 Task: Create a professional creative letterhead template .
Action: Mouse moved to (428, 35)
Screenshot: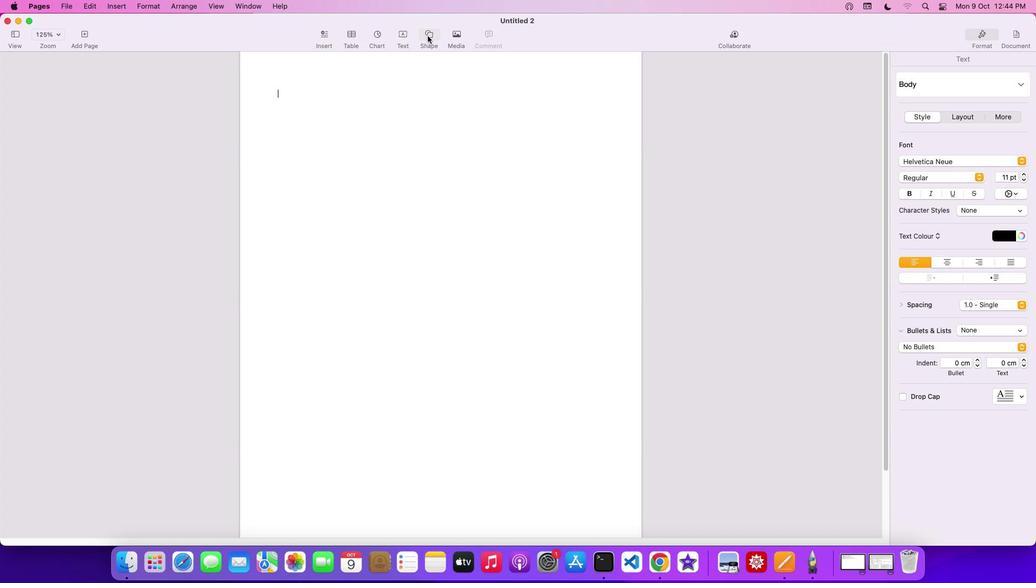 
Action: Mouse pressed left at (428, 35)
Screenshot: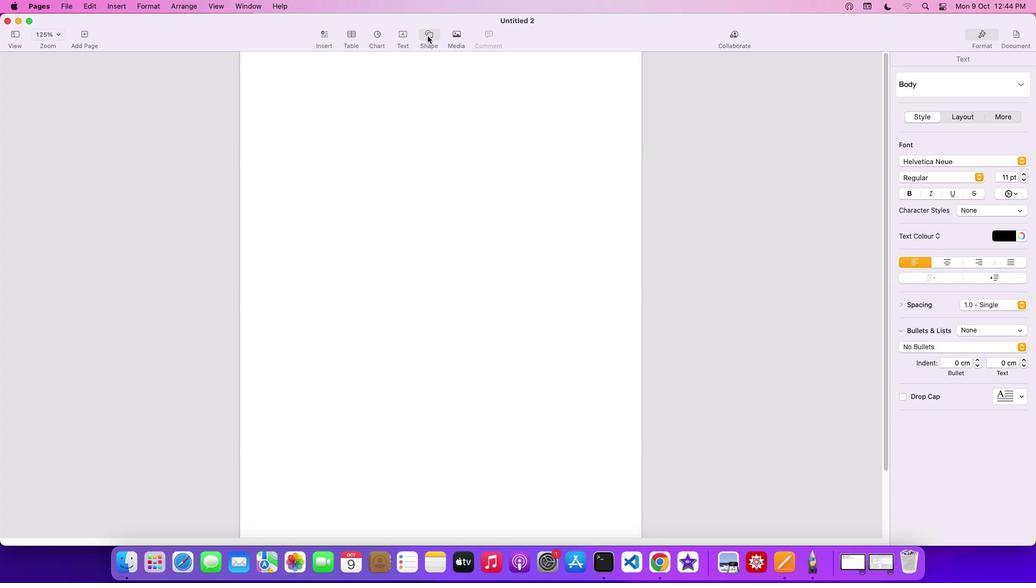 
Action: Mouse moved to (518, 125)
Screenshot: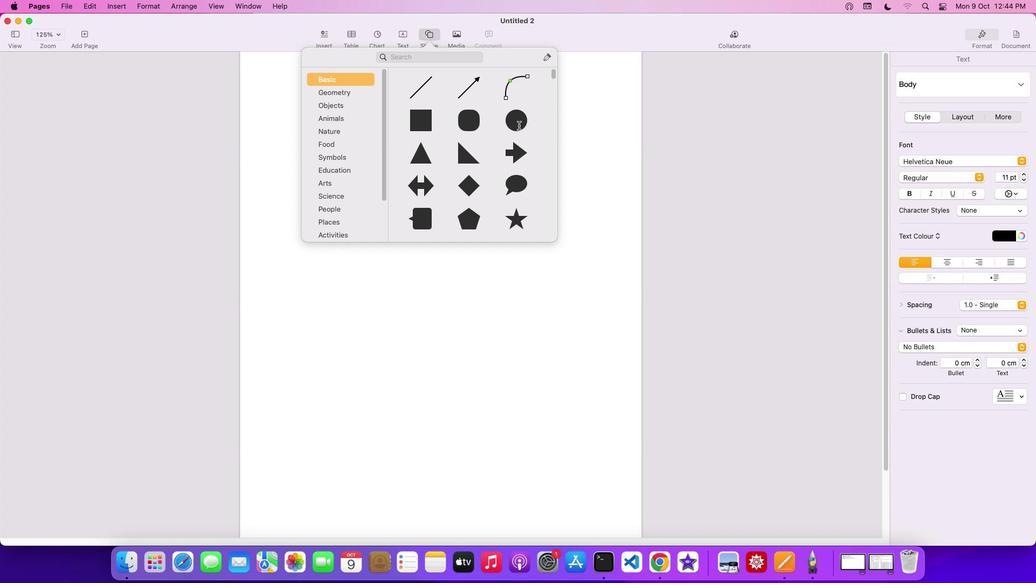 
Action: Mouse pressed left at (518, 125)
Screenshot: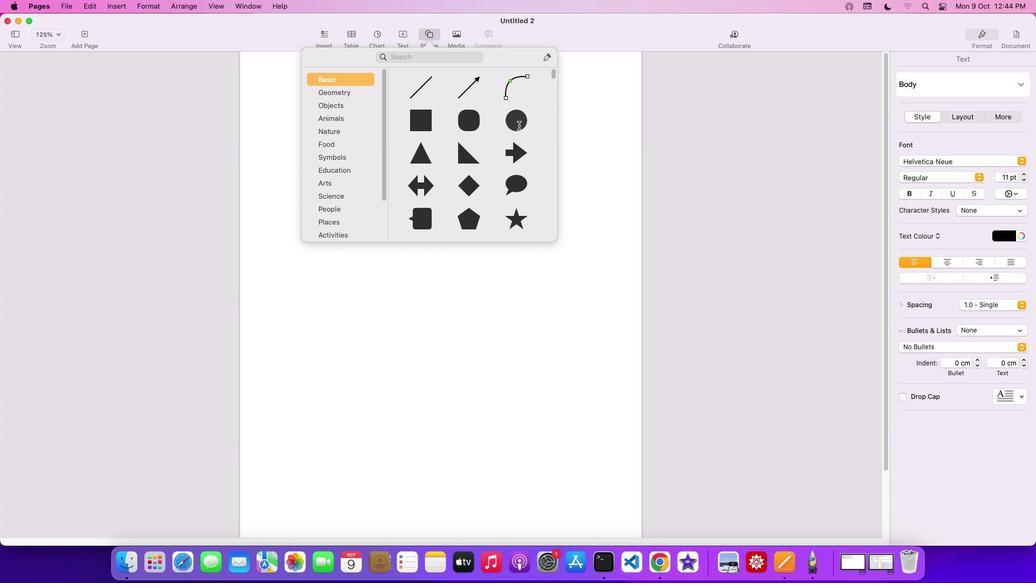
Action: Mouse moved to (448, 152)
Screenshot: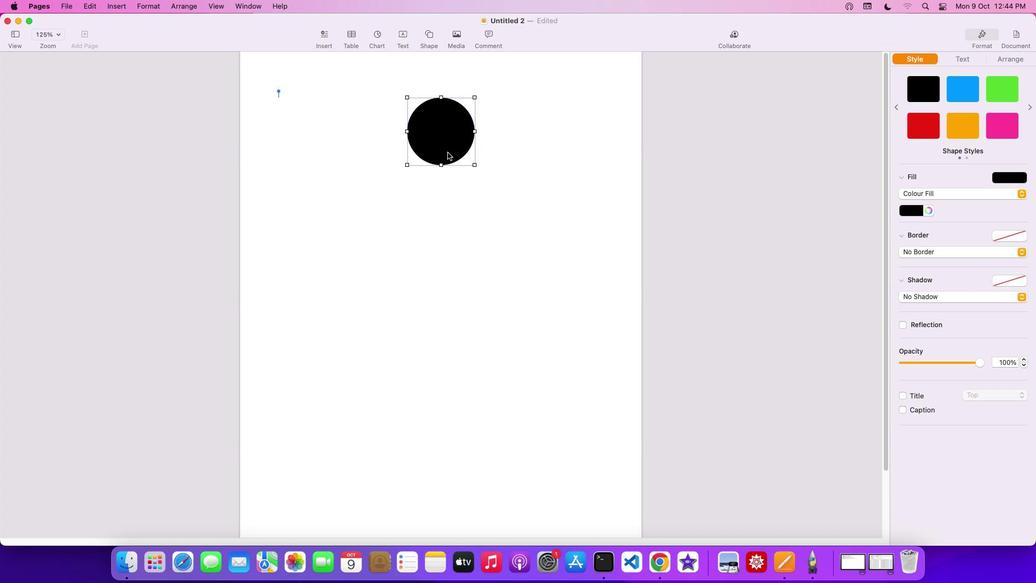 
Action: Mouse pressed left at (448, 152)
Screenshot: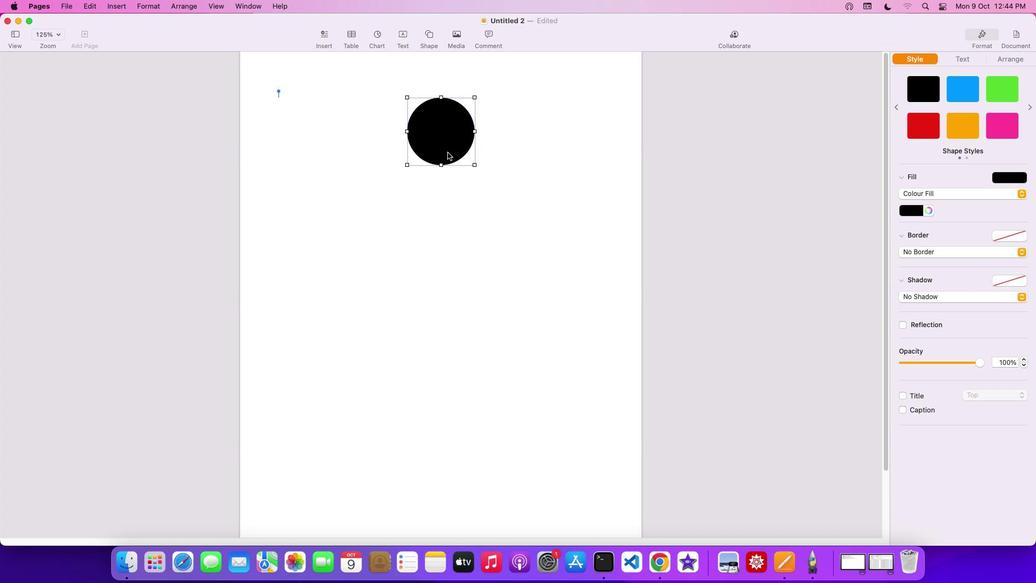 
Action: Mouse moved to (586, 118)
Screenshot: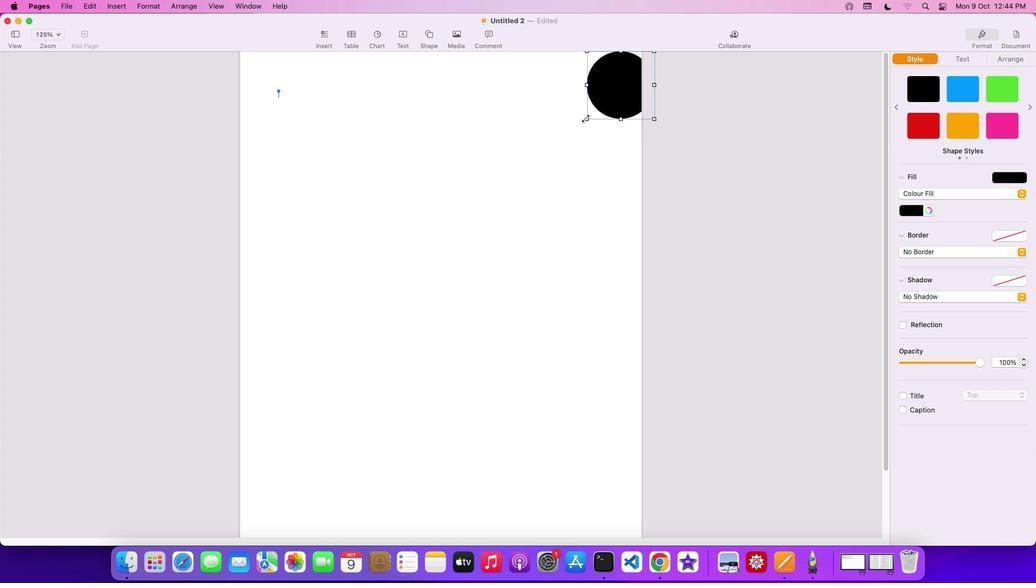 
Action: Mouse pressed left at (586, 118)
Screenshot: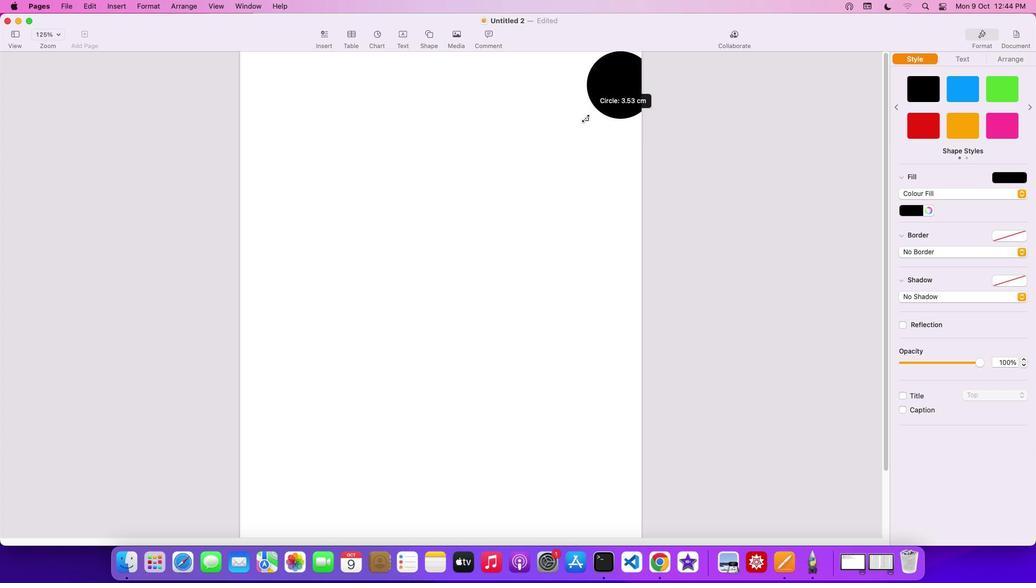 
Action: Mouse moved to (1019, 59)
Screenshot: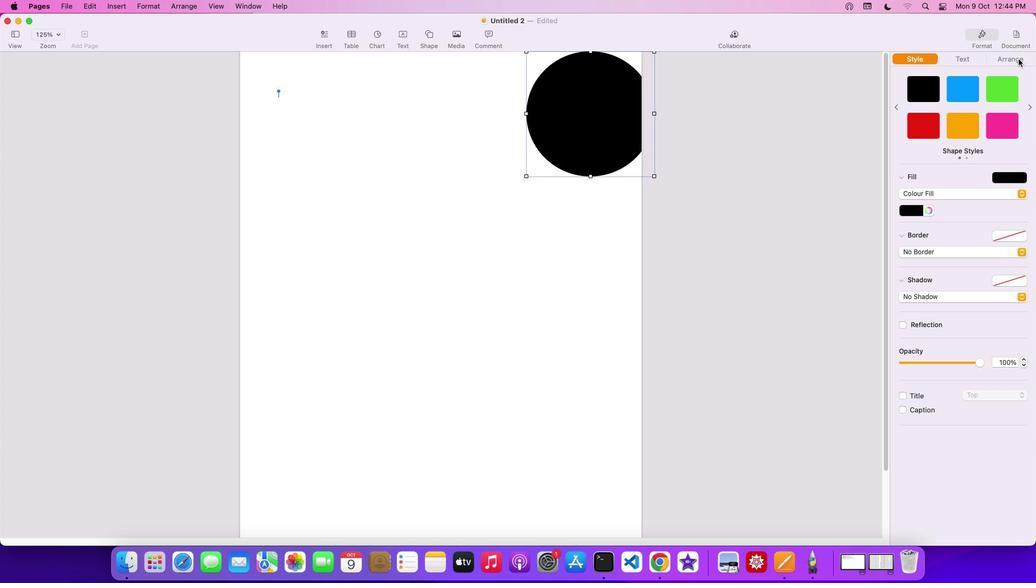 
Action: Mouse pressed left at (1019, 59)
Screenshot: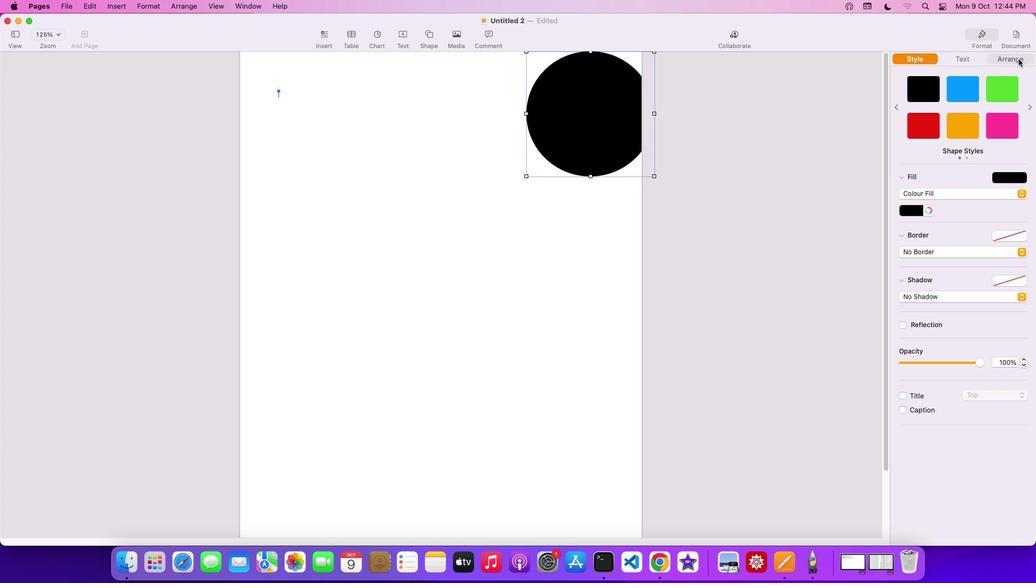 
Action: Mouse moved to (908, 87)
Screenshot: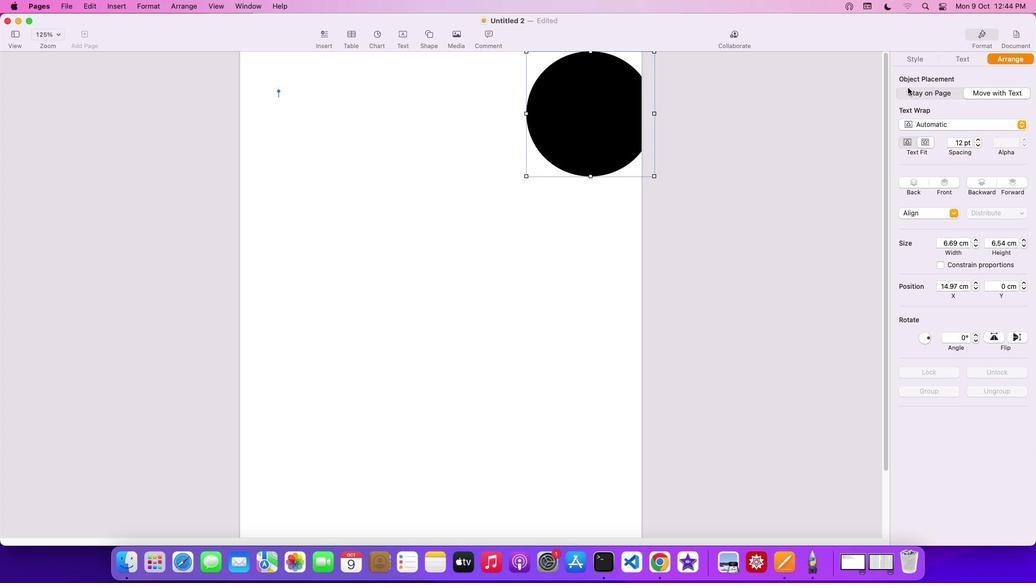 
Action: Mouse pressed left at (908, 87)
Screenshot: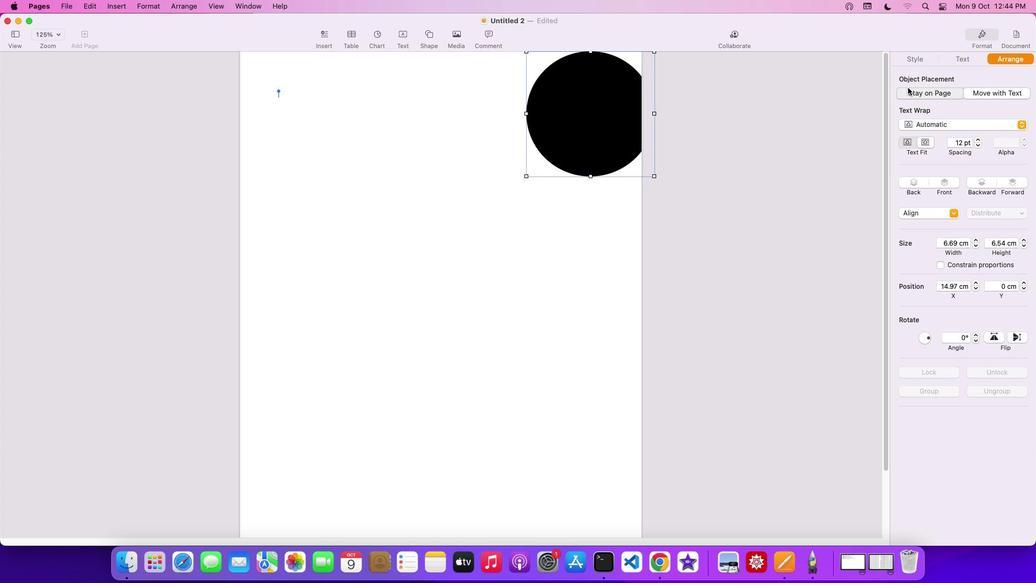 
Action: Mouse moved to (597, 138)
Screenshot: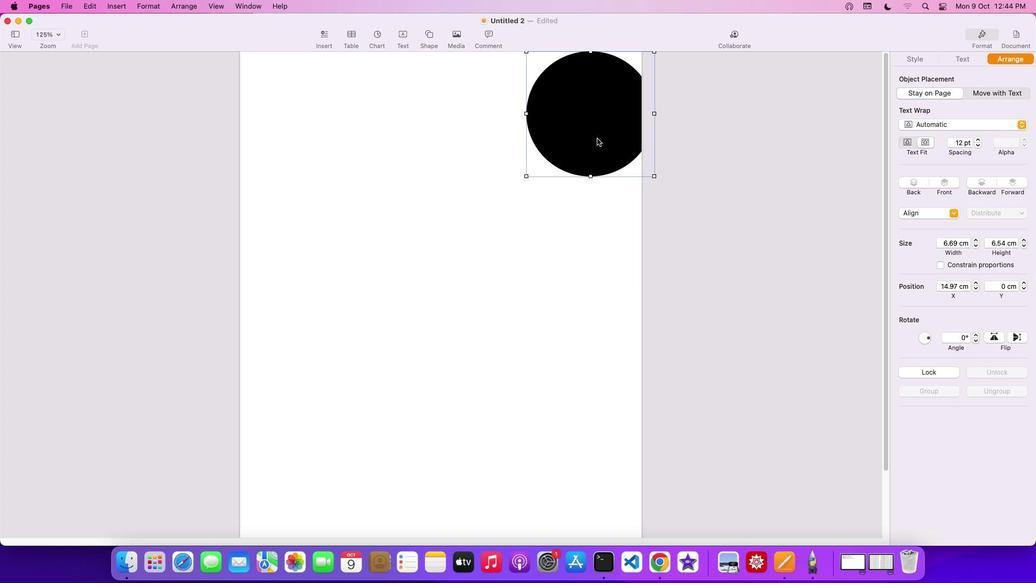 
Action: Mouse pressed left at (597, 138)
Screenshot: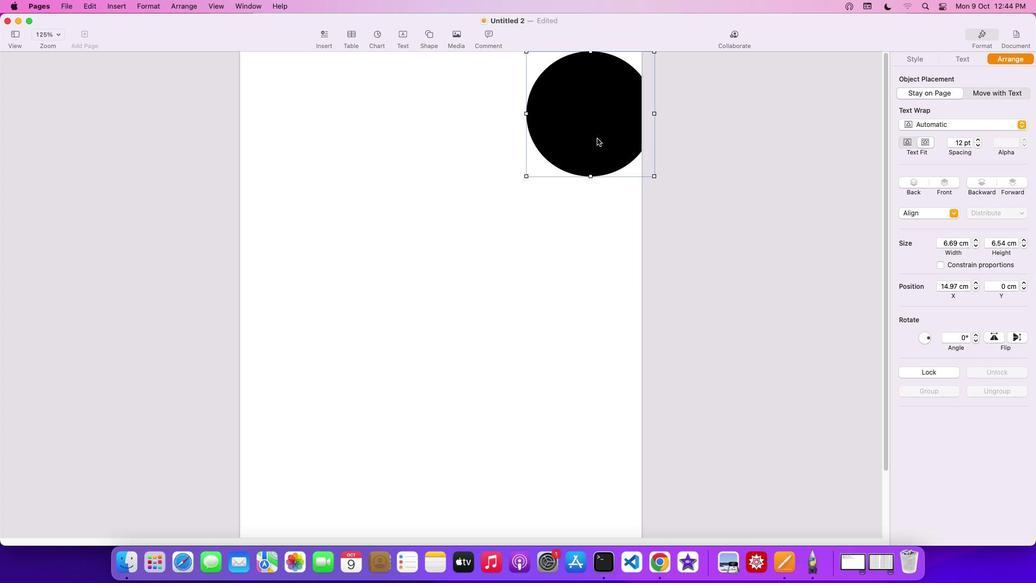 
Action: Mouse moved to (396, 203)
Screenshot: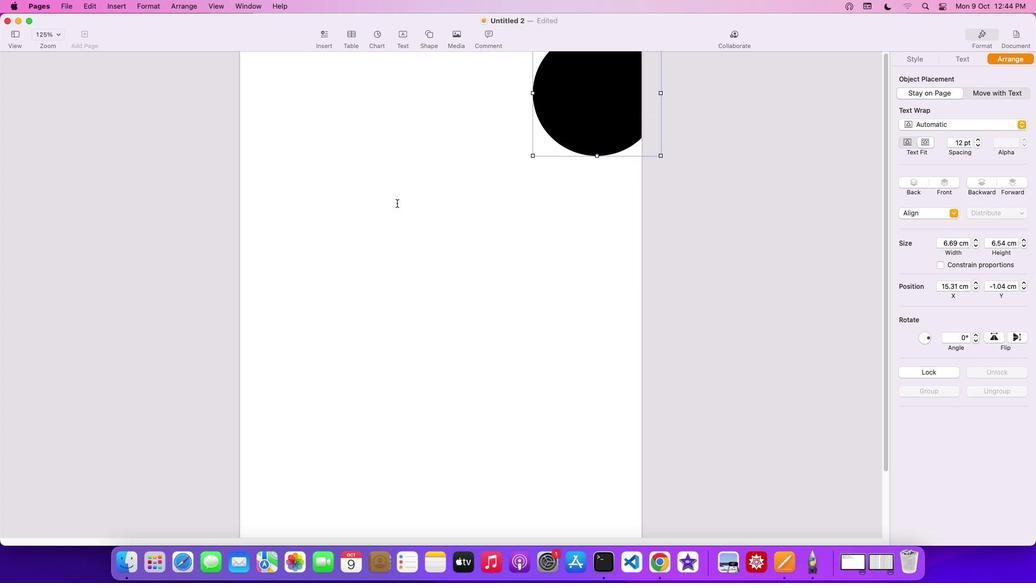 
Action: Mouse scrolled (396, 203) with delta (0, 0)
Screenshot: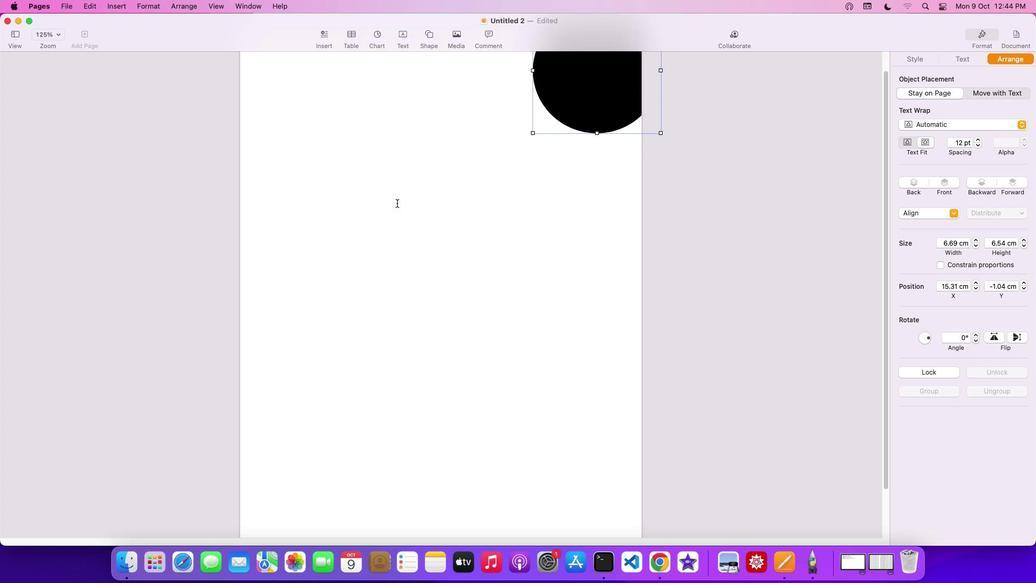 
Action: Mouse scrolled (396, 203) with delta (0, 0)
Screenshot: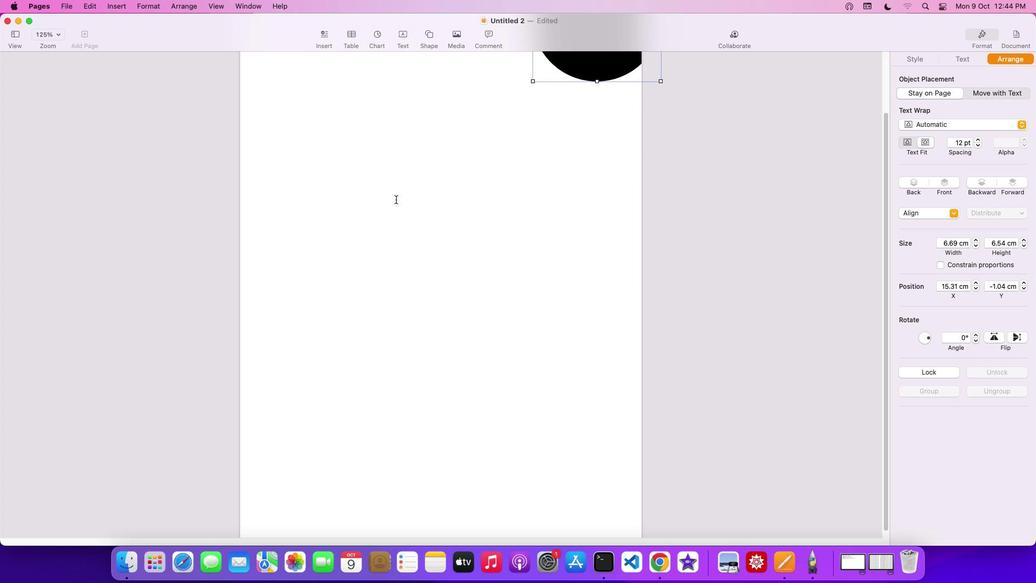 
Action: Mouse scrolled (396, 203) with delta (0, -1)
Screenshot: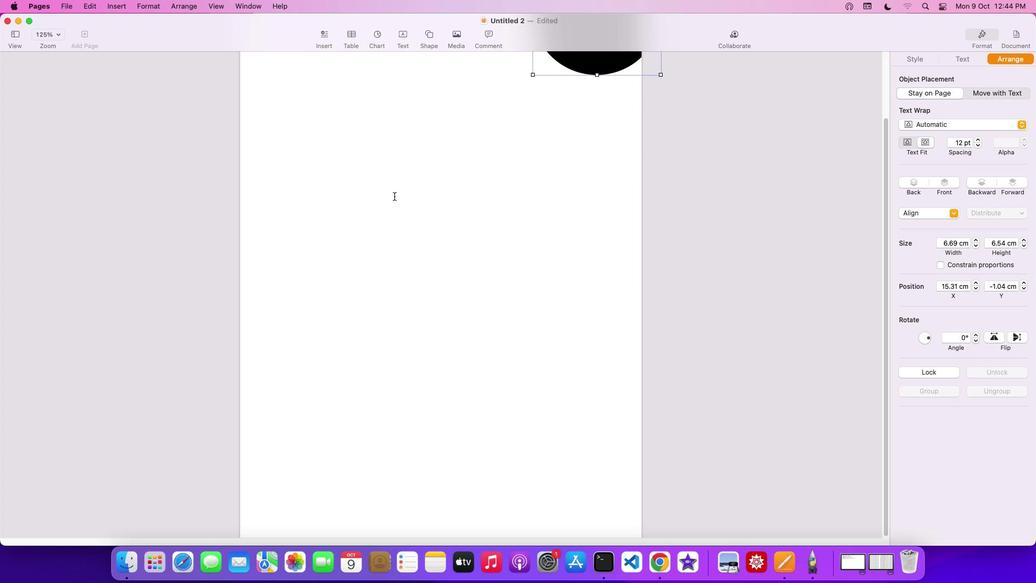 
Action: Mouse scrolled (396, 203) with delta (0, -2)
Screenshot: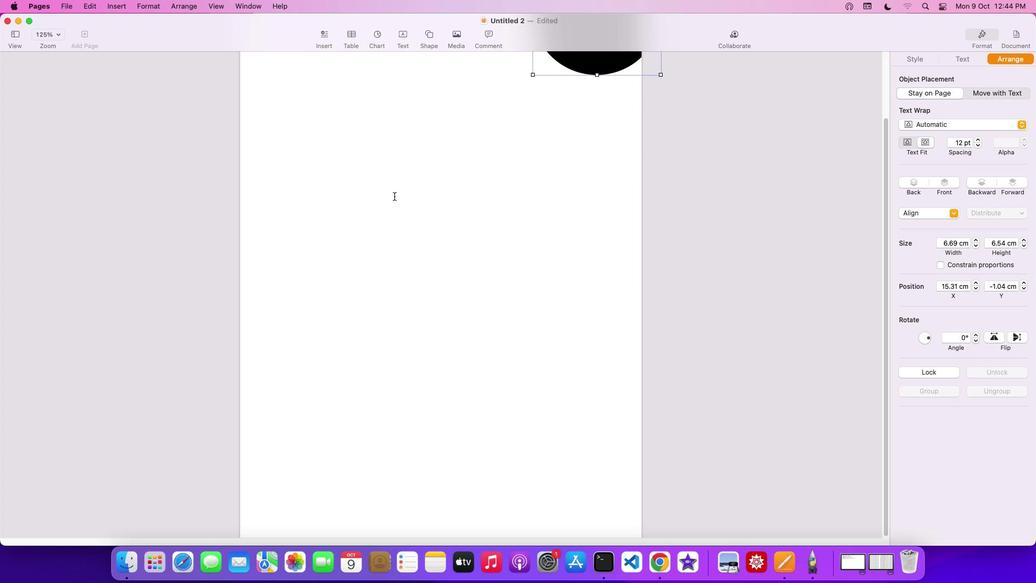 
Action: Mouse scrolled (396, 203) with delta (0, -3)
Screenshot: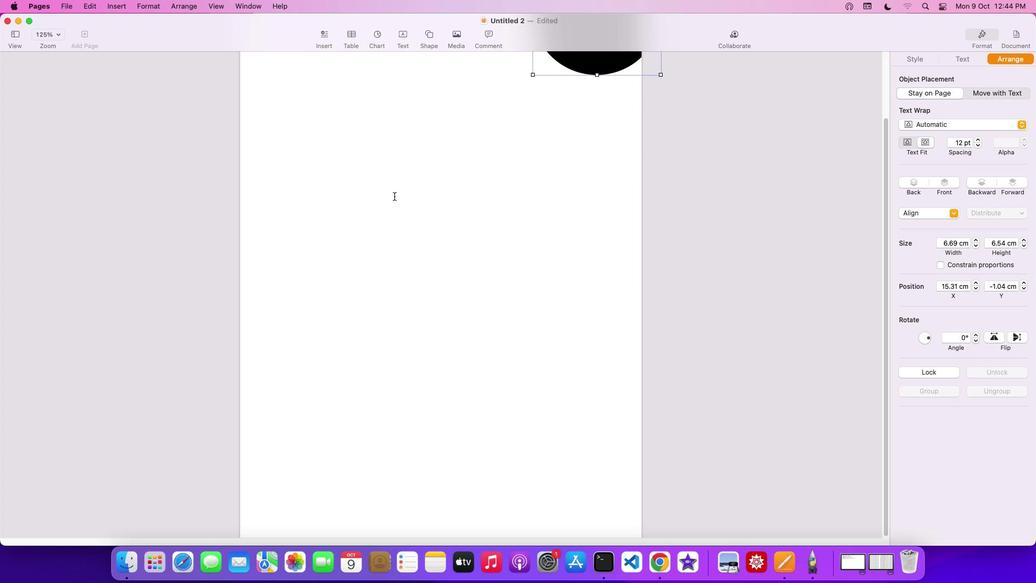 
Action: Mouse moved to (394, 195)
Screenshot: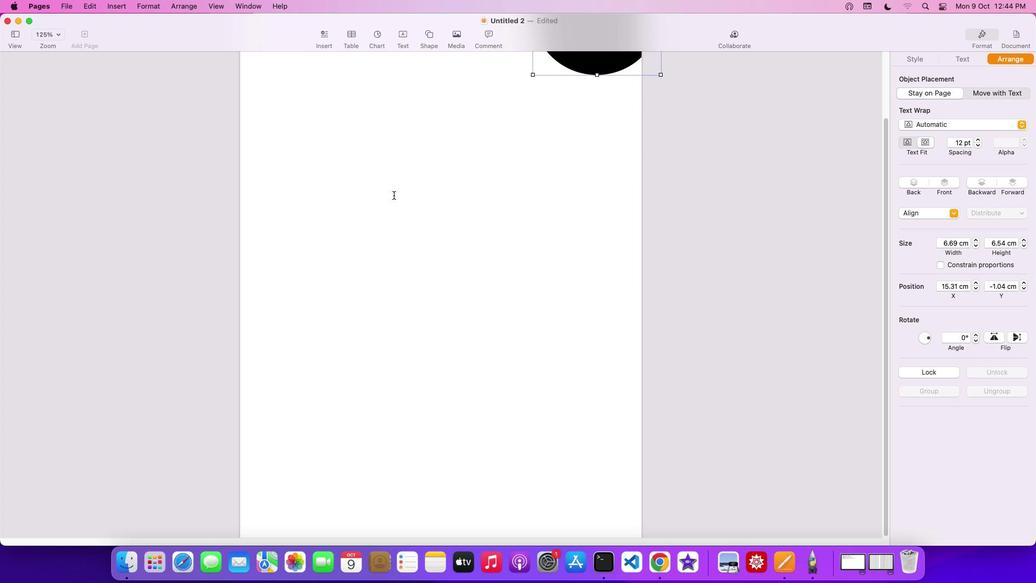 
Action: Mouse scrolled (394, 195) with delta (0, 0)
Screenshot: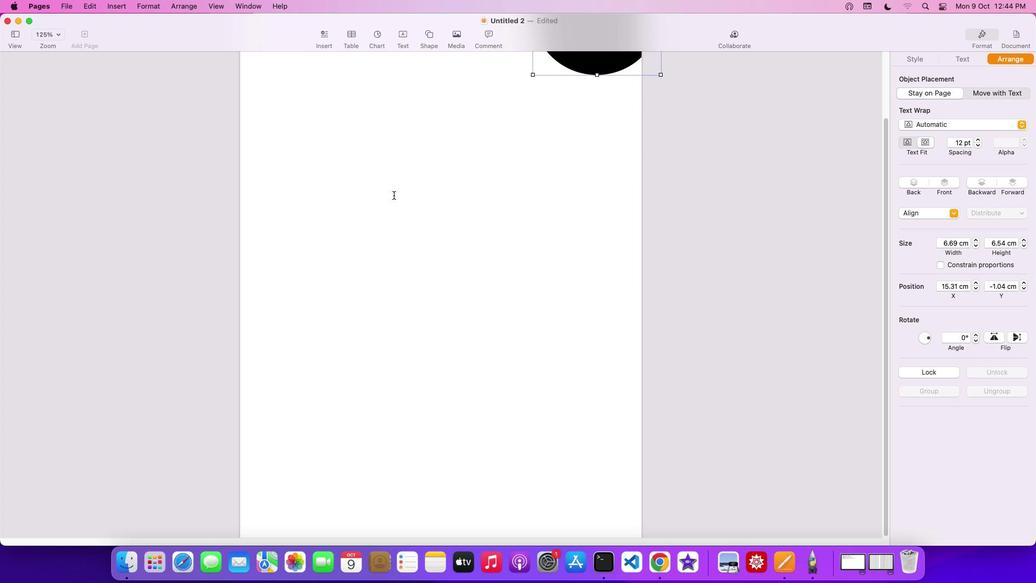 
Action: Mouse scrolled (394, 195) with delta (0, 0)
Screenshot: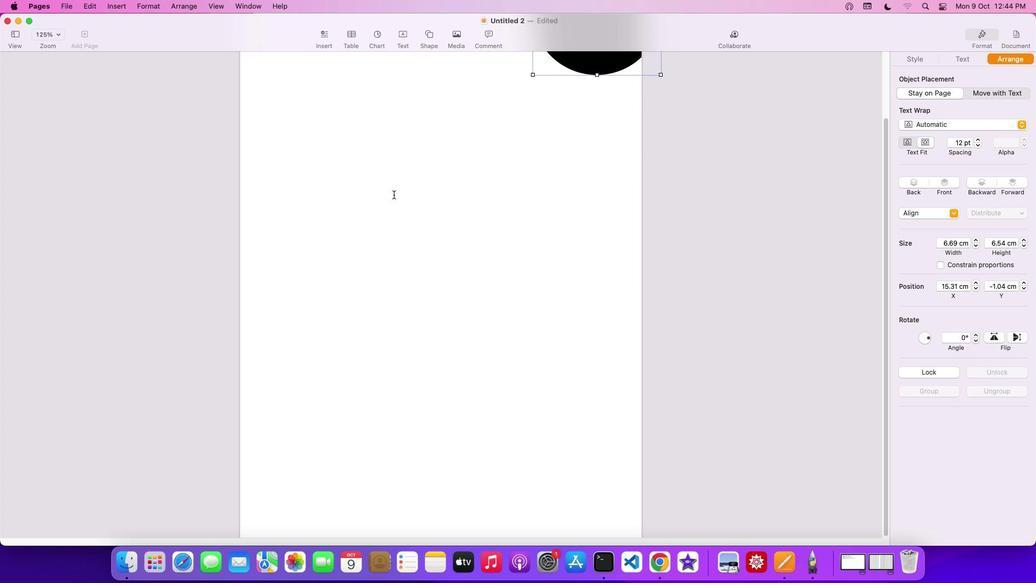 
Action: Mouse scrolled (394, 195) with delta (0, -1)
Screenshot: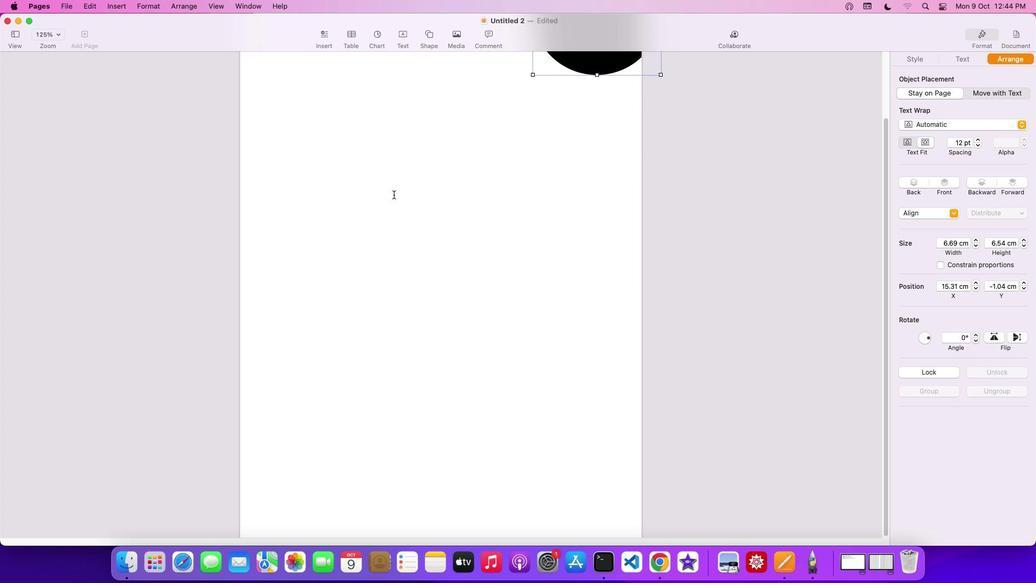 
Action: Mouse scrolled (394, 195) with delta (0, -2)
Screenshot: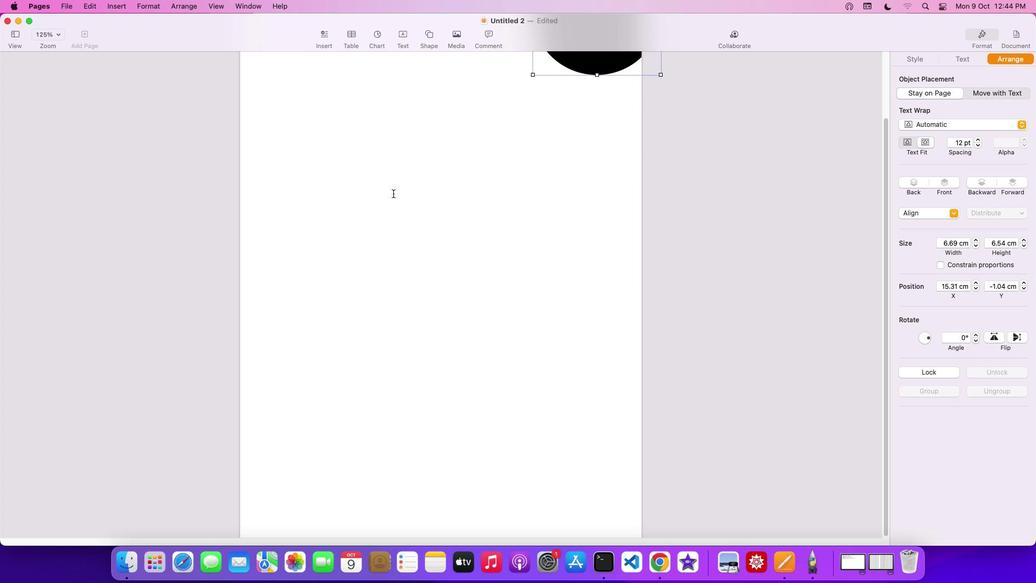 
Action: Mouse moved to (394, 195)
Screenshot: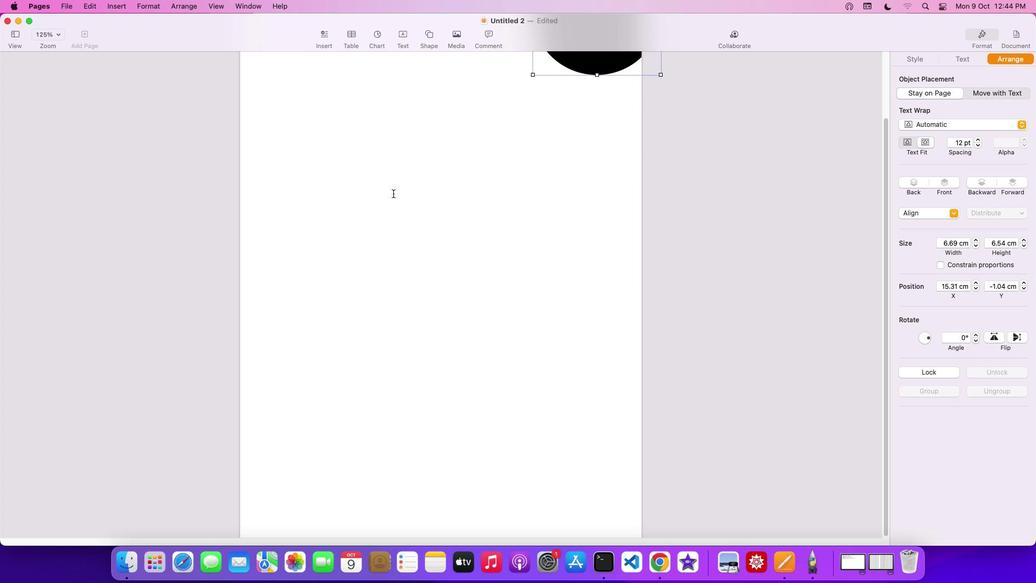 
Action: Mouse scrolled (394, 195) with delta (0, -3)
Screenshot: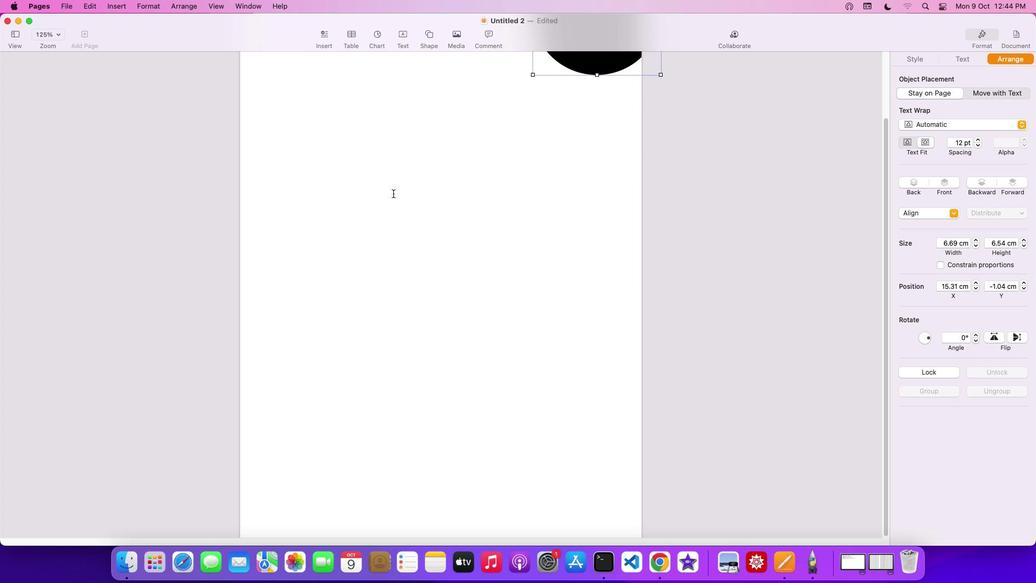
Action: Mouse moved to (393, 193)
Screenshot: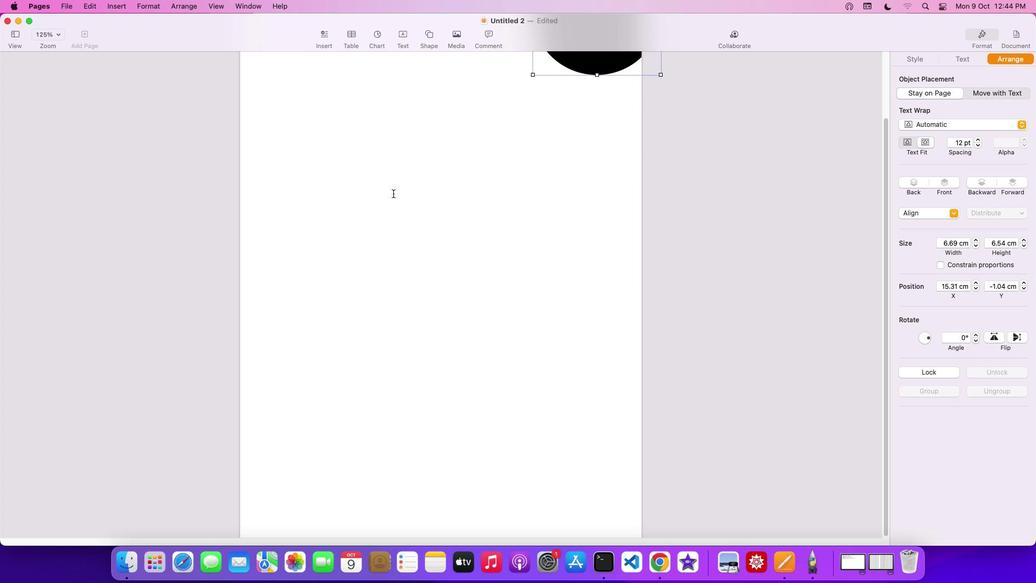 
Action: Mouse scrolled (393, 193) with delta (0, 0)
Screenshot: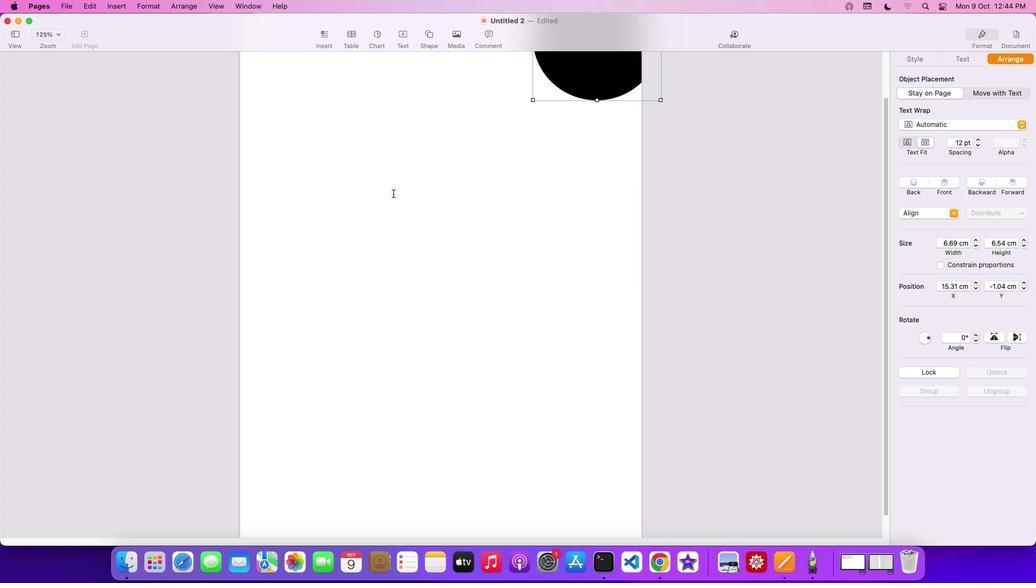 
Action: Mouse scrolled (393, 193) with delta (0, 0)
Screenshot: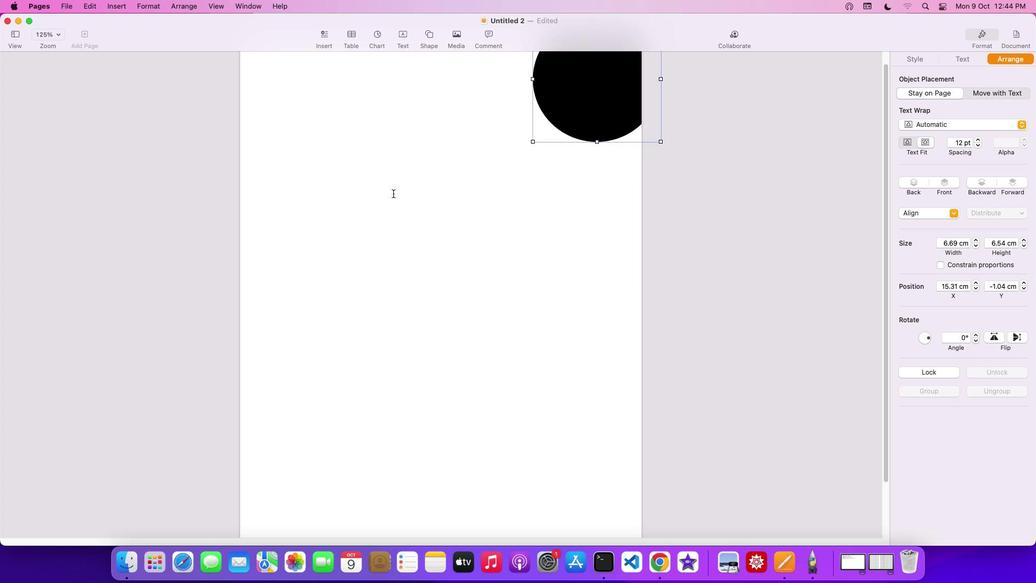 
Action: Mouse scrolled (393, 193) with delta (0, 2)
Screenshot: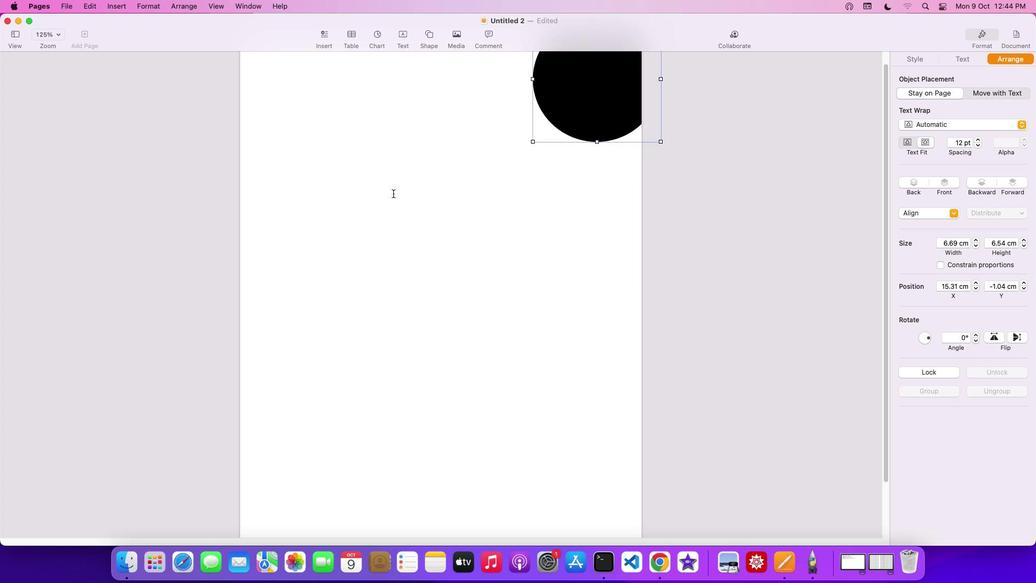 
Action: Mouse scrolled (393, 193) with delta (0, 2)
Screenshot: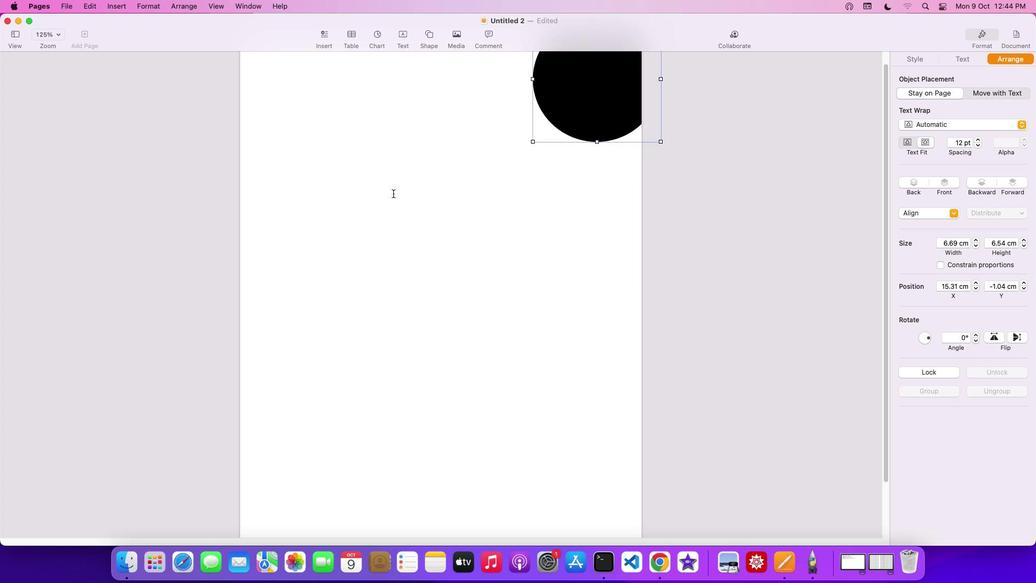 
Action: Mouse scrolled (393, 193) with delta (0, 3)
Screenshot: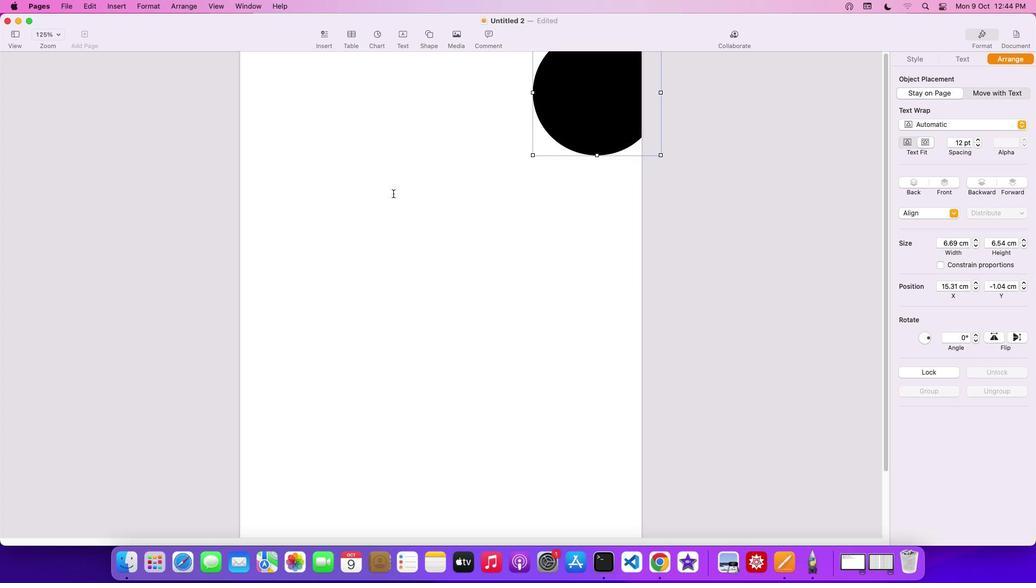 
Action: Mouse moved to (560, 139)
Screenshot: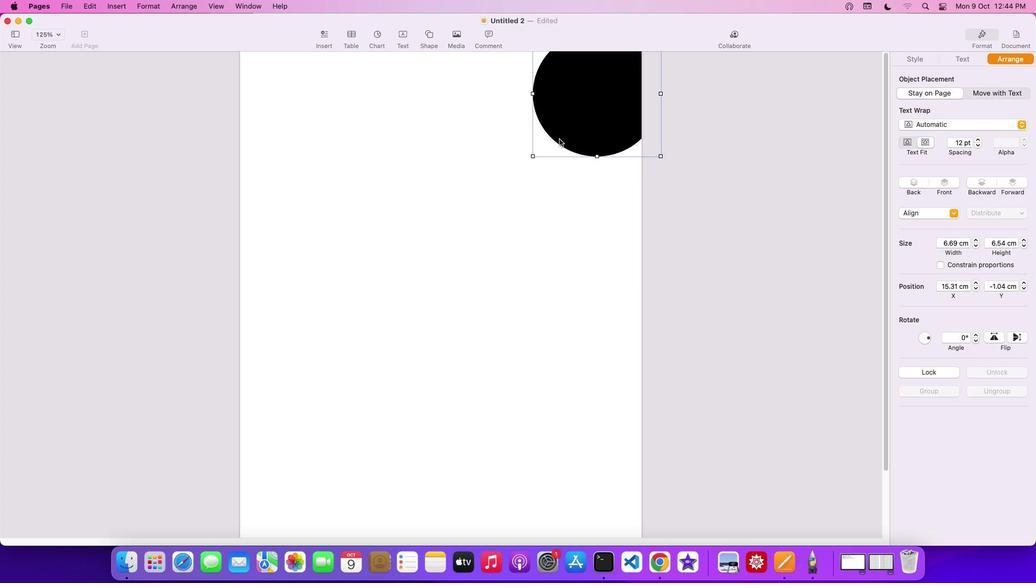 
Action: Mouse pressed left at (560, 139)
Screenshot: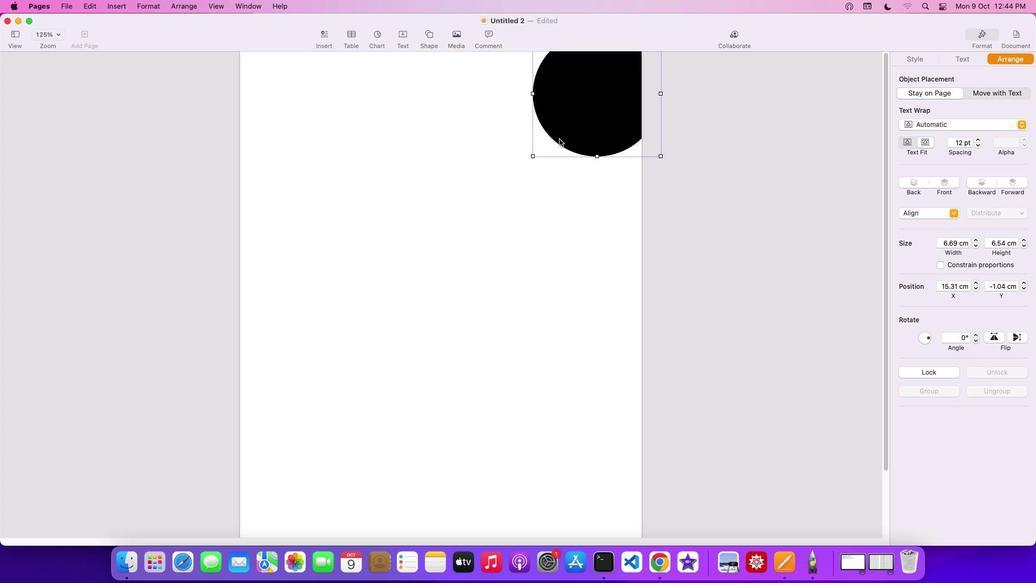 
Action: Key pressed Key.cmd'c'Key.cmd'v'
Screenshot: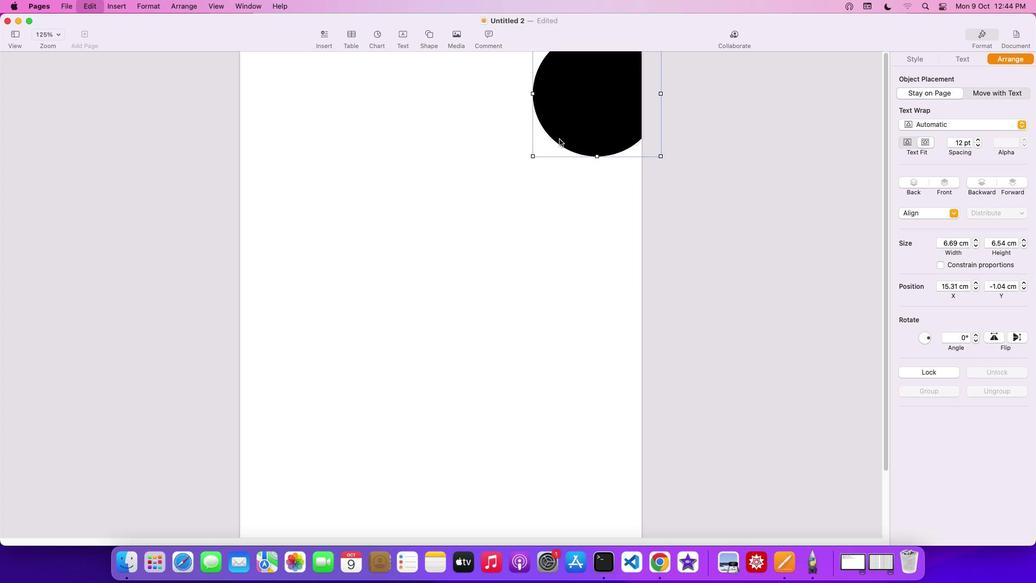 
Action: Mouse moved to (565, 137)
Screenshot: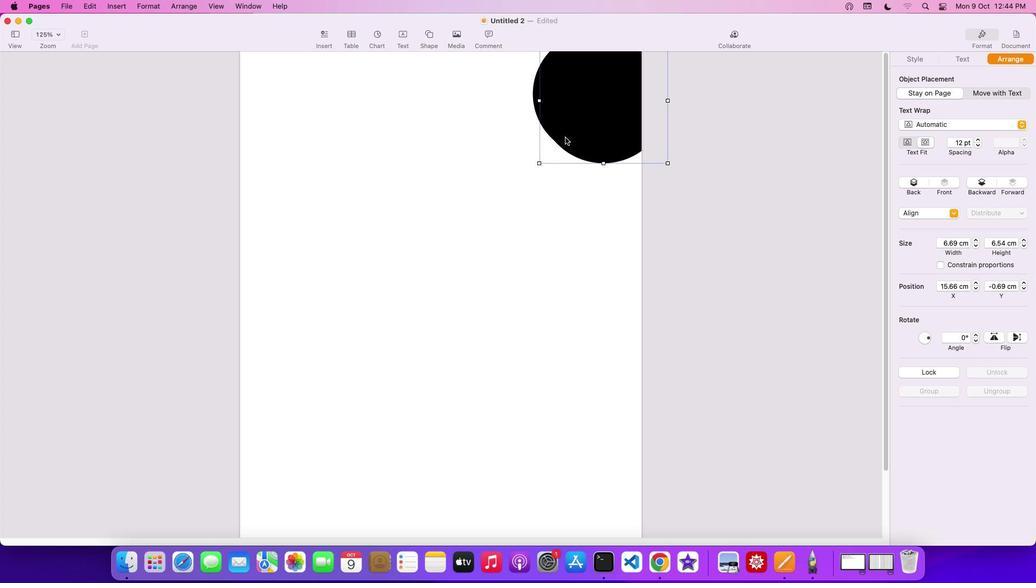 
Action: Mouse pressed left at (565, 137)
Screenshot: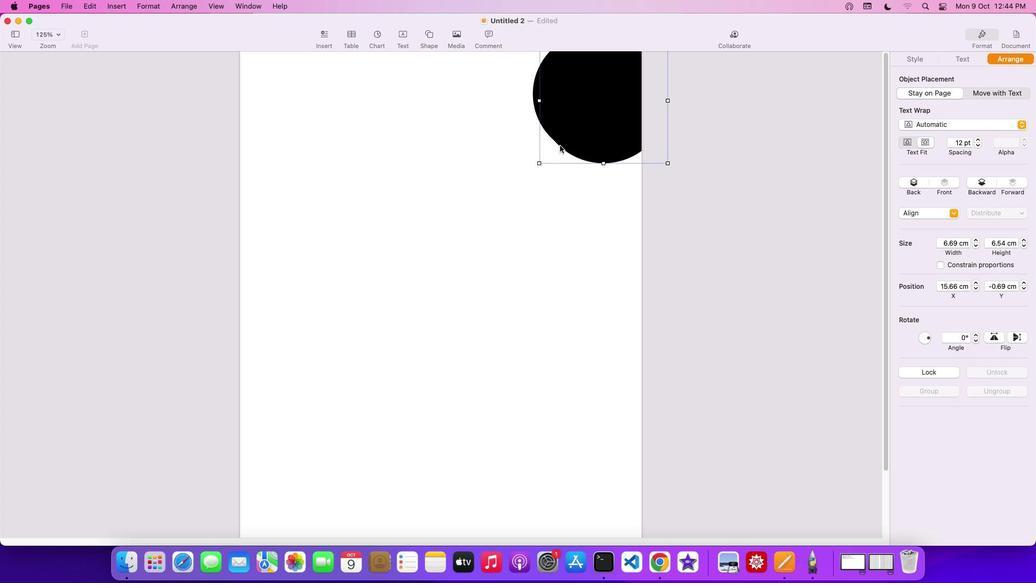 
Action: Mouse moved to (366, 361)
Screenshot: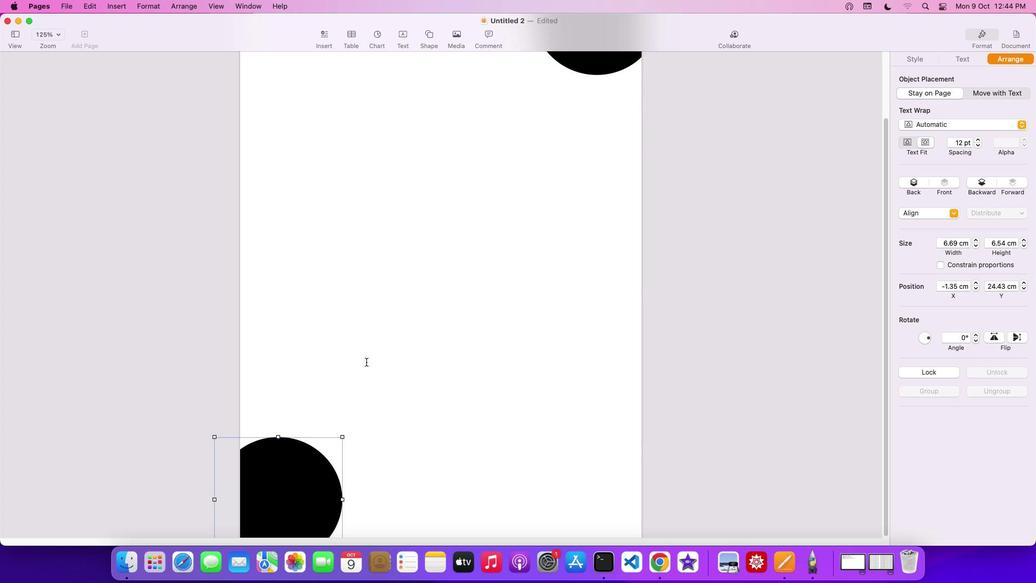 
Action: Mouse scrolled (366, 361) with delta (0, 0)
Screenshot: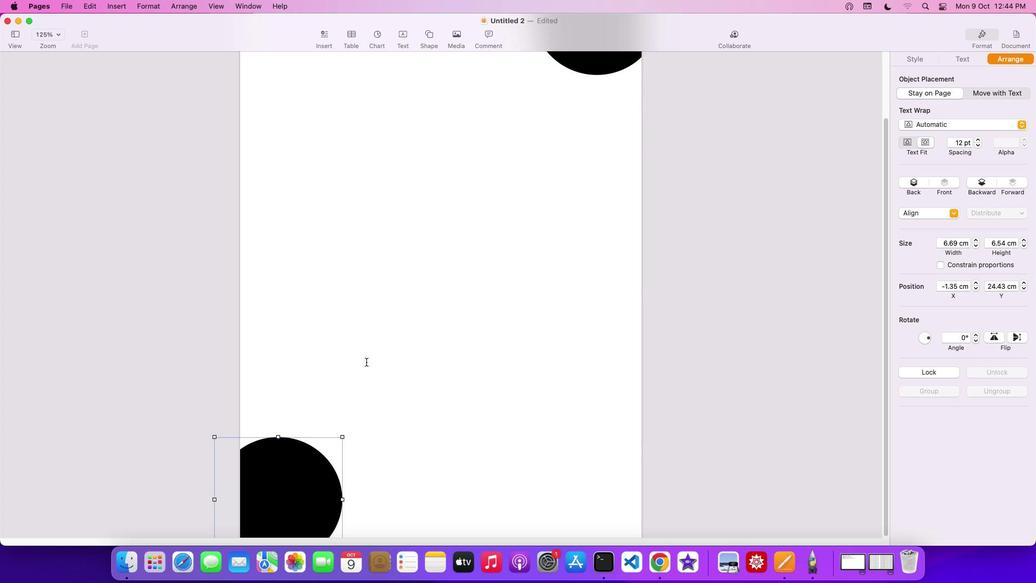 
Action: Mouse scrolled (366, 361) with delta (0, 0)
Screenshot: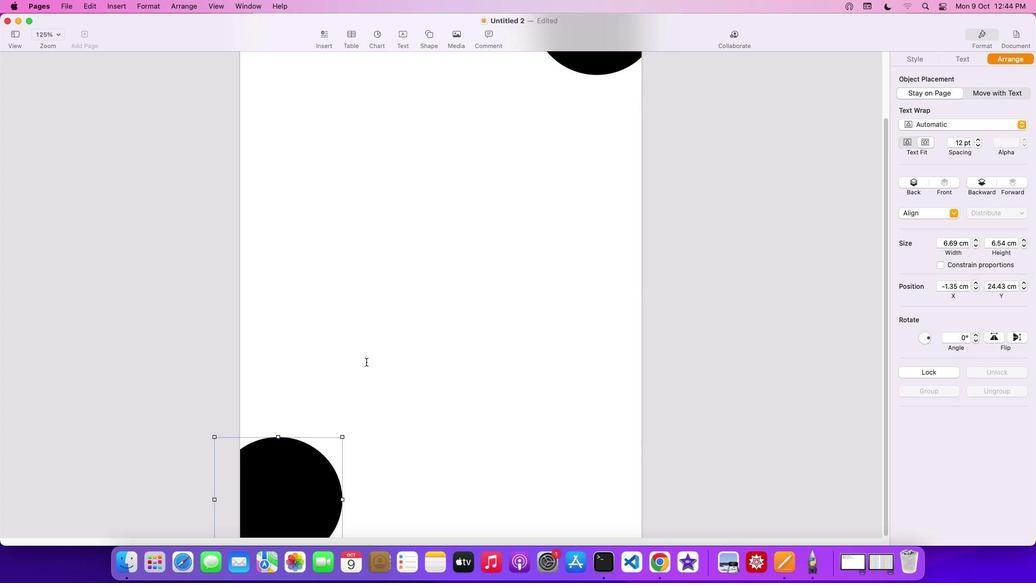 
Action: Mouse scrolled (366, 361) with delta (0, -1)
Screenshot: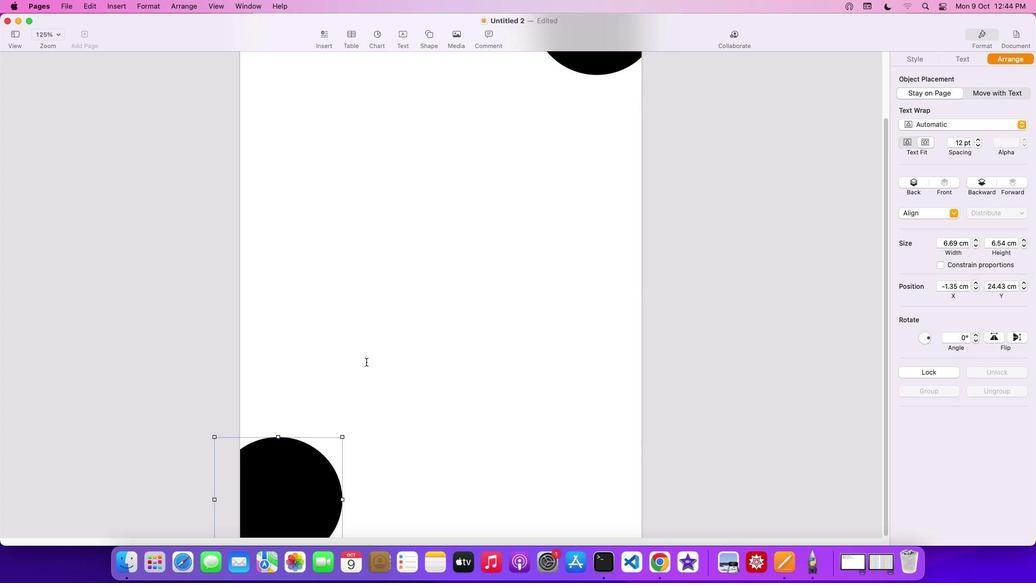 
Action: Mouse scrolled (366, 361) with delta (0, -2)
Screenshot: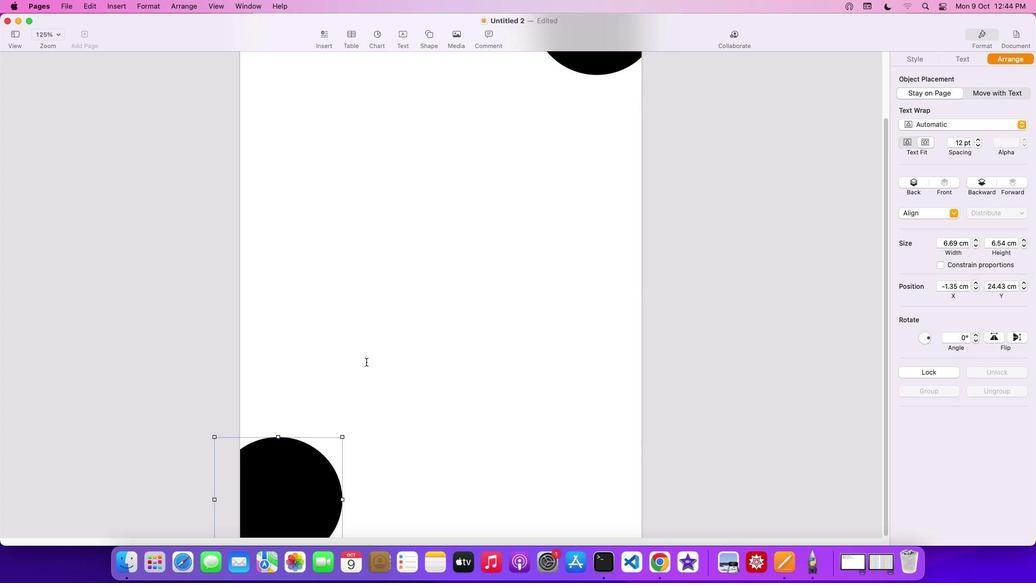 
Action: Mouse scrolled (366, 361) with delta (0, -3)
Screenshot: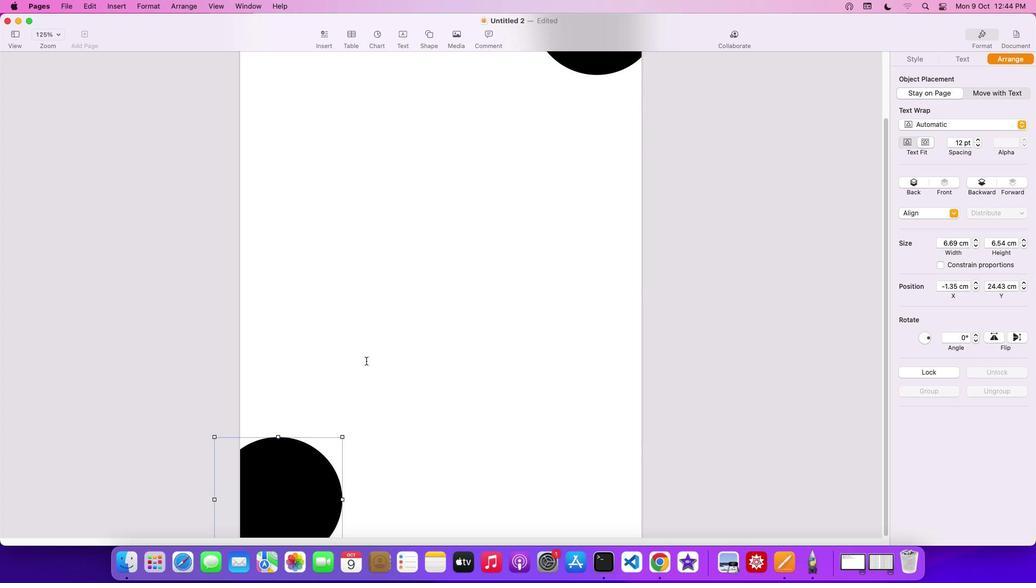 
Action: Mouse moved to (366, 361)
Screenshot: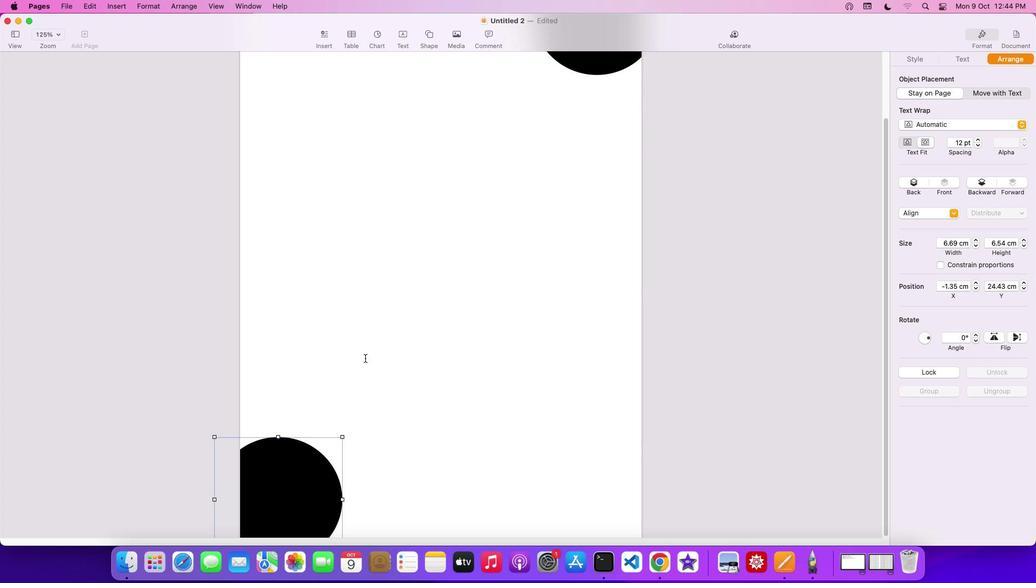 
Action: Mouse scrolled (366, 361) with delta (0, -3)
Screenshot: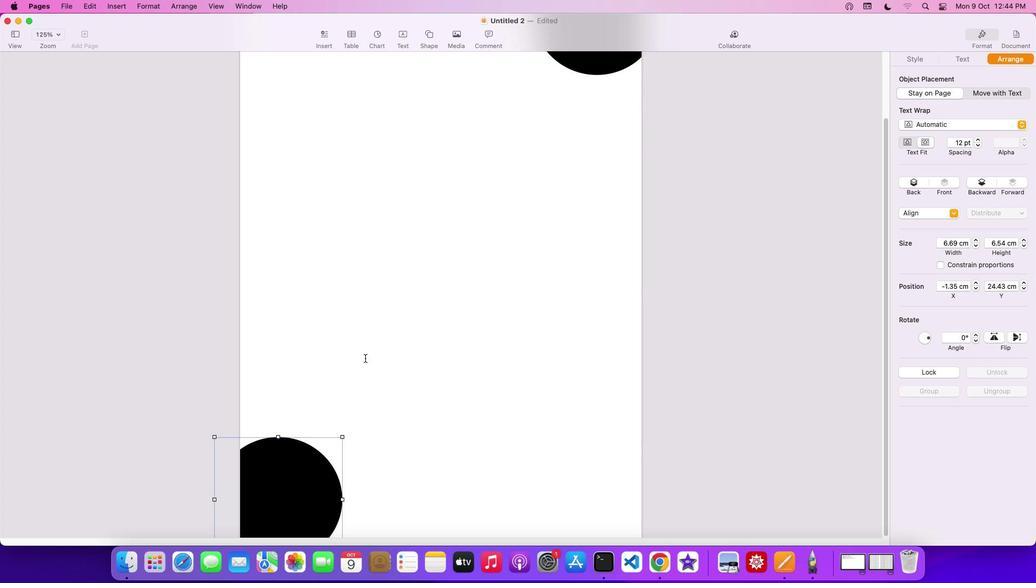 
Action: Mouse moved to (365, 358)
Screenshot: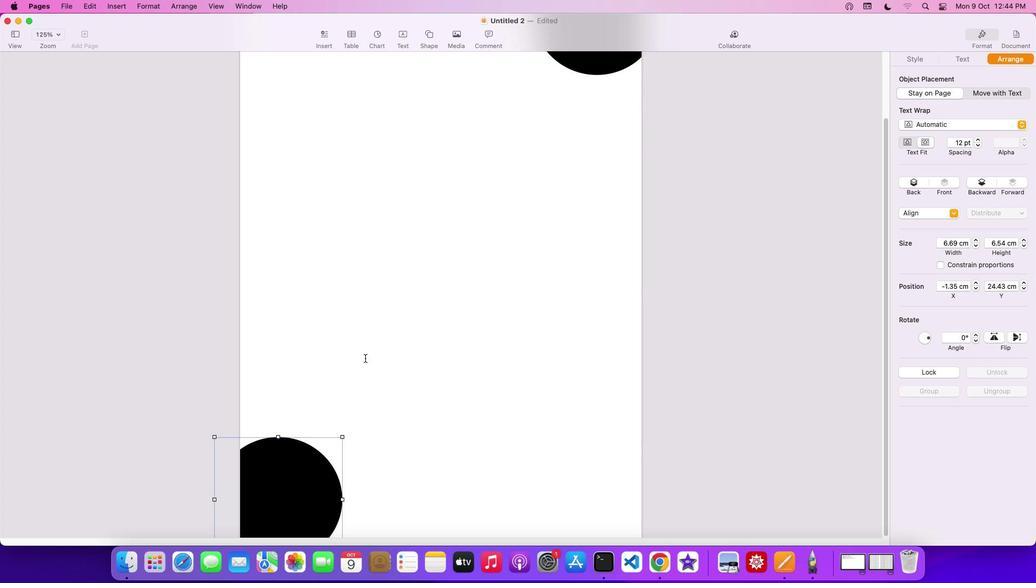 
Action: Mouse scrolled (365, 358) with delta (0, 0)
Screenshot: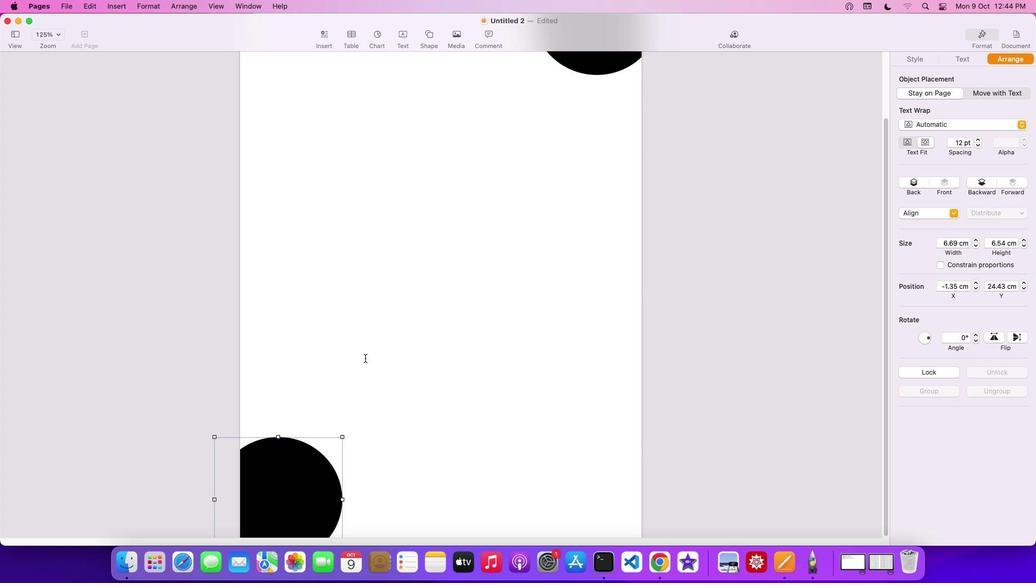 
Action: Mouse scrolled (365, 358) with delta (0, 0)
Screenshot: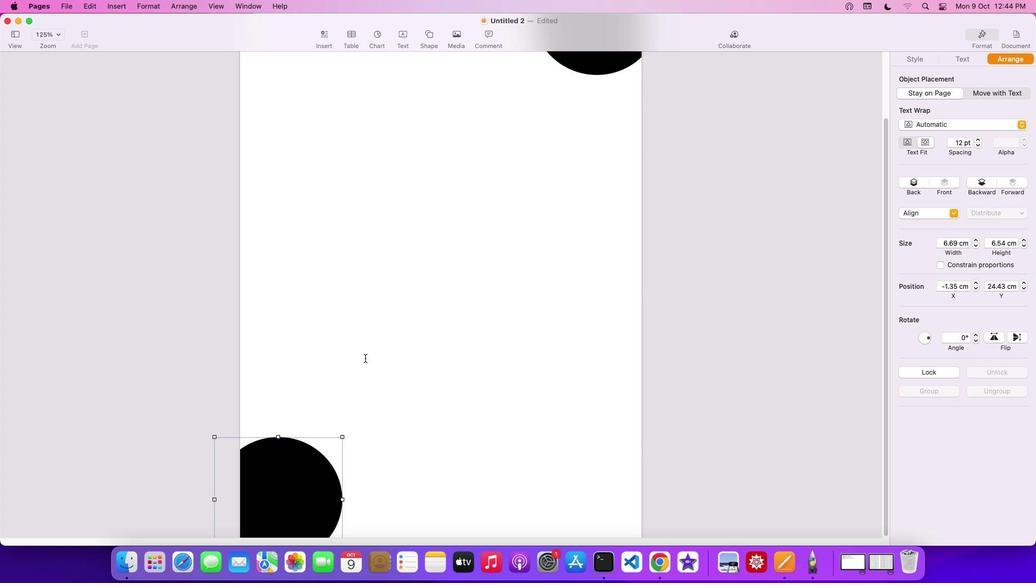 
Action: Mouse scrolled (365, 358) with delta (0, -2)
Screenshot: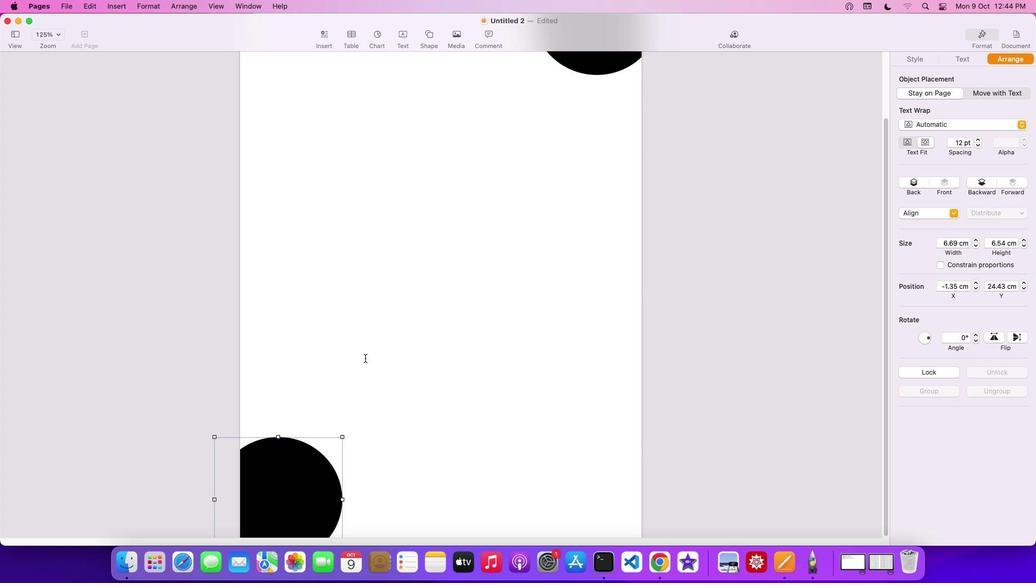 
Action: Mouse scrolled (365, 358) with delta (0, -2)
Screenshot: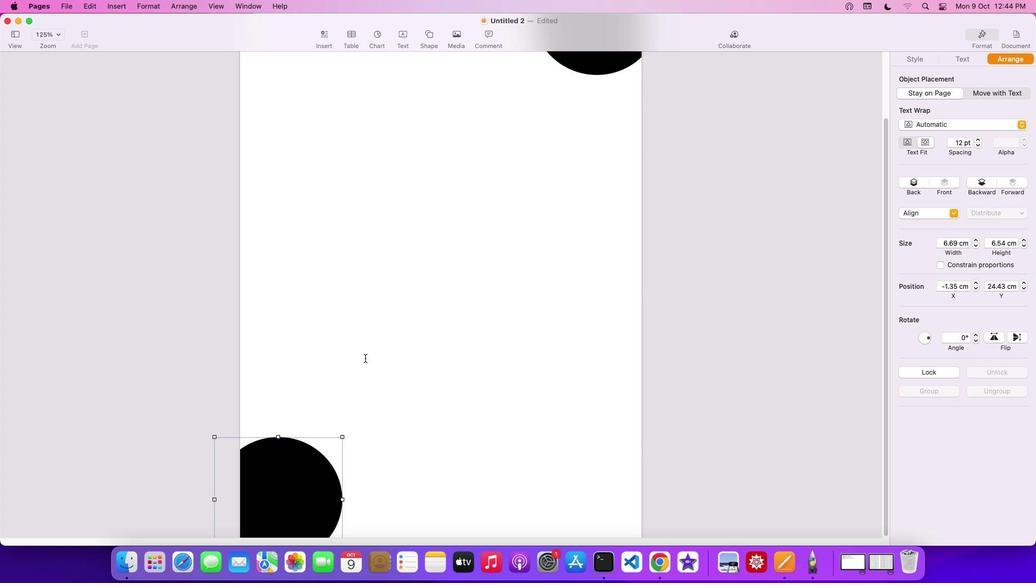 
Action: Mouse scrolled (365, 358) with delta (0, -3)
Screenshot: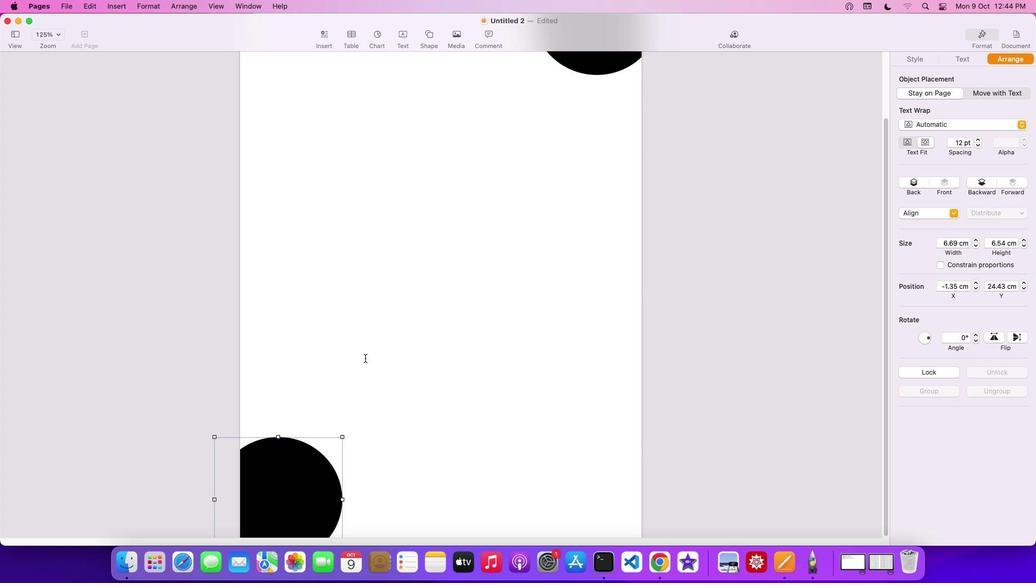 
Action: Mouse scrolled (365, 358) with delta (0, -3)
Screenshot: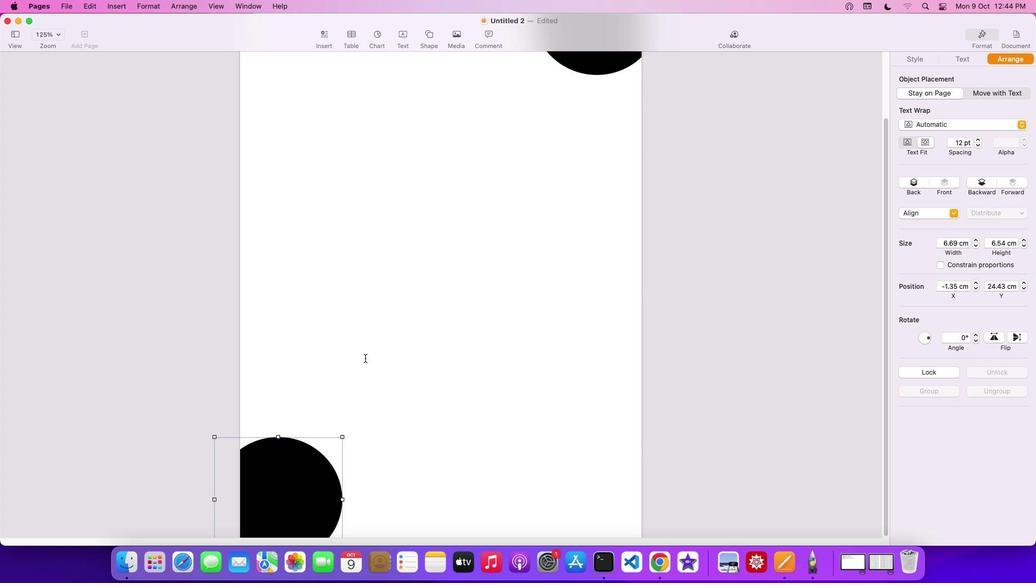 
Action: Mouse moved to (309, 460)
Screenshot: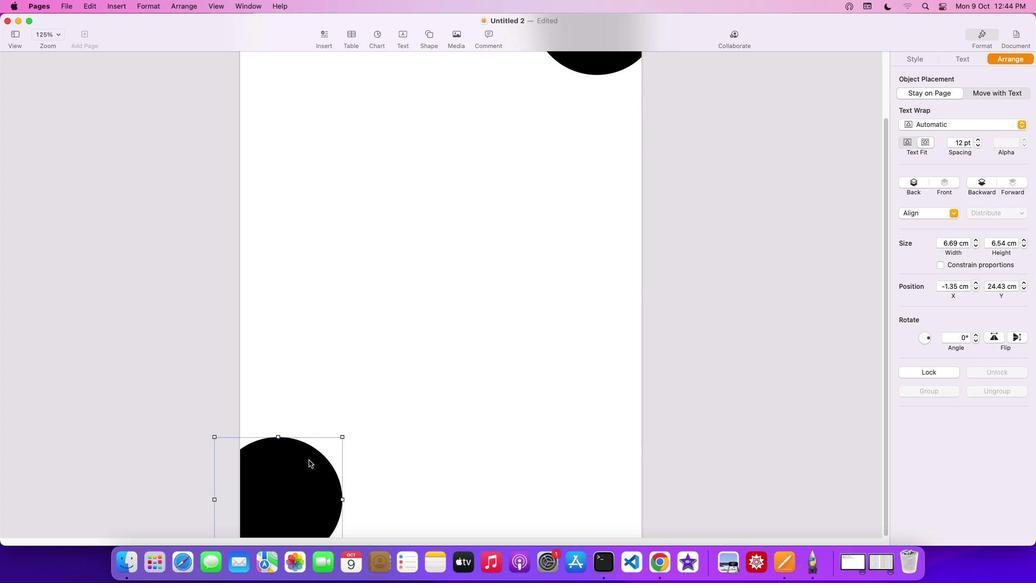 
Action: Mouse pressed left at (309, 460)
Screenshot: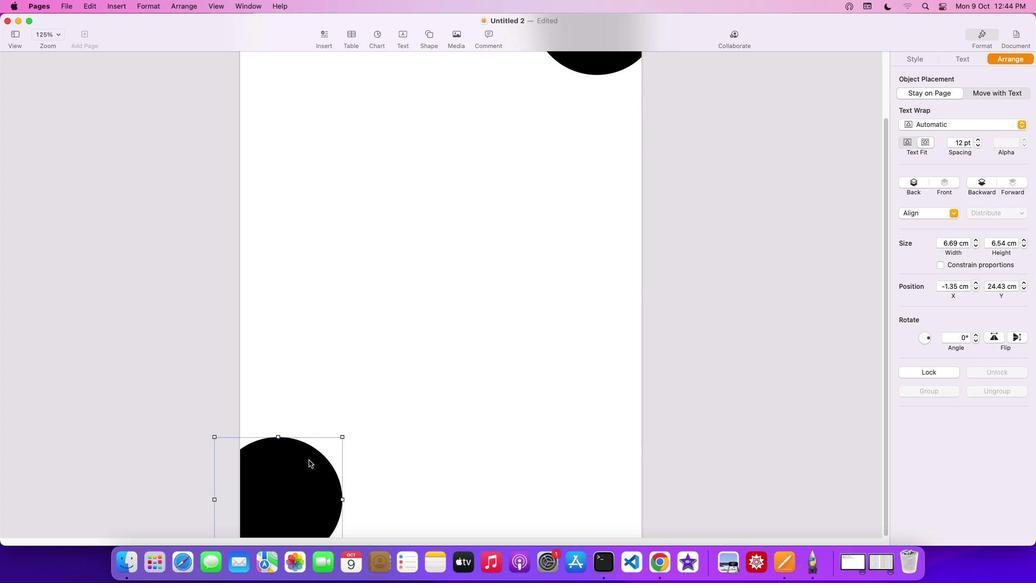 
Action: Mouse moved to (467, 461)
Screenshot: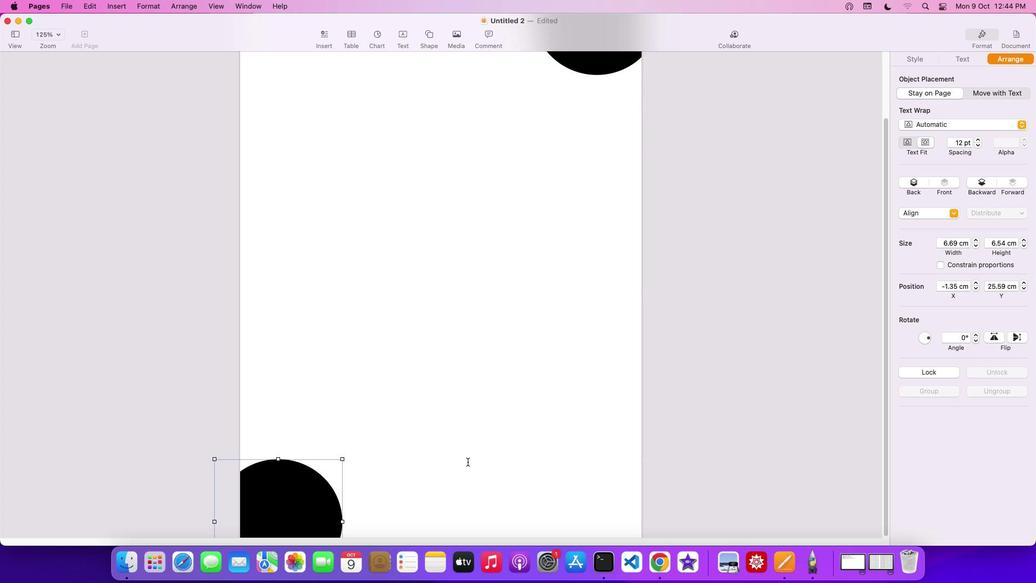
Action: Mouse scrolled (467, 461) with delta (0, 0)
Screenshot: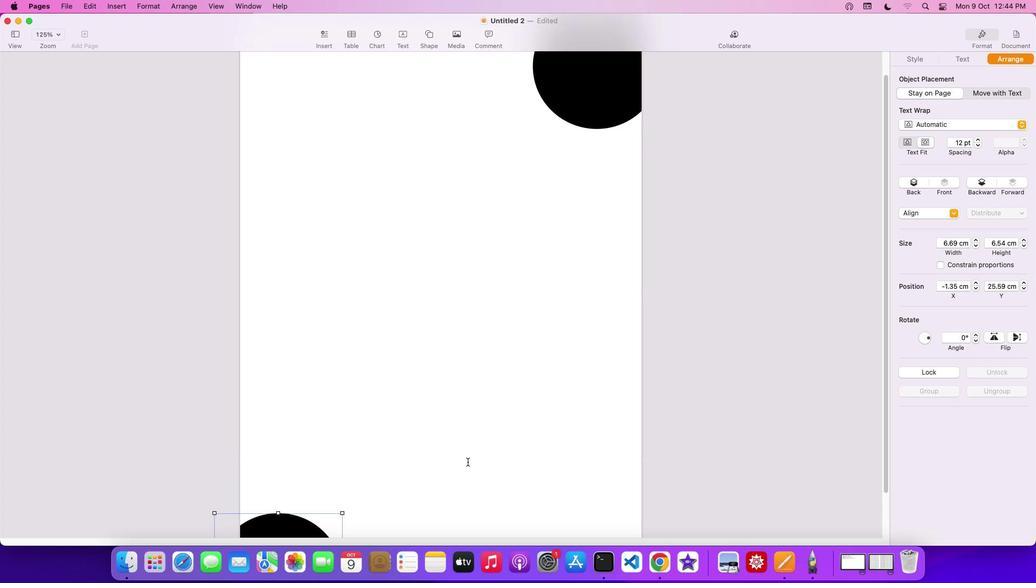 
Action: Mouse scrolled (467, 461) with delta (0, 0)
Screenshot: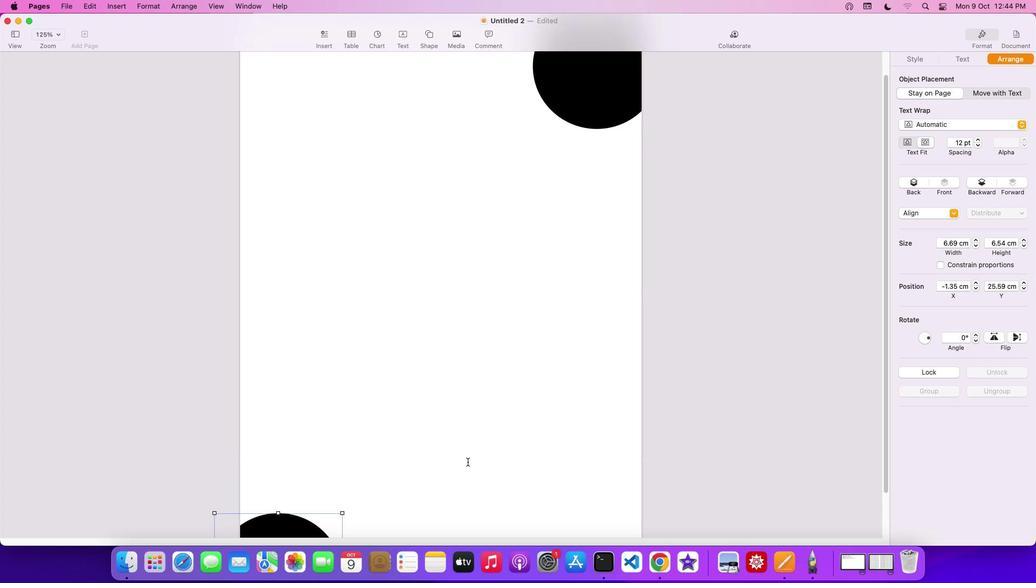 
Action: Mouse scrolled (467, 461) with delta (0, 2)
Screenshot: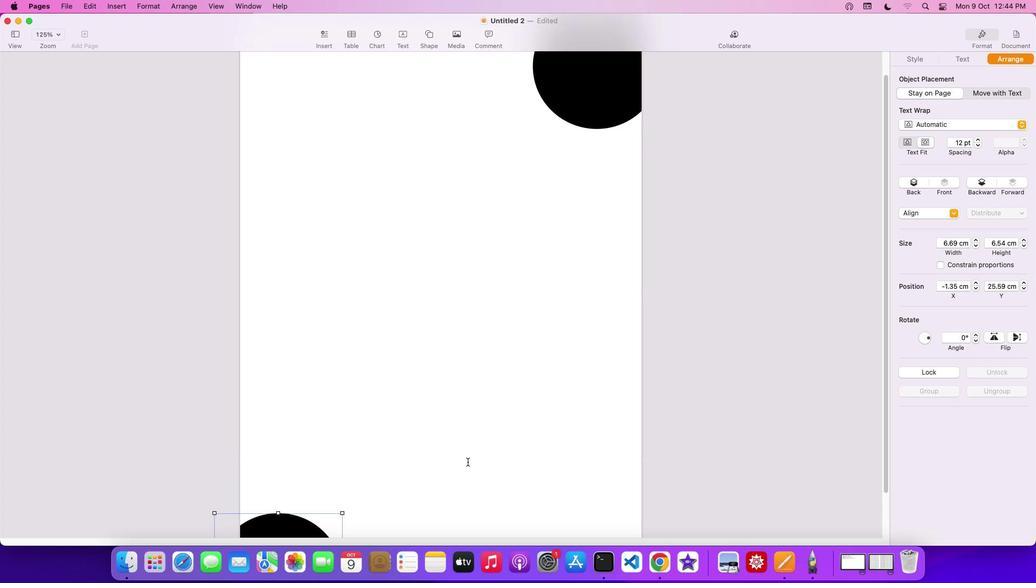 
Action: Mouse scrolled (467, 461) with delta (0, 2)
Screenshot: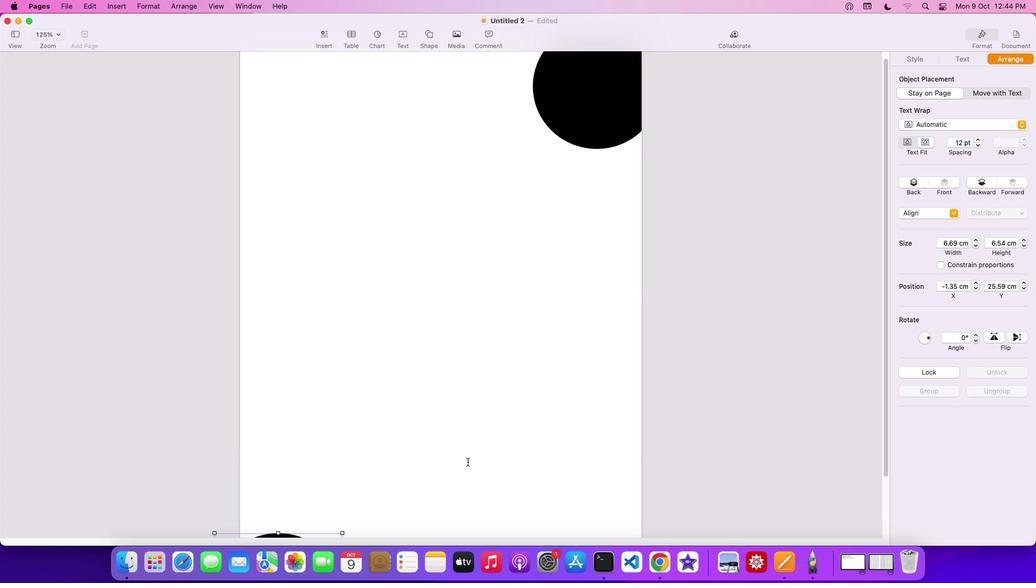
Action: Mouse scrolled (467, 461) with delta (0, 3)
Screenshot: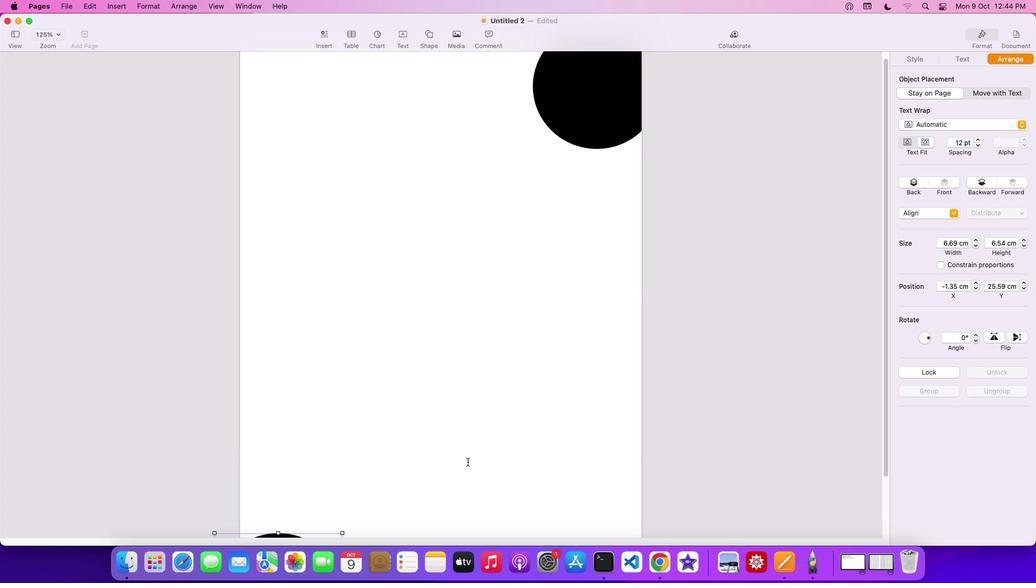 
Action: Mouse scrolled (467, 461) with delta (0, 3)
Screenshot: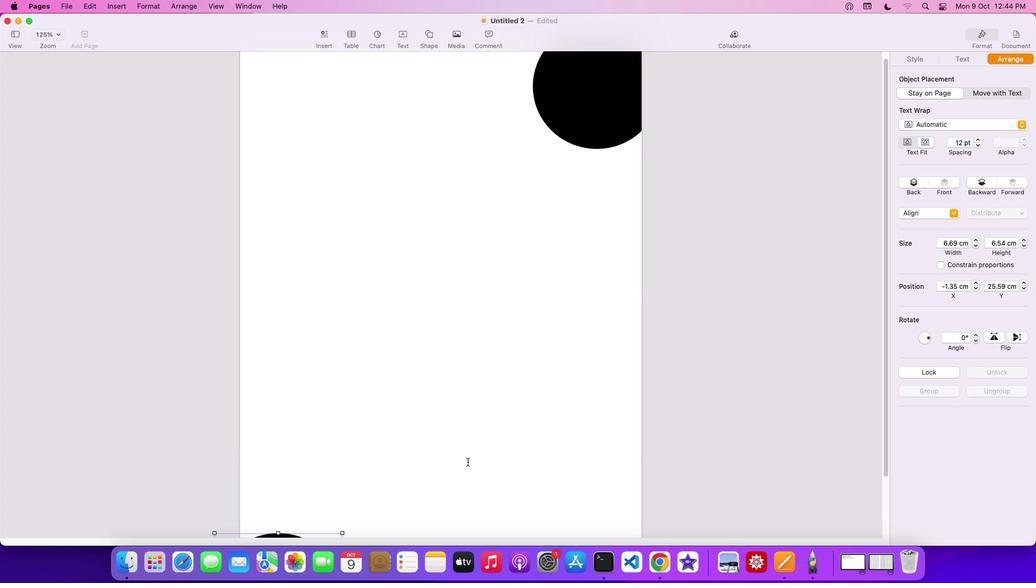 
Action: Mouse scrolled (467, 461) with delta (0, 0)
Screenshot: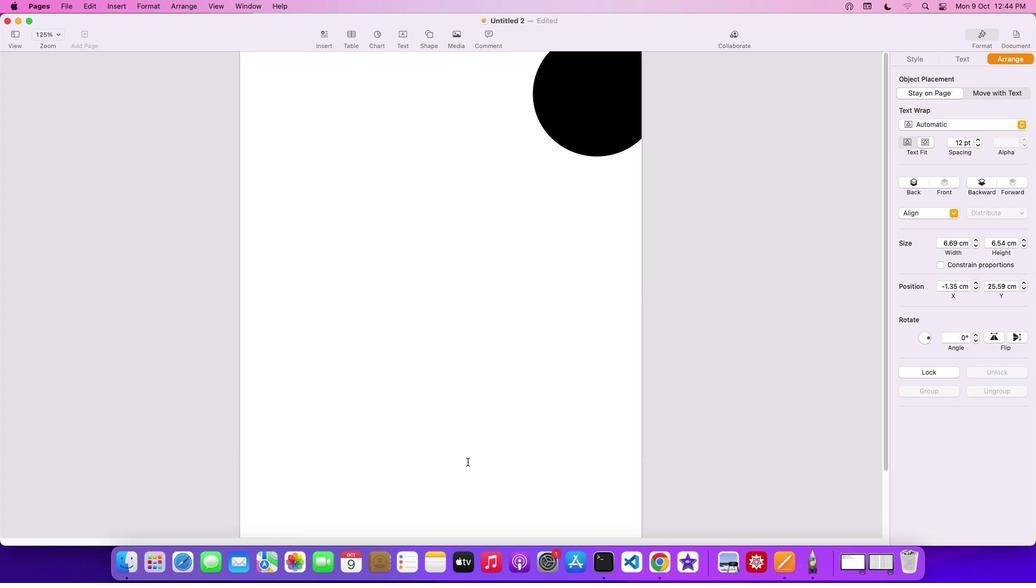 
Action: Mouse scrolled (467, 461) with delta (0, 0)
Screenshot: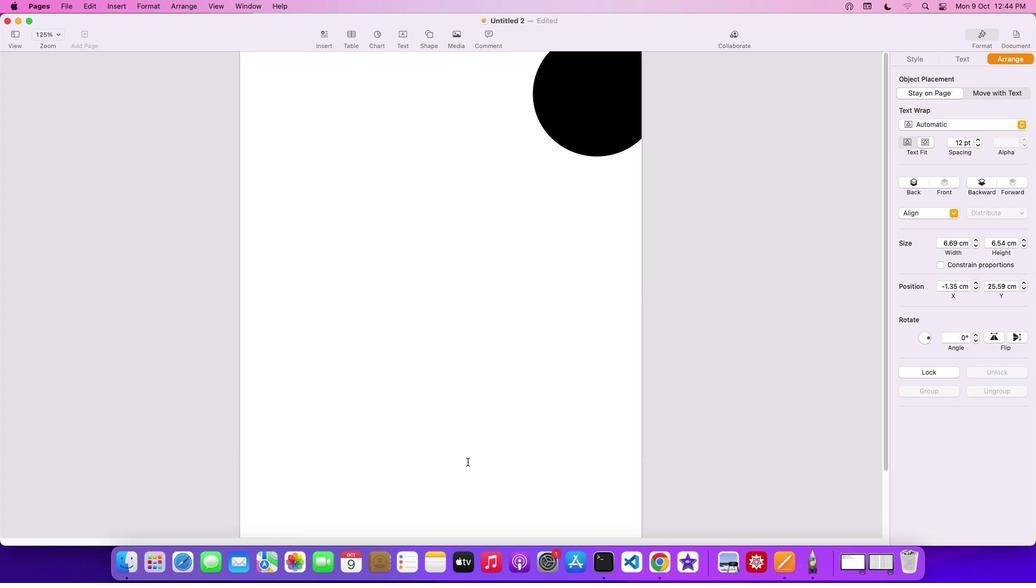 
Action: Mouse scrolled (467, 461) with delta (0, 1)
Screenshot: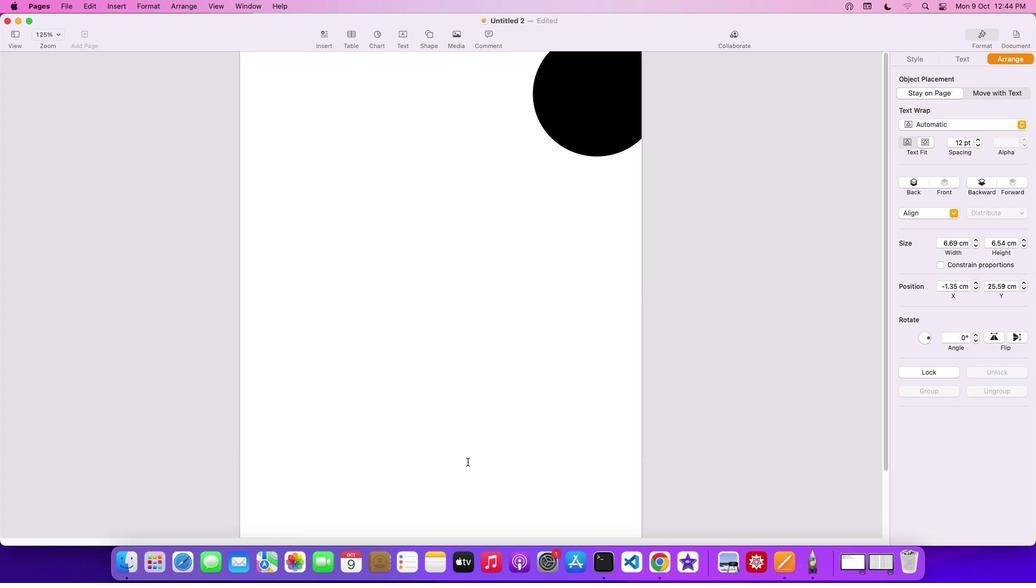 
Action: Mouse scrolled (467, 461) with delta (0, 2)
Screenshot: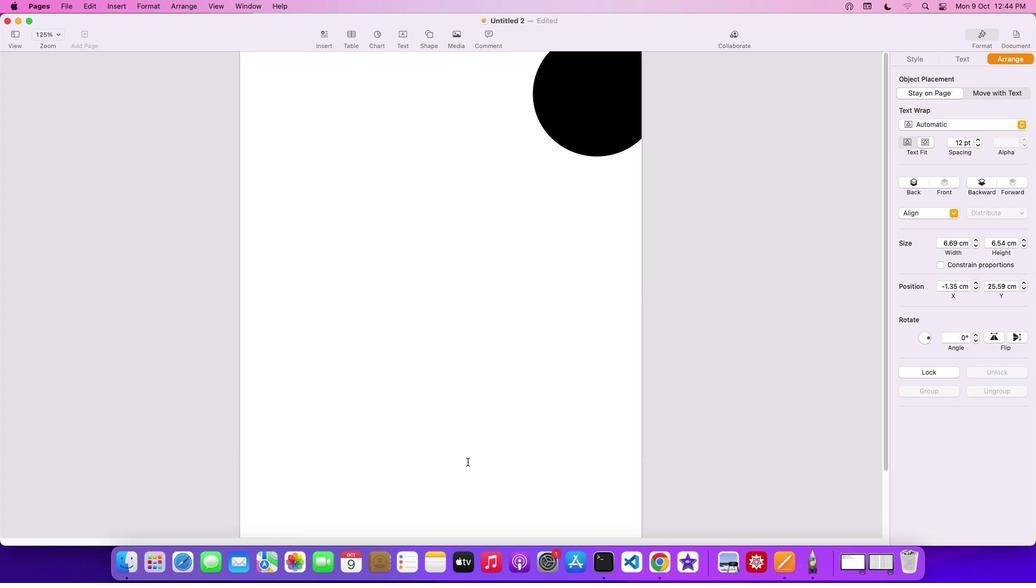 
Action: Mouse scrolled (467, 461) with delta (0, 3)
Screenshot: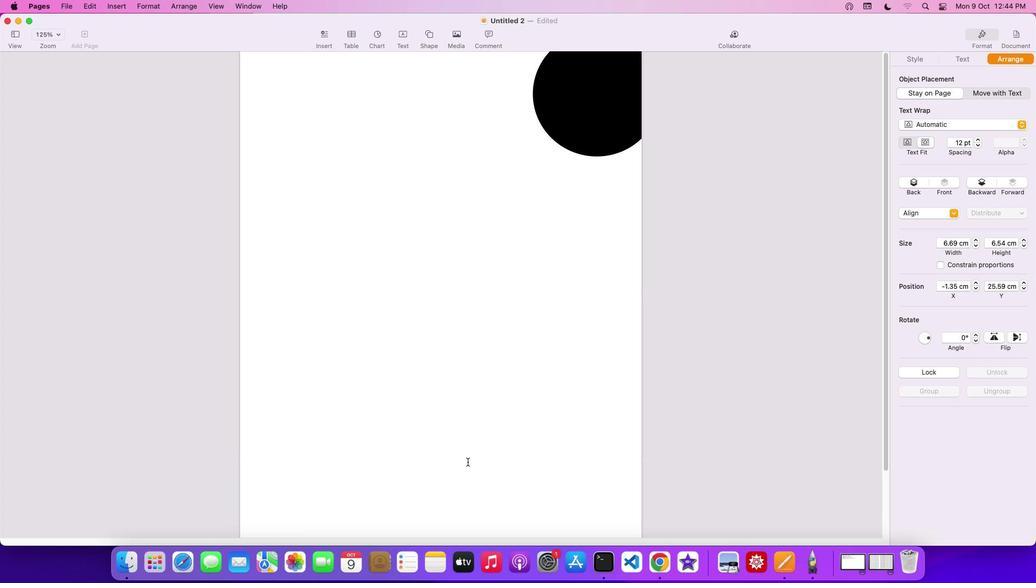 
Action: Mouse scrolled (467, 461) with delta (0, 3)
Screenshot: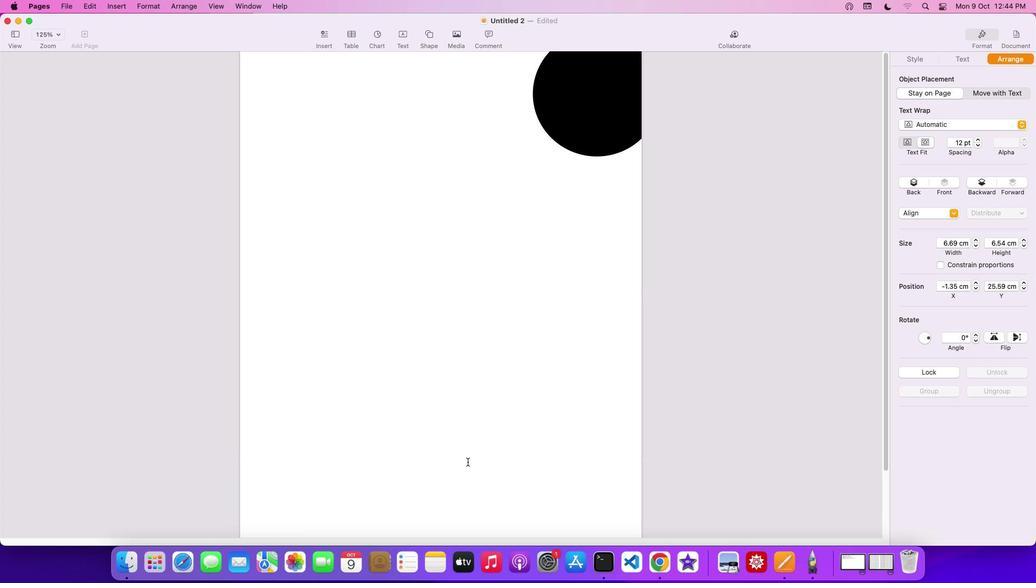 
Action: Mouse moved to (272, 408)
Screenshot: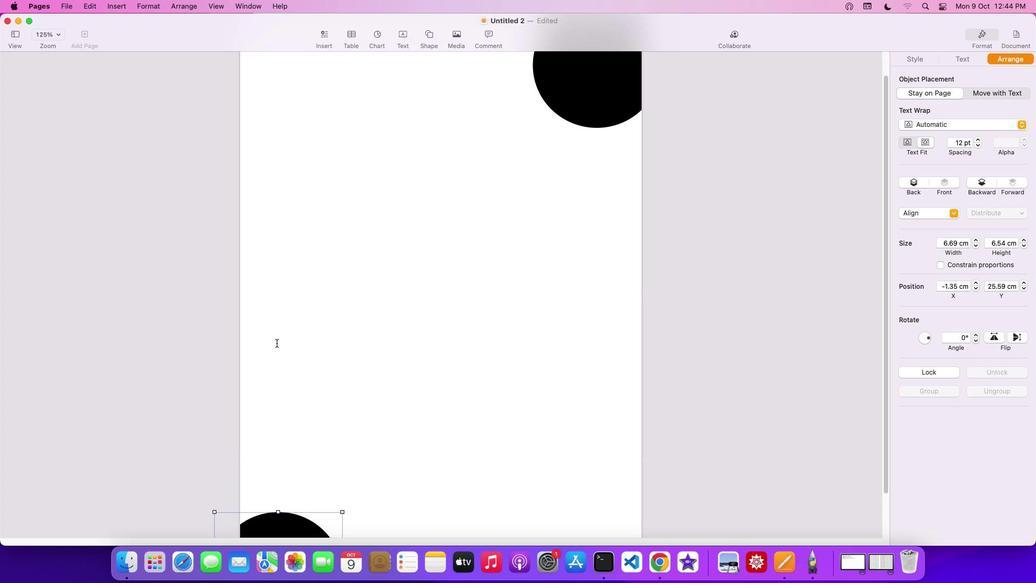 
Action: Mouse scrolled (272, 408) with delta (0, 0)
Screenshot: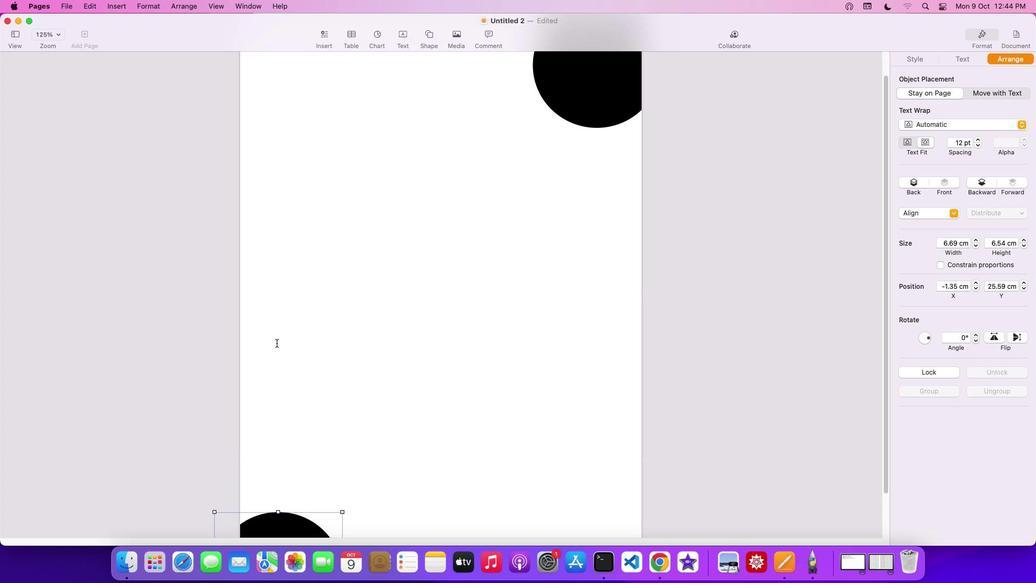
Action: Mouse moved to (273, 398)
Screenshot: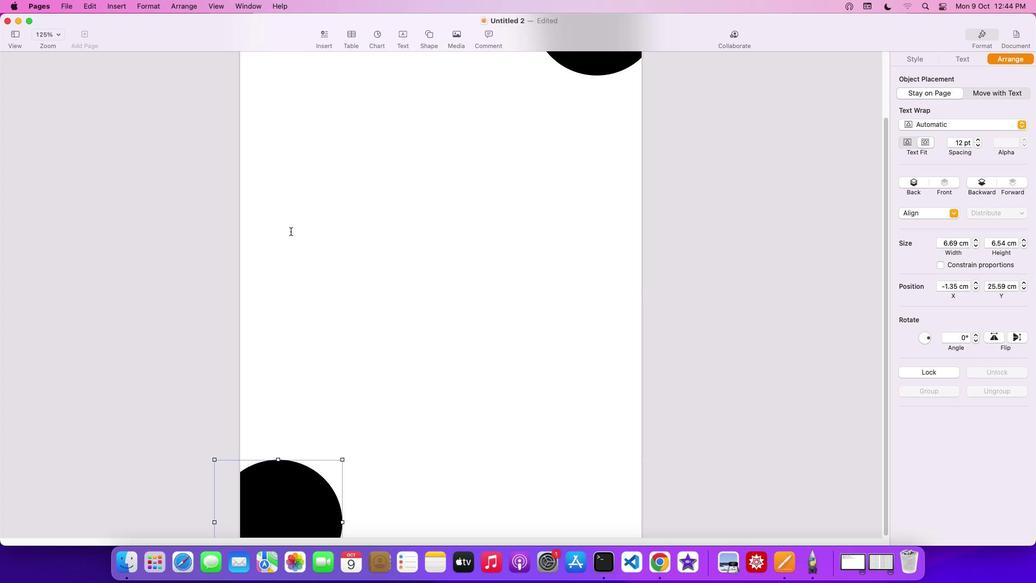 
Action: Mouse scrolled (273, 398) with delta (0, 0)
Screenshot: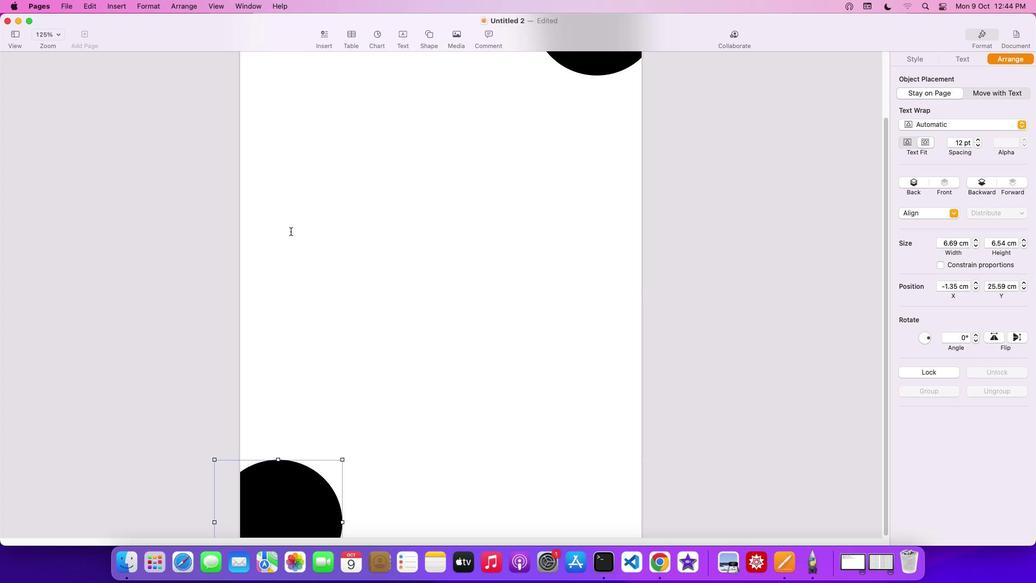 
Action: Mouse moved to (274, 392)
Screenshot: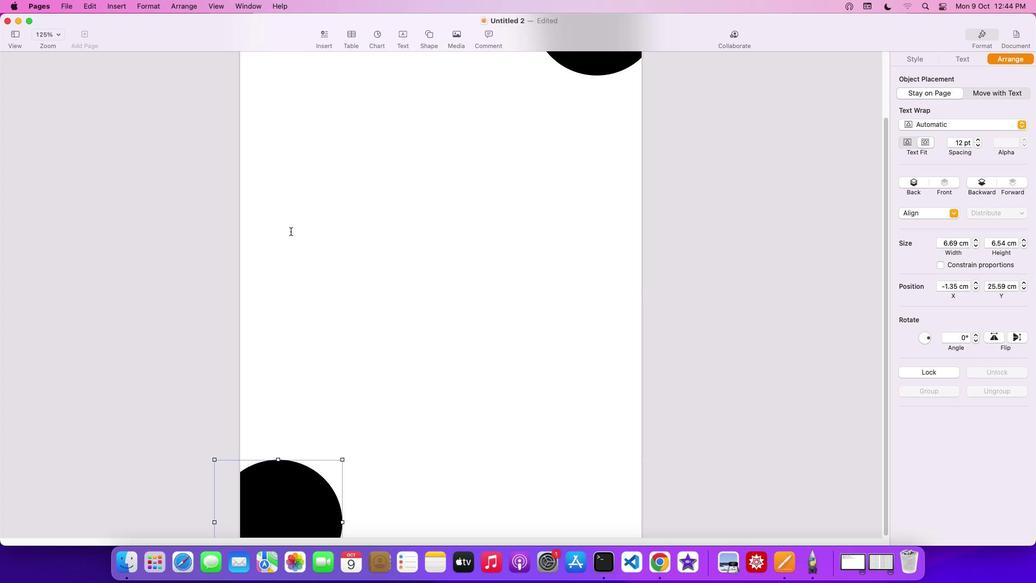 
Action: Mouse scrolled (274, 392) with delta (0, -2)
Screenshot: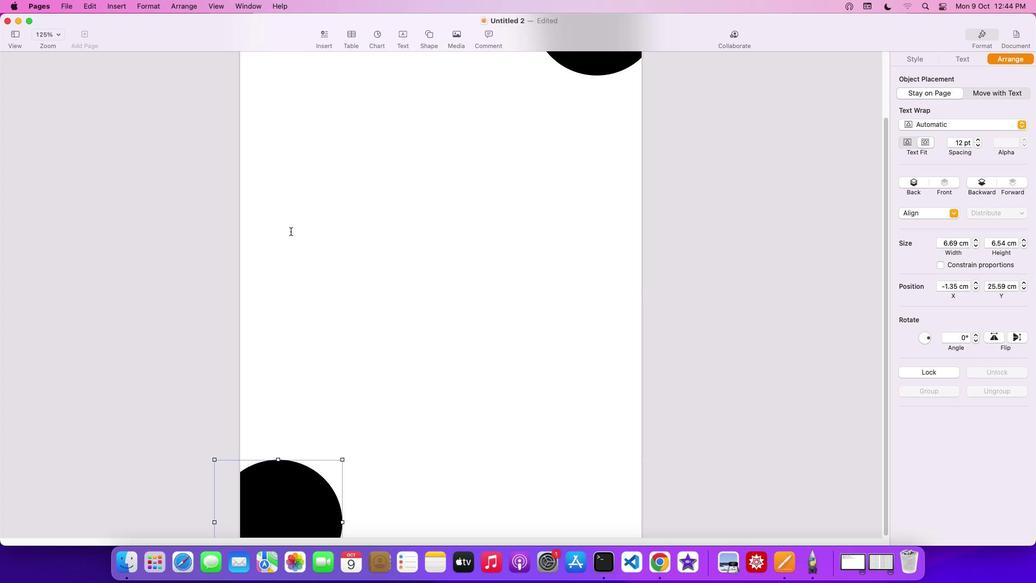 
Action: Mouse moved to (276, 374)
Screenshot: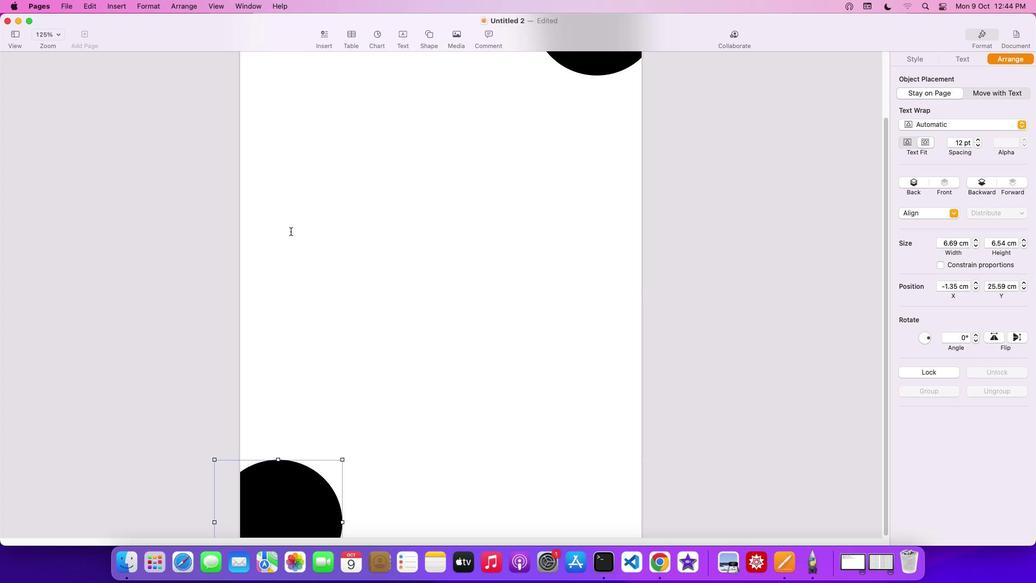 
Action: Mouse scrolled (276, 374) with delta (0, -2)
Screenshot: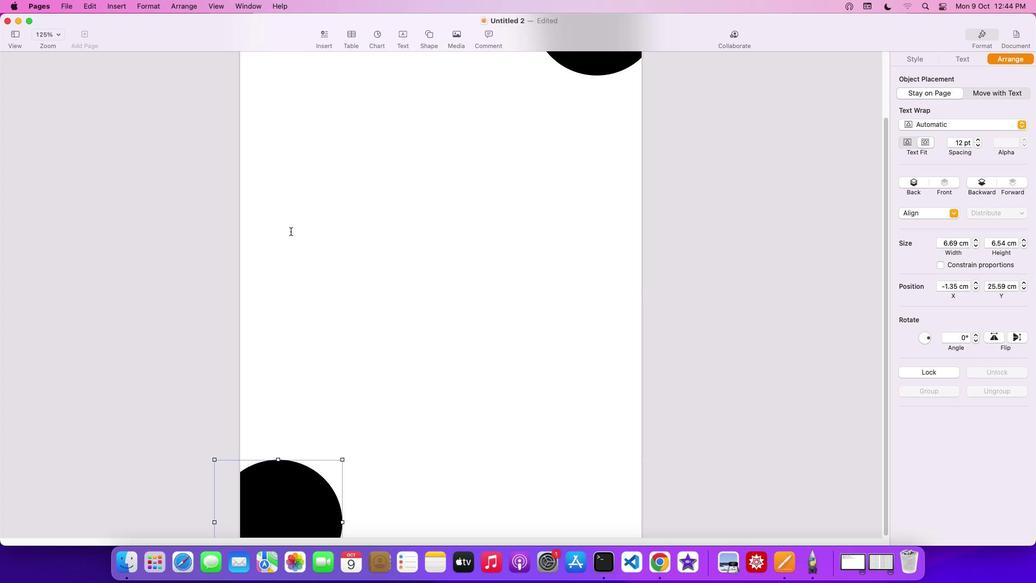 
Action: Mouse moved to (276, 343)
Screenshot: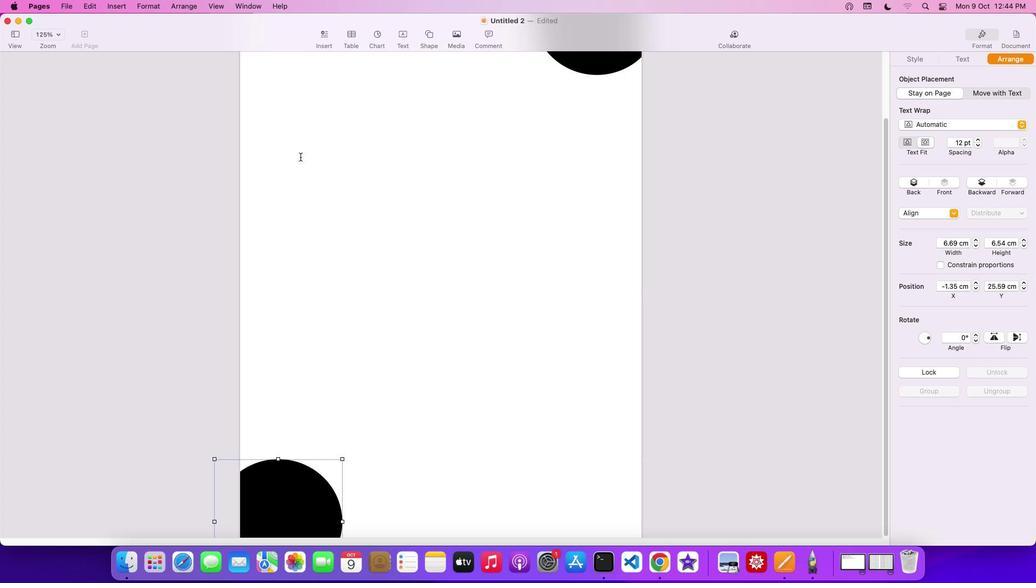 
Action: Mouse scrolled (276, 343) with delta (0, -3)
Screenshot: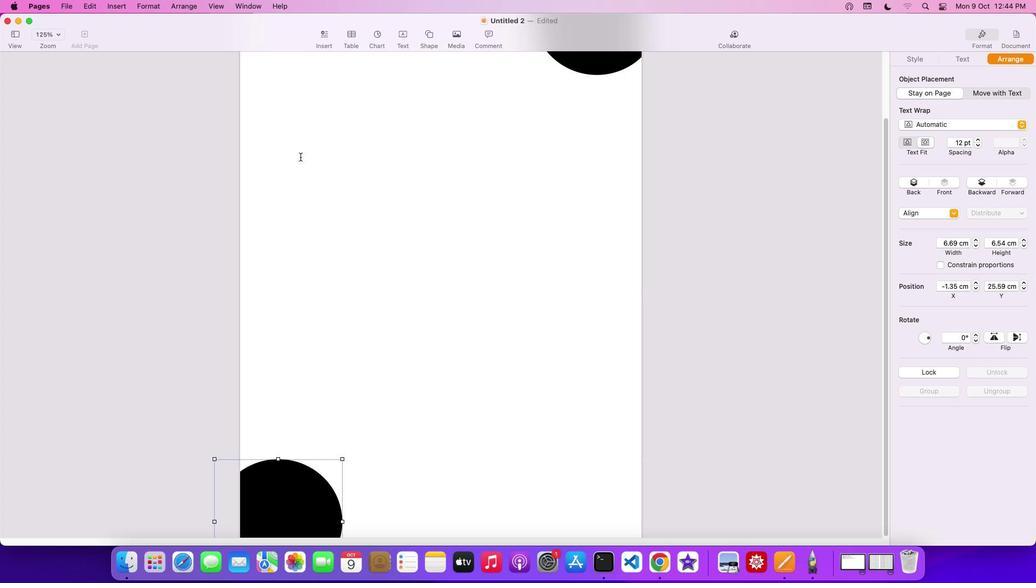 
Action: Mouse moved to (342, 457)
Screenshot: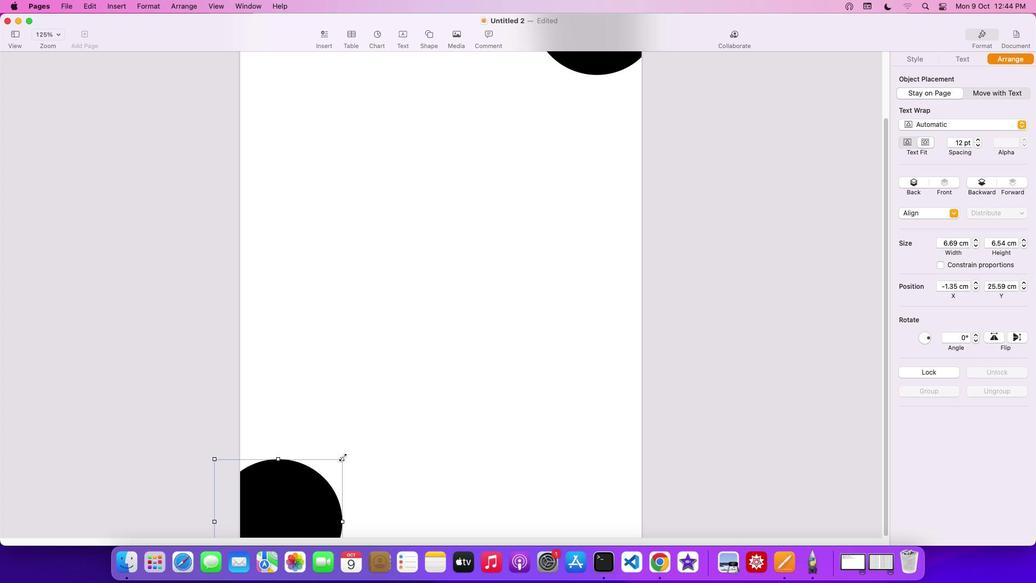 
Action: Mouse pressed left at (342, 457)
Screenshot: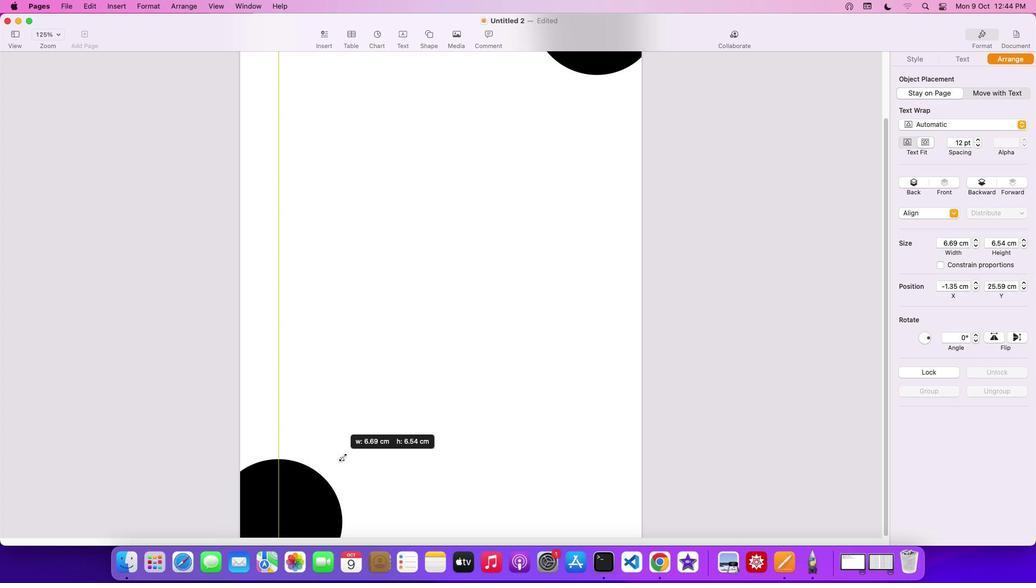 
Action: Mouse moved to (286, 495)
Screenshot: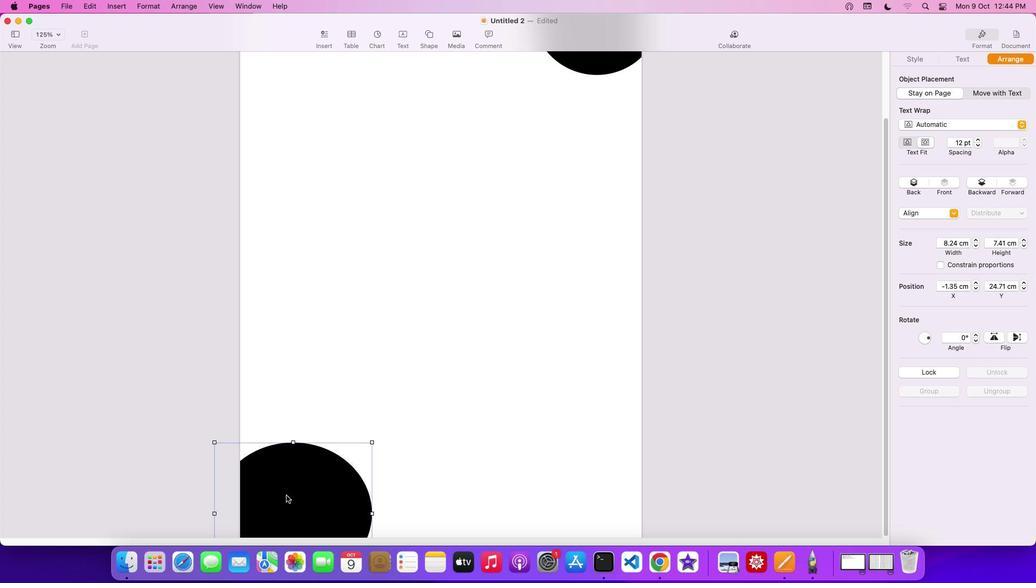 
Action: Mouse pressed left at (286, 495)
Screenshot: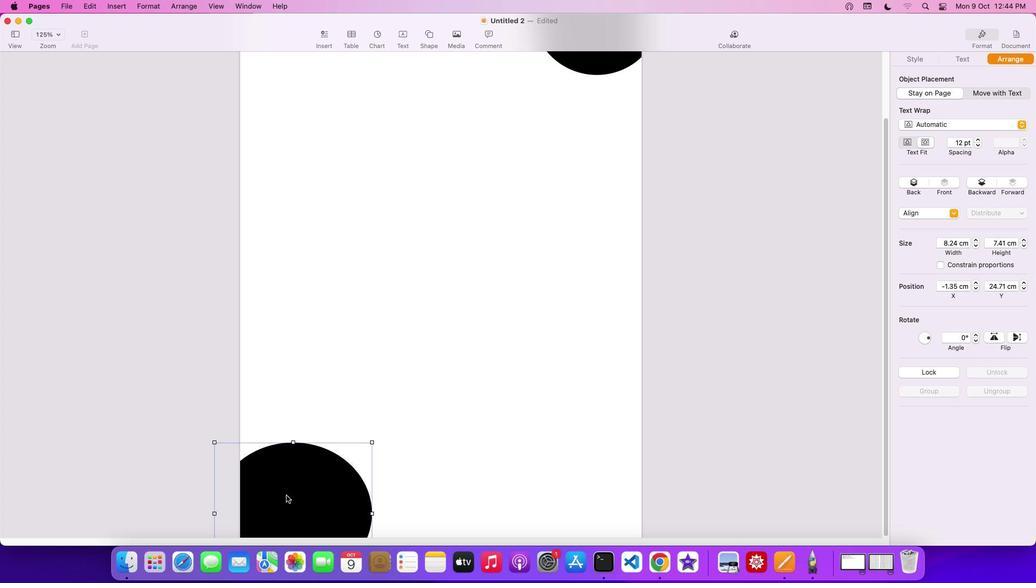 
Action: Mouse moved to (433, 439)
Screenshot: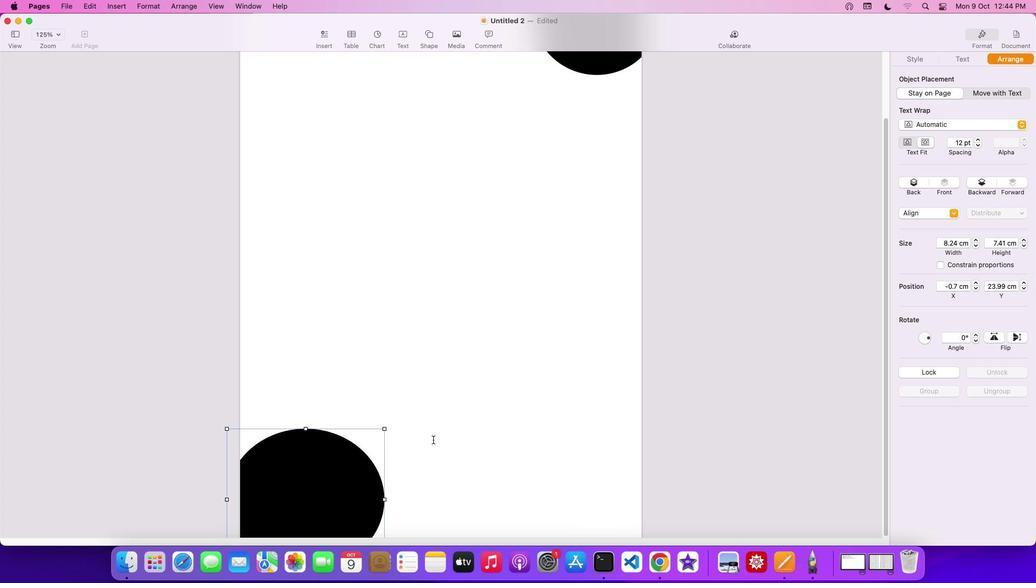 
Action: Mouse scrolled (433, 439) with delta (0, 0)
Screenshot: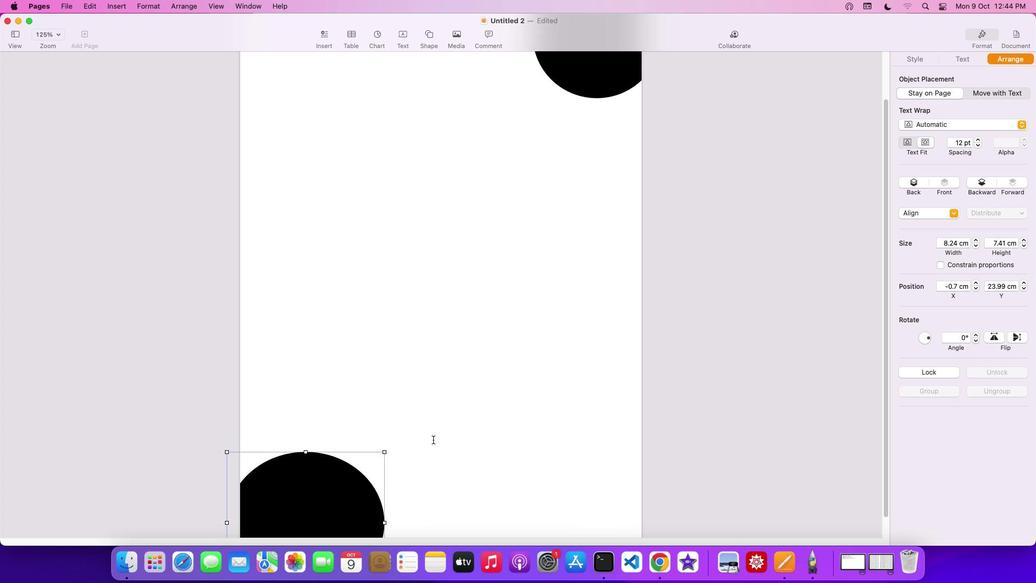 
Action: Mouse scrolled (433, 439) with delta (0, 0)
Screenshot: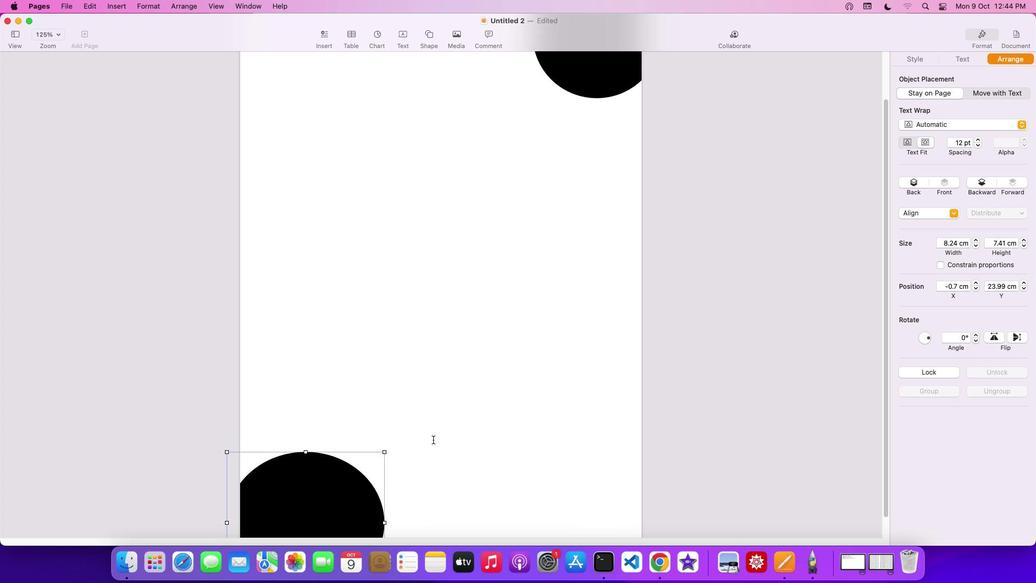 
Action: Mouse scrolled (433, 439) with delta (0, 1)
Screenshot: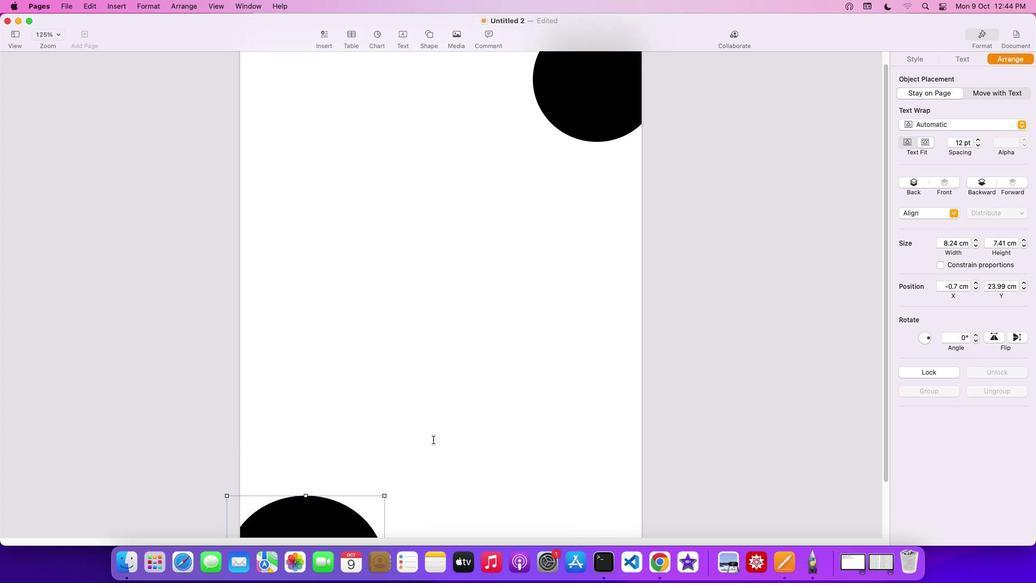 
Action: Mouse scrolled (433, 439) with delta (0, 2)
Screenshot: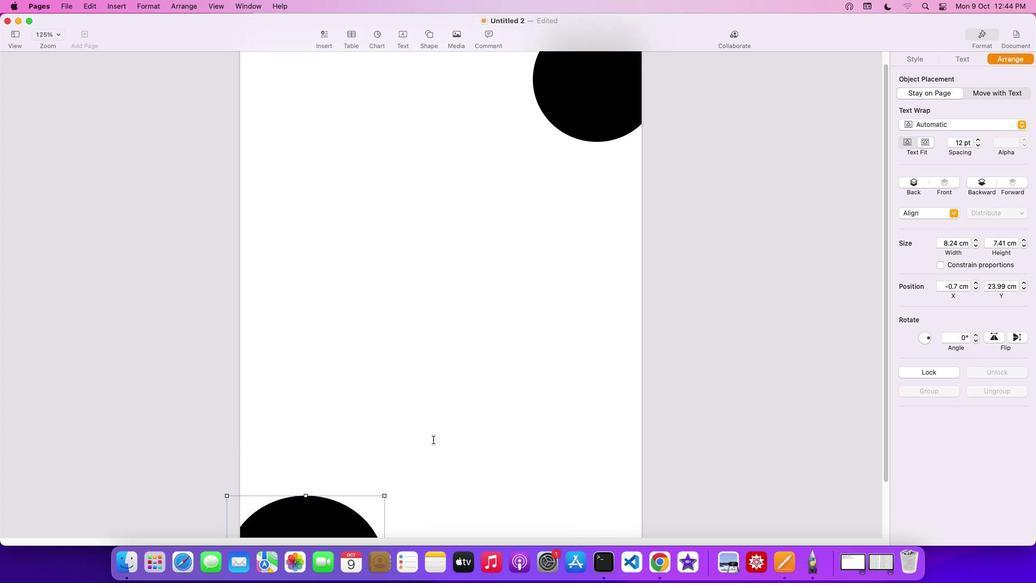 
Action: Mouse scrolled (433, 439) with delta (0, 3)
Screenshot: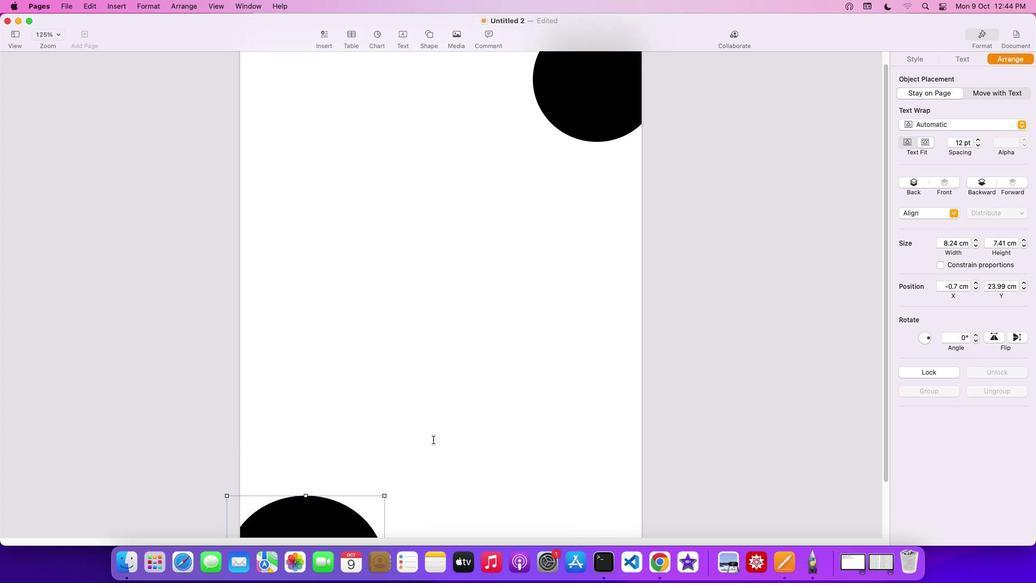 
Action: Mouse scrolled (433, 439) with delta (0, 0)
Screenshot: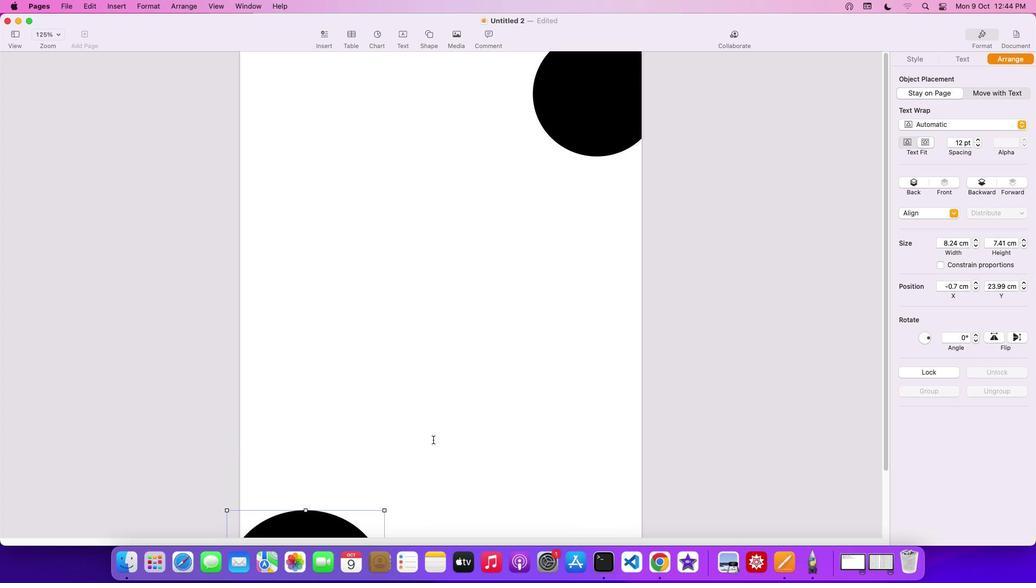 
Action: Mouse scrolled (433, 439) with delta (0, 0)
Screenshot: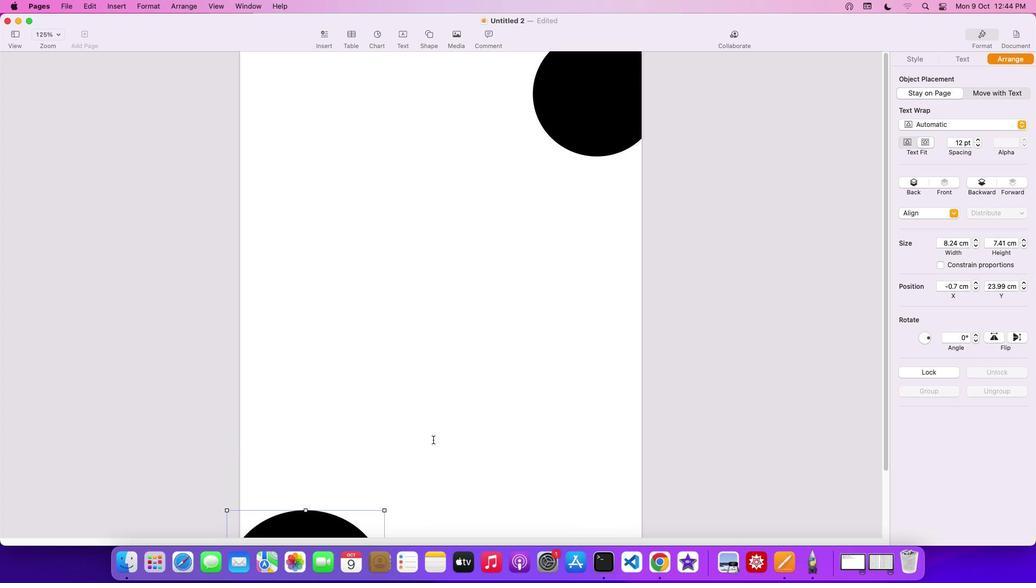 
Action: Mouse scrolled (433, 439) with delta (0, 1)
Screenshot: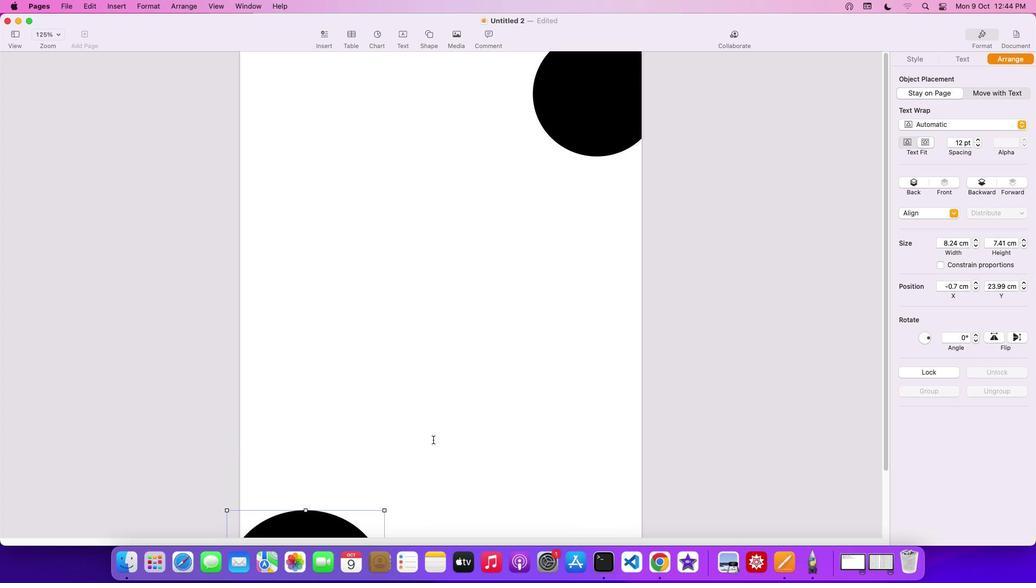 
Action: Mouse scrolled (433, 439) with delta (0, 2)
Screenshot: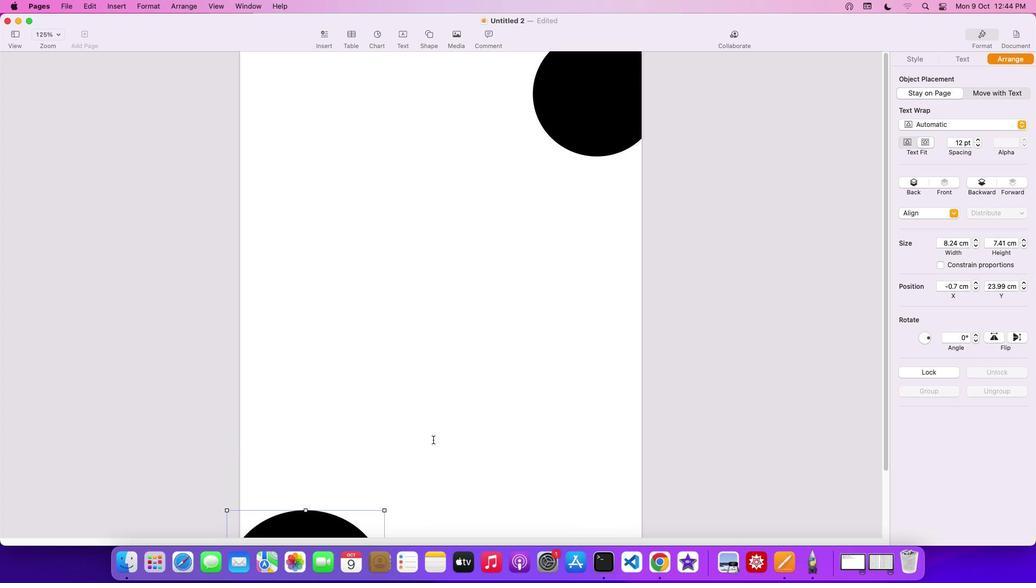 
Action: Mouse scrolled (433, 439) with delta (0, 3)
Screenshot: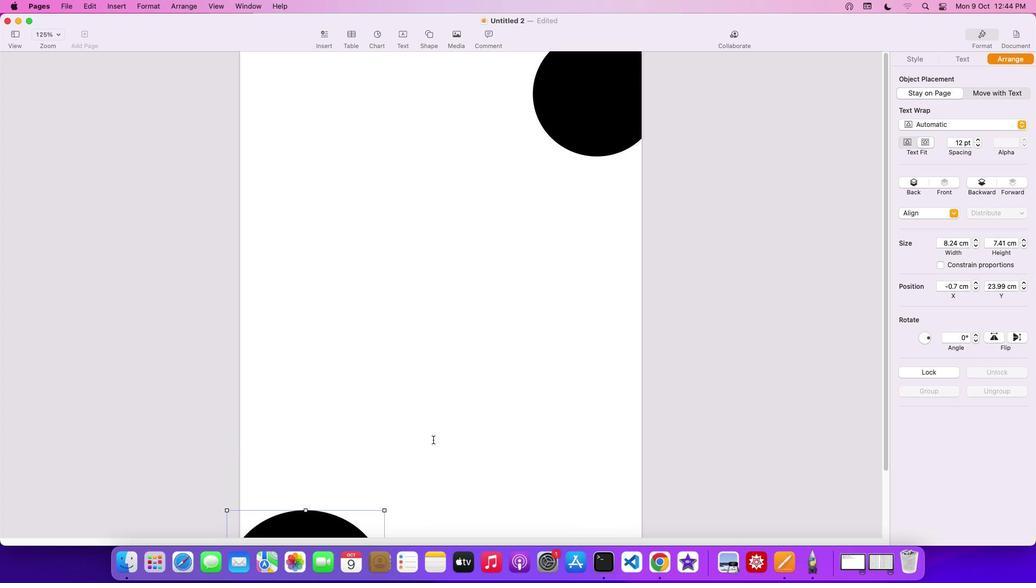
Action: Mouse scrolled (433, 439) with delta (0, 3)
Screenshot: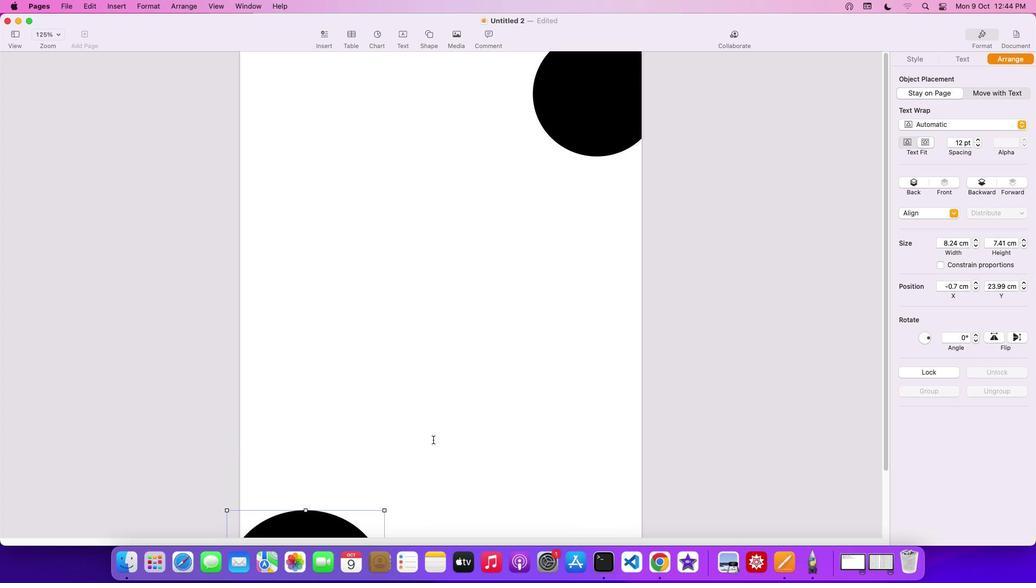 
Action: Mouse moved to (432, 36)
Screenshot: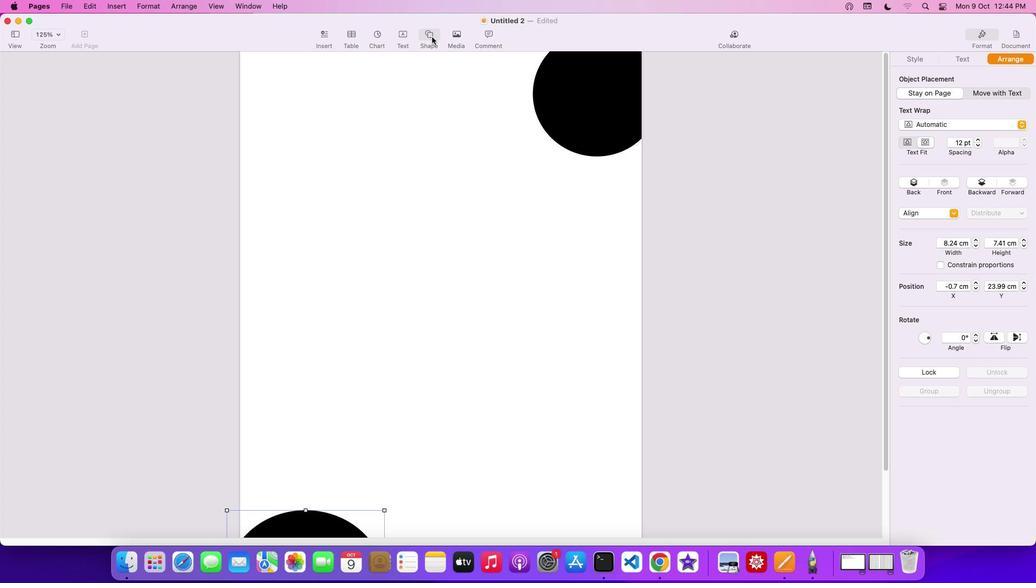 
Action: Mouse pressed left at (432, 36)
Screenshot: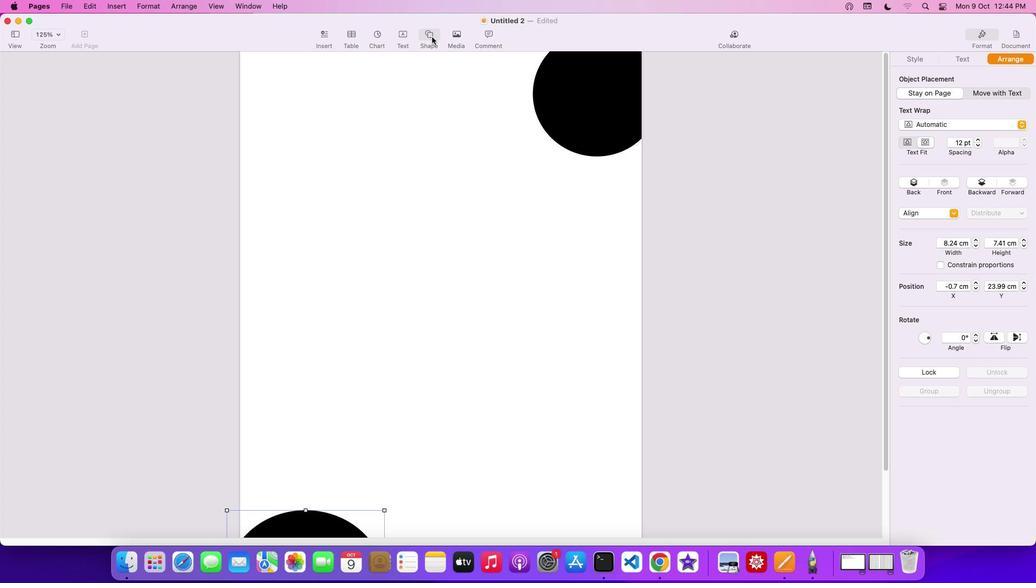 
Action: Mouse moved to (542, 55)
Screenshot: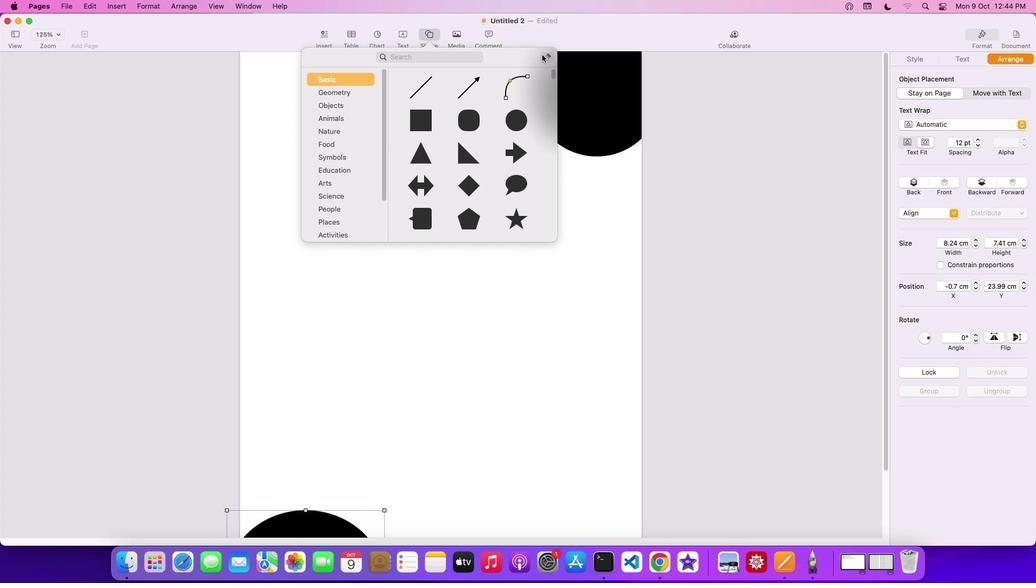 
Action: Mouse pressed left at (542, 55)
Screenshot: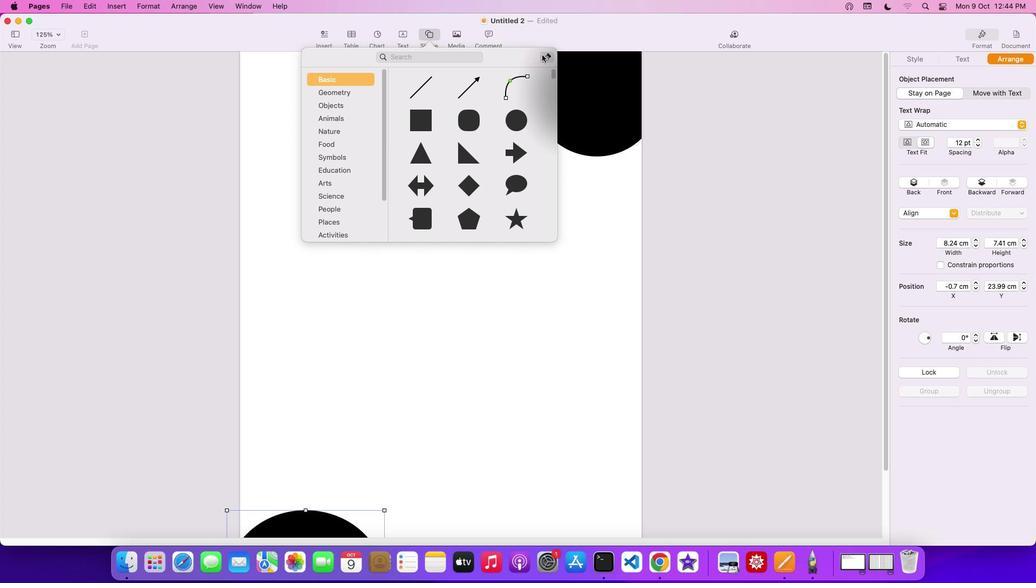 
Action: Mouse moved to (241, 54)
Screenshot: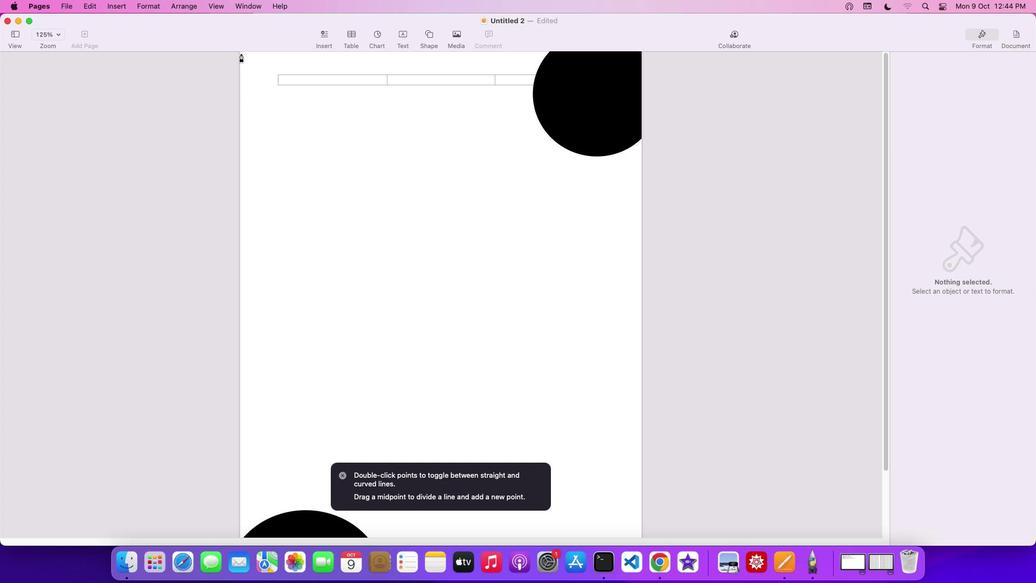 
Action: Mouse pressed left at (241, 54)
Screenshot: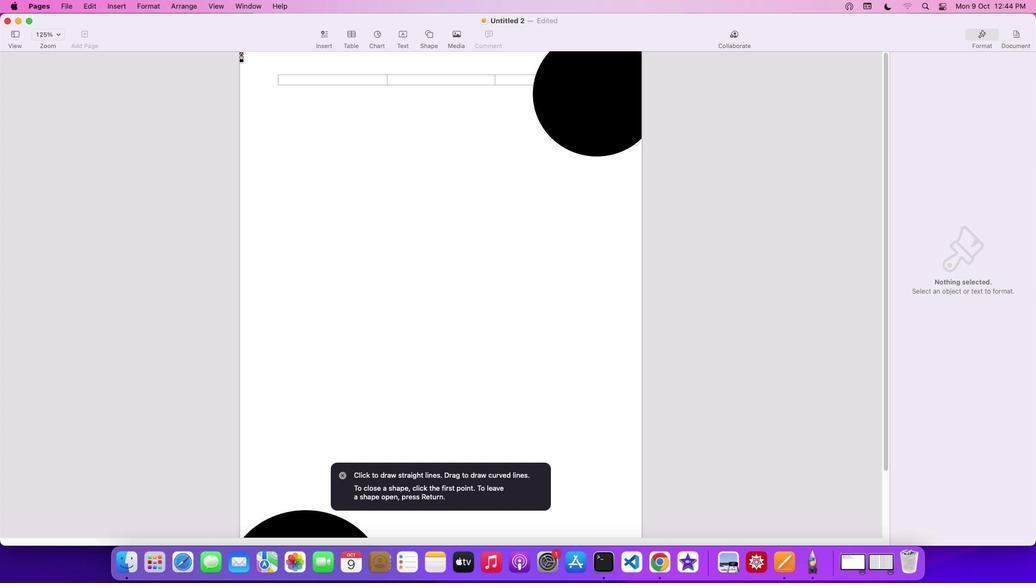 
Action: Mouse moved to (302, 104)
Screenshot: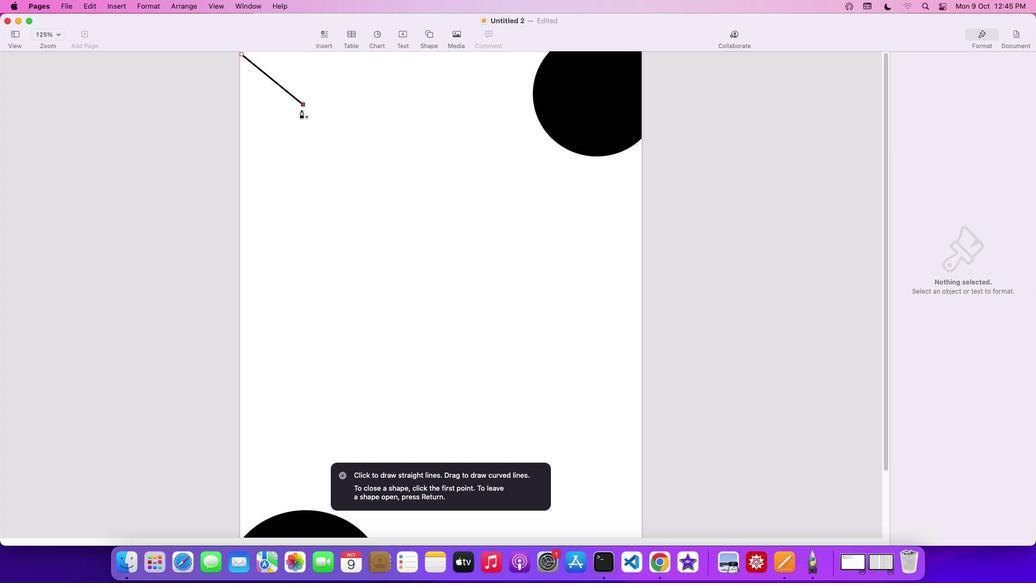 
Action: Mouse pressed left at (302, 104)
Screenshot: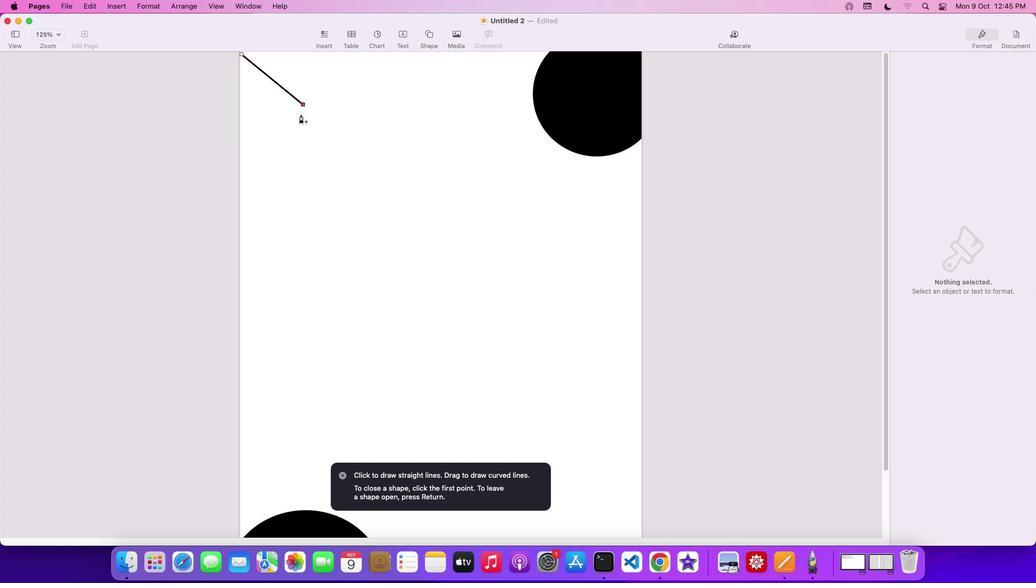 
Action: Mouse moved to (301, 117)
Screenshot: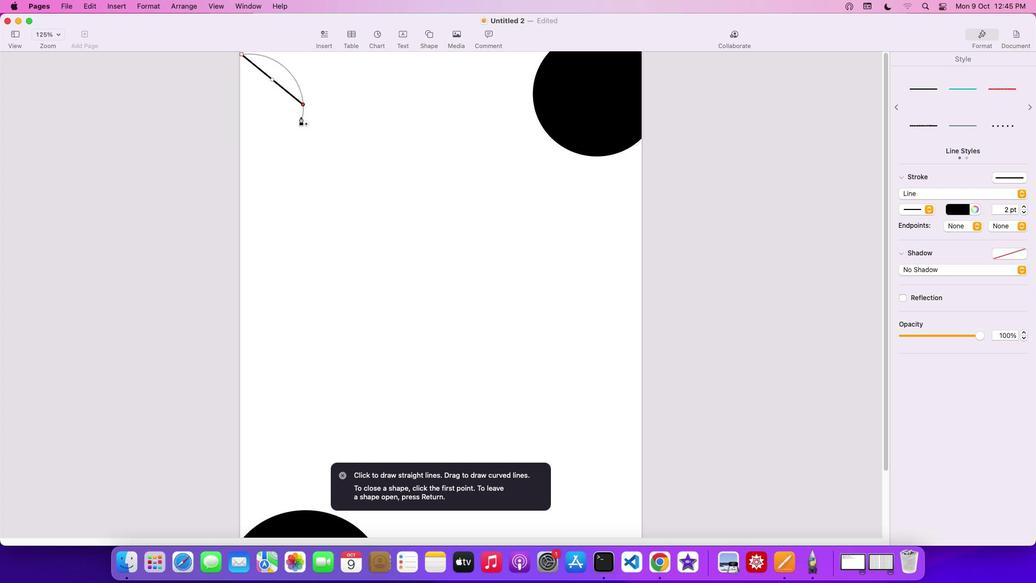 
Action: Mouse pressed left at (301, 117)
Screenshot: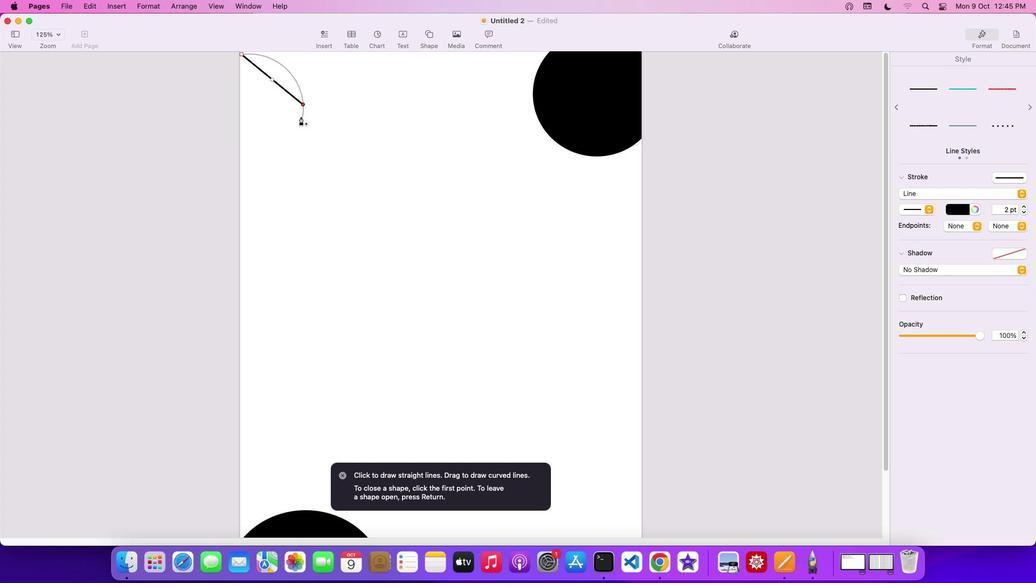 
Action: Mouse moved to (367, 145)
Screenshot: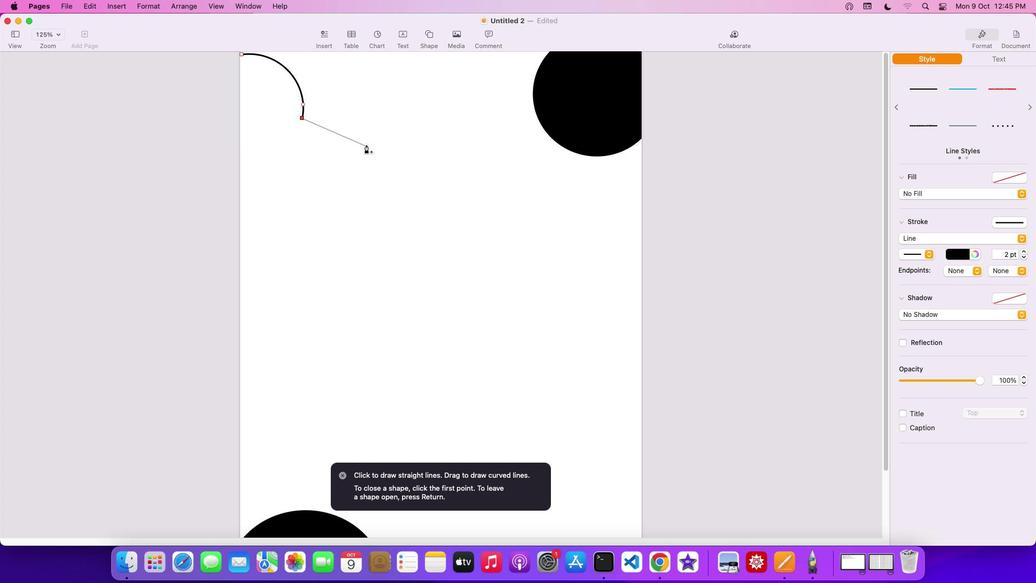 
Action: Mouse pressed left at (367, 145)
Screenshot: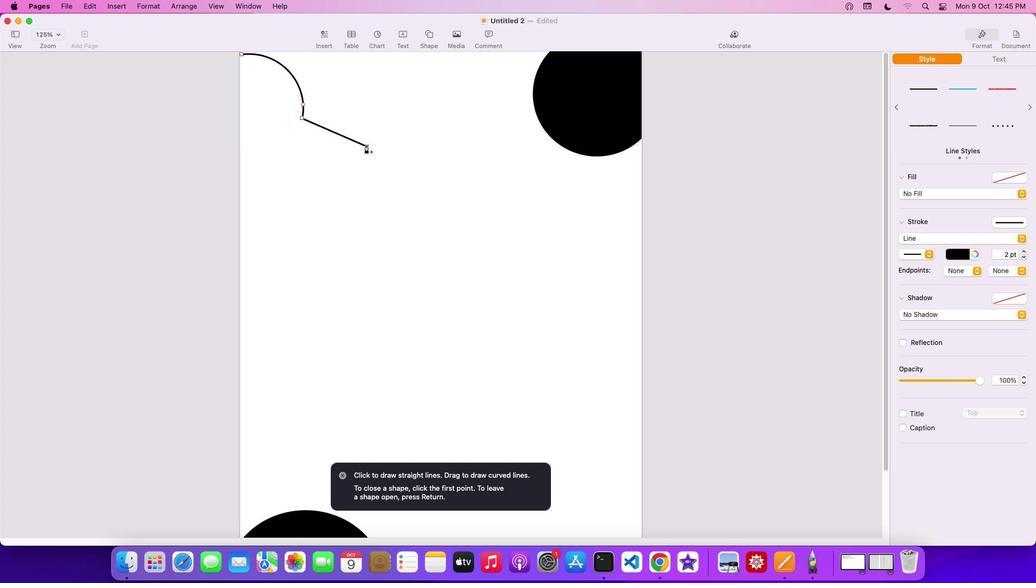 
Action: Mouse moved to (366, 148)
Screenshot: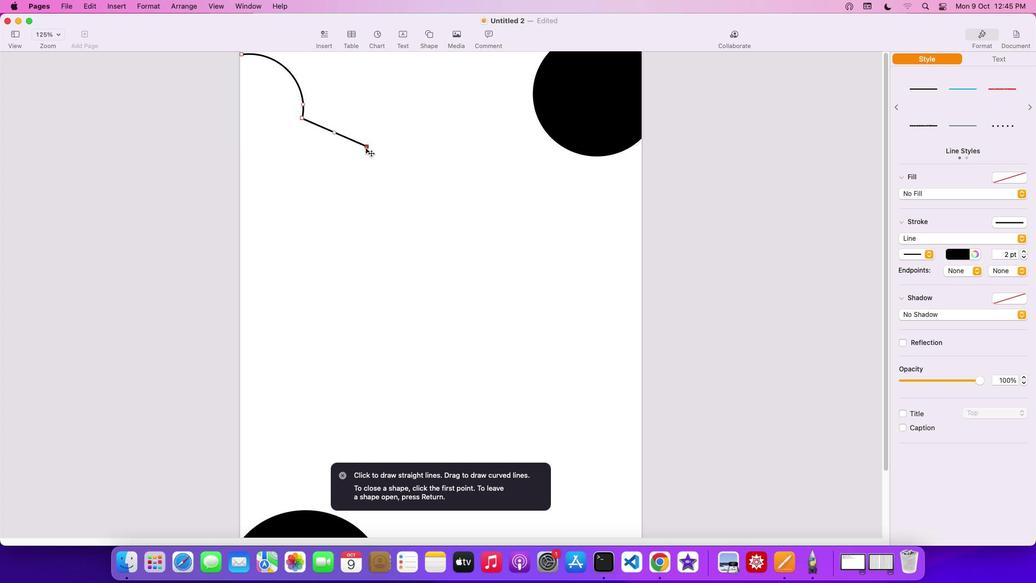 
Action: Mouse pressed left at (366, 148)
Screenshot: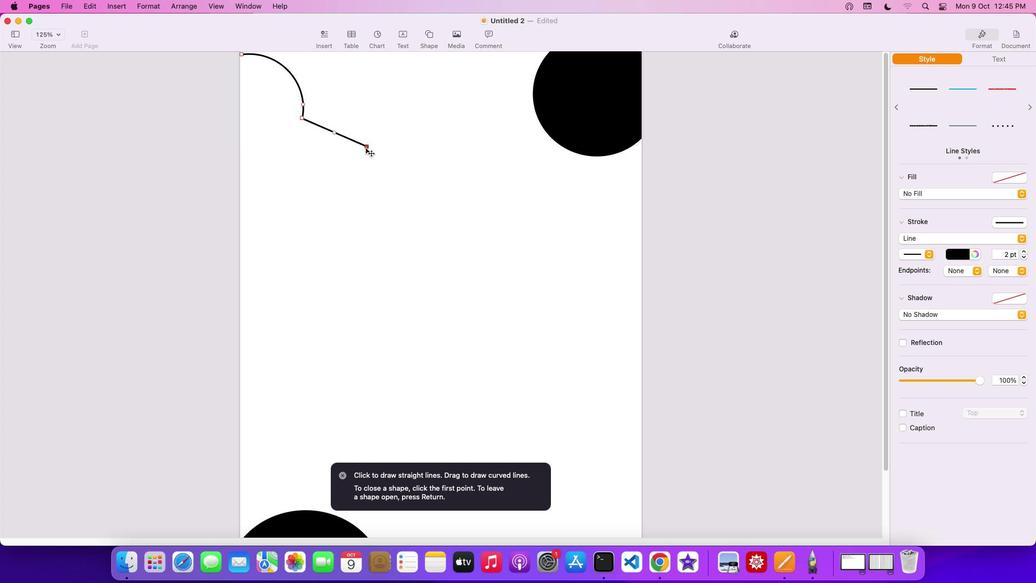 
Action: Mouse moved to (427, 170)
Screenshot: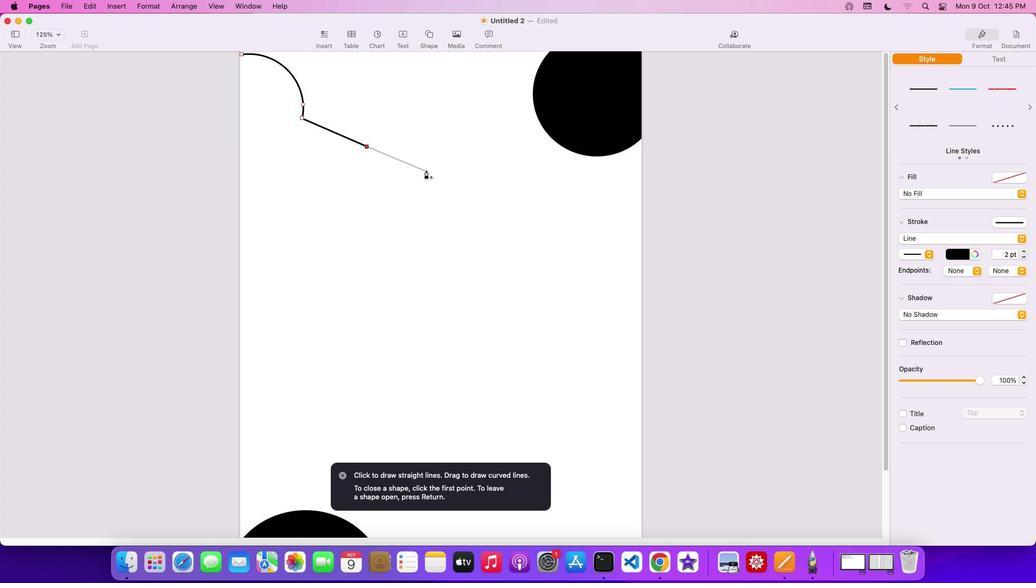 
Action: Mouse pressed left at (427, 170)
Screenshot: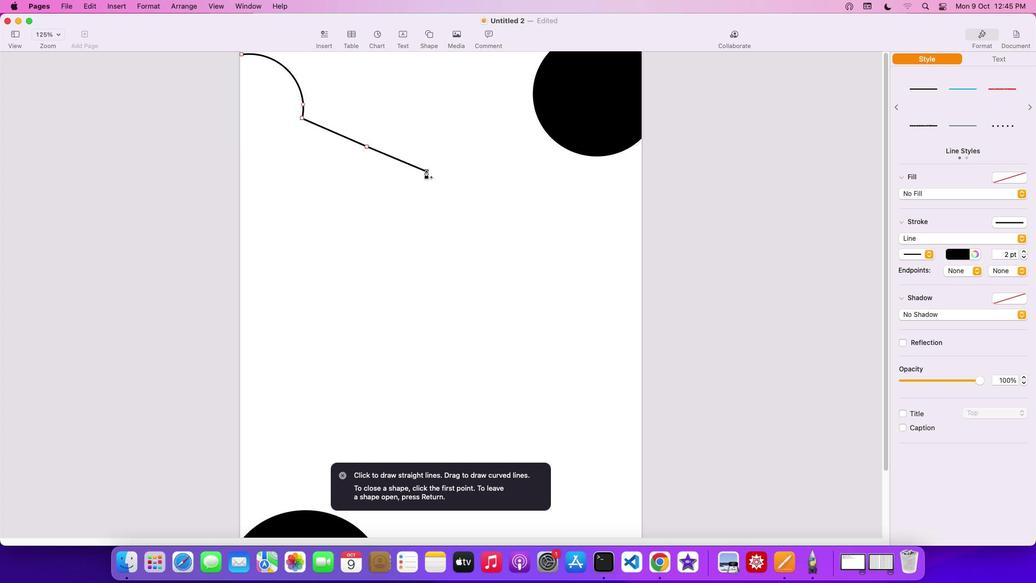 
Action: Mouse moved to (478, 188)
Screenshot: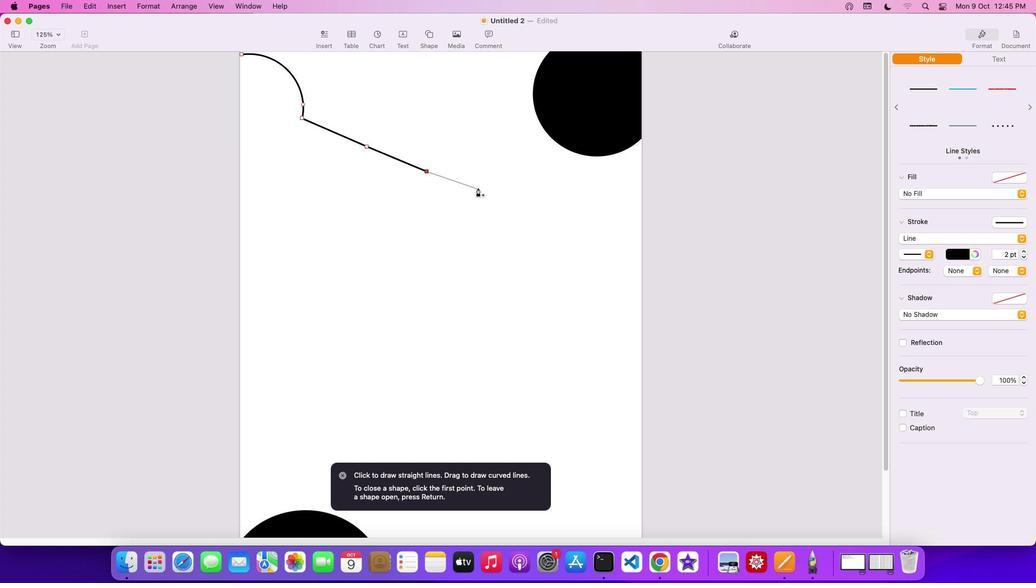 
Action: Mouse pressed left at (478, 188)
Screenshot: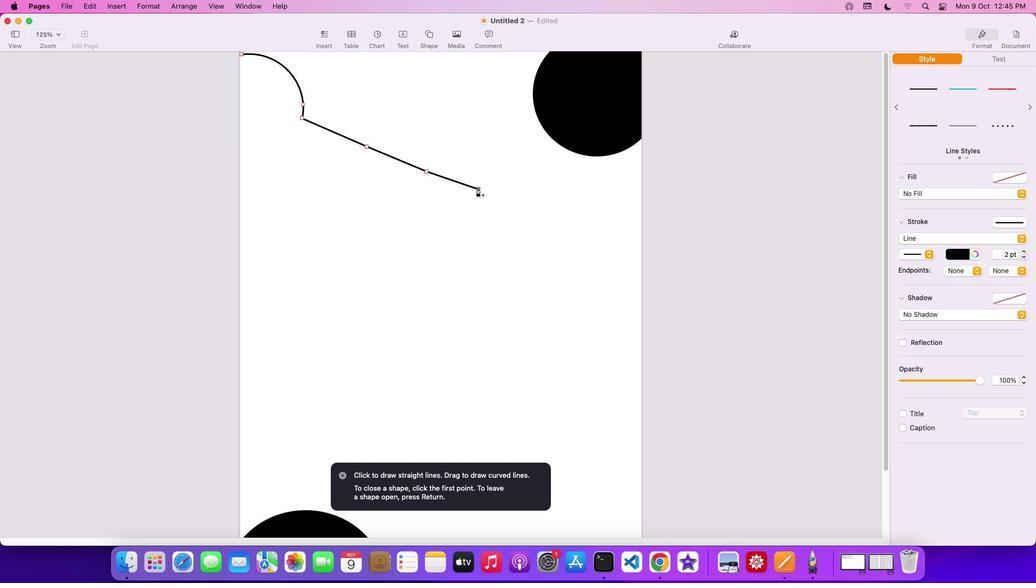 
Action: Mouse moved to (516, 197)
Screenshot: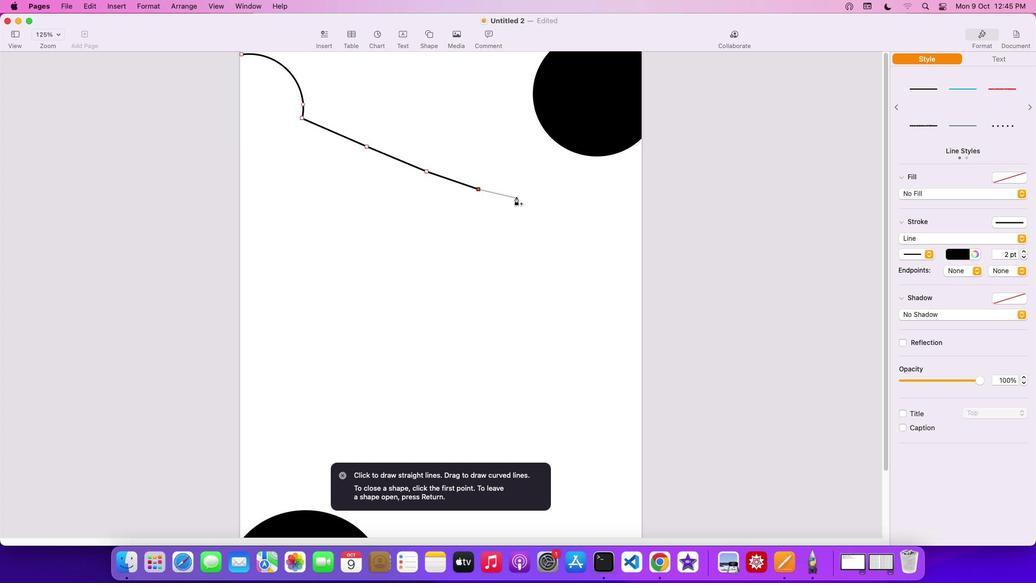 
Action: Mouse pressed left at (516, 197)
Screenshot: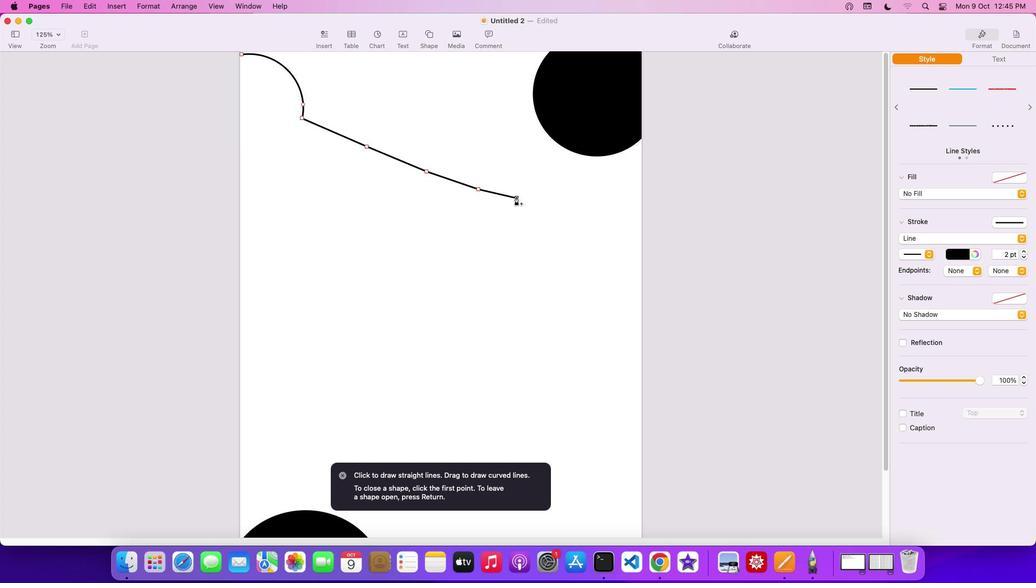 
Action: Mouse moved to (570, 197)
Screenshot: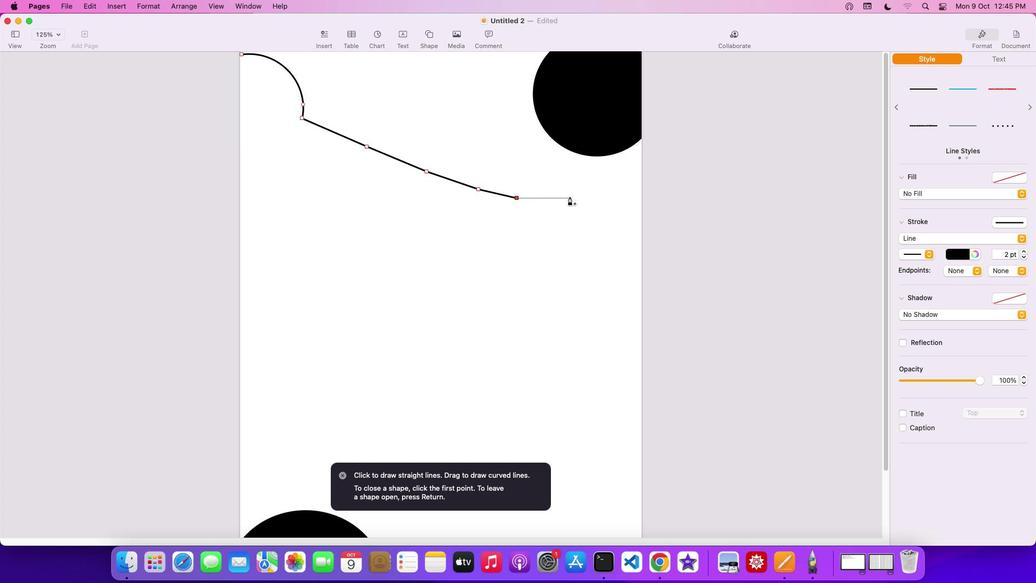 
Action: Mouse pressed left at (570, 197)
Screenshot: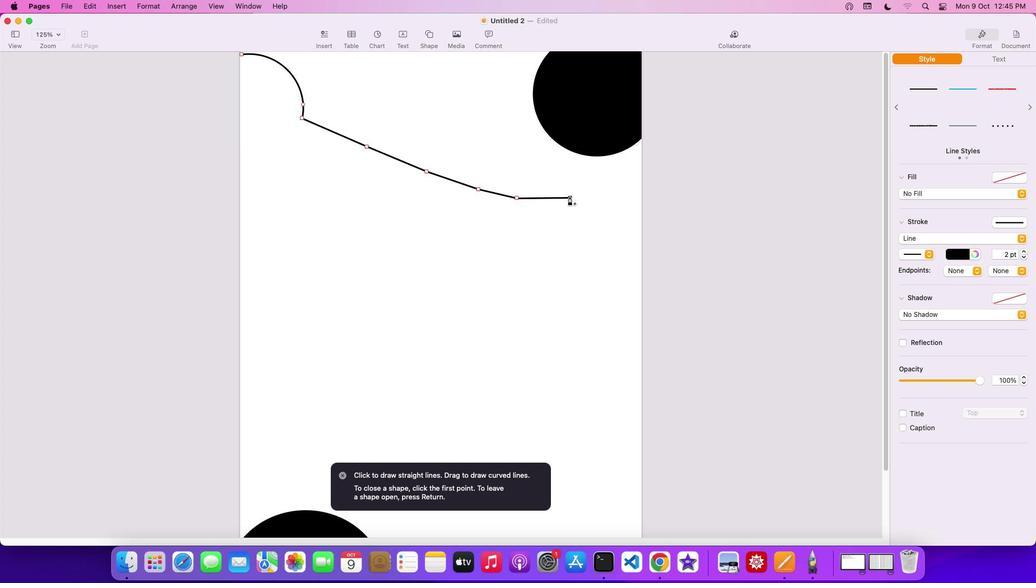 
Action: Mouse moved to (604, 196)
Screenshot: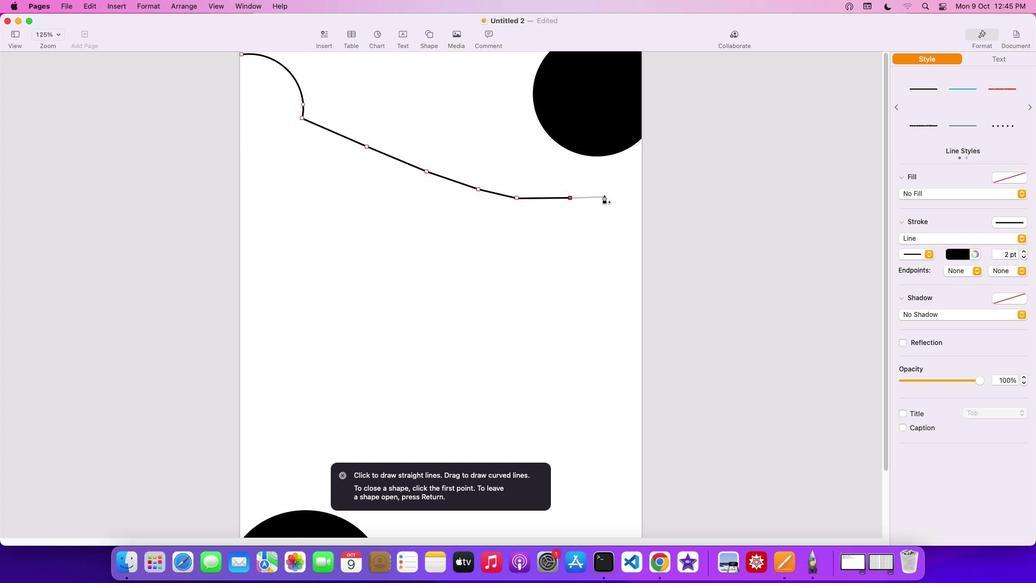 
Action: Mouse pressed left at (604, 196)
Screenshot: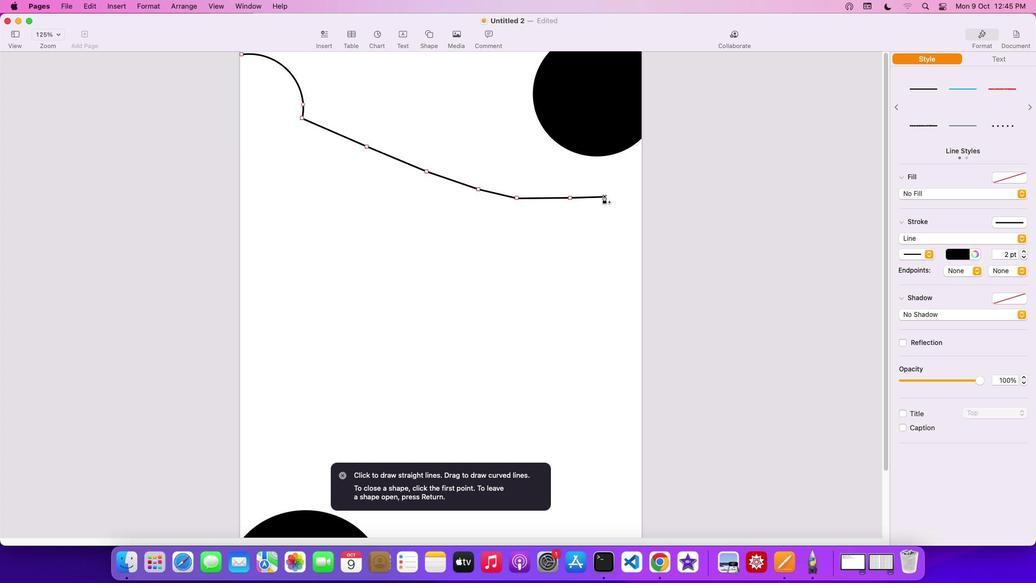 
Action: Mouse moved to (623, 190)
Screenshot: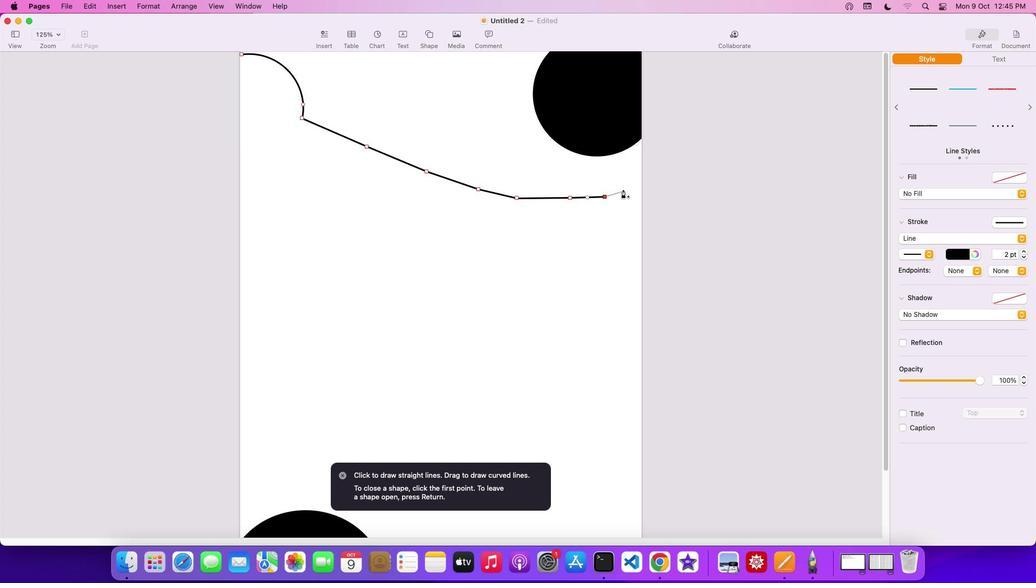 
Action: Mouse pressed left at (623, 190)
Screenshot: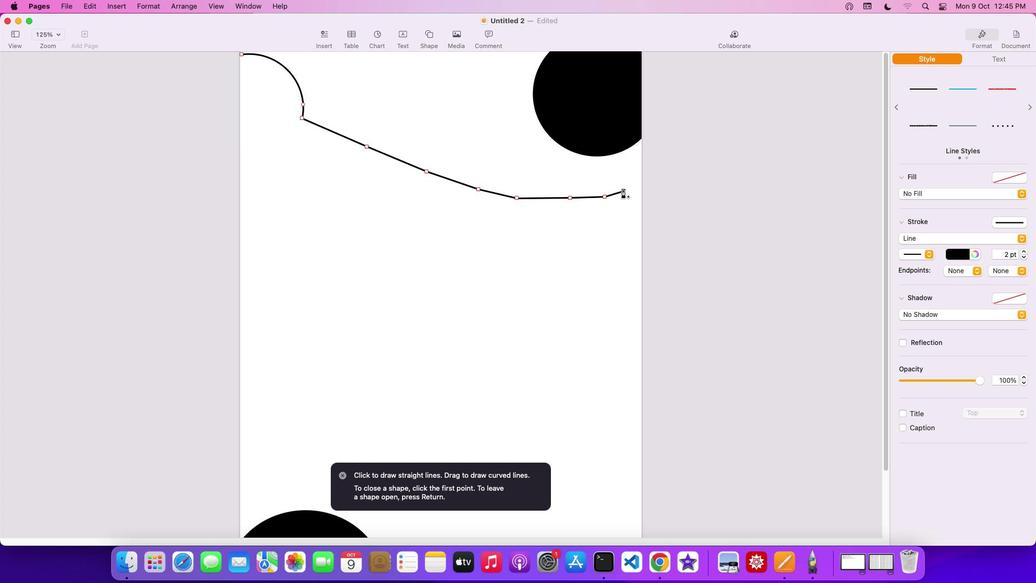 
Action: Mouse moved to (639, 182)
Screenshot: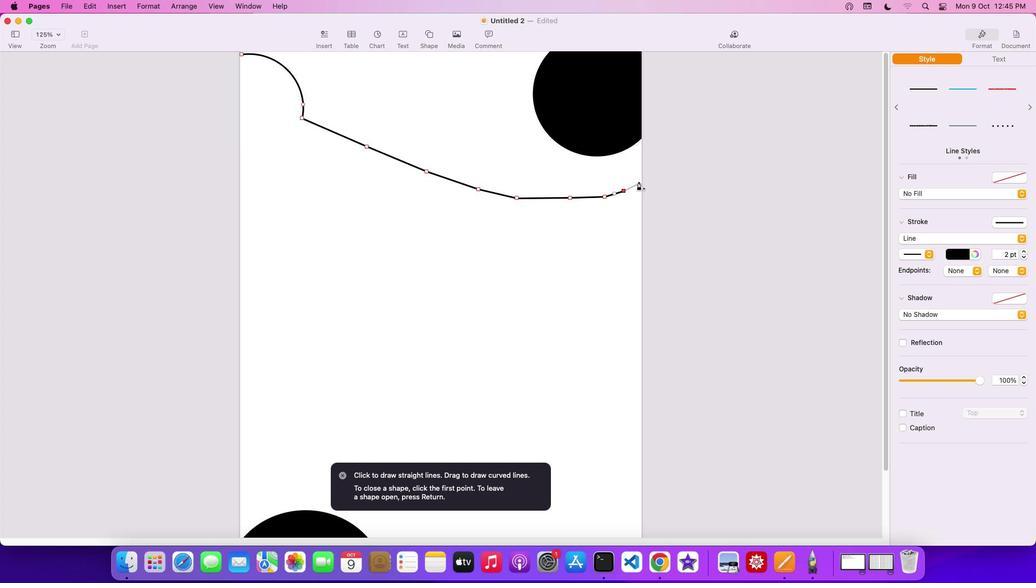 
Action: Mouse pressed left at (639, 182)
Screenshot: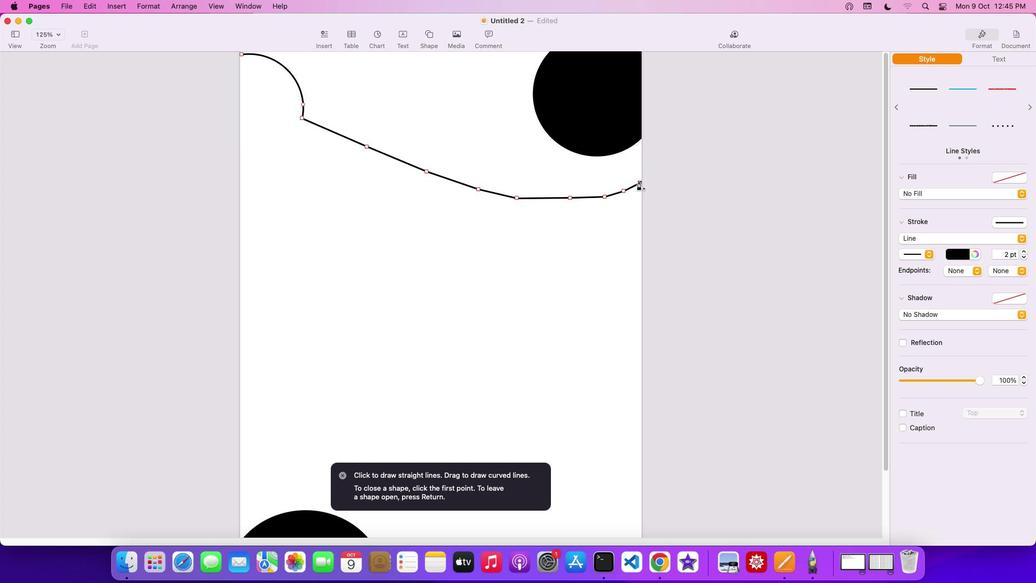 
Action: Mouse moved to (641, 184)
Screenshot: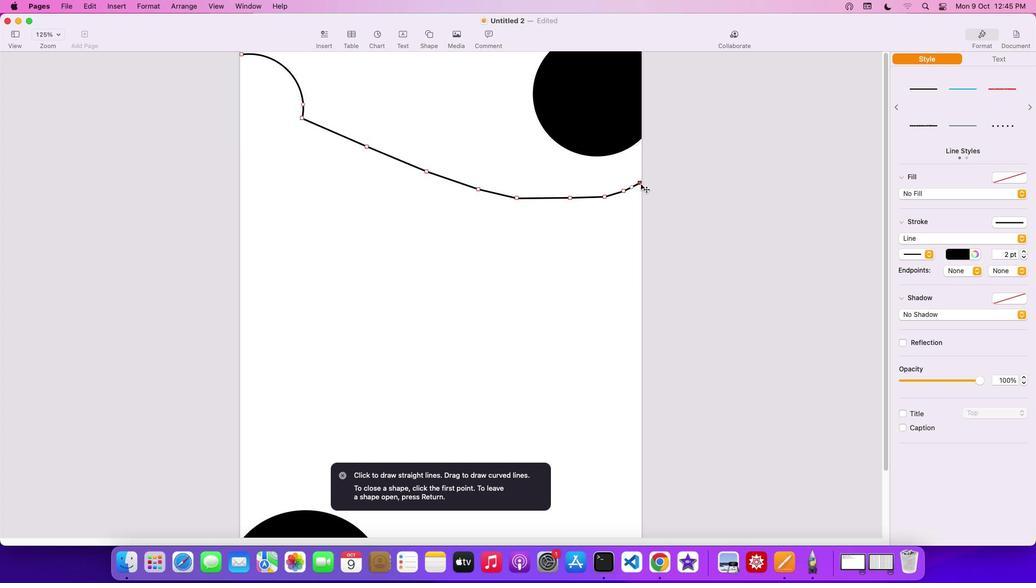 
Action: Mouse pressed left at (641, 184)
Screenshot: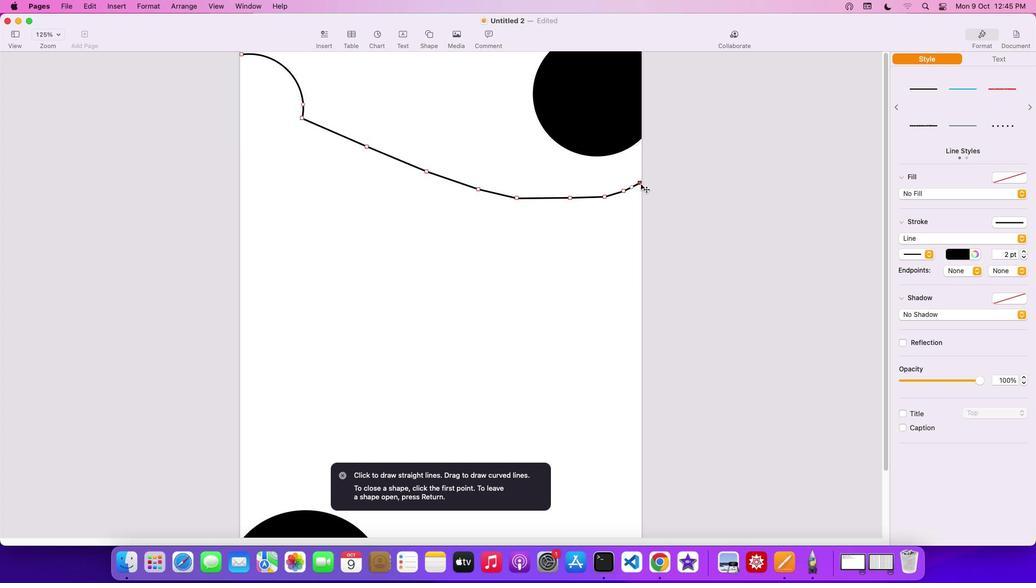 
Action: Mouse moved to (643, 201)
Screenshot: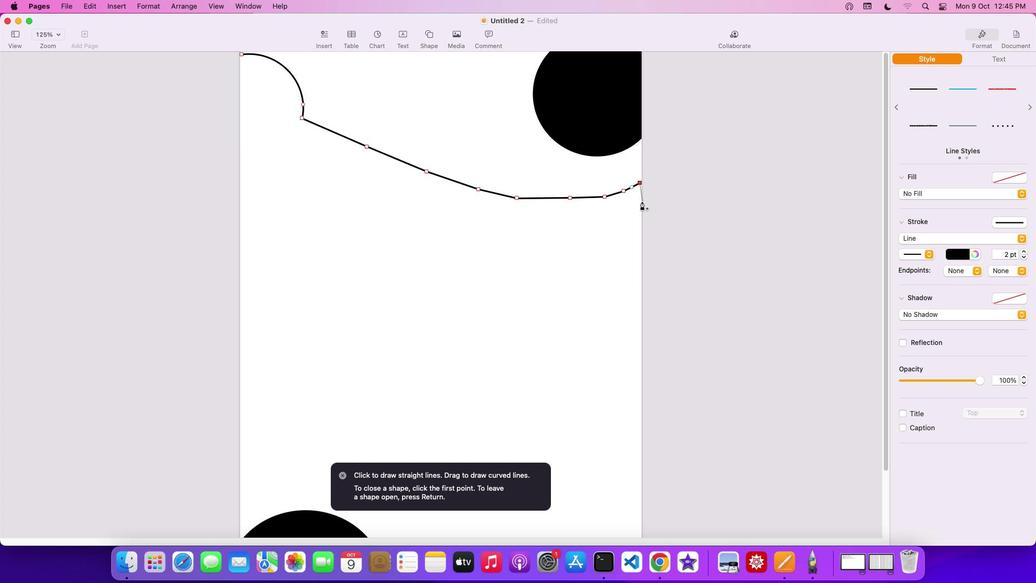 
Action: Mouse pressed left at (643, 201)
Screenshot: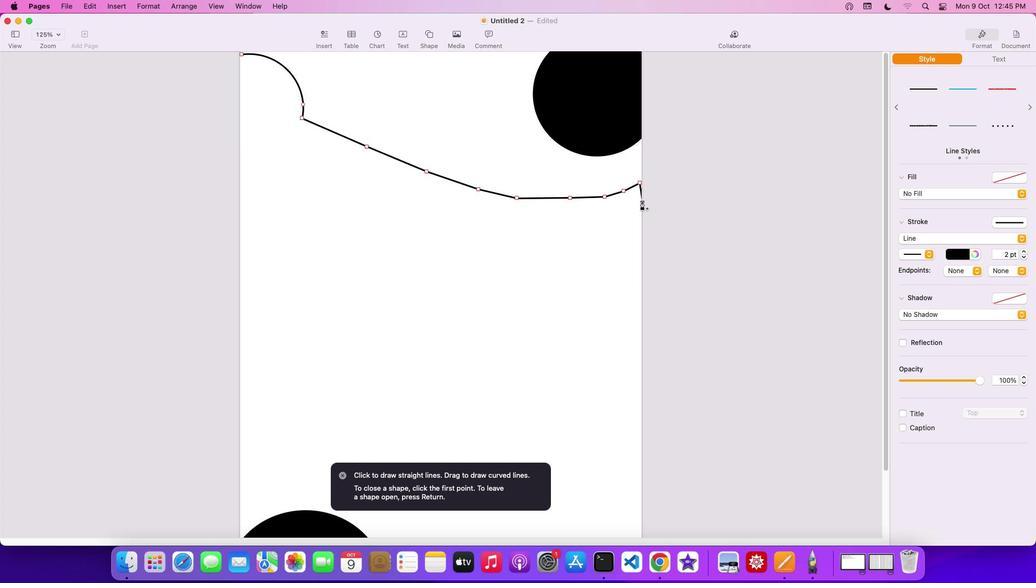 
Action: Mouse moved to (635, 205)
Screenshot: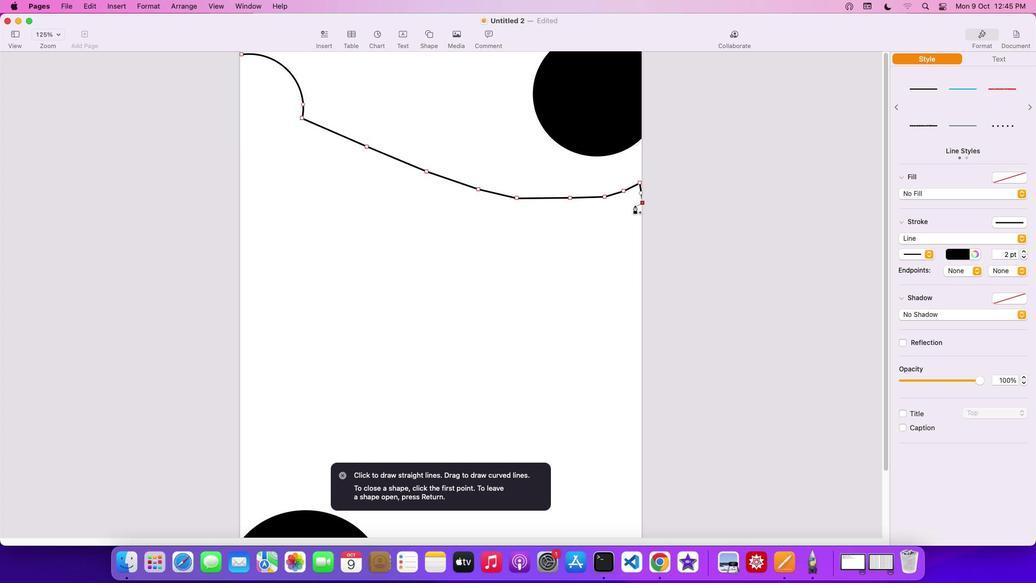 
Action: Mouse pressed left at (635, 205)
Screenshot: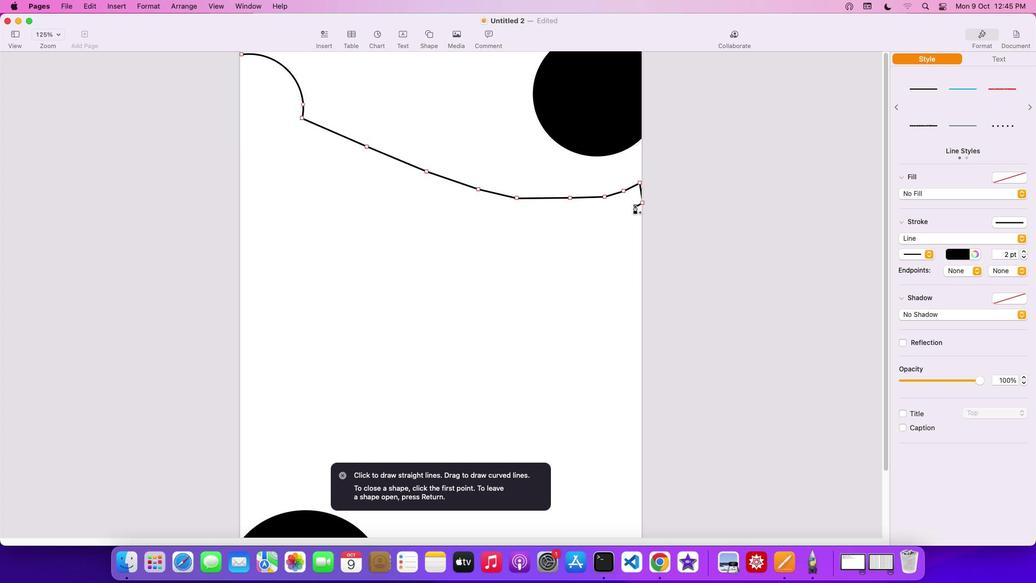 
Action: Mouse moved to (609, 212)
Screenshot: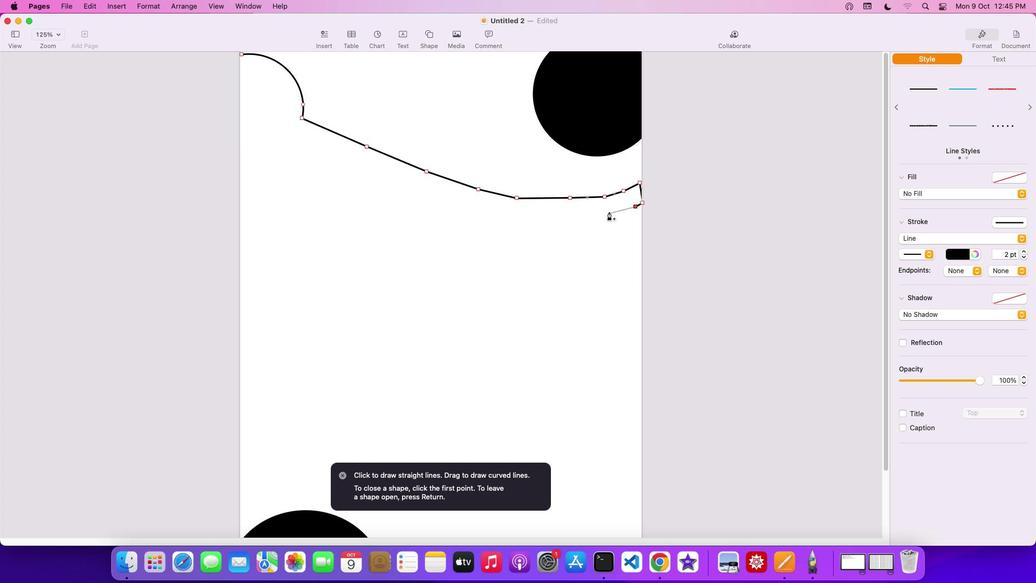 
Action: Mouse pressed left at (609, 212)
Screenshot: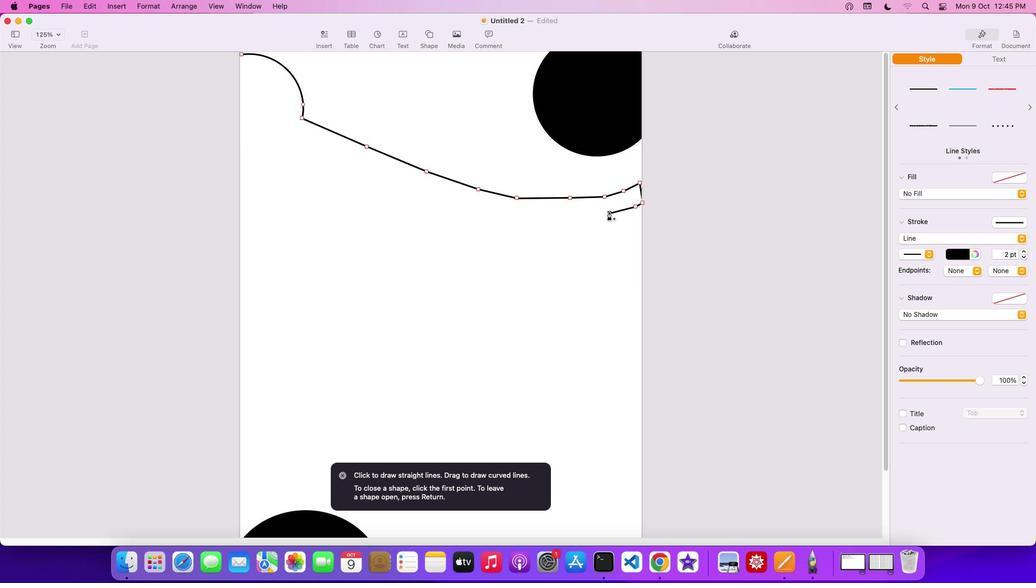 
Action: Mouse moved to (575, 211)
Screenshot: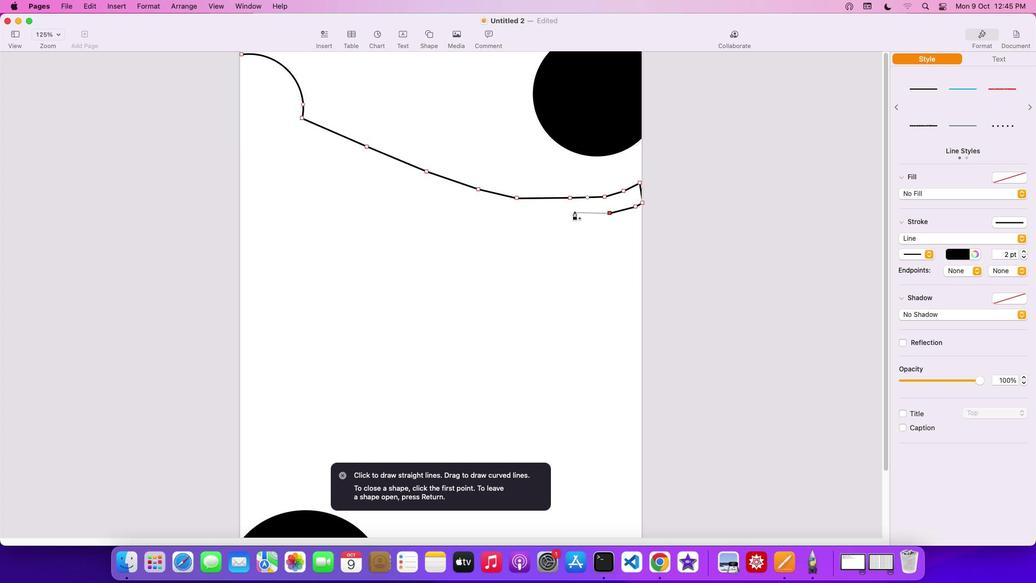 
Action: Mouse pressed left at (575, 211)
Screenshot: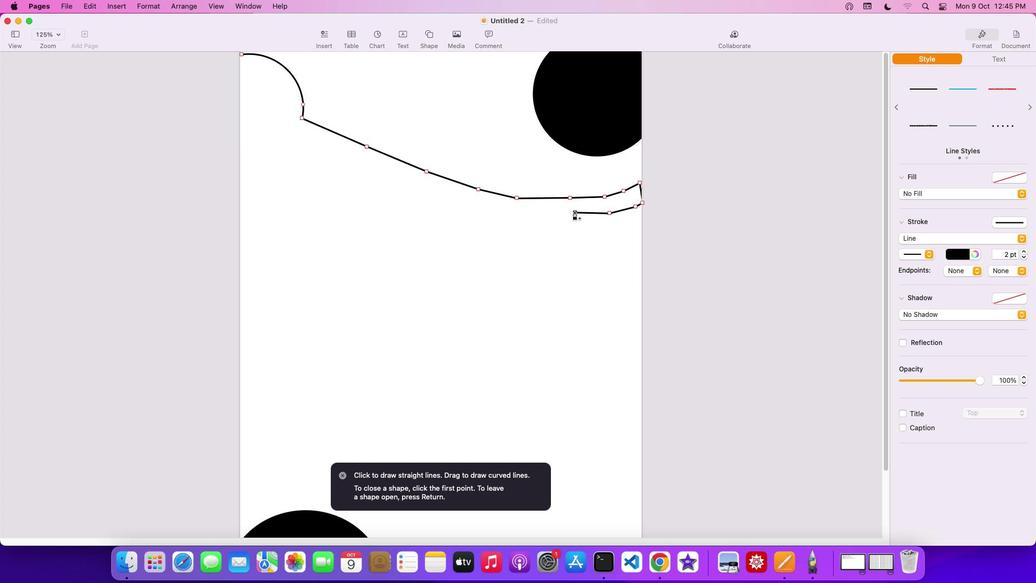 
Action: Mouse moved to (545, 218)
Screenshot: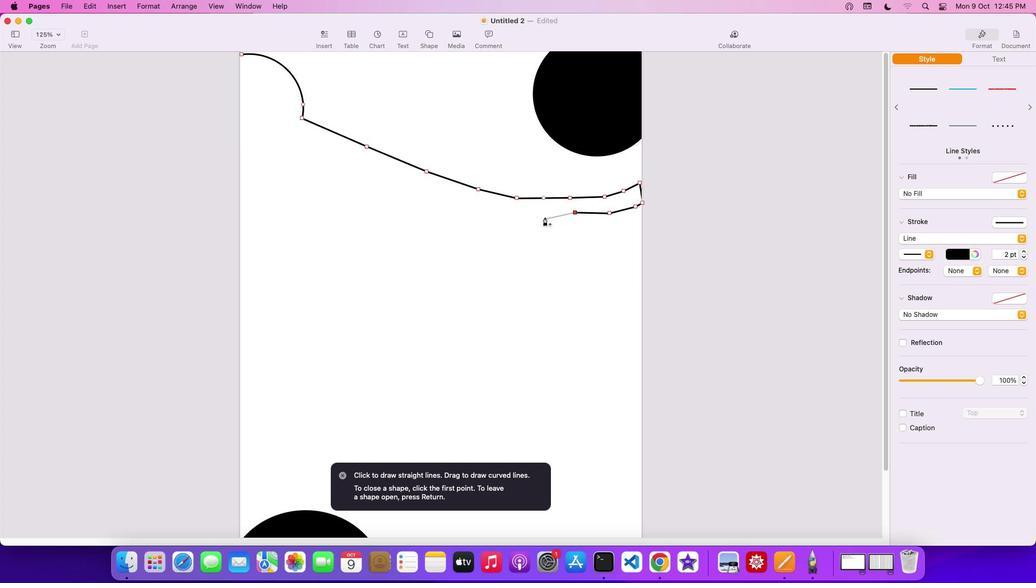 
Action: Mouse pressed left at (545, 218)
Screenshot: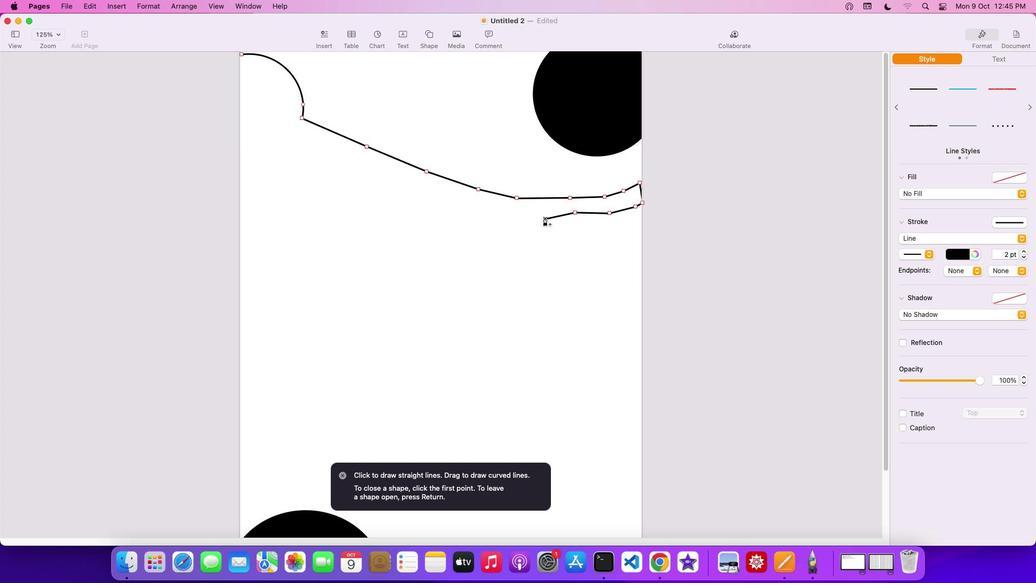 
Action: Mouse moved to (518, 218)
Screenshot: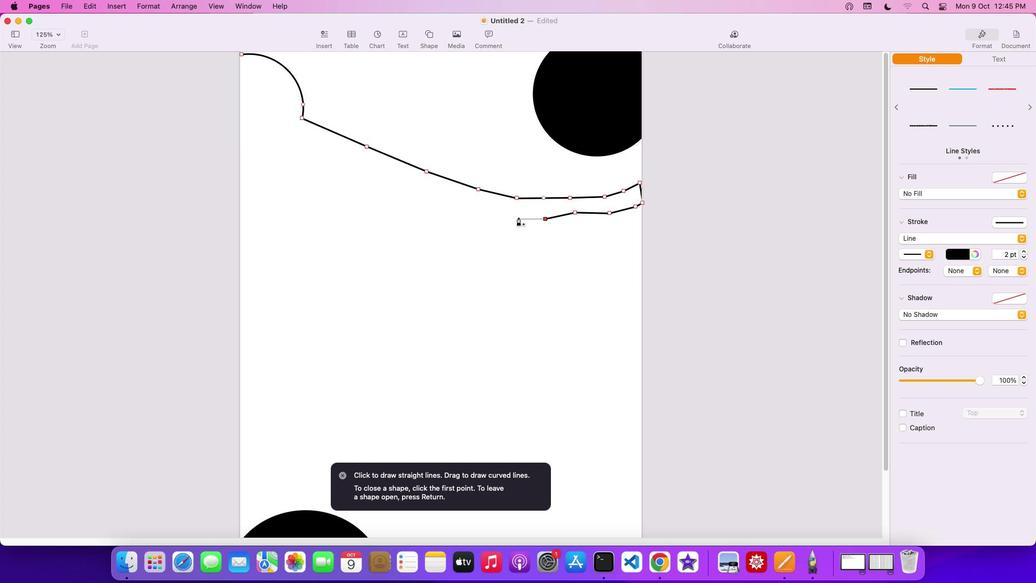 
Action: Mouse pressed left at (518, 218)
Screenshot: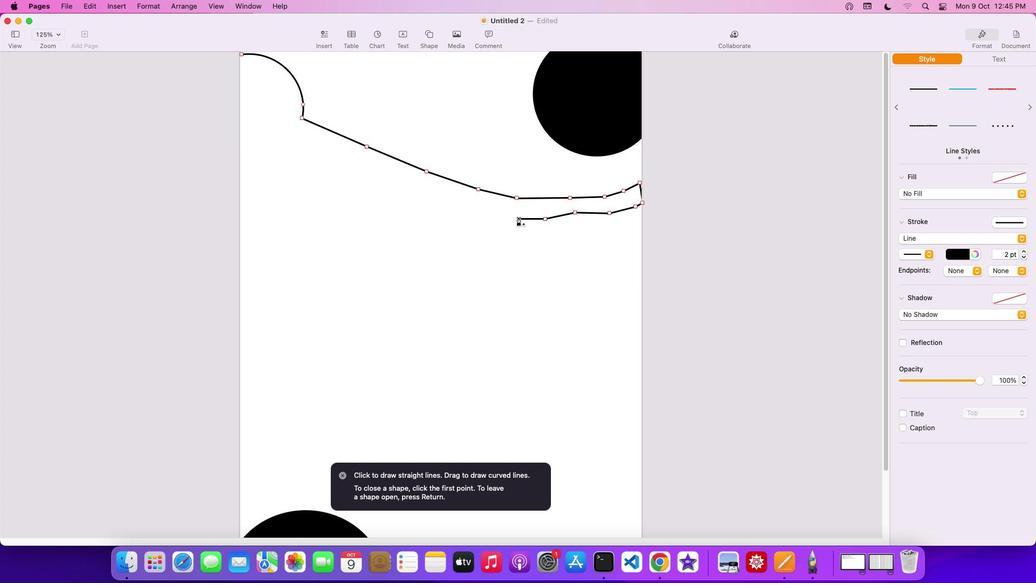
Action: Mouse moved to (495, 213)
Screenshot: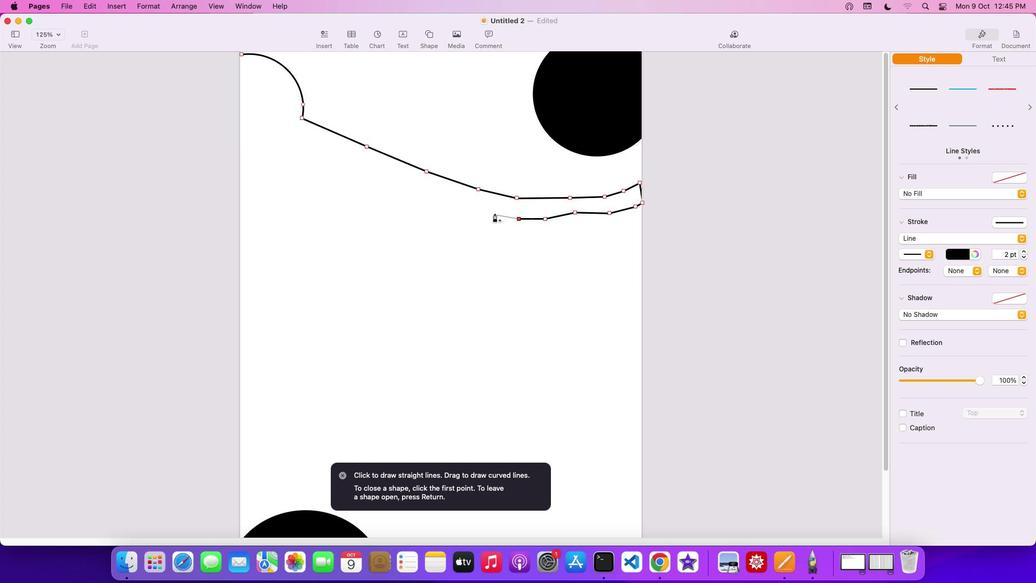 
Action: Mouse pressed left at (495, 213)
Screenshot: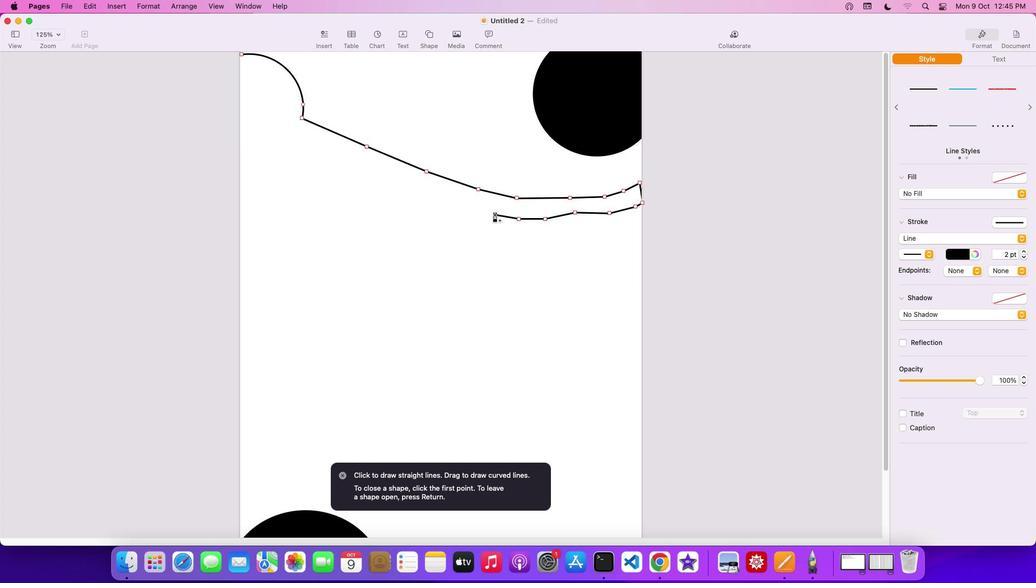 
Action: Mouse moved to (480, 212)
Screenshot: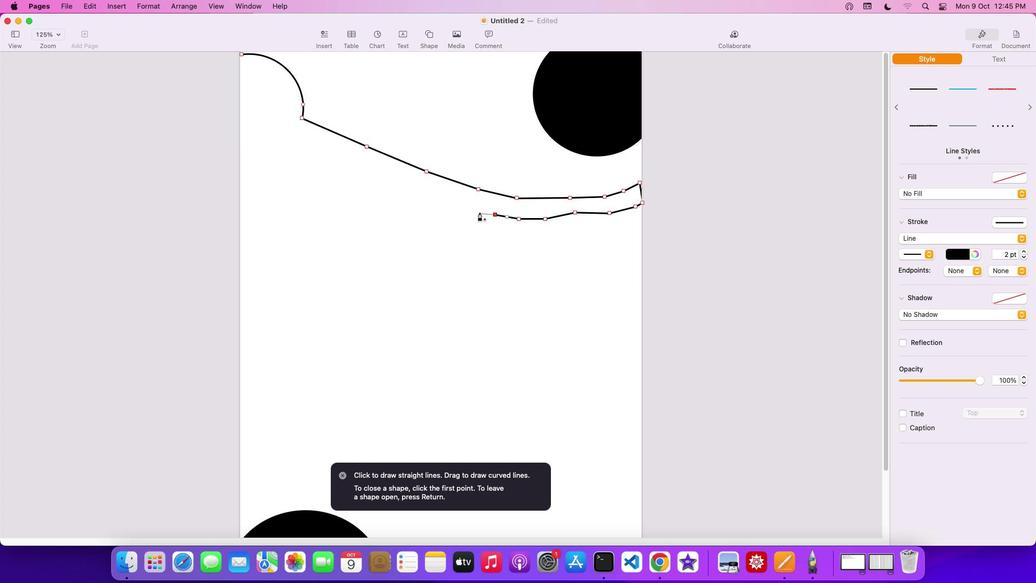
Action: Mouse pressed left at (480, 212)
Screenshot: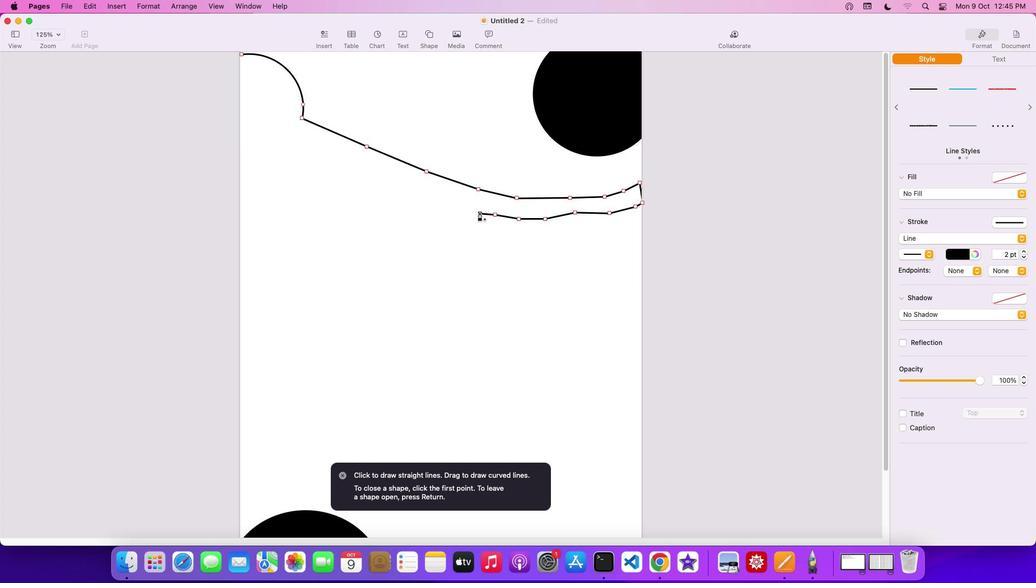 
Action: Mouse moved to (460, 209)
Screenshot: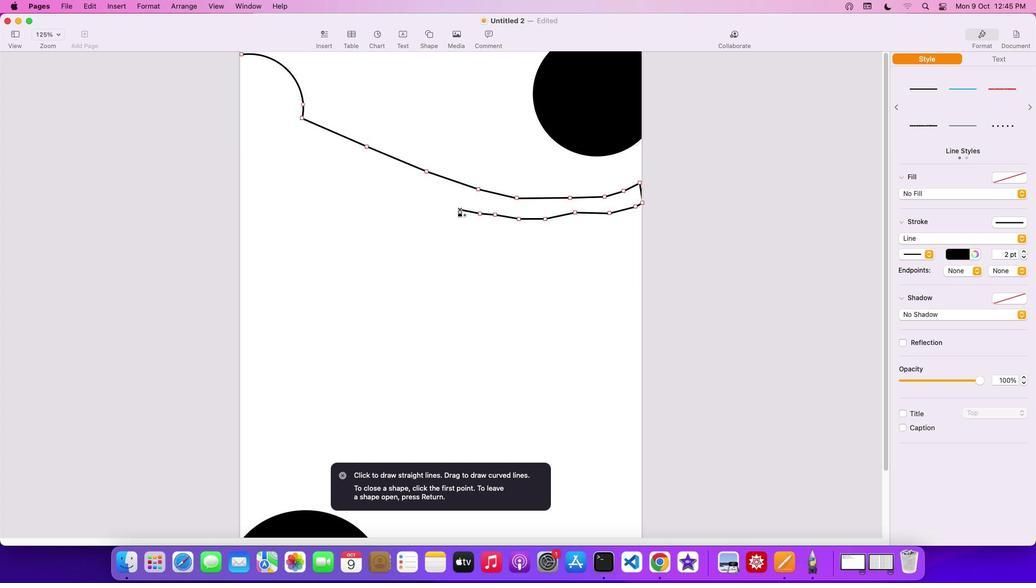
Action: Mouse pressed left at (460, 209)
Screenshot: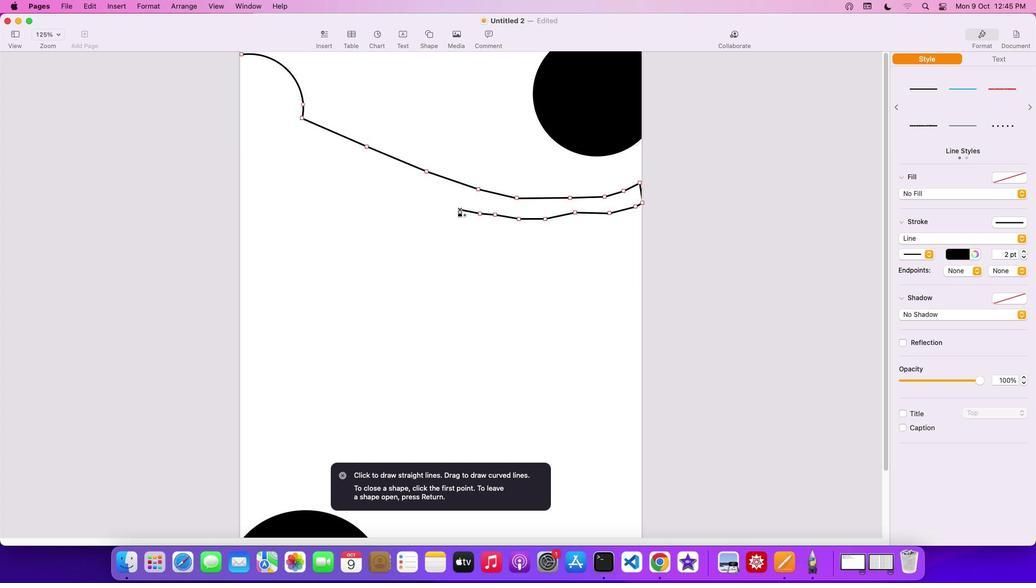 
Action: Mouse moved to (450, 206)
Screenshot: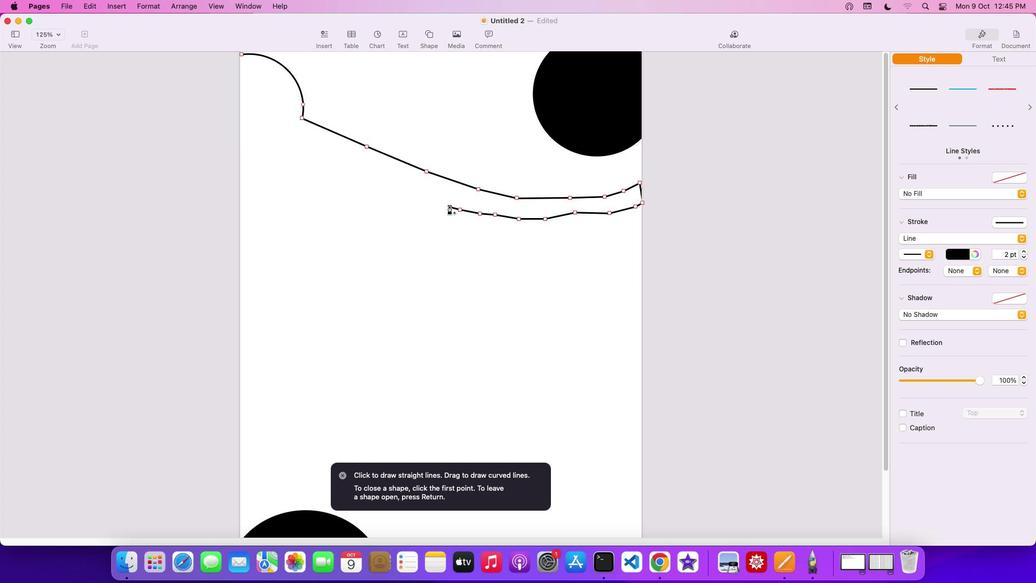 
Action: Mouse pressed left at (450, 206)
Screenshot: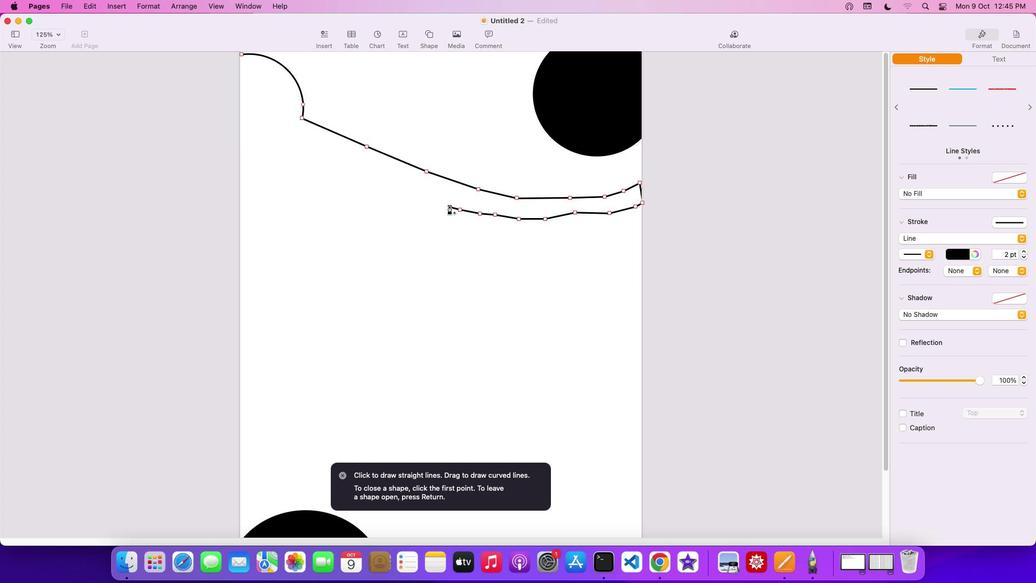 
Action: Mouse moved to (430, 201)
Screenshot: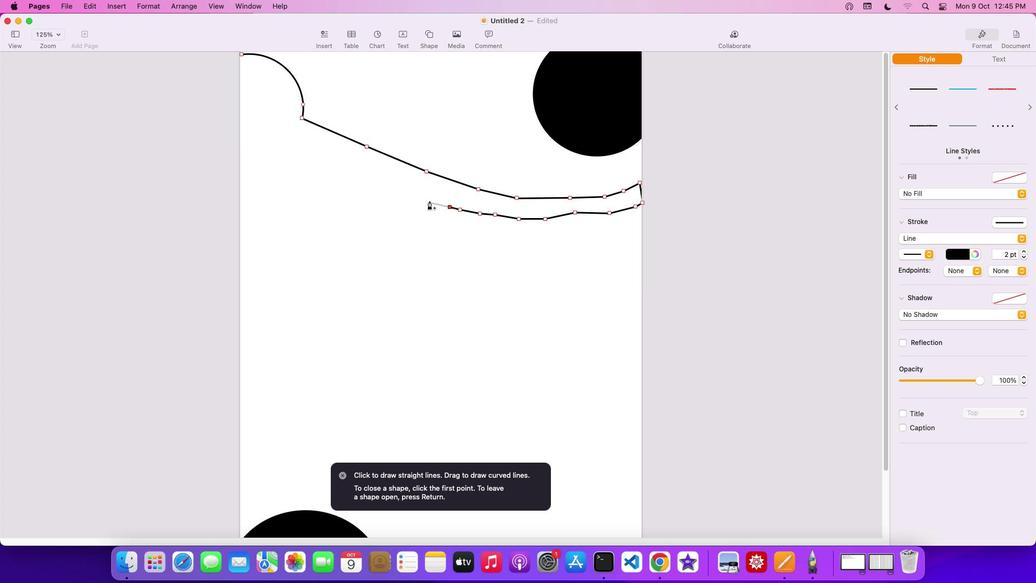 
Action: Mouse pressed left at (430, 201)
Screenshot: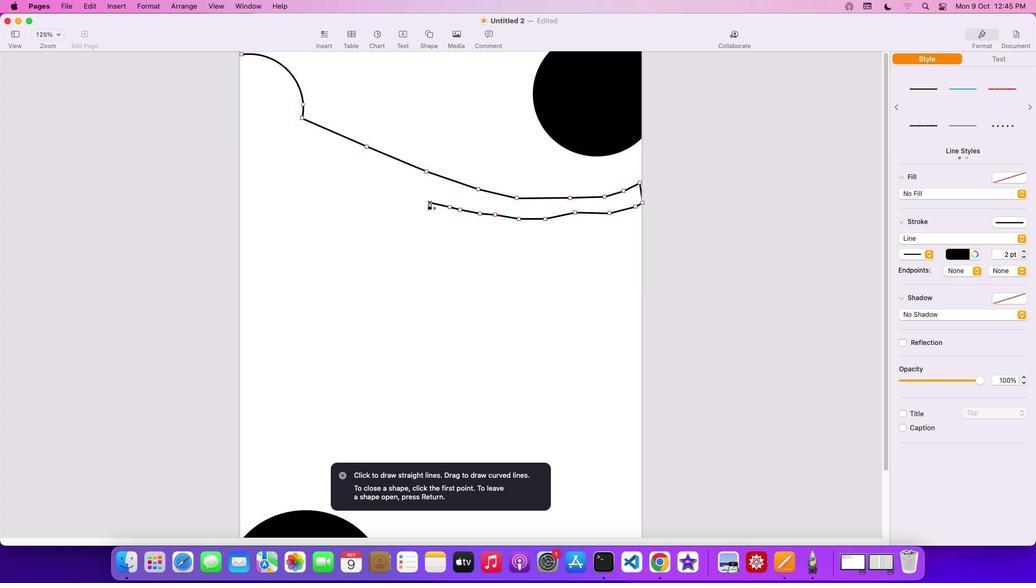 
Action: Mouse moved to (422, 198)
Screenshot: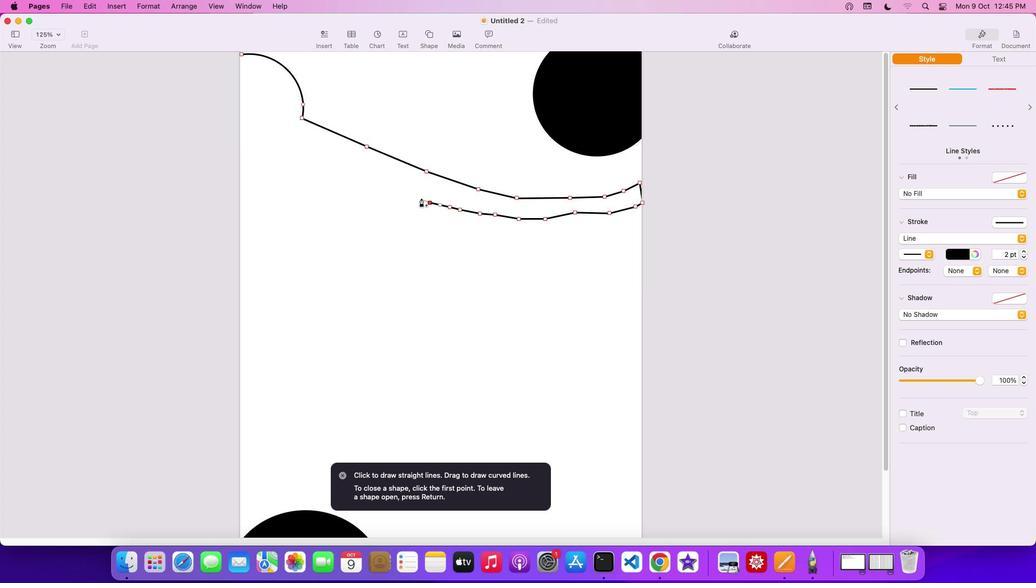 
Action: Mouse pressed left at (422, 198)
Screenshot: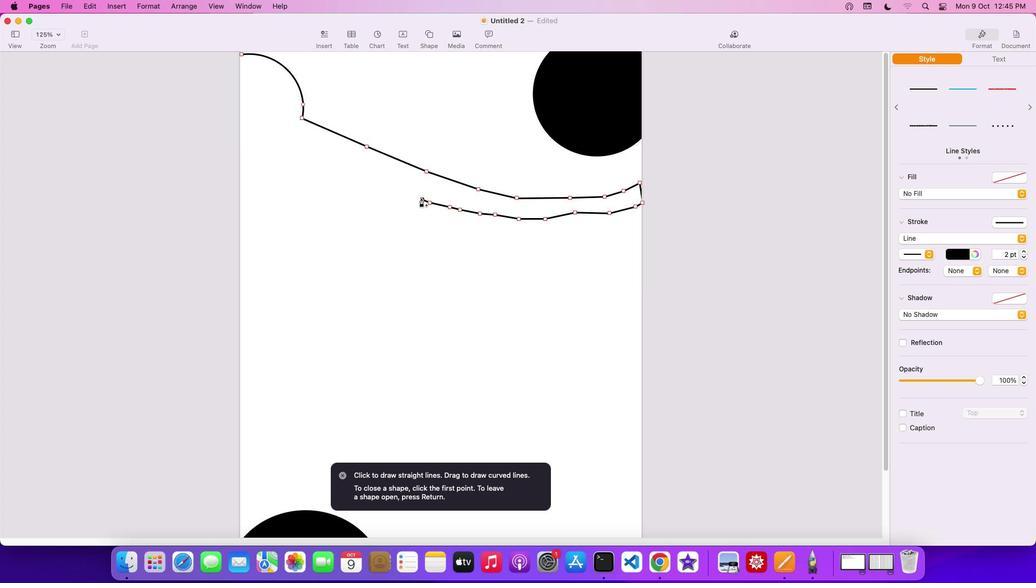
Action: Mouse moved to (400, 189)
Screenshot: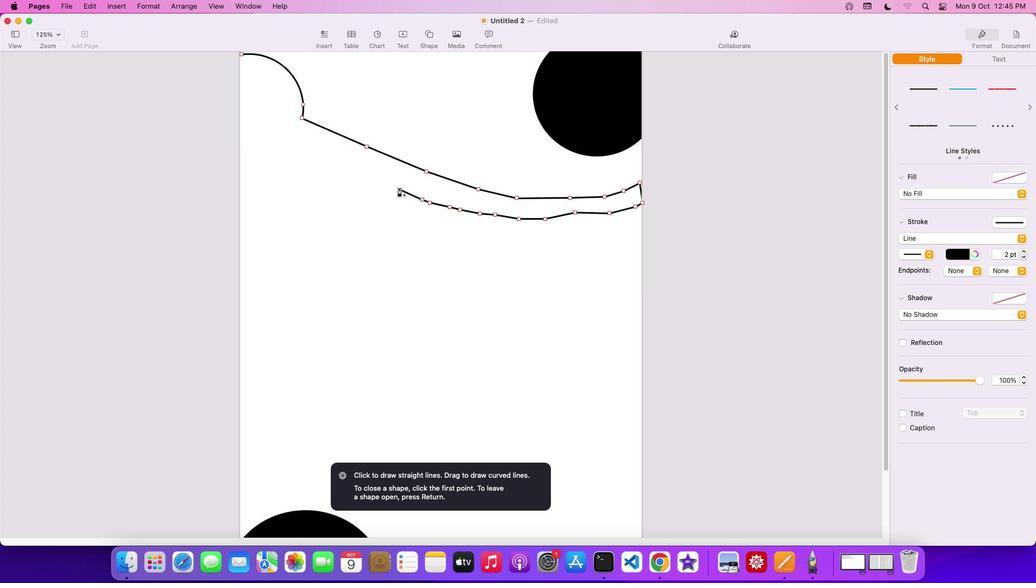 
Action: Mouse pressed left at (400, 189)
Screenshot: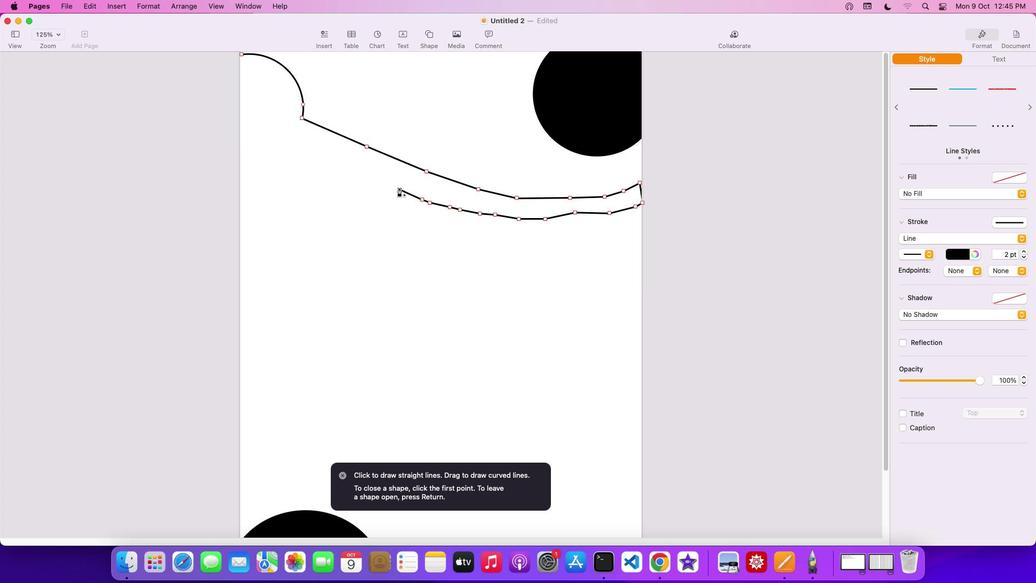 
Action: Mouse moved to (388, 183)
Screenshot: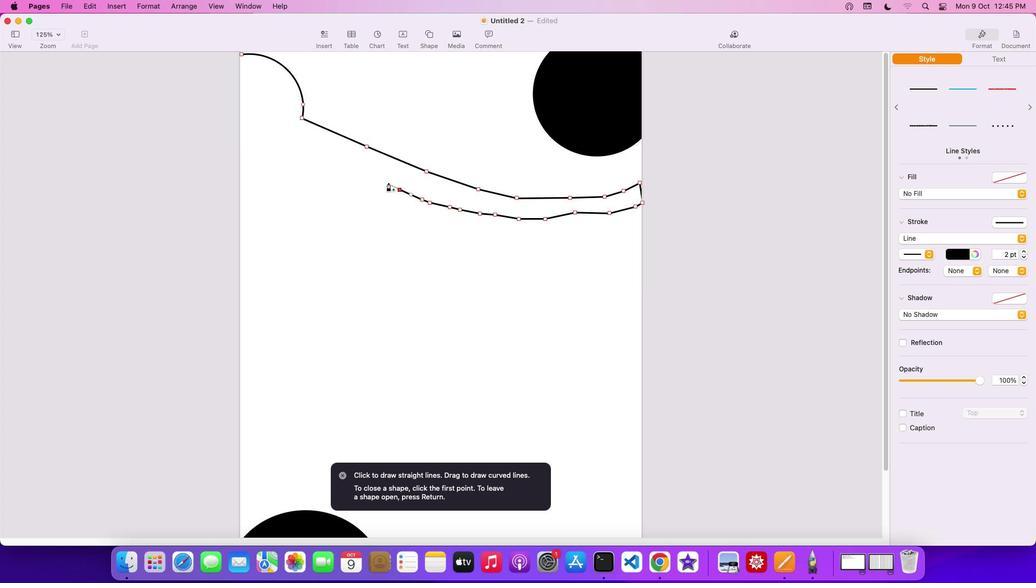 
Action: Mouse pressed left at (388, 183)
Screenshot: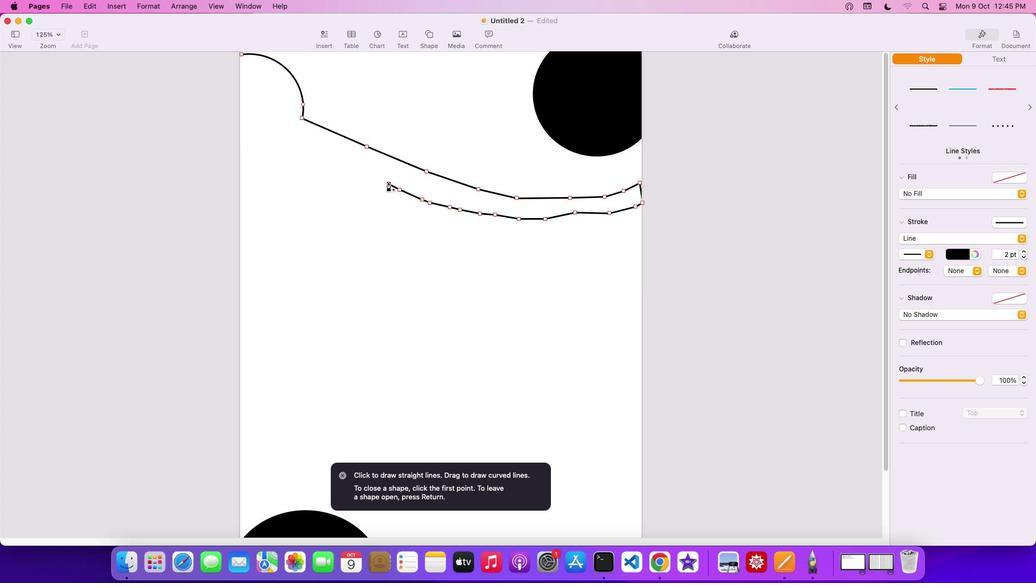 
Action: Mouse moved to (369, 174)
Screenshot: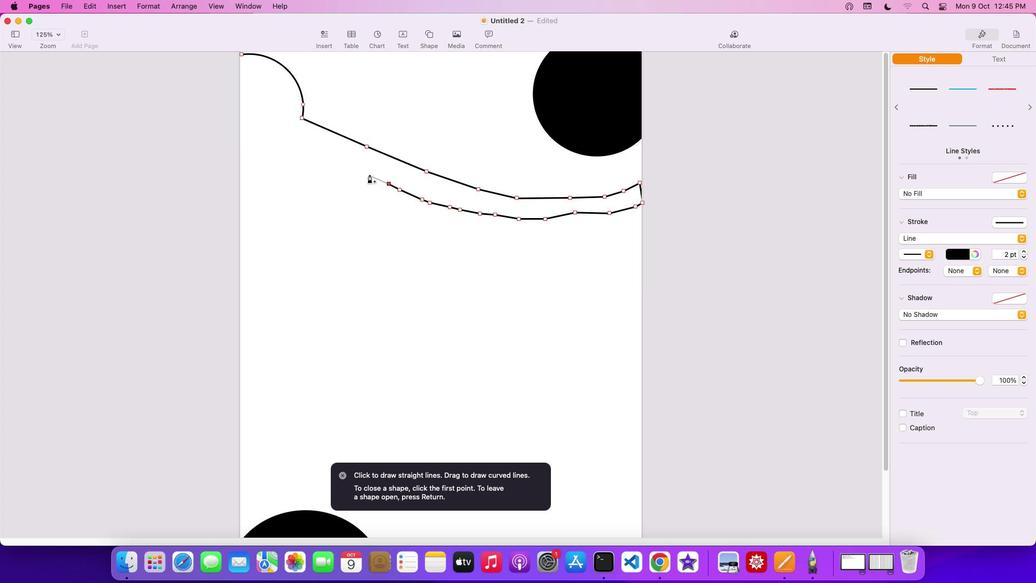 
Action: Mouse pressed left at (369, 174)
Screenshot: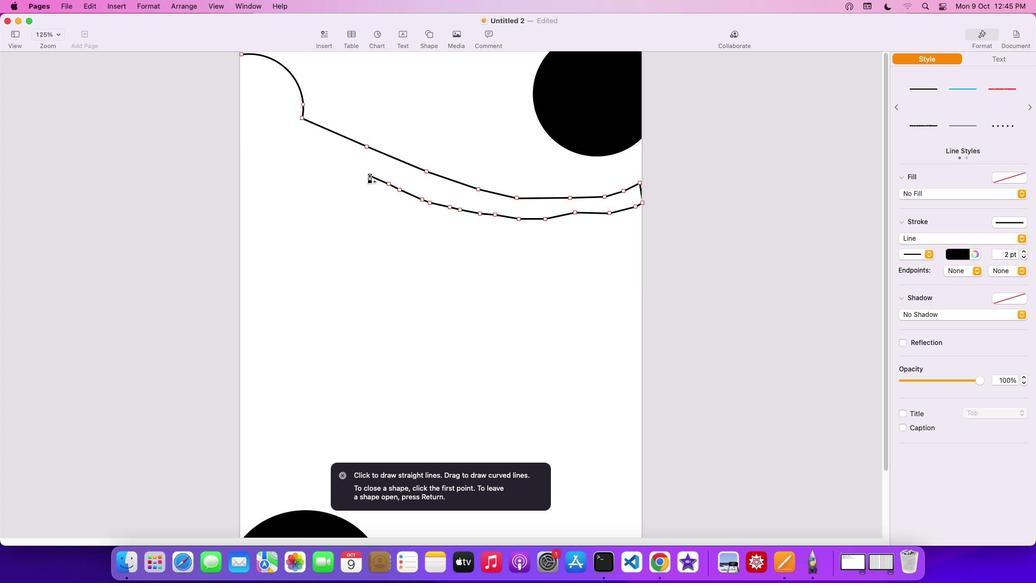 
Action: Mouse moved to (368, 174)
Screenshot: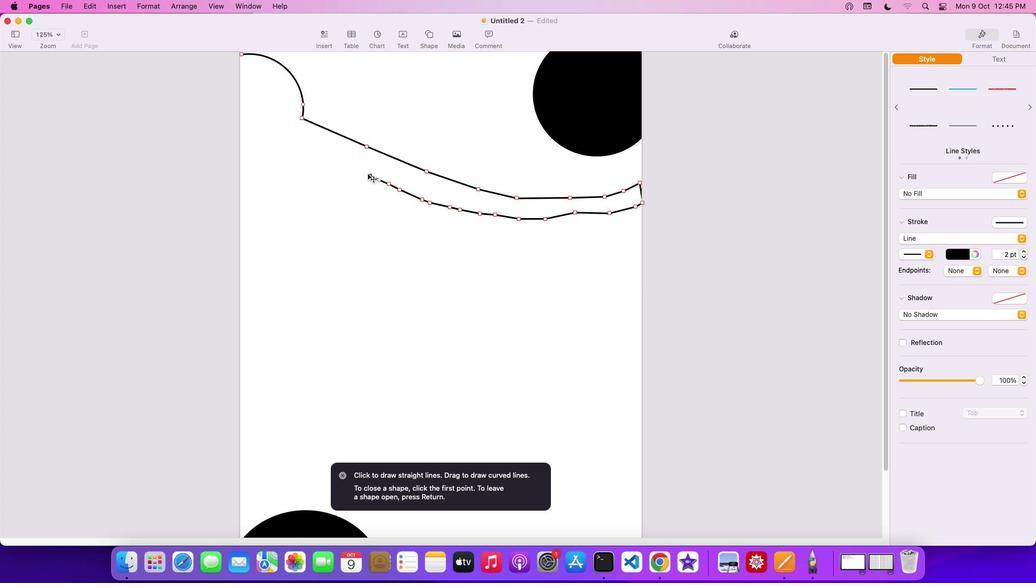 
Action: Mouse pressed left at (368, 174)
Screenshot: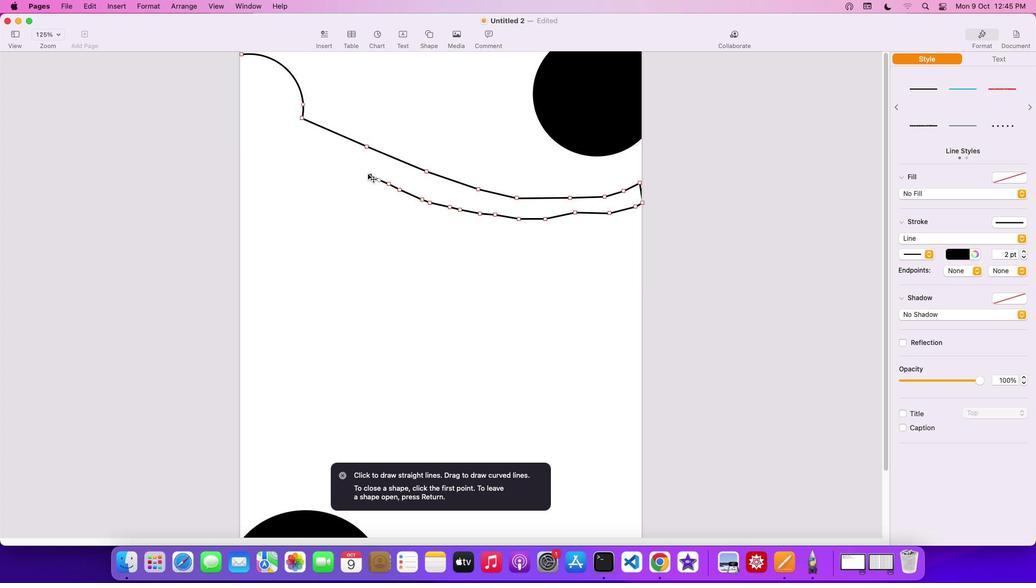 
Action: Mouse moved to (342, 164)
Screenshot: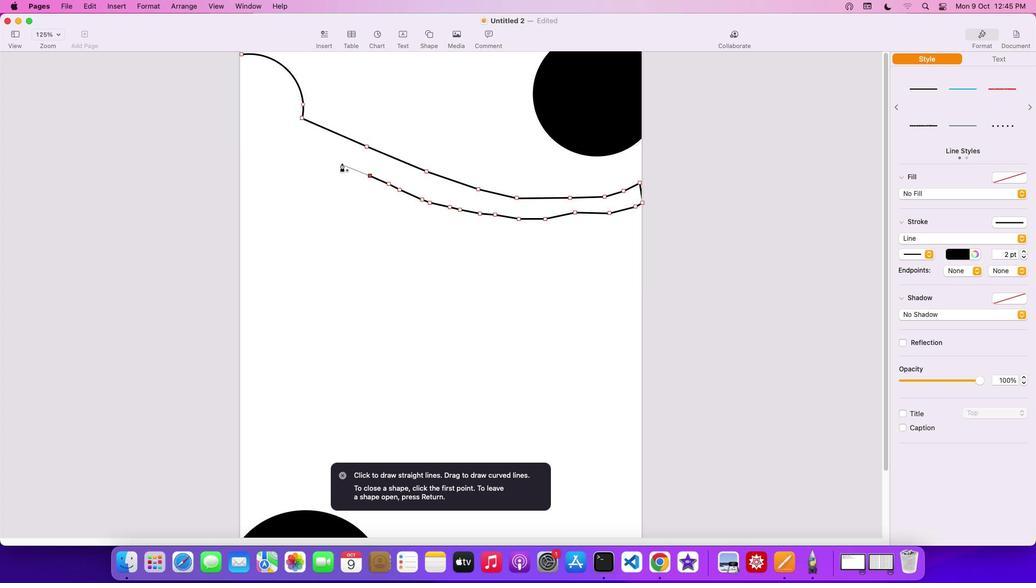 
Action: Mouse pressed left at (342, 164)
Screenshot: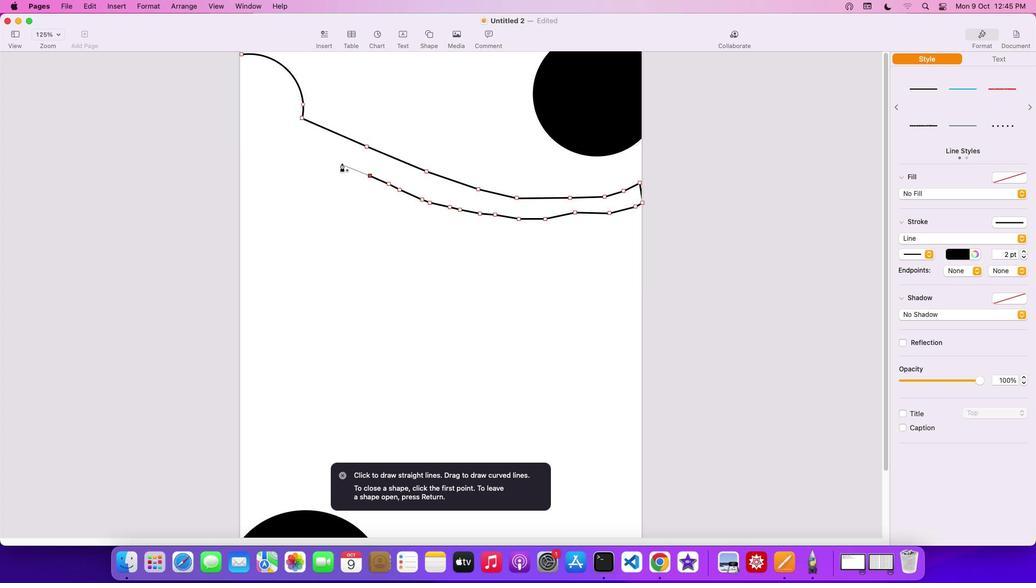 
Action: Mouse moved to (329, 156)
Screenshot: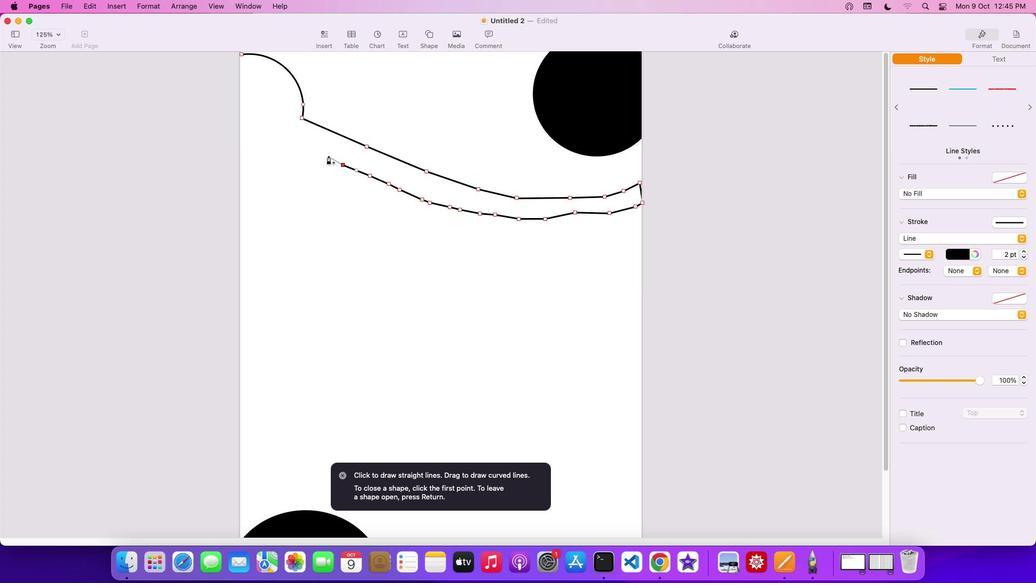 
Action: Mouse pressed left at (329, 156)
Screenshot: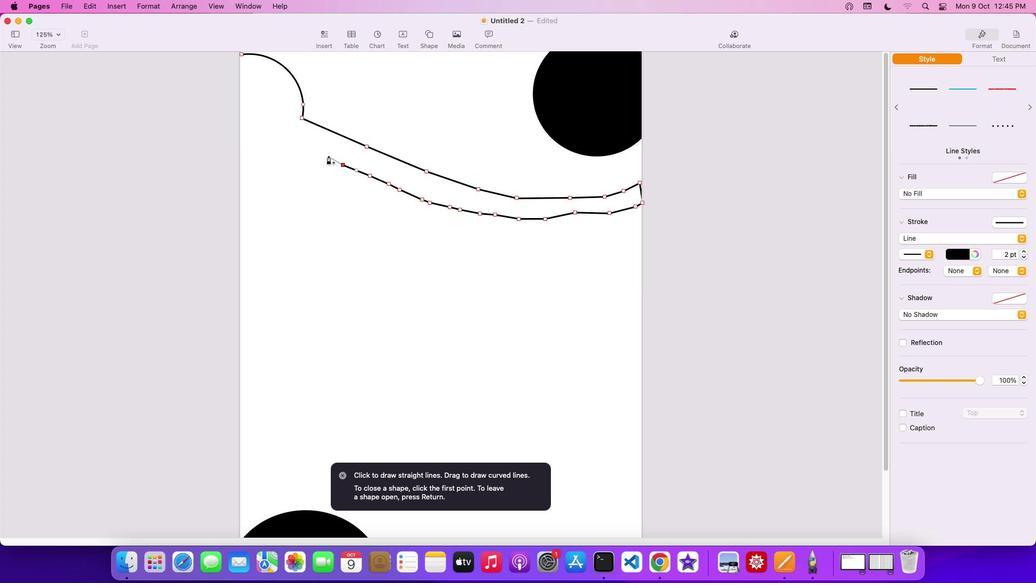 
Action: Mouse moved to (308, 144)
Screenshot: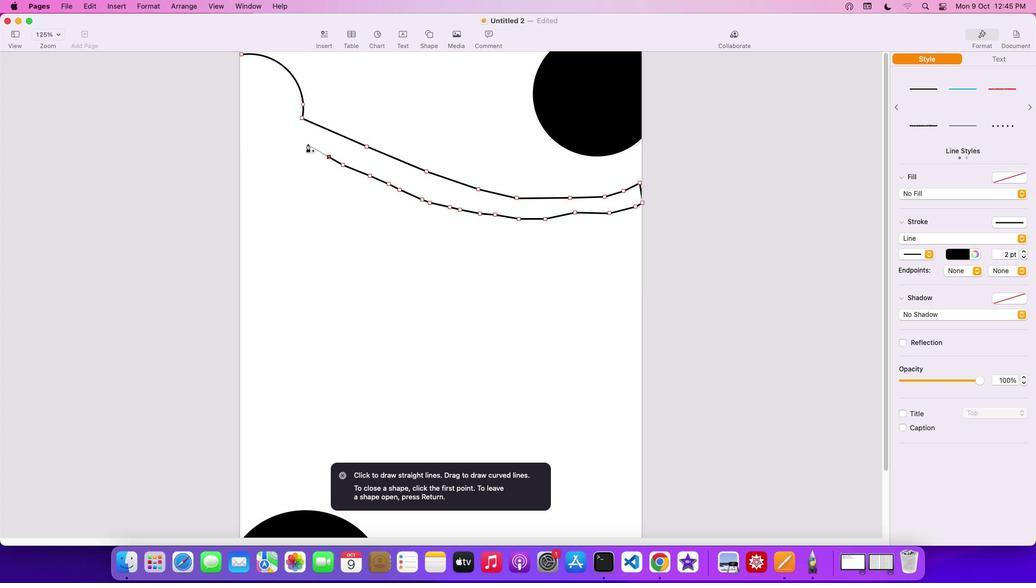 
Action: Mouse pressed left at (308, 144)
Screenshot: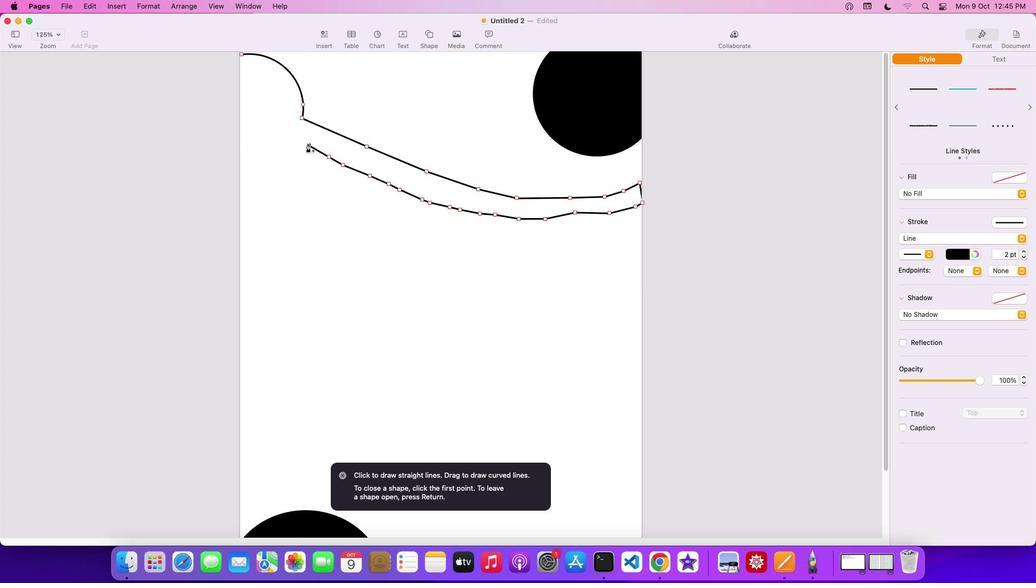 
Action: Mouse moved to (299, 137)
Screenshot: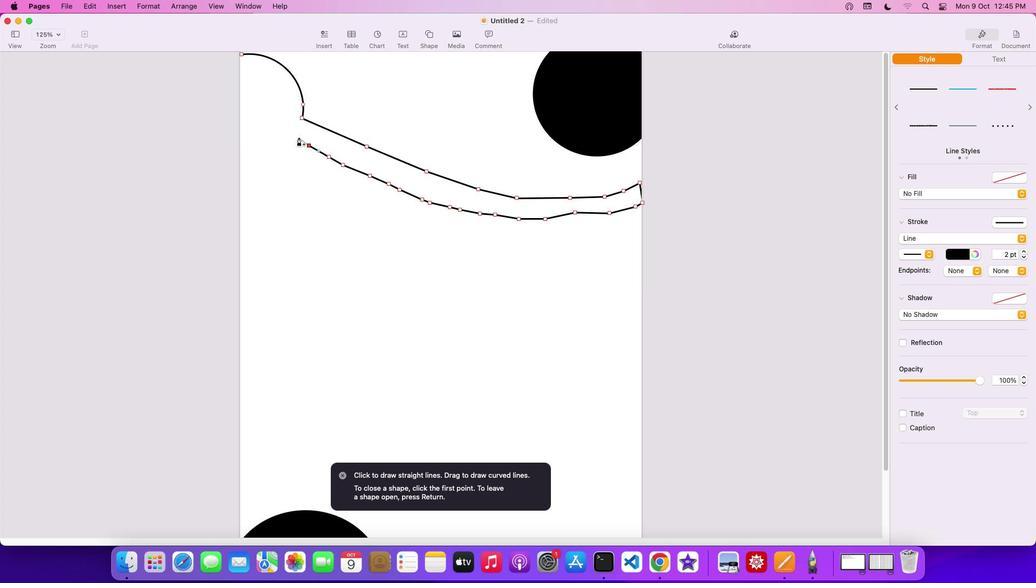 
Action: Mouse pressed left at (299, 137)
Screenshot: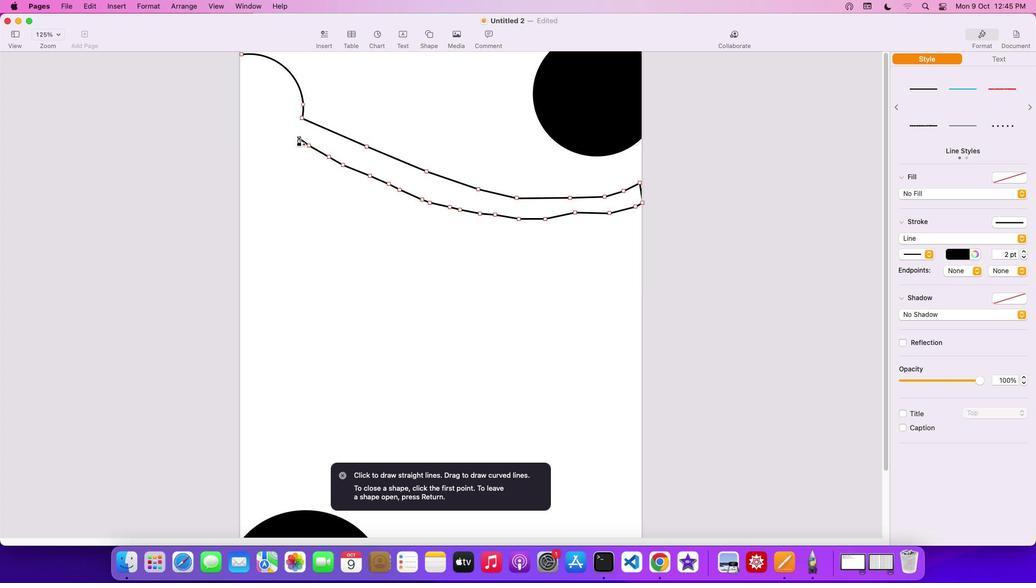 
Action: Mouse moved to (291, 128)
Screenshot: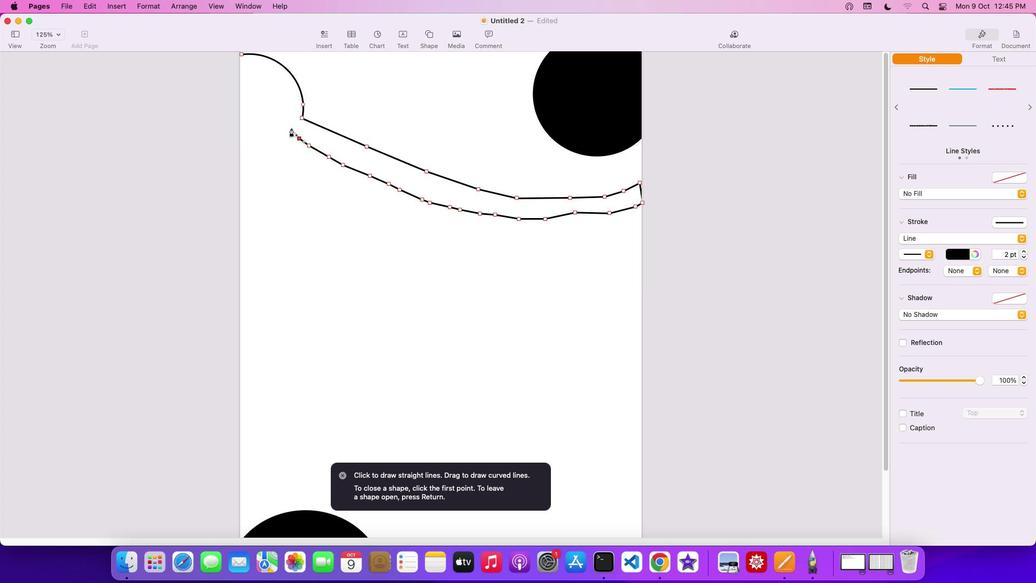 
Action: Mouse pressed left at (291, 128)
Screenshot: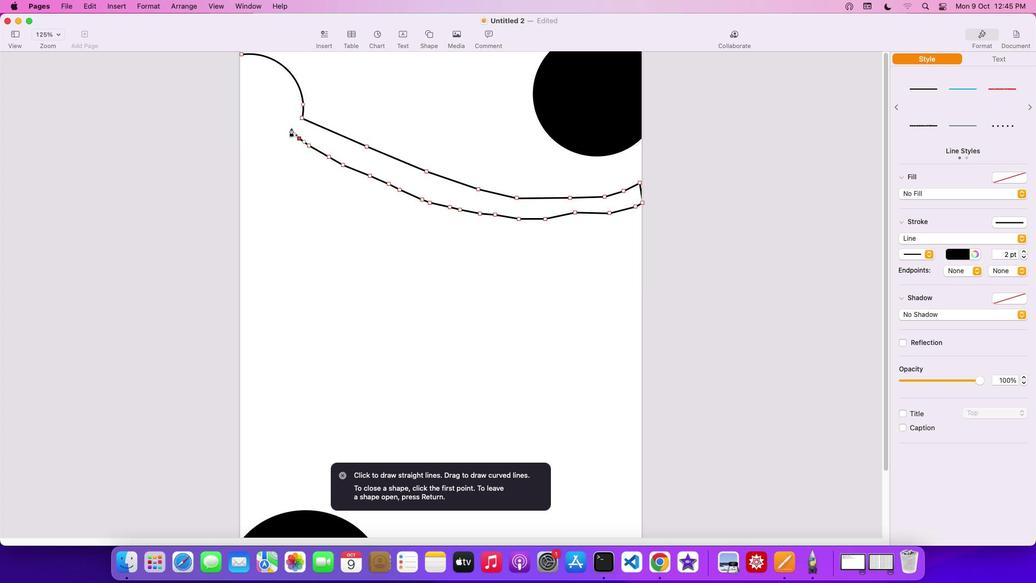 
Action: Mouse moved to (290, 125)
Screenshot: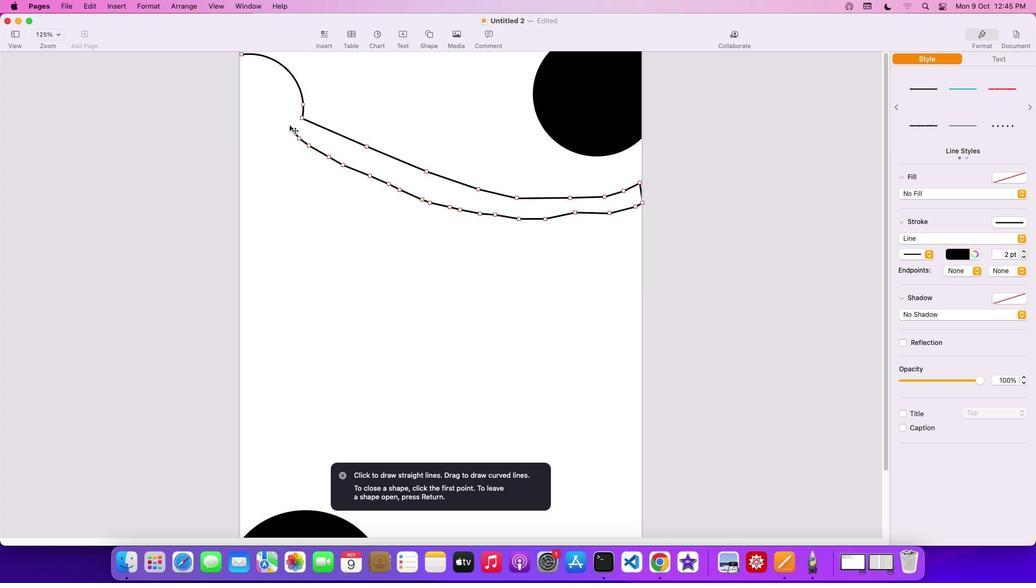 
Action: Mouse pressed left at (290, 125)
Screenshot: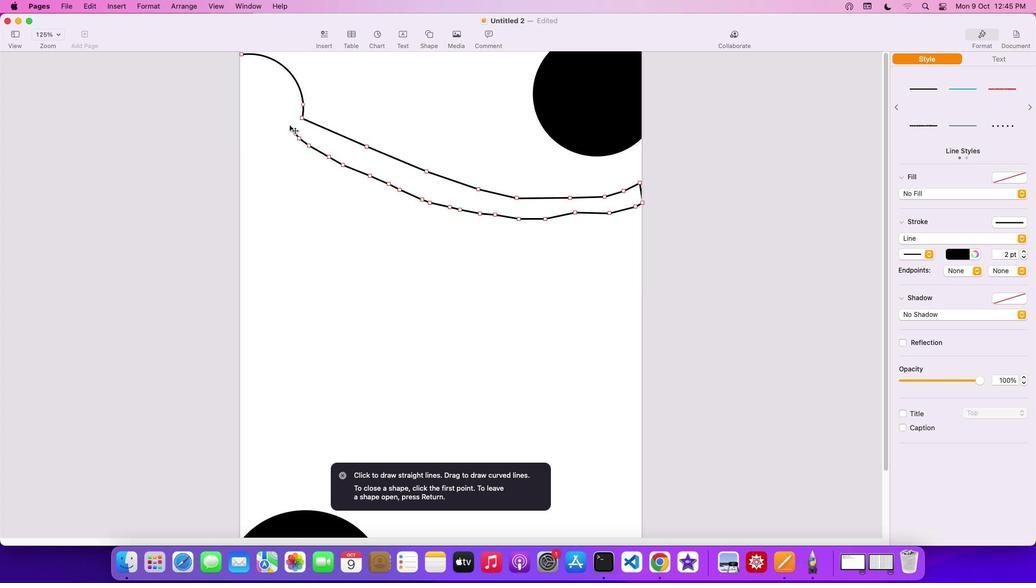 
Action: Mouse moved to (287, 123)
Screenshot: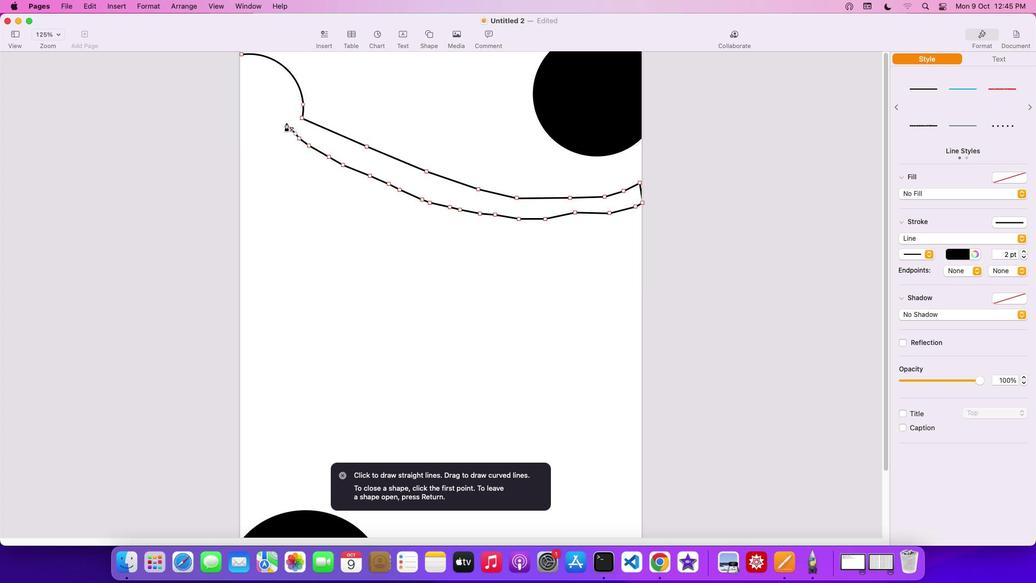 
Action: Mouse pressed left at (287, 123)
Screenshot: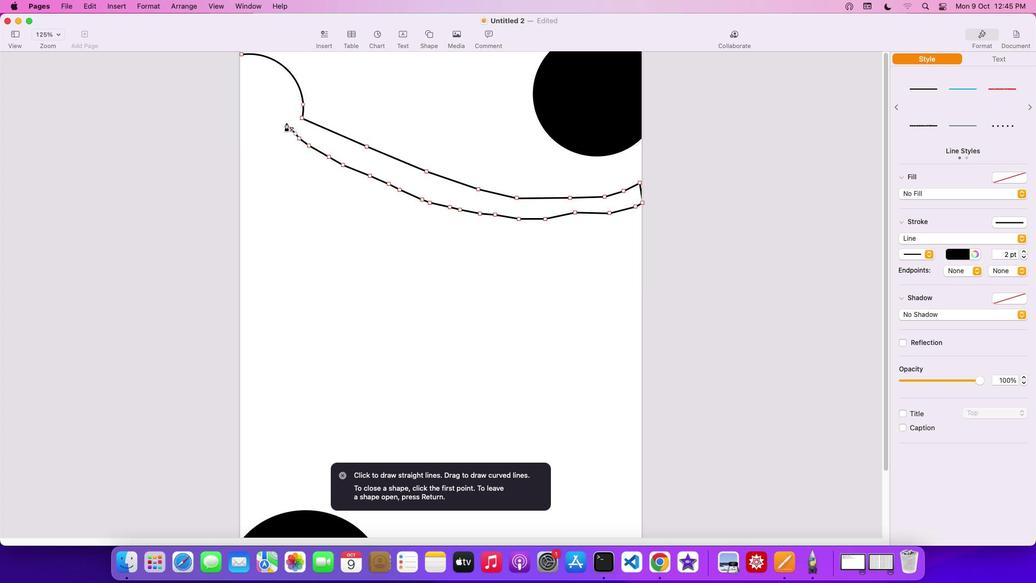 
Action: Mouse moved to (285, 119)
Screenshot: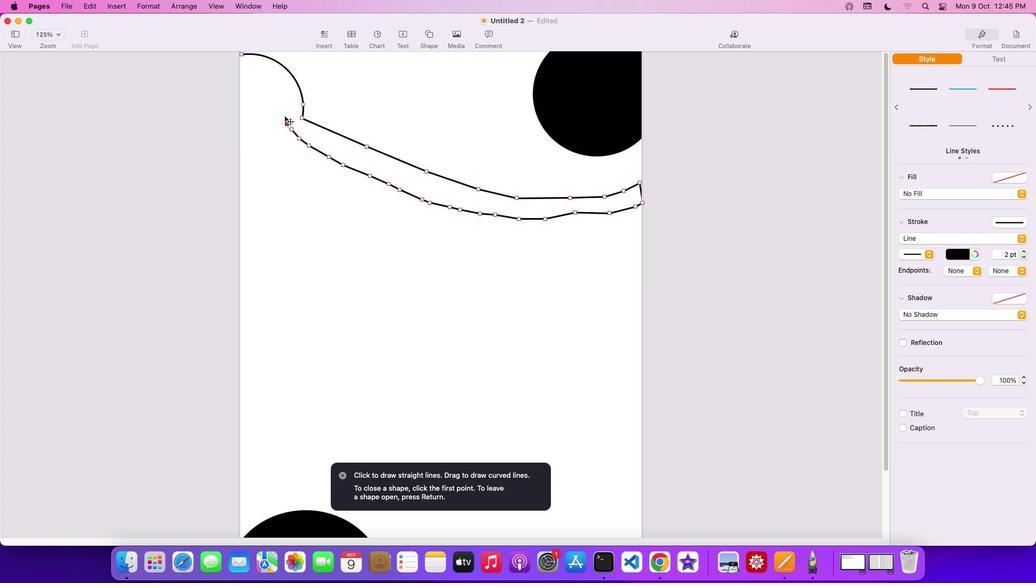 
Action: Mouse pressed left at (285, 119)
Screenshot: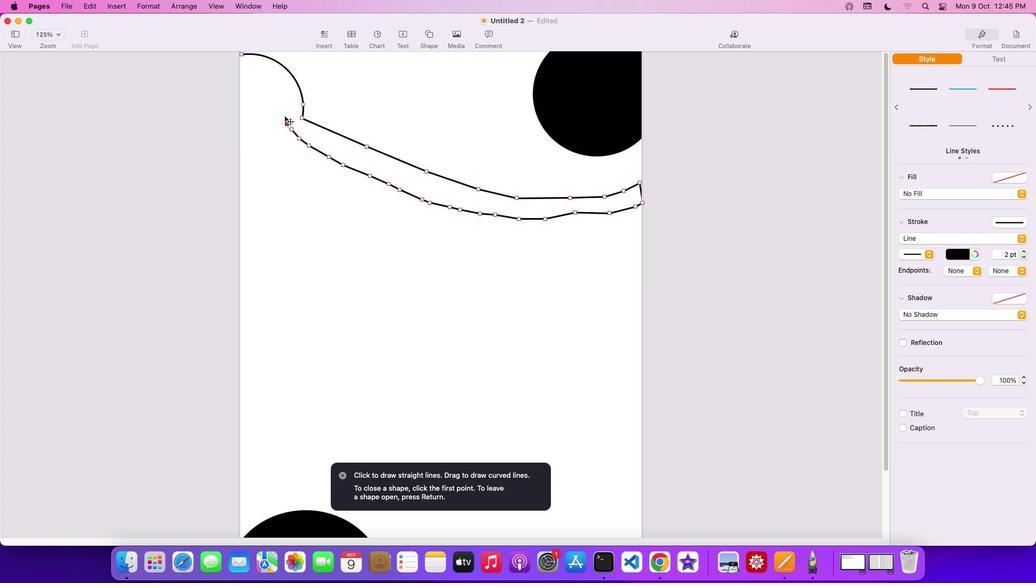 
Action: Mouse moved to (284, 111)
Screenshot: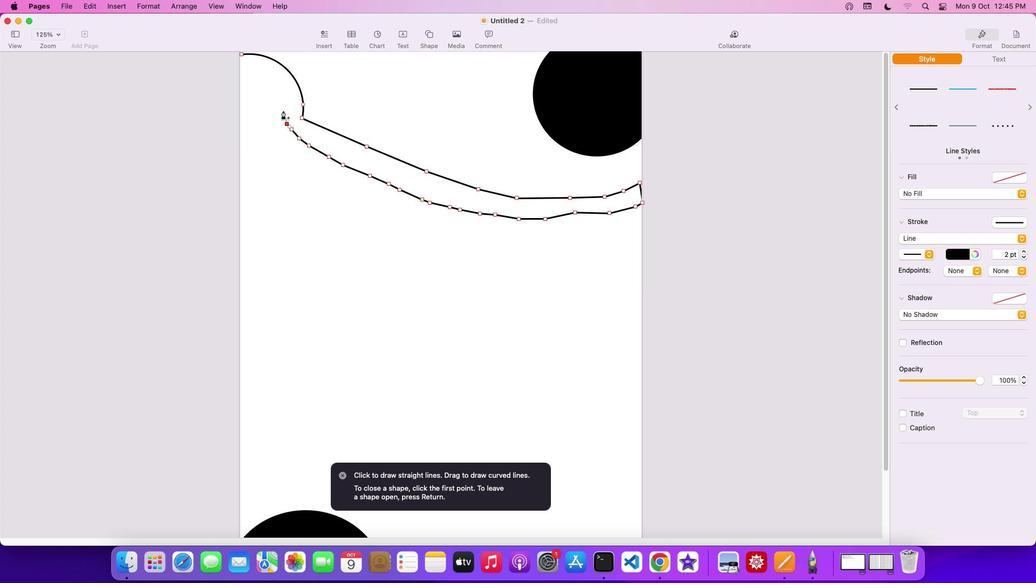 
Action: Mouse pressed left at (284, 111)
Screenshot: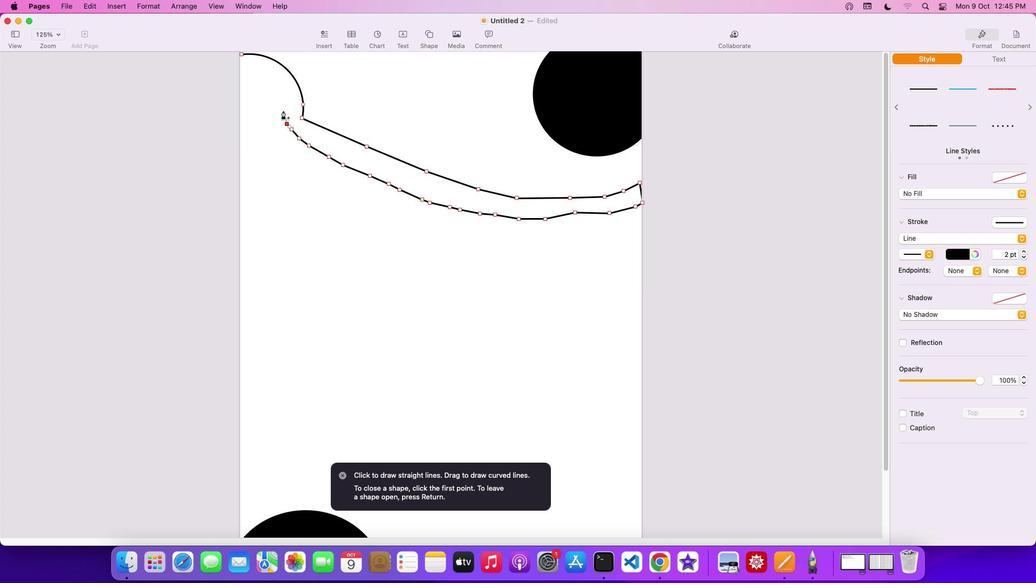 
Action: Mouse moved to (282, 106)
Screenshot: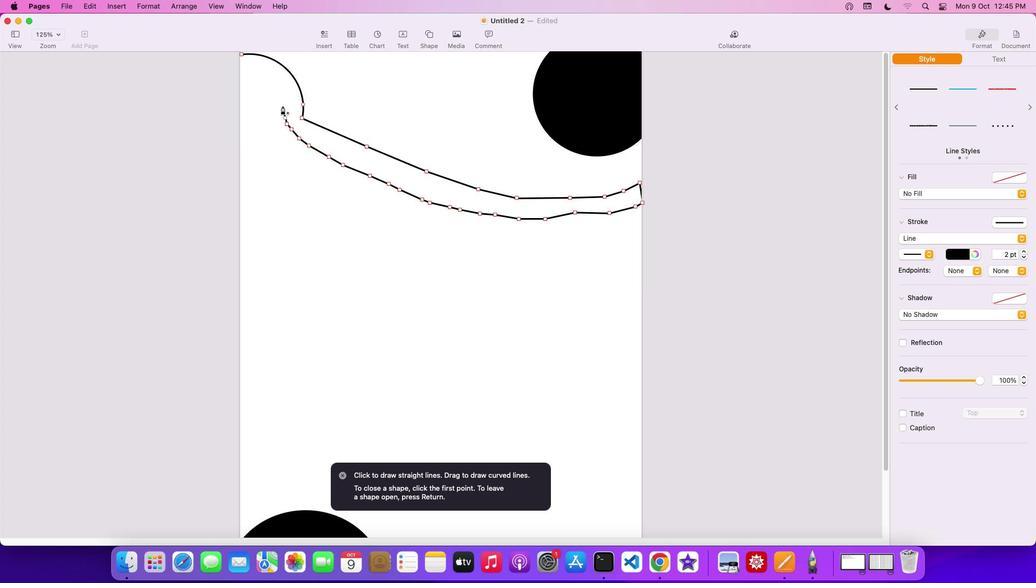 
Action: Mouse pressed left at (282, 106)
Screenshot: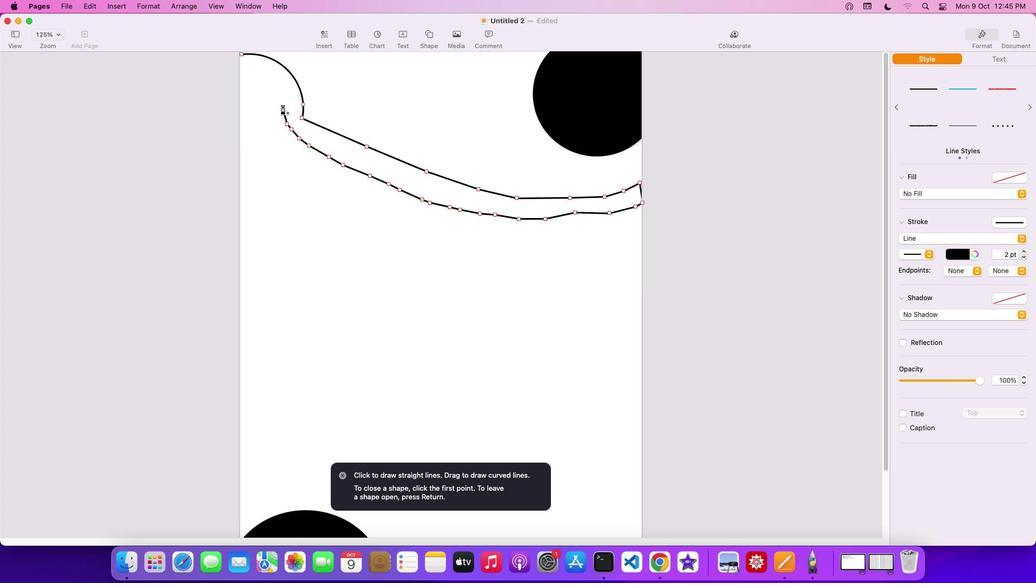 
Action: Mouse moved to (281, 100)
Screenshot: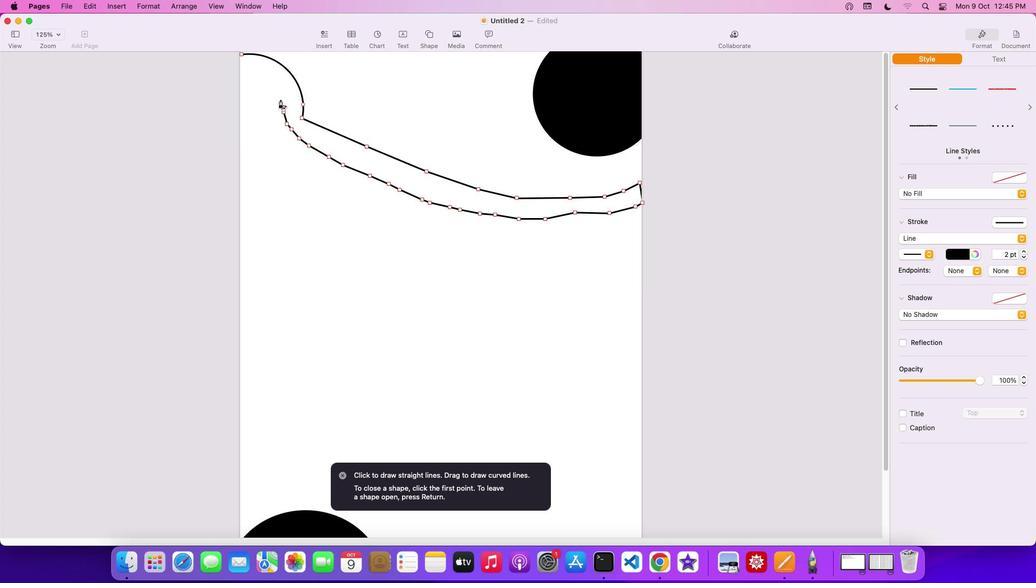 
Action: Mouse pressed left at (281, 100)
Screenshot: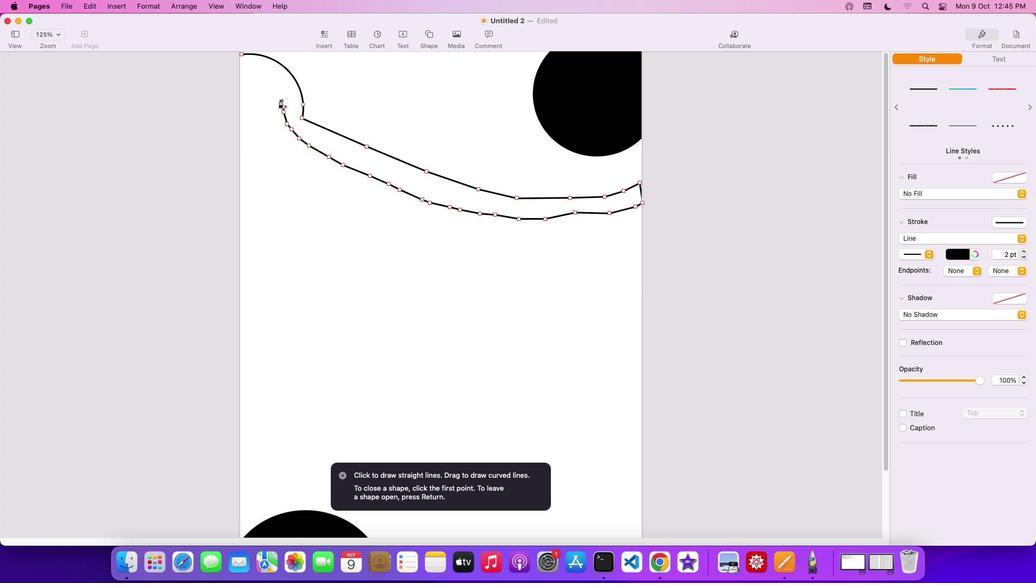 
Action: Mouse moved to (277, 88)
Screenshot: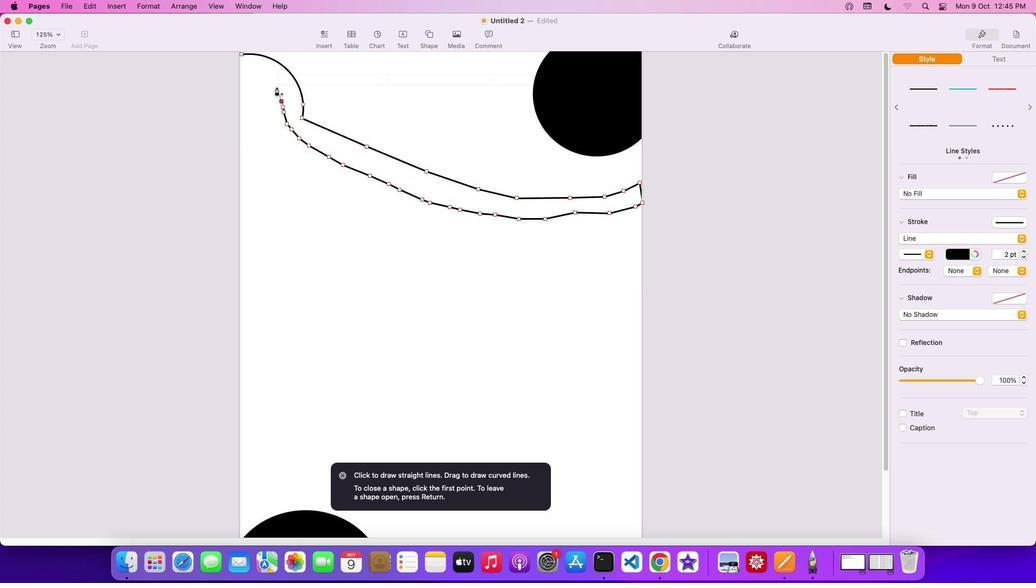 
Action: Mouse pressed left at (277, 88)
Screenshot: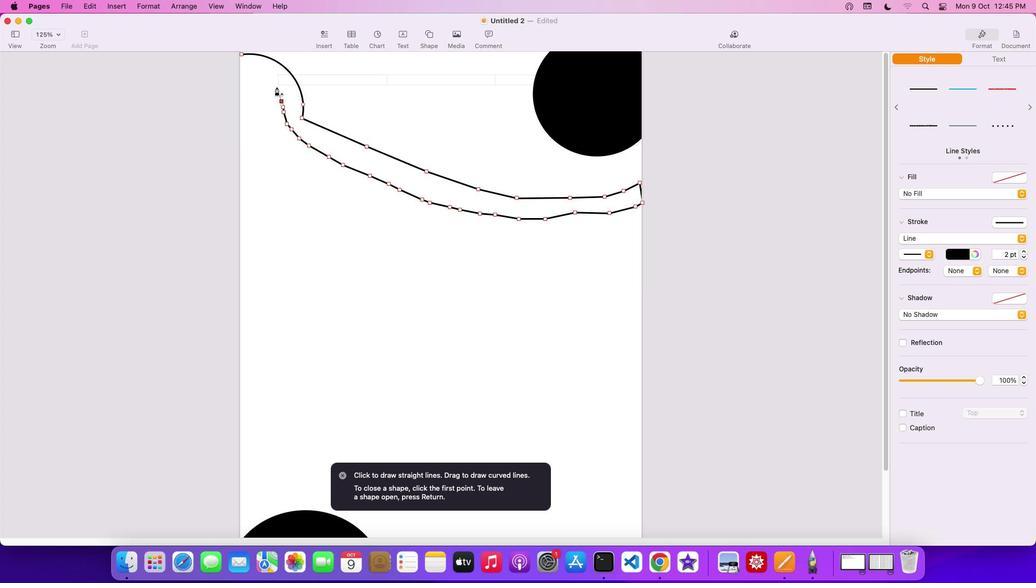 
Action: Mouse moved to (277, 86)
Screenshot: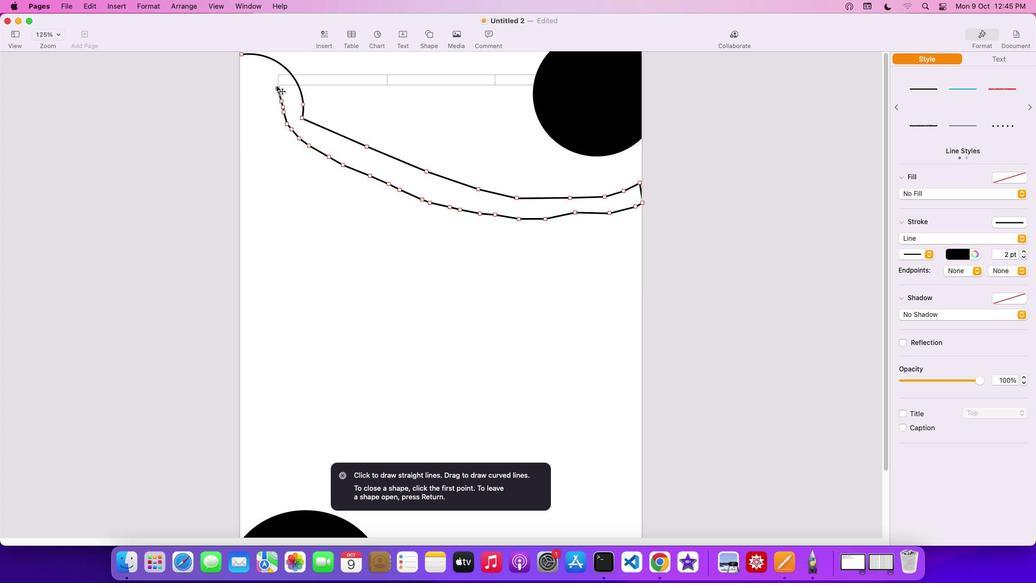 
Action: Mouse pressed left at (277, 86)
Screenshot: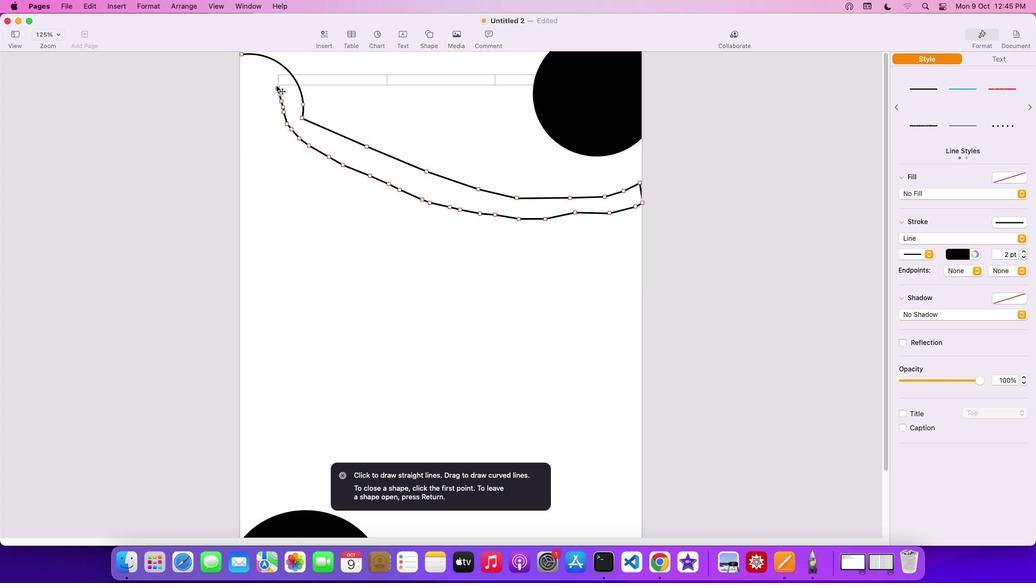 
Action: Mouse moved to (275, 84)
Screenshot: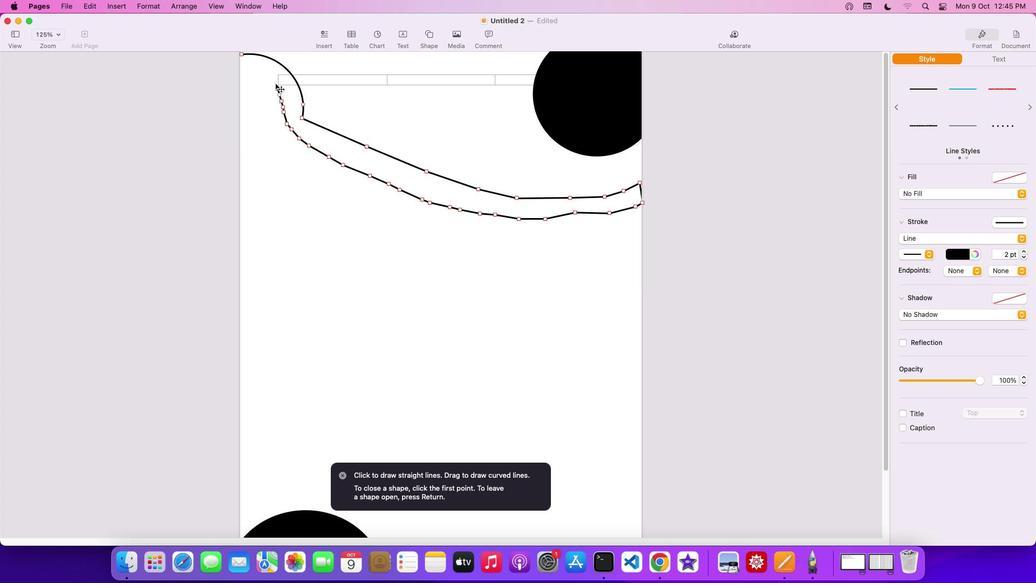 
Action: Mouse pressed left at (275, 84)
Screenshot: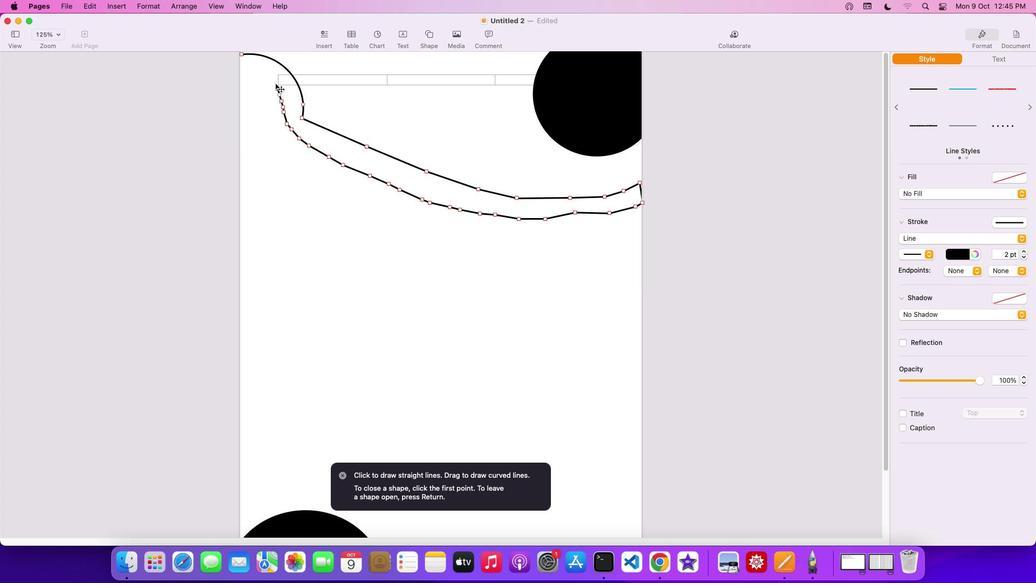 
Action: Mouse moved to (269, 77)
Screenshot: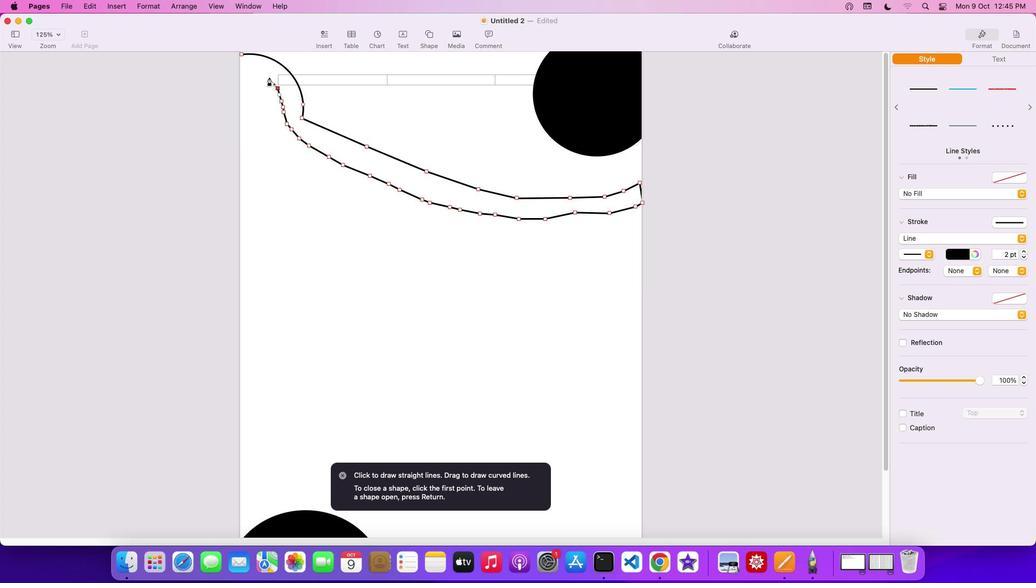 
Action: Mouse pressed left at (269, 77)
Screenshot: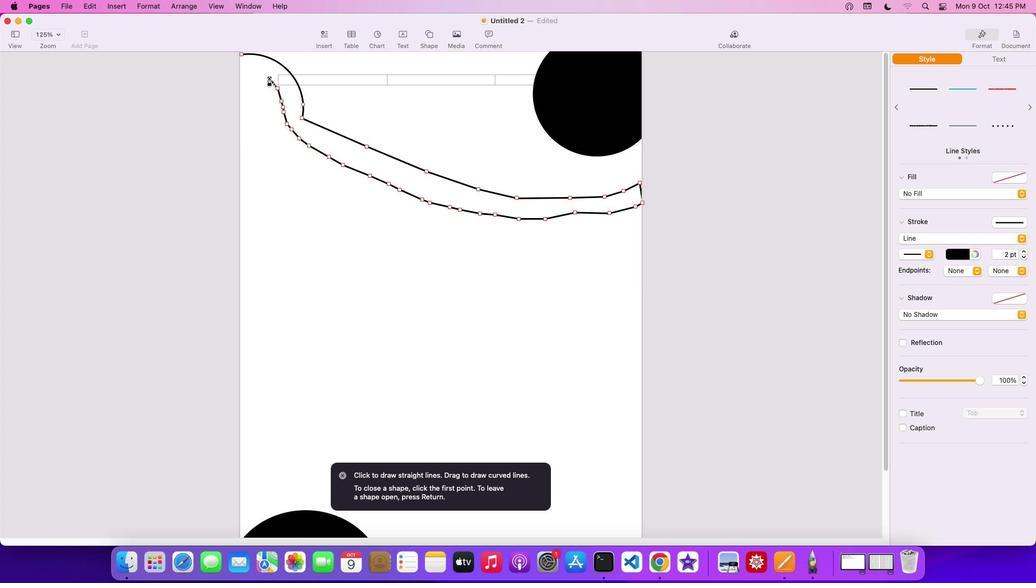 
Action: Mouse moved to (268, 77)
Screenshot: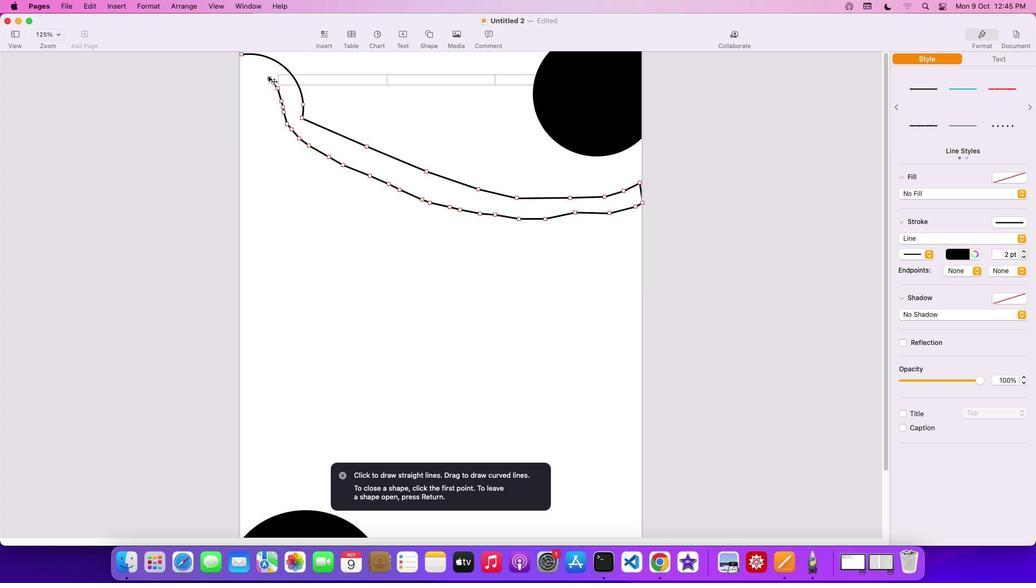 
Action: Mouse pressed left at (268, 77)
Screenshot: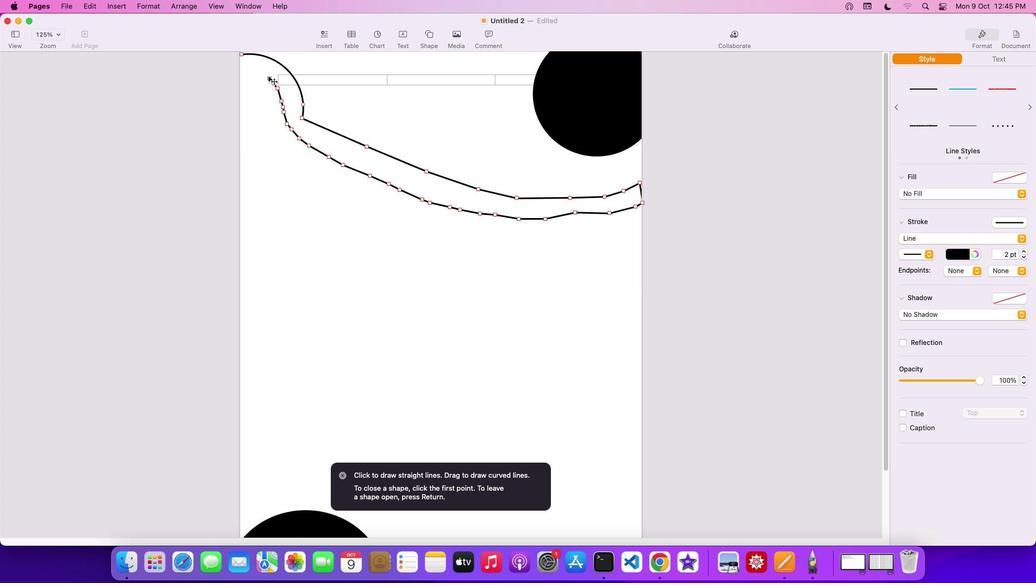 
Action: Mouse moved to (264, 72)
Screenshot: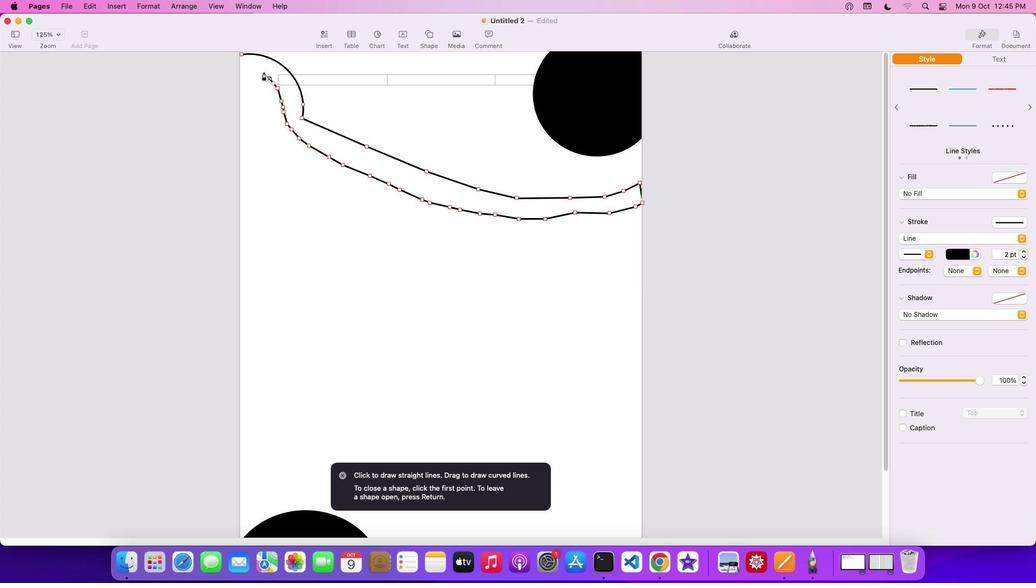 
Action: Mouse pressed left at (264, 72)
Screenshot: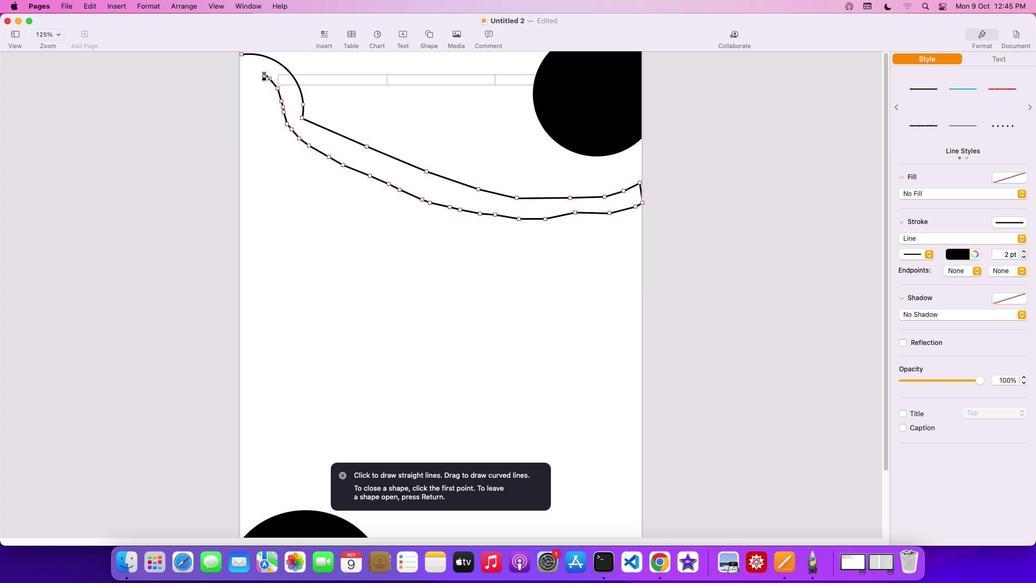 
Action: Mouse moved to (257, 68)
Screenshot: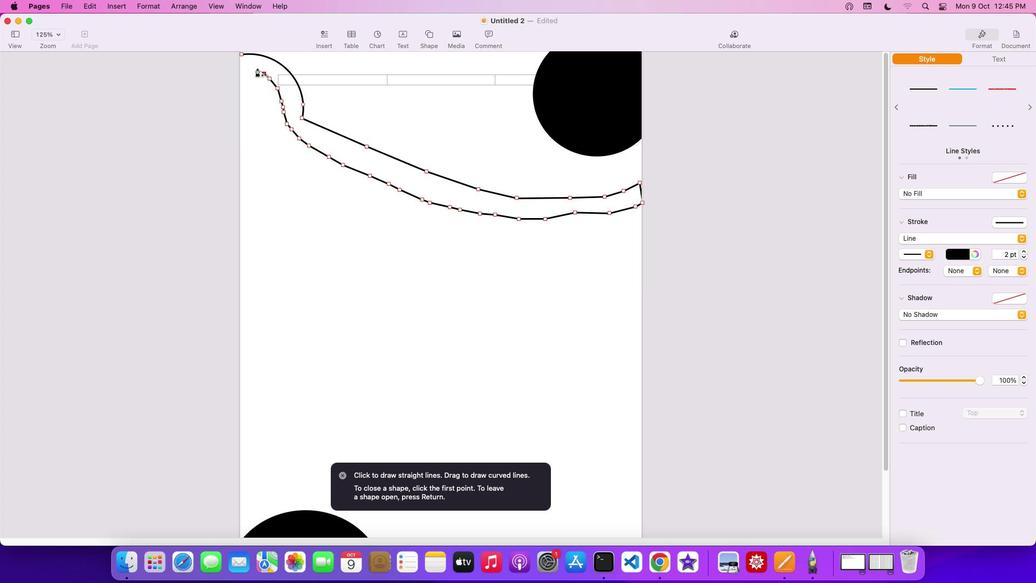 
Action: Mouse pressed left at (257, 68)
Screenshot: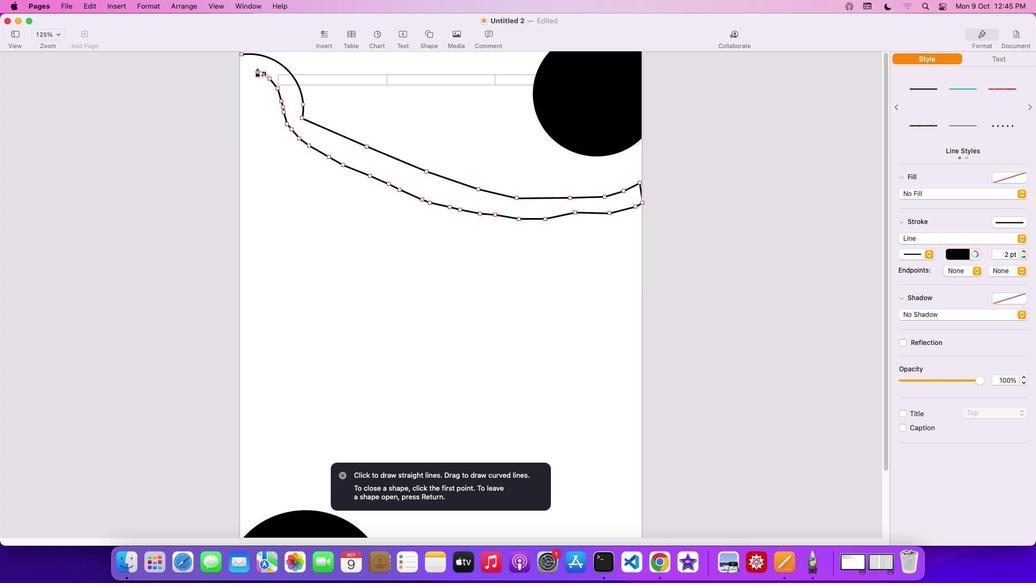
Action: Mouse pressed left at (257, 68)
Screenshot: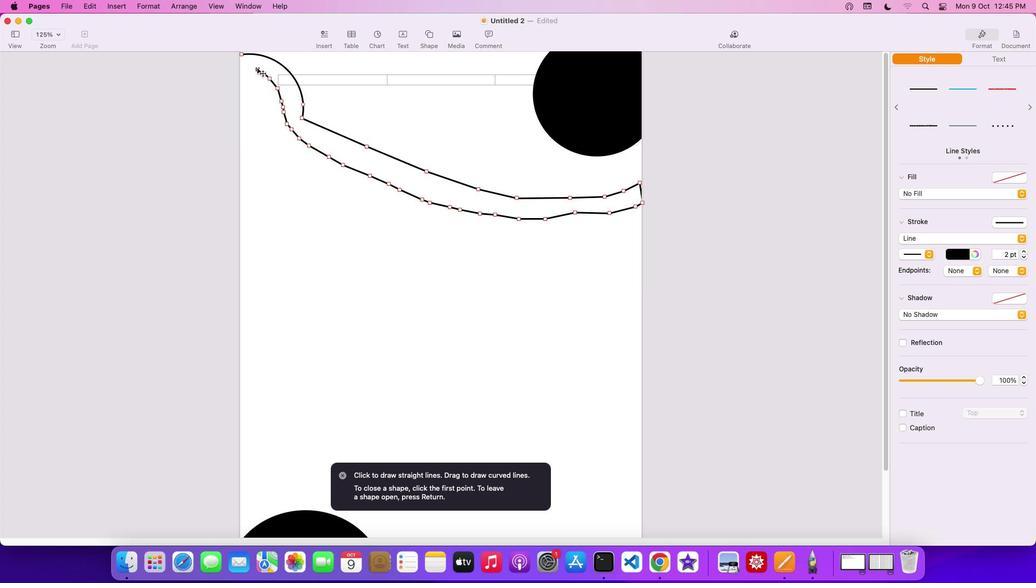 
Action: Mouse moved to (256, 68)
Screenshot: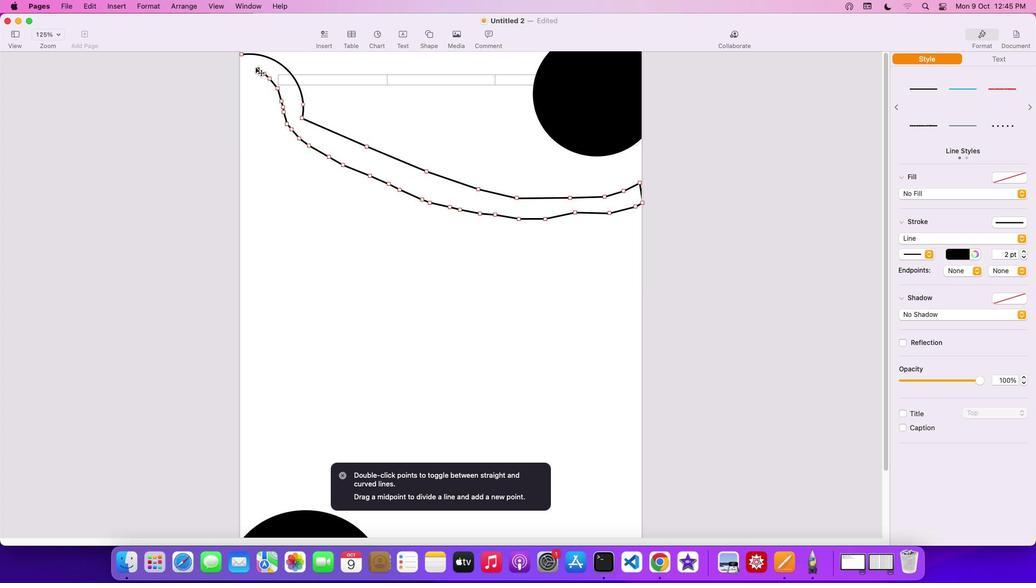 
Action: Mouse pressed left at (256, 68)
Screenshot: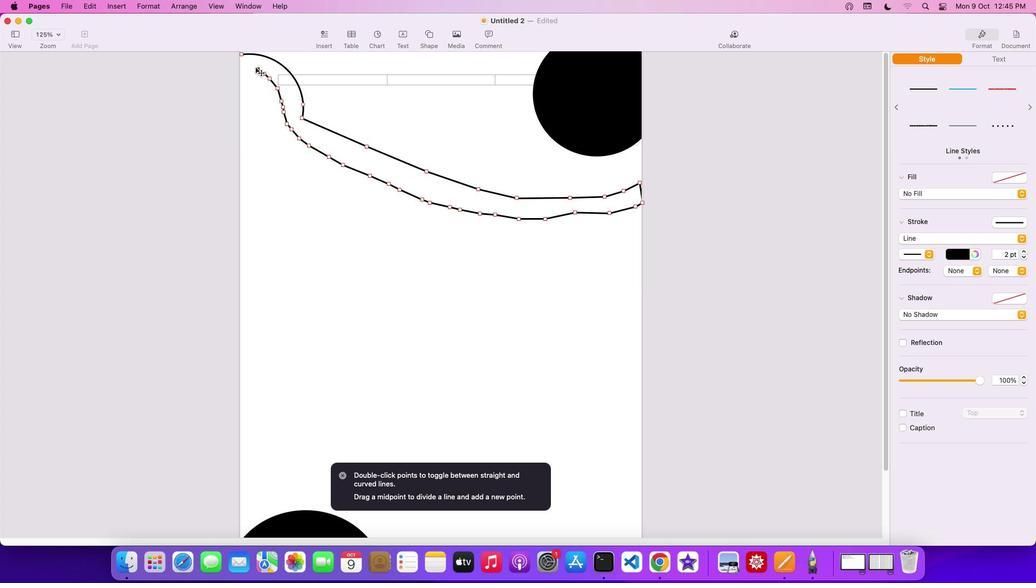 
Action: Mouse moved to (250, 64)
Screenshot: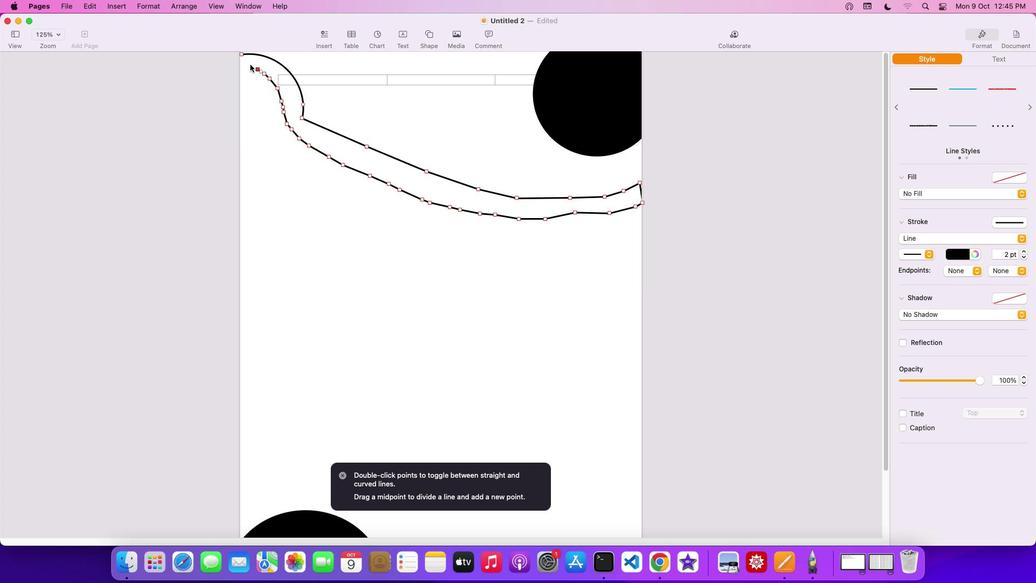 
Action: Mouse pressed left at (250, 64)
Screenshot: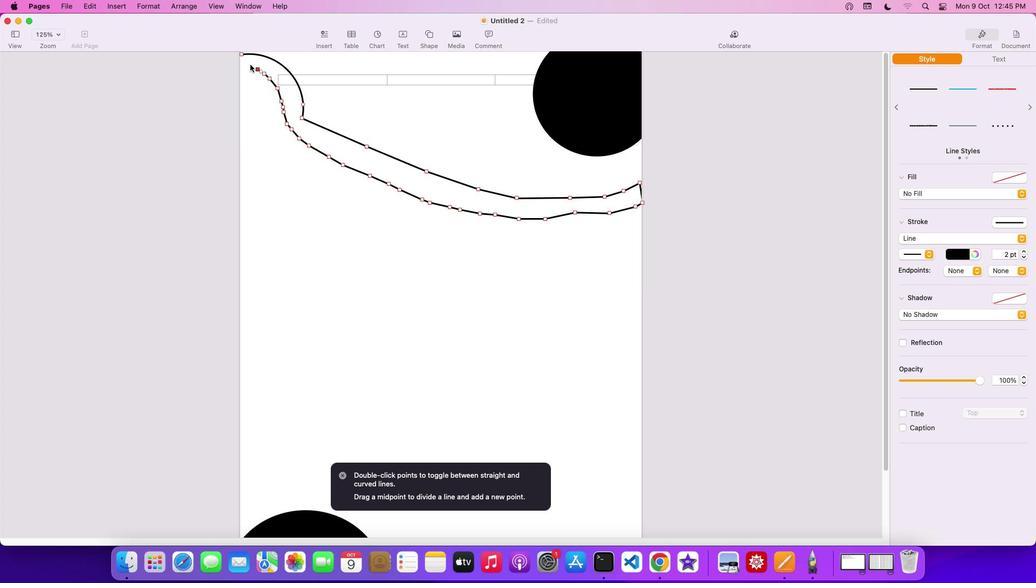
Action: Mouse moved to (244, 61)
Screenshot: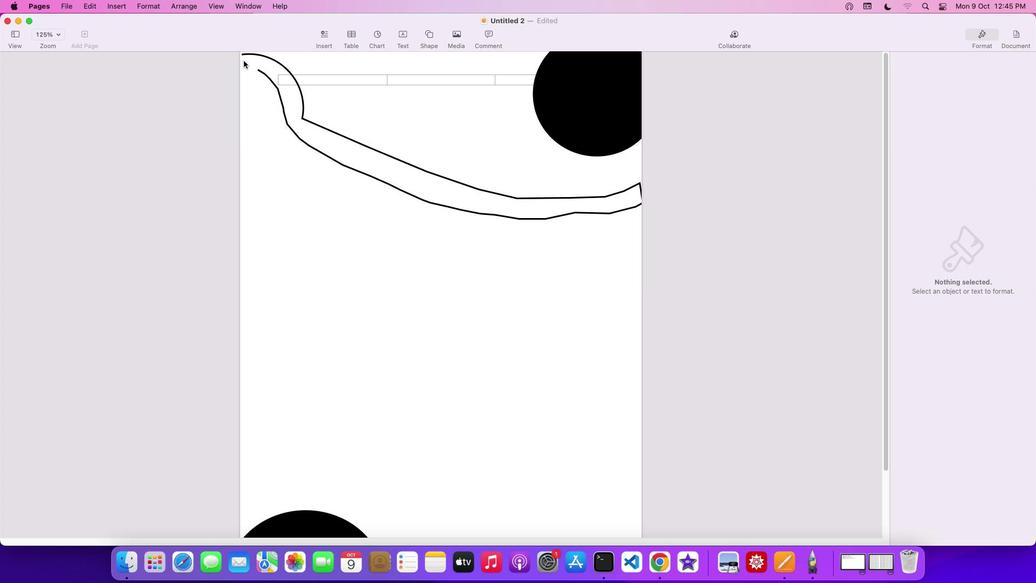 
Action: Mouse pressed left at (244, 61)
Screenshot: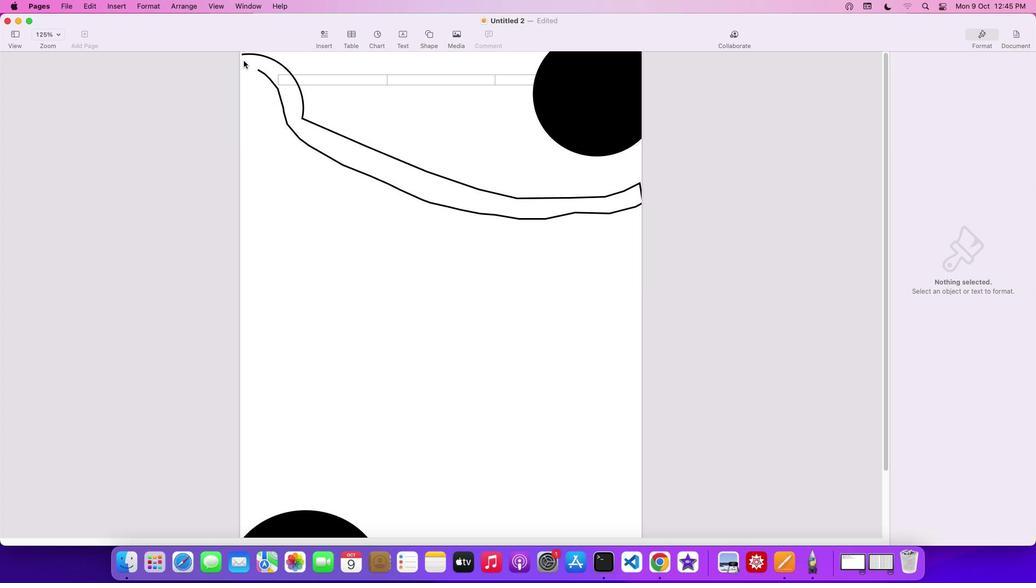 
Action: Mouse moved to (257, 69)
Screenshot: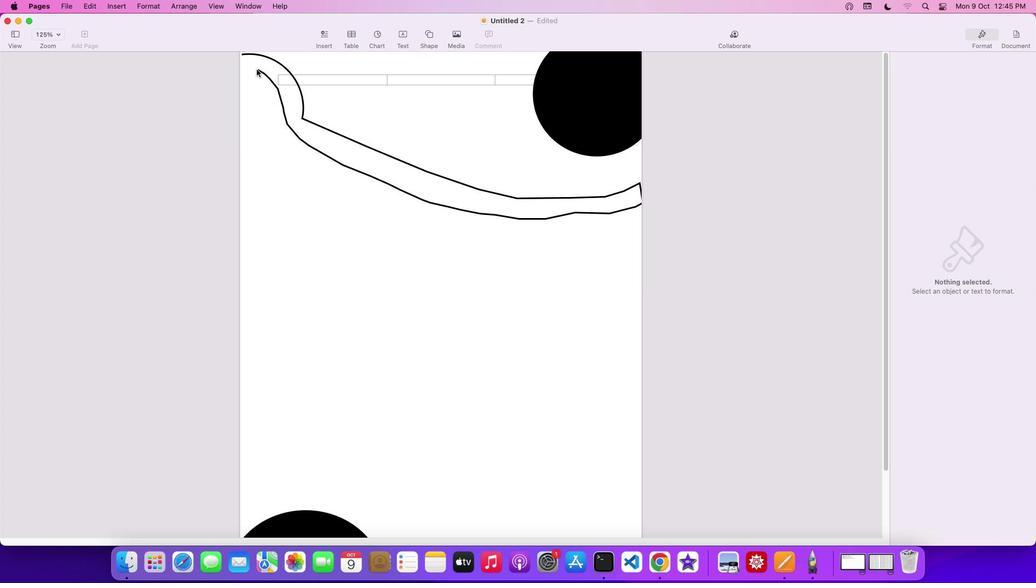 
Action: Mouse pressed left at (257, 69)
Screenshot: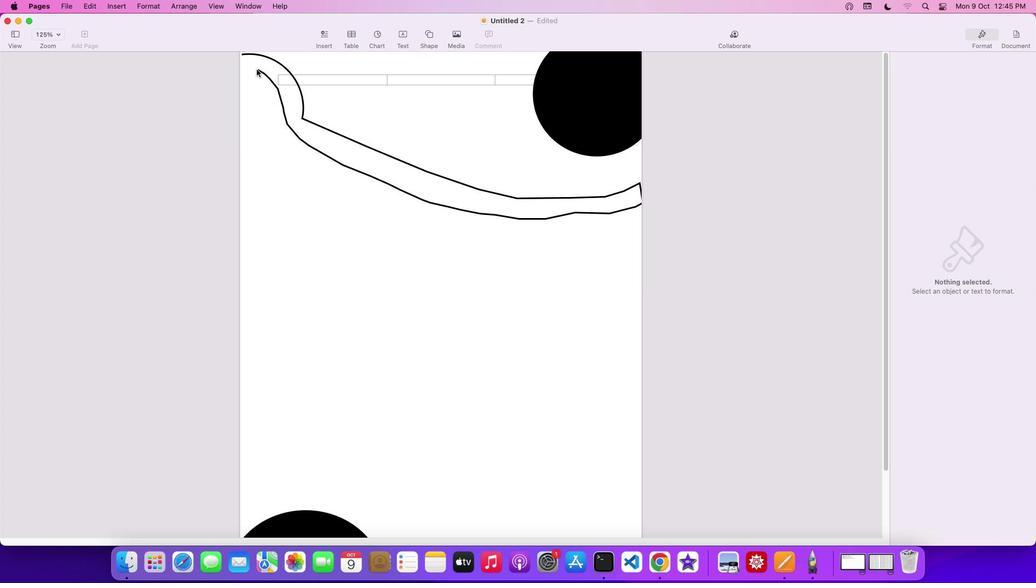 
Action: Mouse moved to (259, 71)
Screenshot: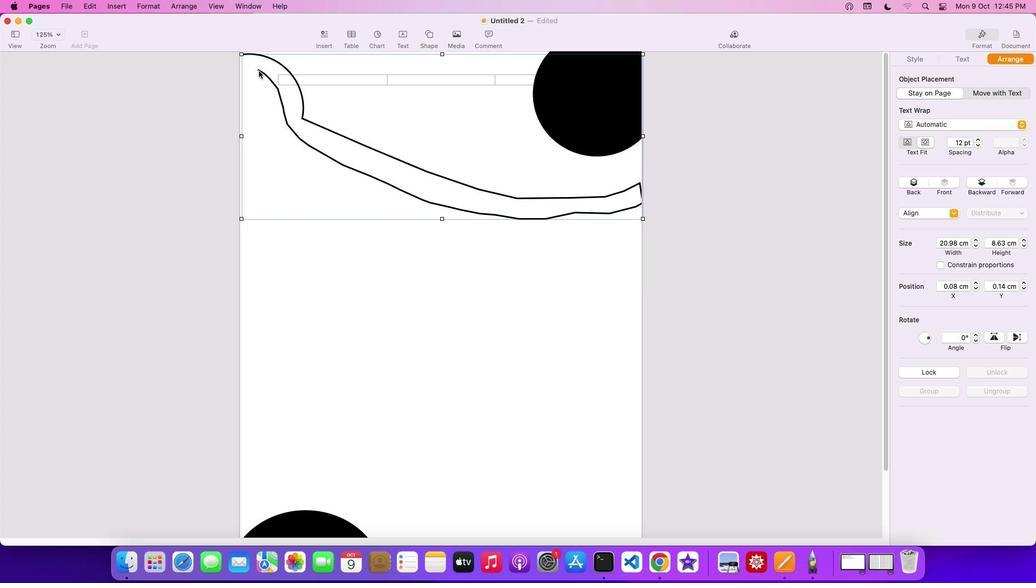 
Action: Mouse pressed left at (259, 71)
Screenshot: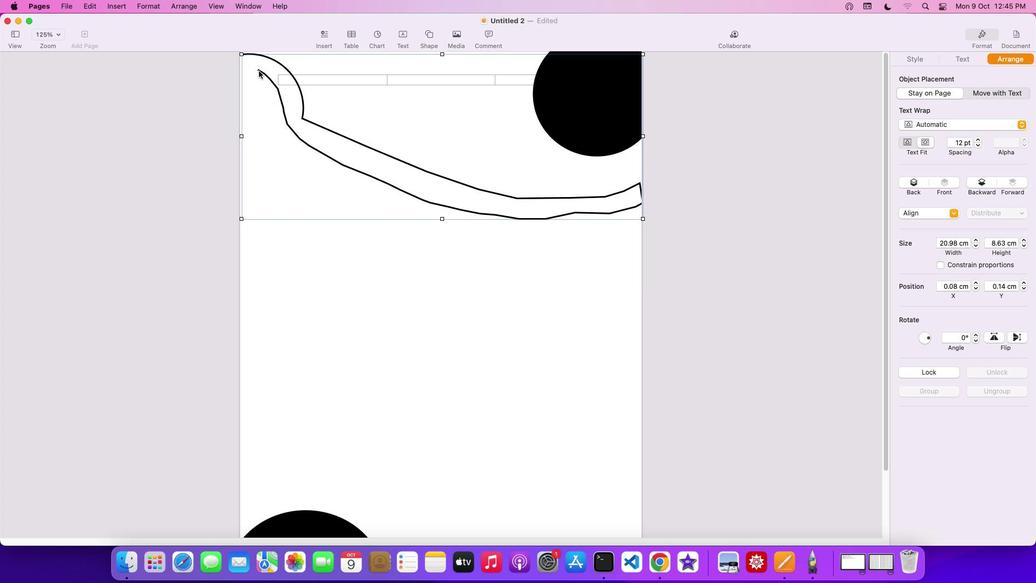 
Action: Mouse moved to (499, 198)
Screenshot: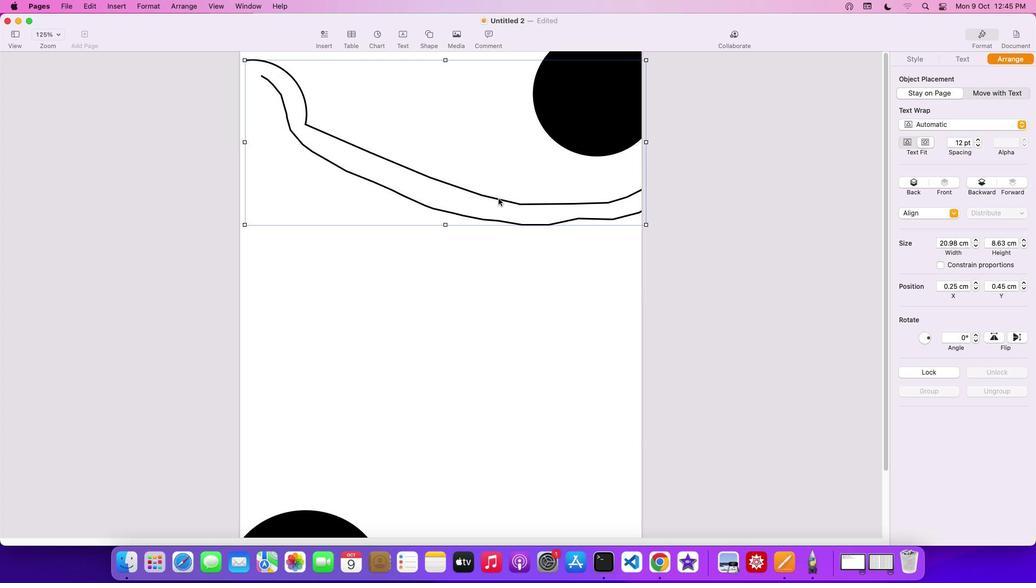
Action: Mouse pressed left at (499, 198)
Screenshot: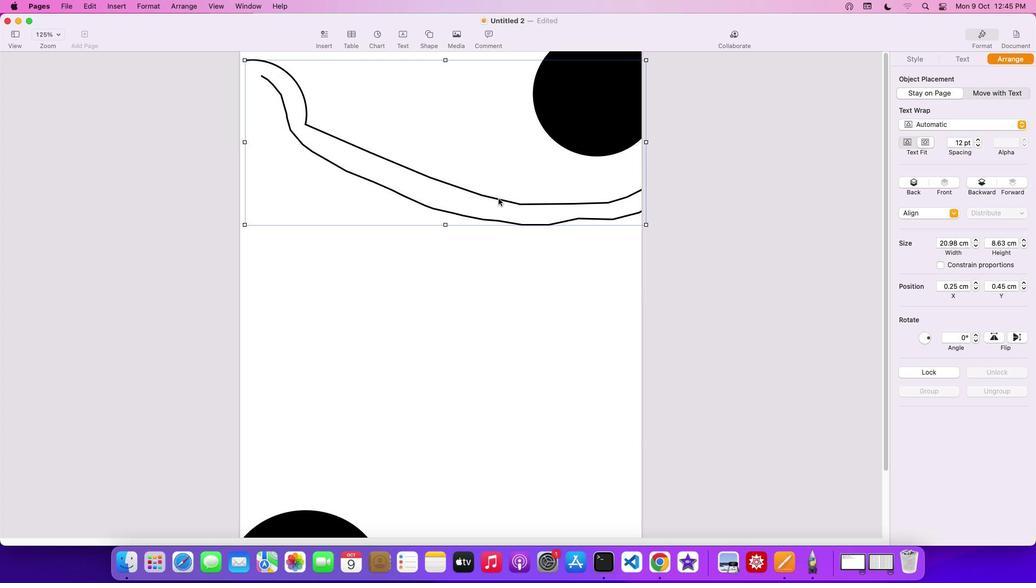 
Action: Mouse moved to (496, 197)
Screenshot: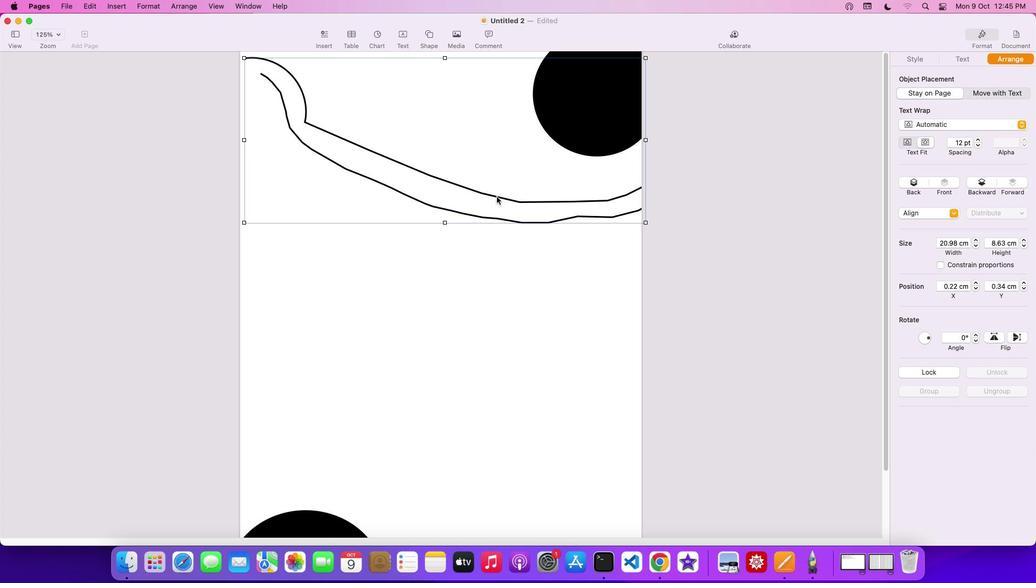 
Action: Key pressed Key.cmd'c''v'
Screenshot: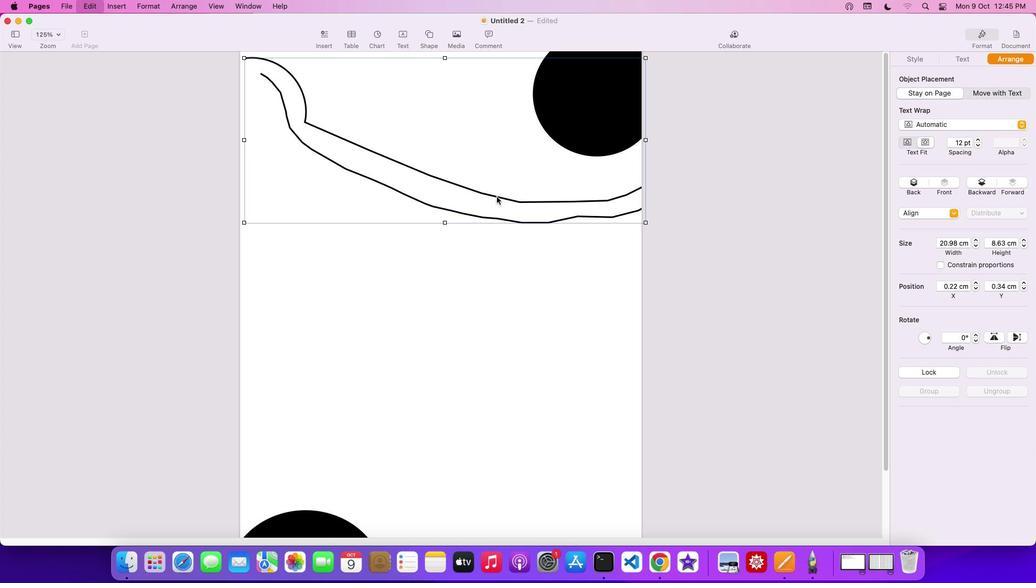 
Action: Mouse moved to (495, 198)
Screenshot: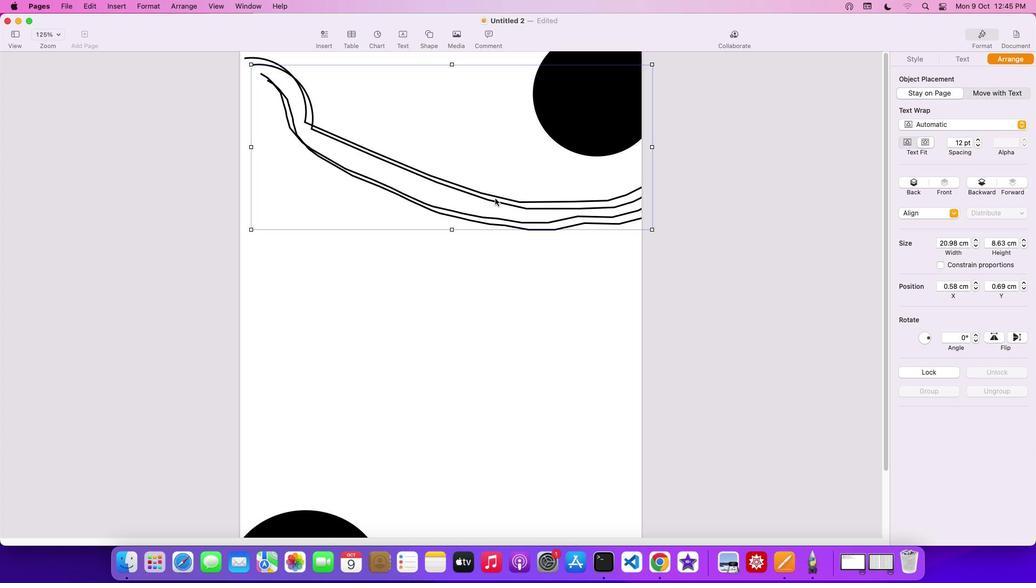 
Action: Mouse pressed left at (495, 198)
Screenshot: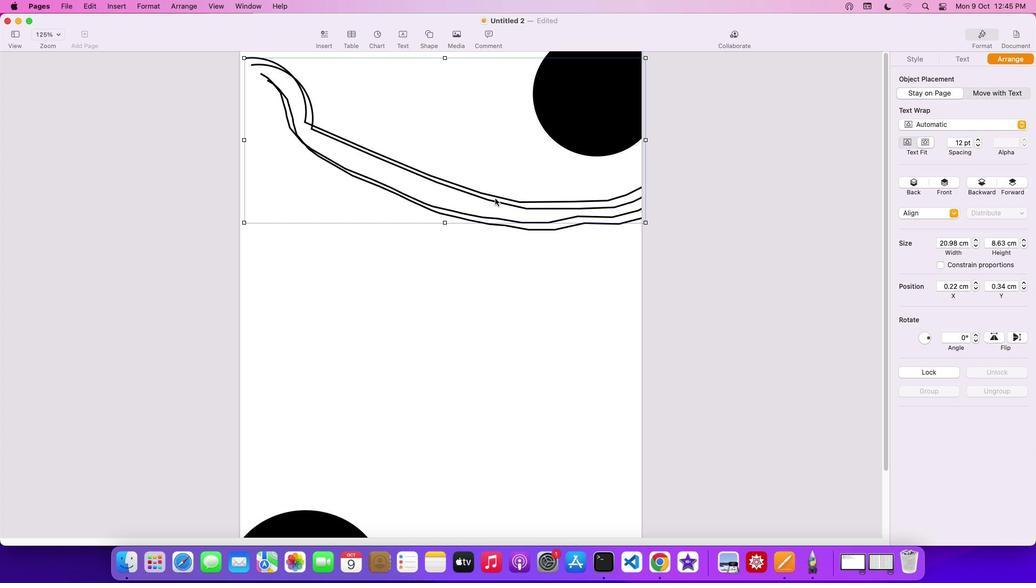 
Action: Mouse moved to (489, 216)
Screenshot: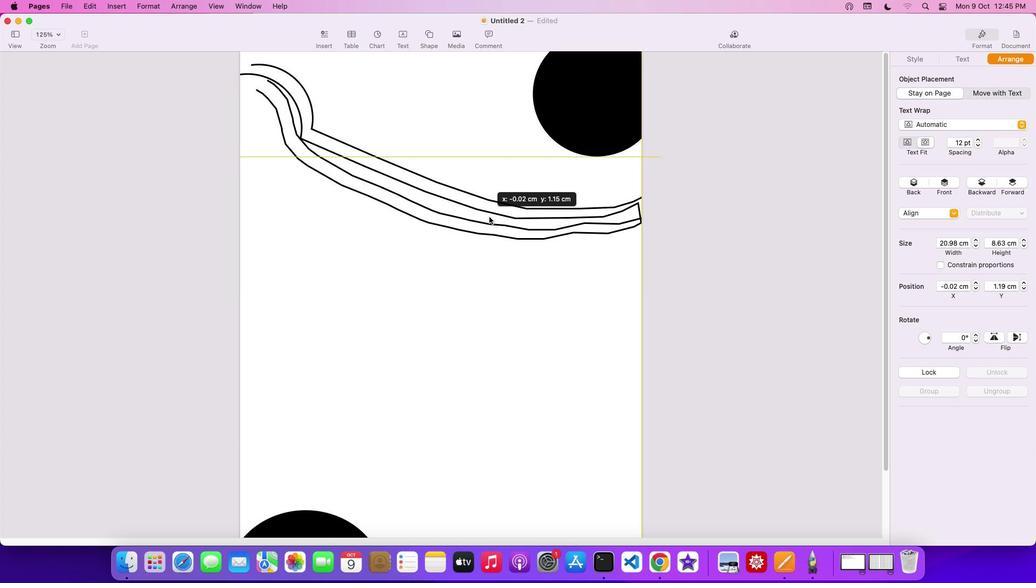 
Action: Key pressed Key.cmd'v'
Screenshot: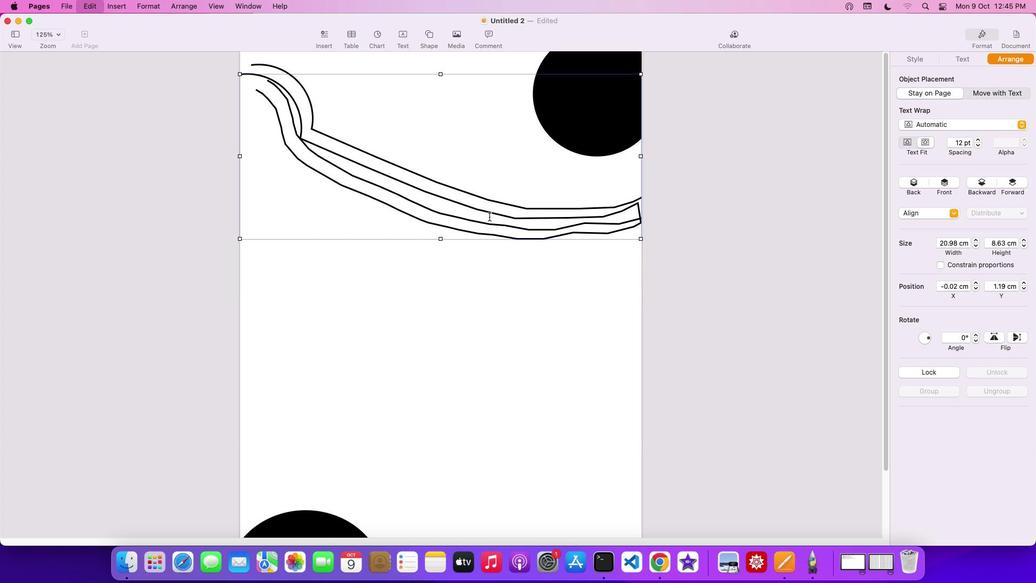 
Action: Mouse moved to (469, 200)
Screenshot: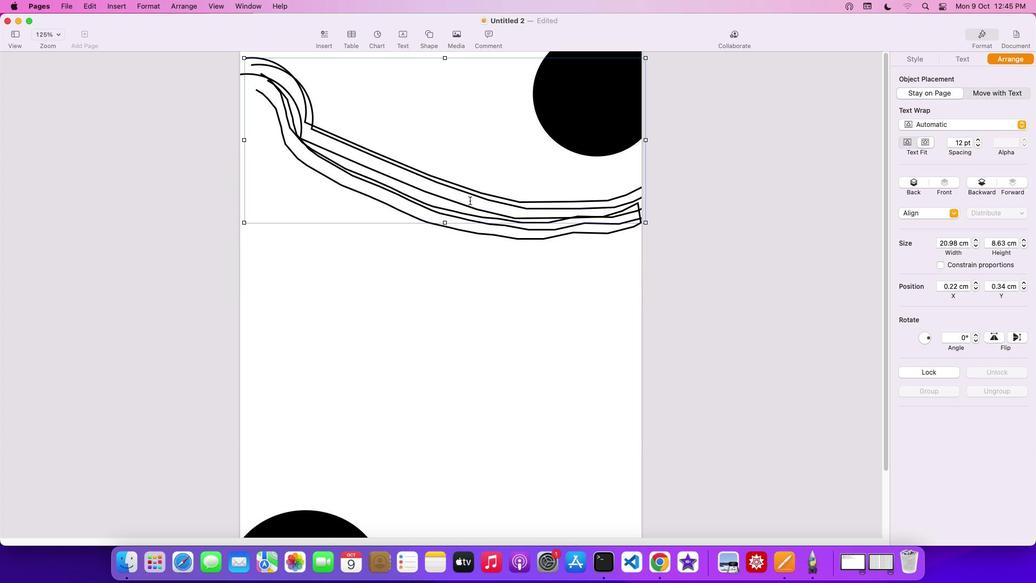 
Action: Mouse pressed left at (469, 200)
Screenshot: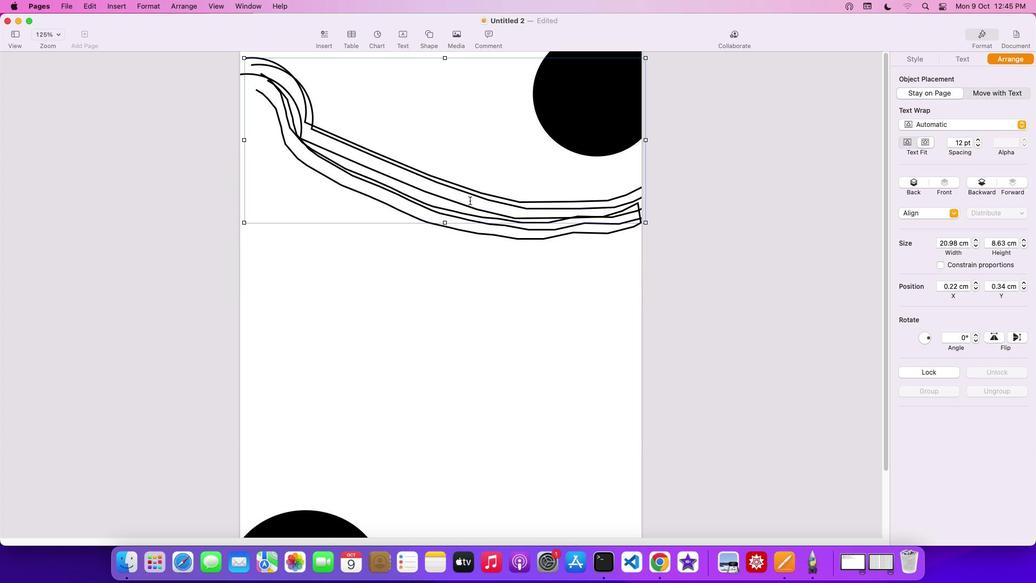 
Action: Mouse moved to (451, 218)
Screenshot: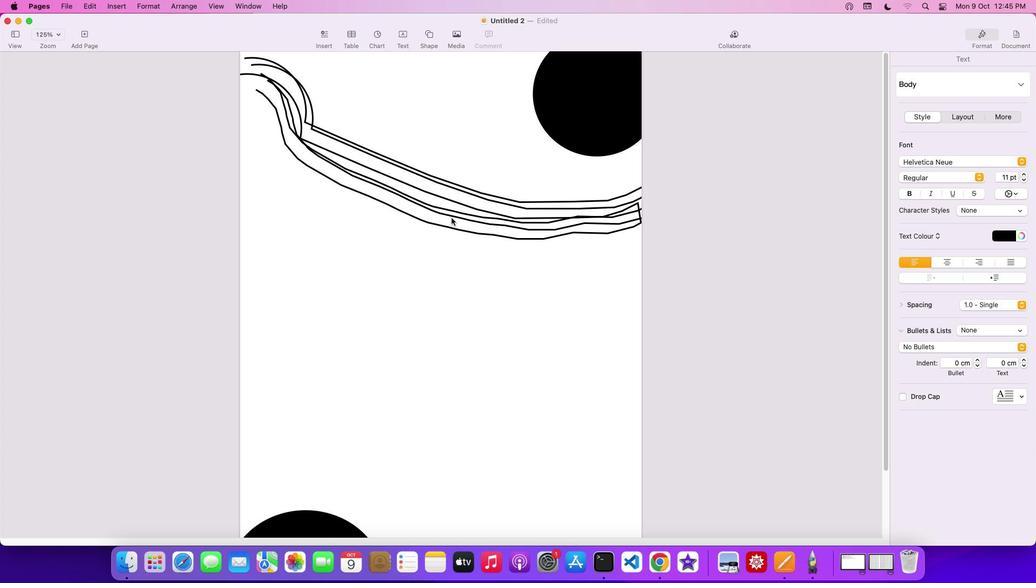 
Action: Mouse pressed left at (451, 218)
Screenshot: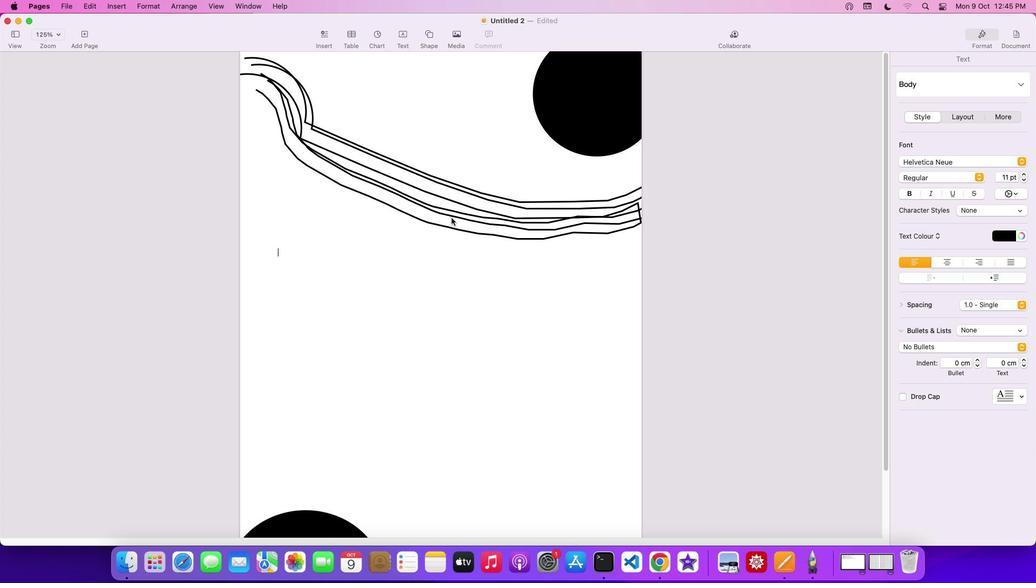
Action: Mouse moved to (450, 215)
Screenshot: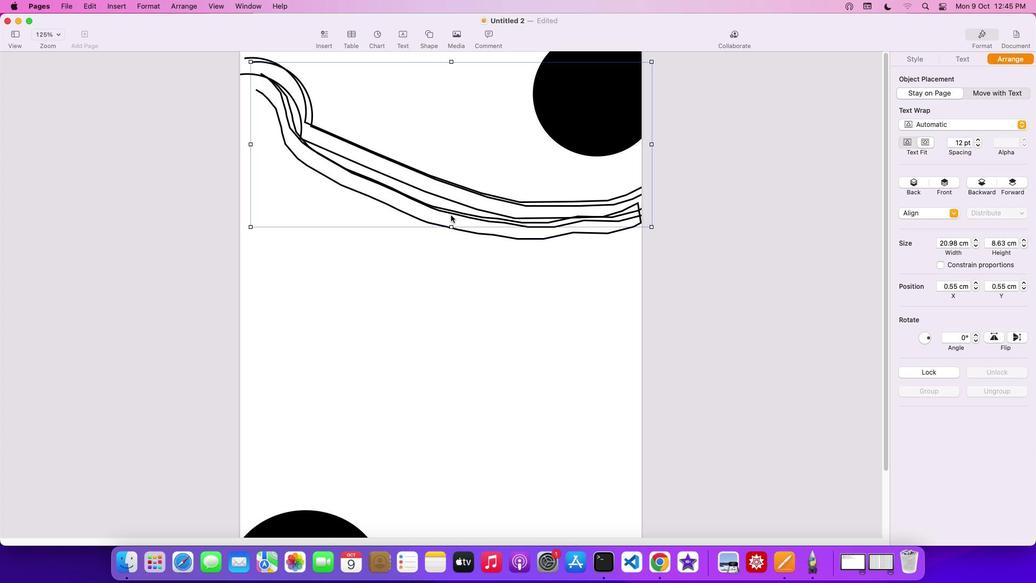
Action: Mouse pressed left at (450, 215)
Screenshot: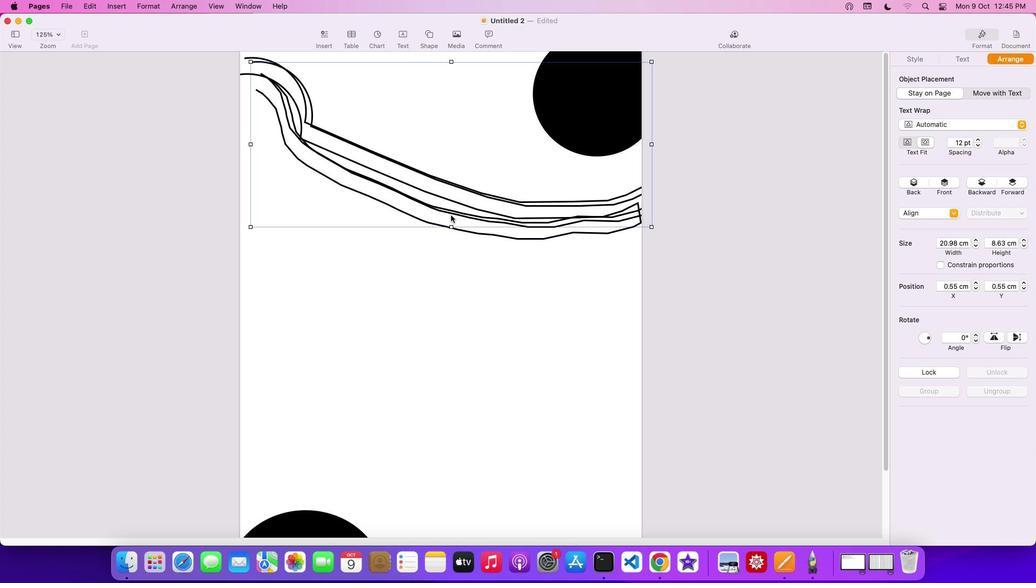 
Action: Mouse moved to (399, 162)
Screenshot: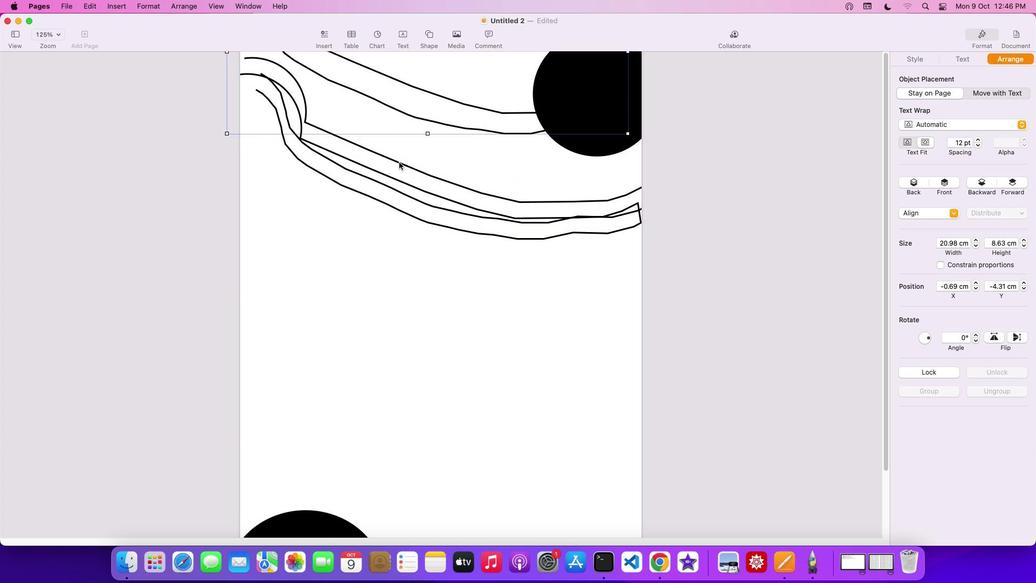 
Action: Mouse pressed left at (399, 162)
Screenshot: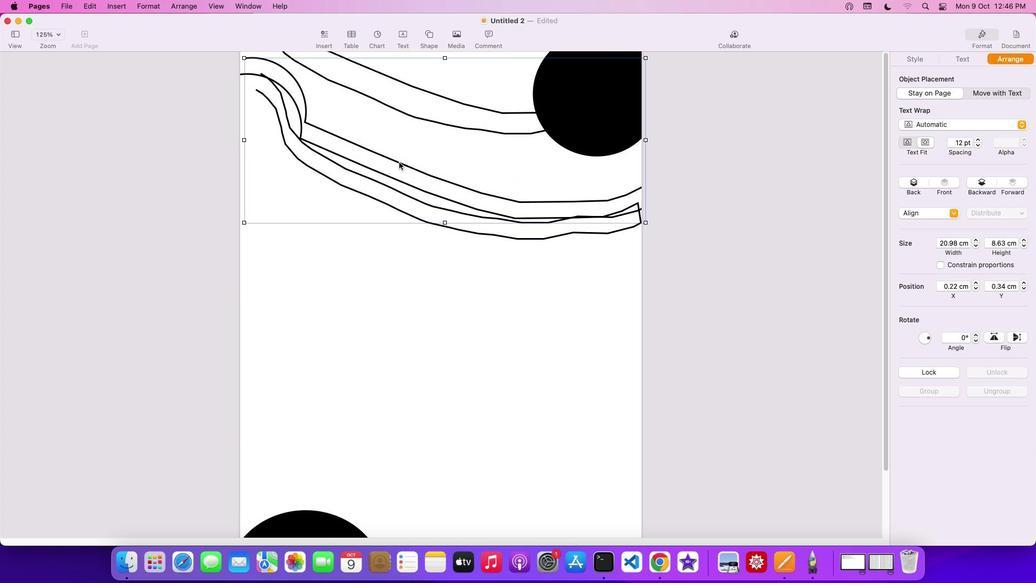 
Action: Mouse moved to (578, 156)
Screenshot: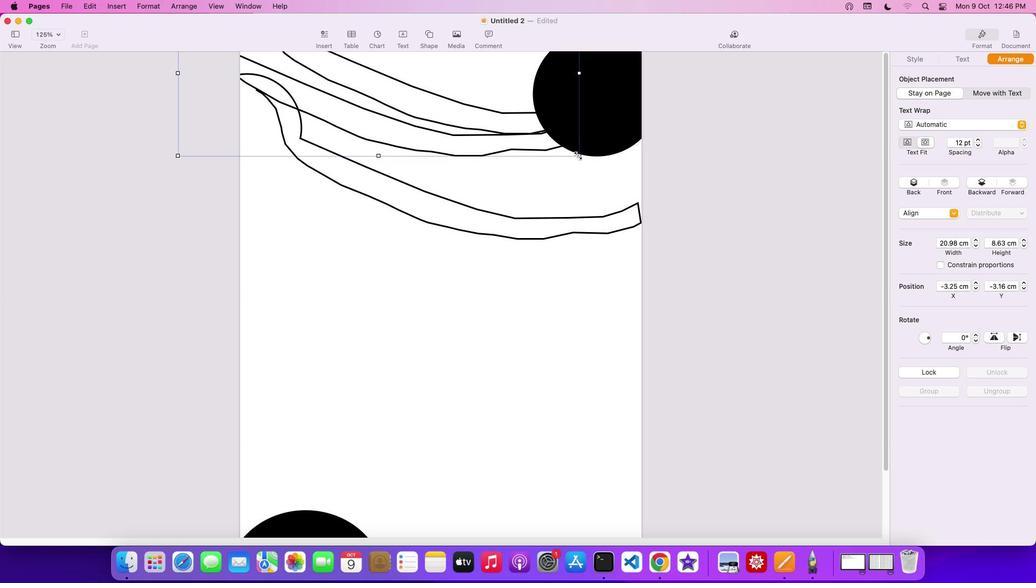 
Action: Mouse pressed left at (578, 156)
Screenshot: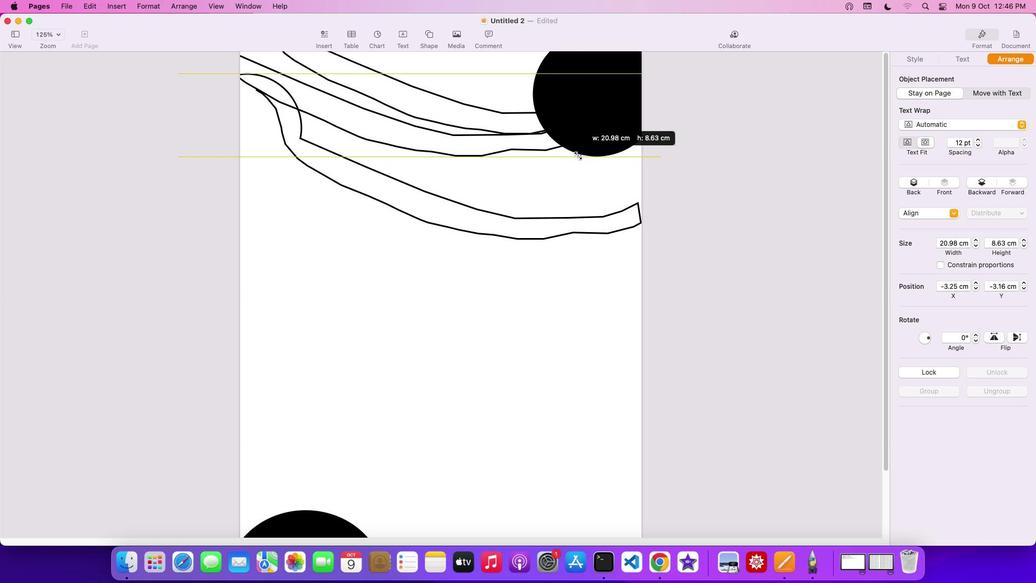 
Action: Mouse moved to (461, 205)
Screenshot: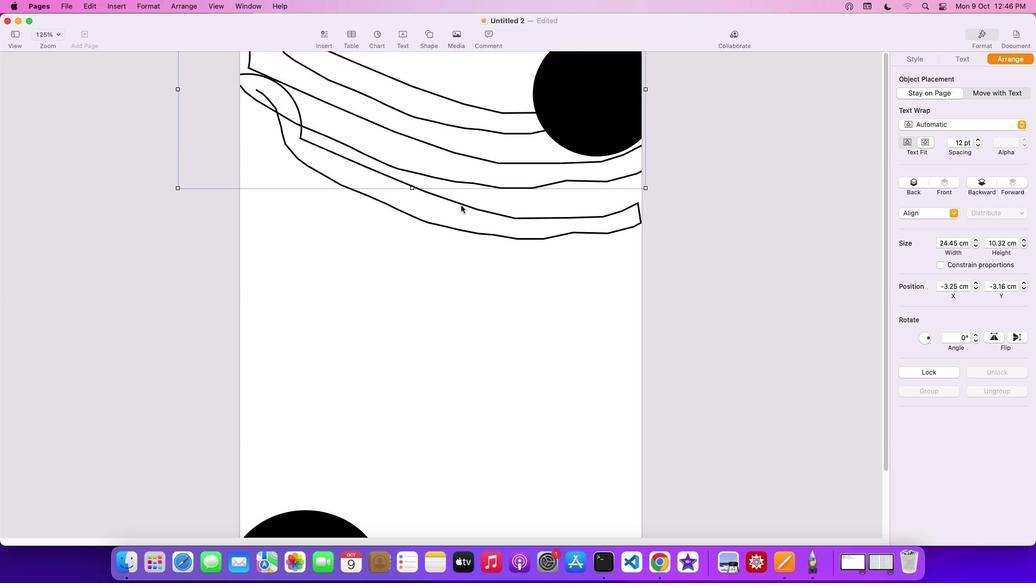 
Action: Mouse pressed left at (461, 205)
Screenshot: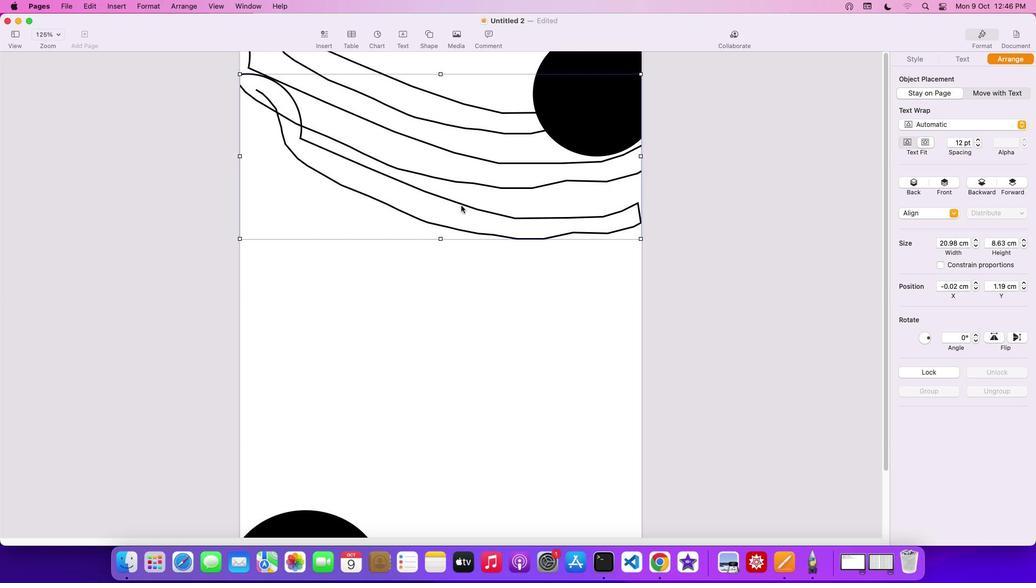 
Action: Mouse moved to (461, 205)
Screenshot: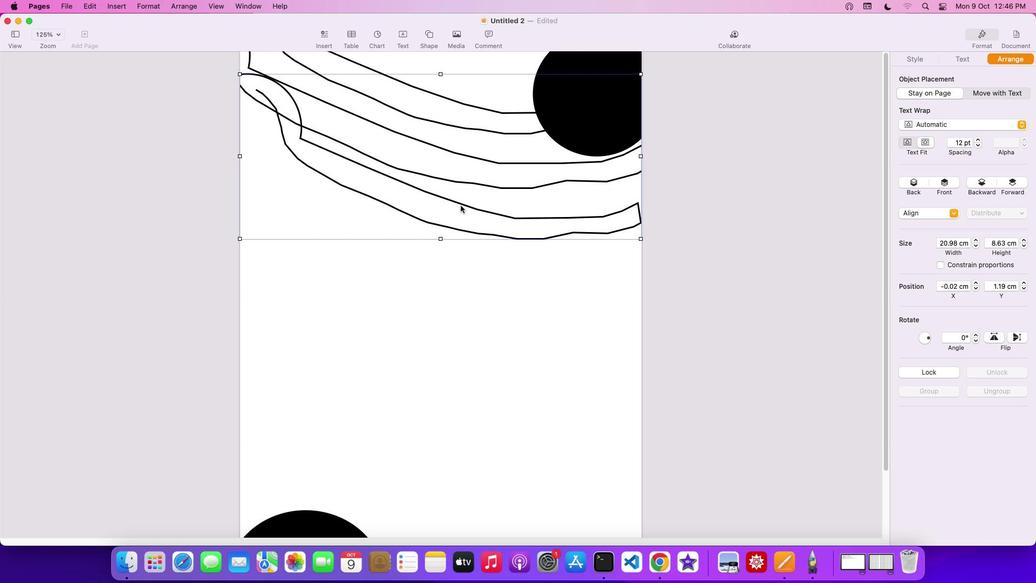 
Action: Mouse pressed left at (461, 205)
Screenshot: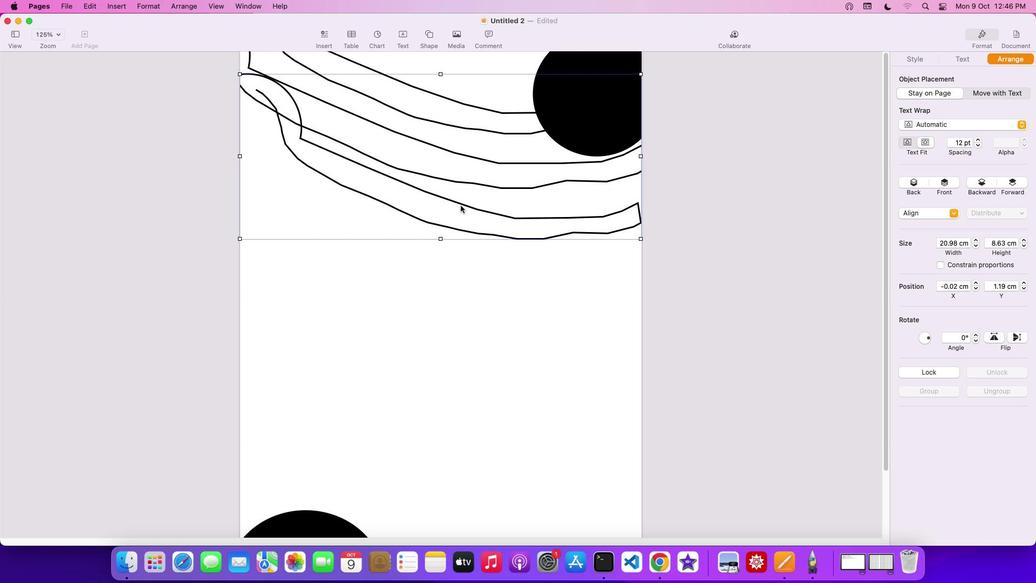 
Action: Mouse moved to (449, 254)
Screenshot: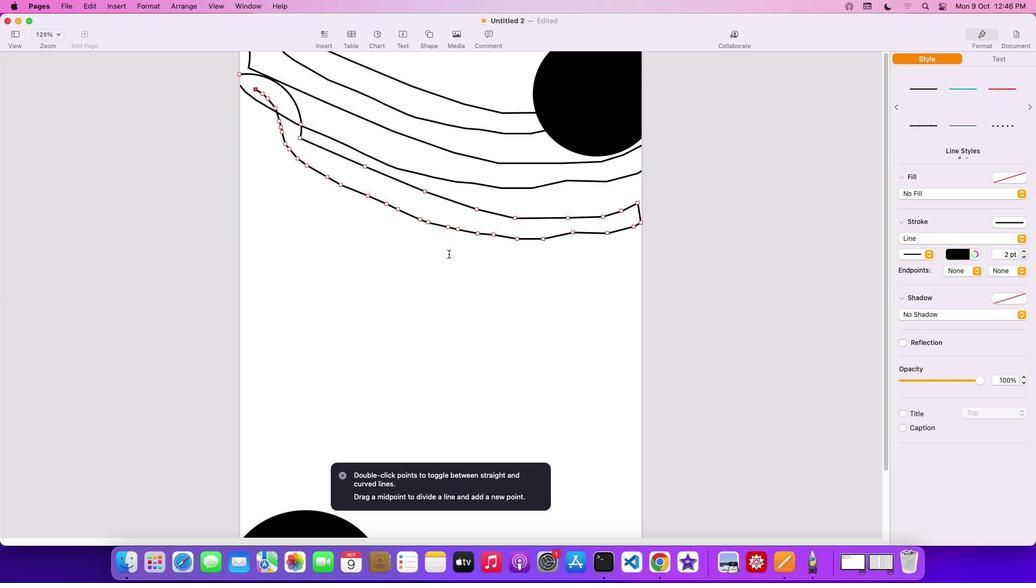 
Action: Mouse pressed left at (449, 254)
Screenshot: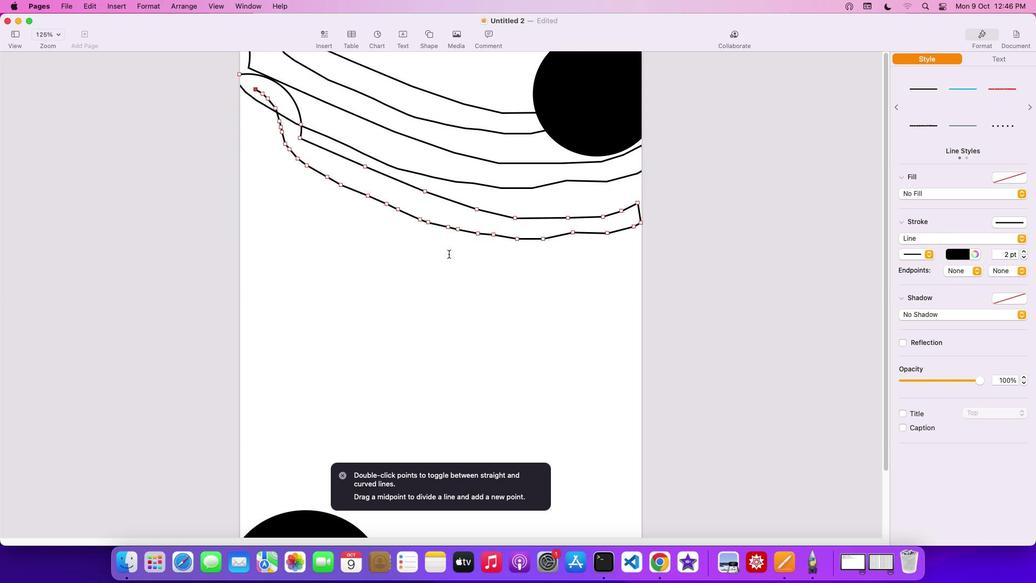 
Action: Mouse moved to (429, 192)
Screenshot: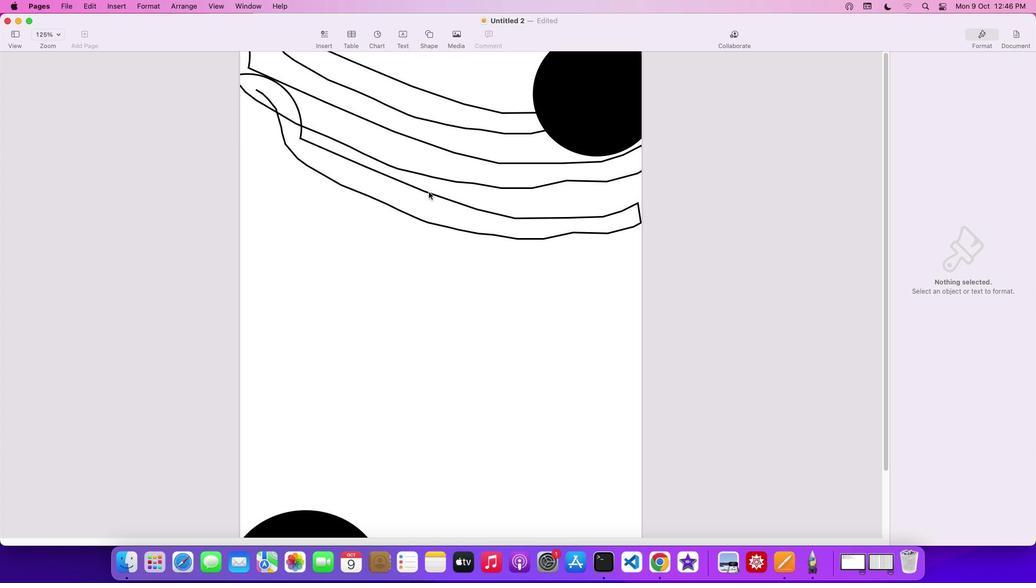 
Action: Mouse pressed left at (429, 192)
Screenshot: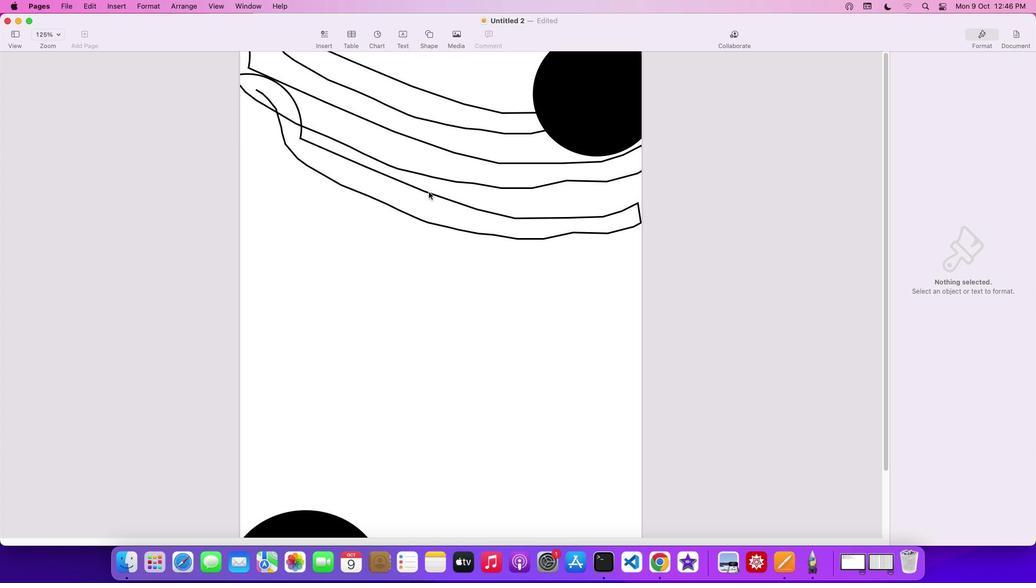 
Action: Mouse moved to (579, 221)
Screenshot: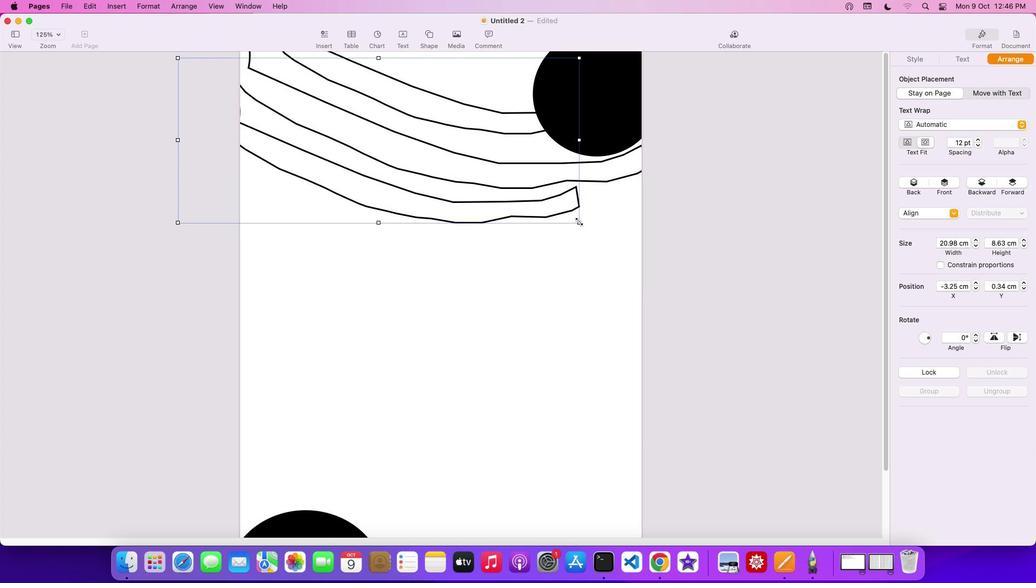 
Action: Mouse pressed left at (579, 221)
Screenshot: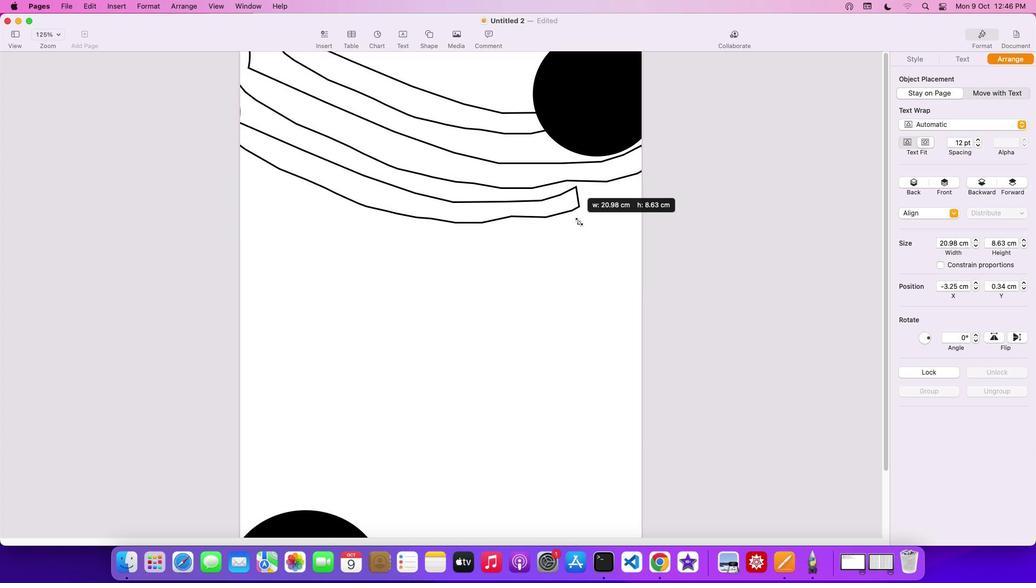 
Action: Mouse moved to (474, 208)
Screenshot: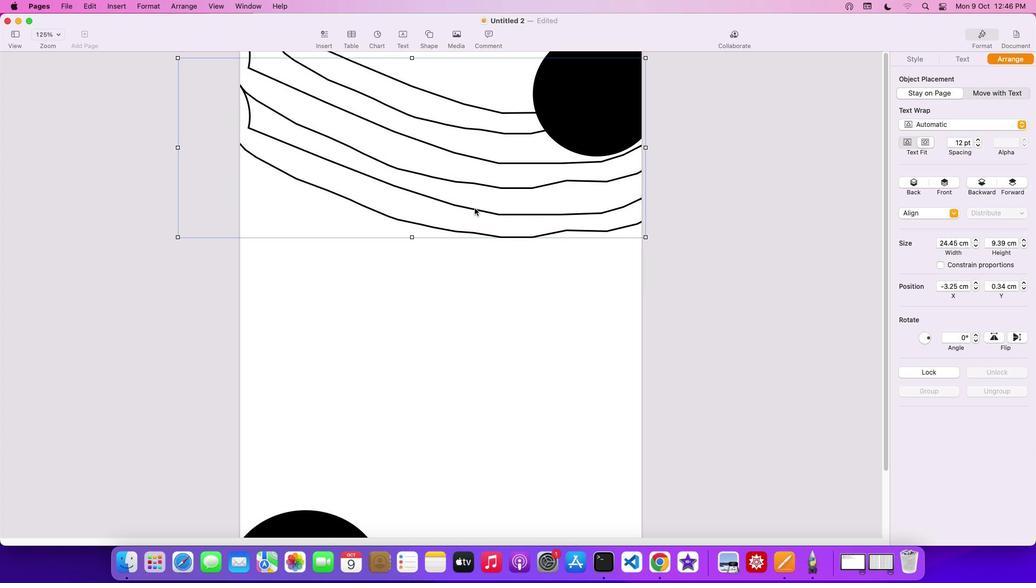 
Action: Mouse pressed left at (474, 208)
Screenshot: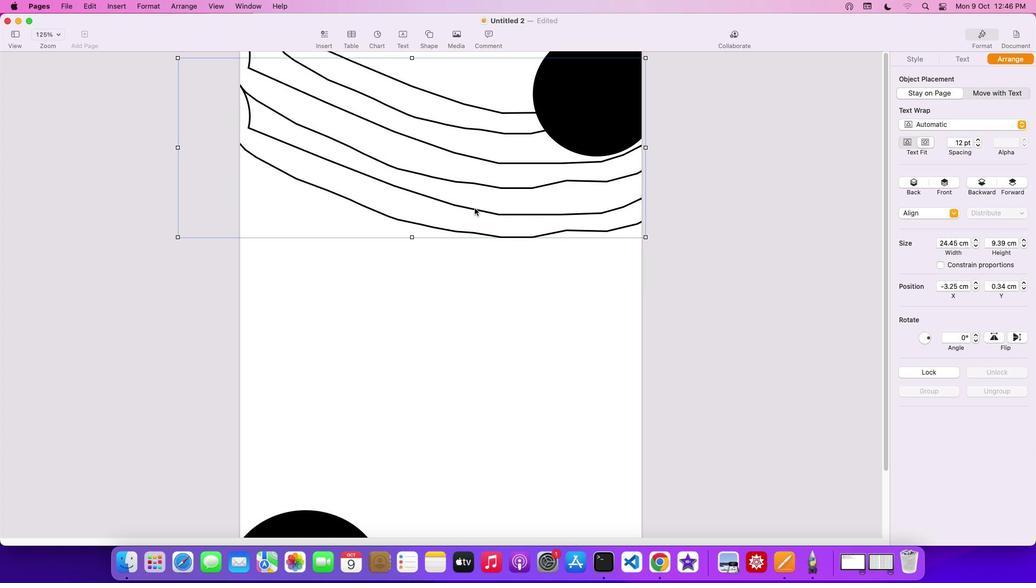 
Action: Mouse moved to (641, 230)
Screenshot: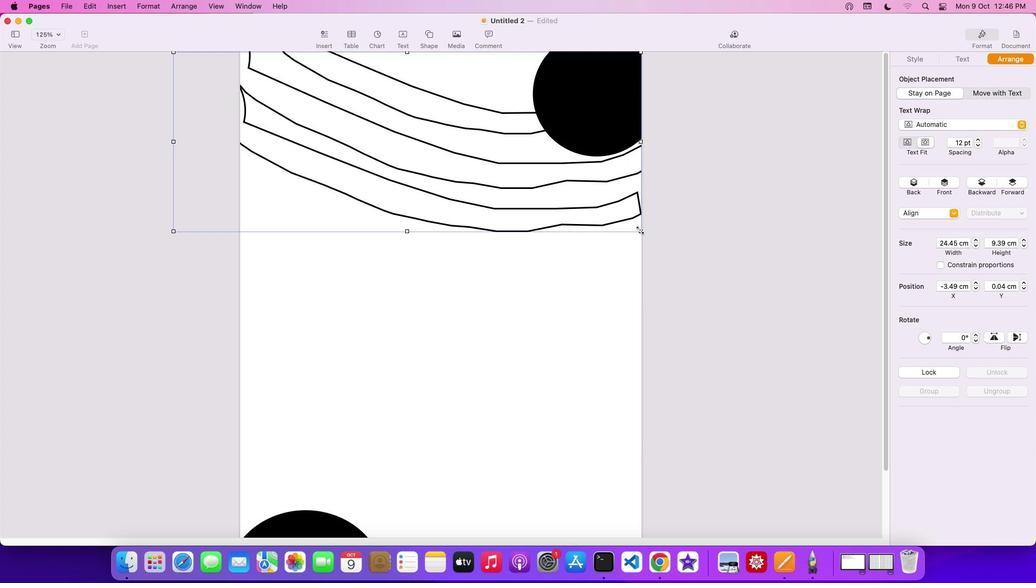 
Action: Mouse pressed left at (641, 230)
Screenshot: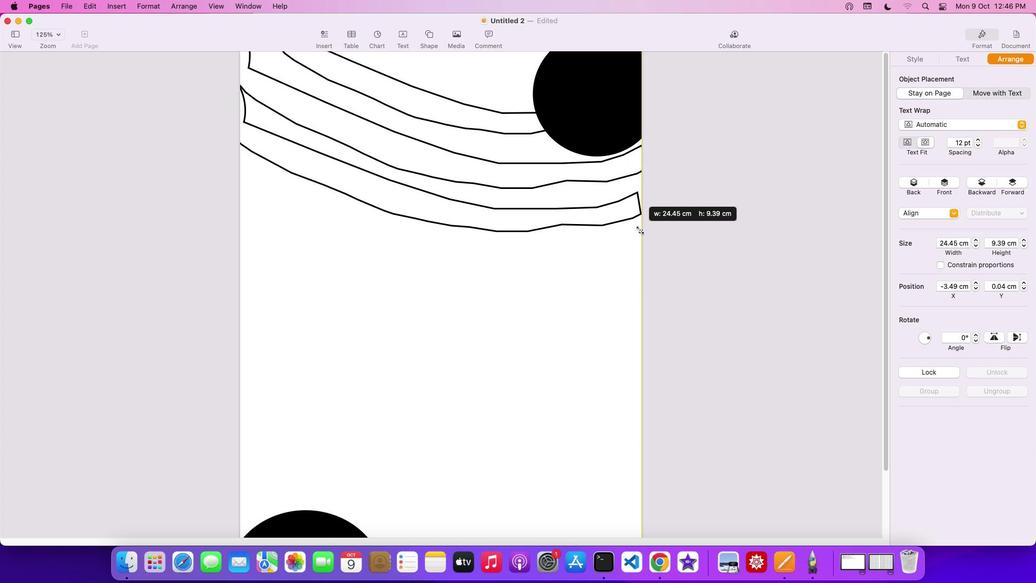 
Action: Mouse moved to (308, 131)
Screenshot: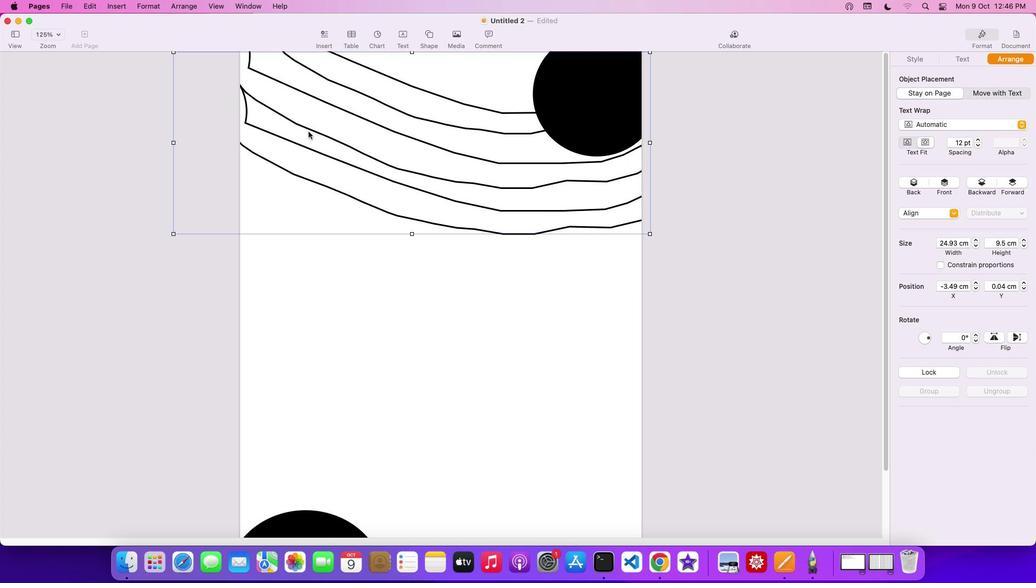 
Action: Mouse pressed left at (308, 131)
Screenshot: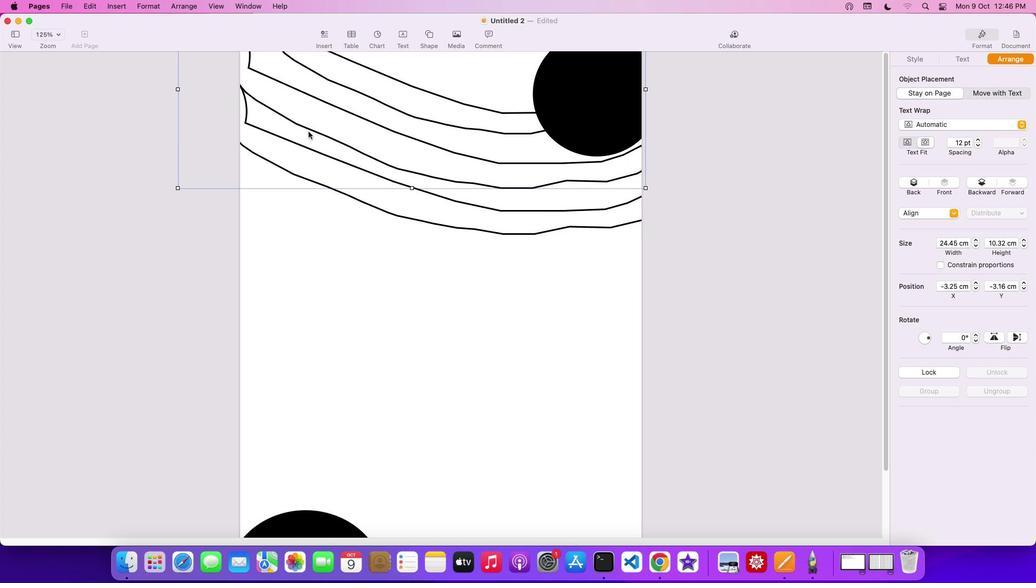
Action: Mouse moved to (177, 186)
Screenshot: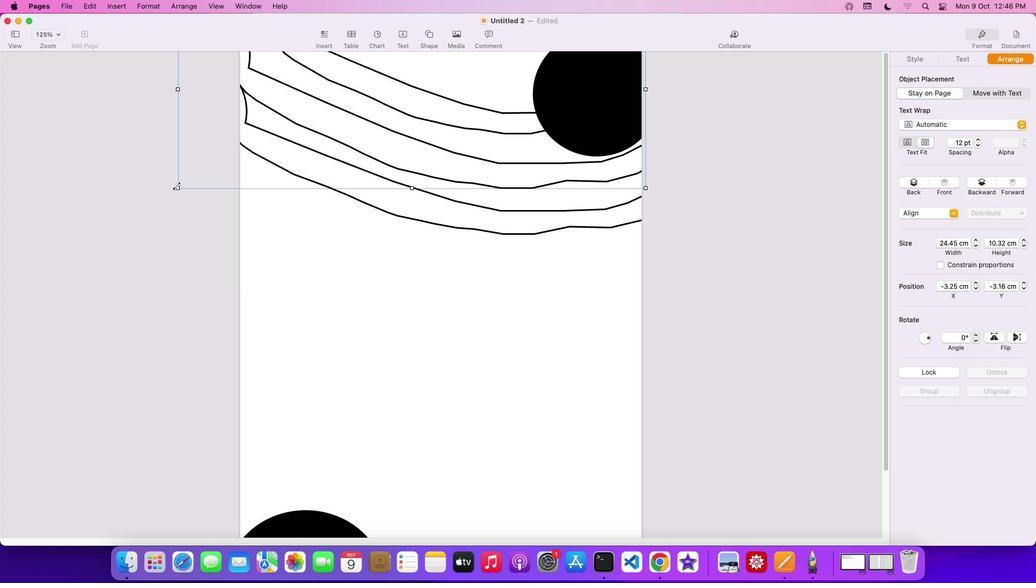 
Action: Mouse pressed left at (177, 186)
Screenshot: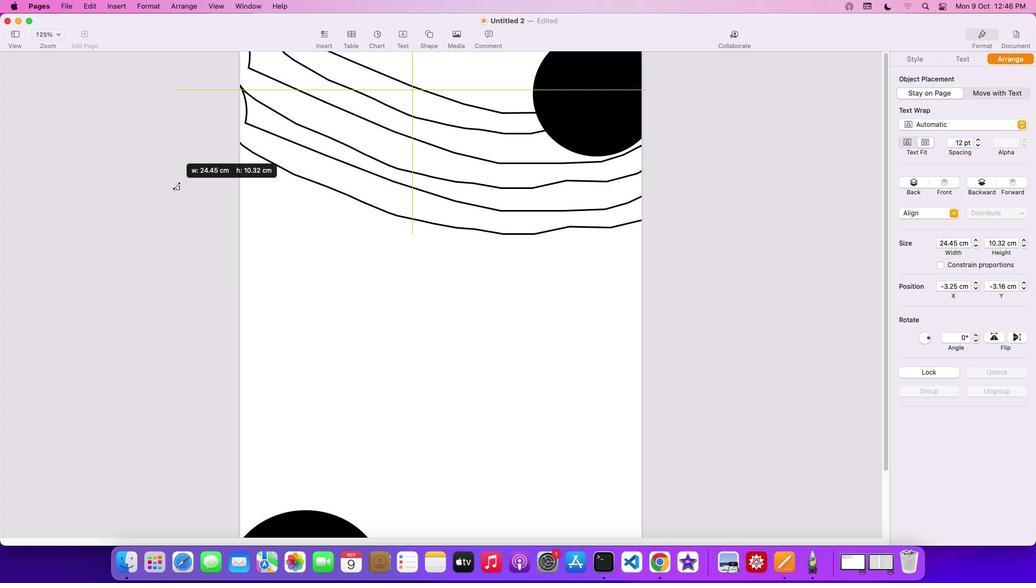 
Action: Mouse moved to (273, 131)
Screenshot: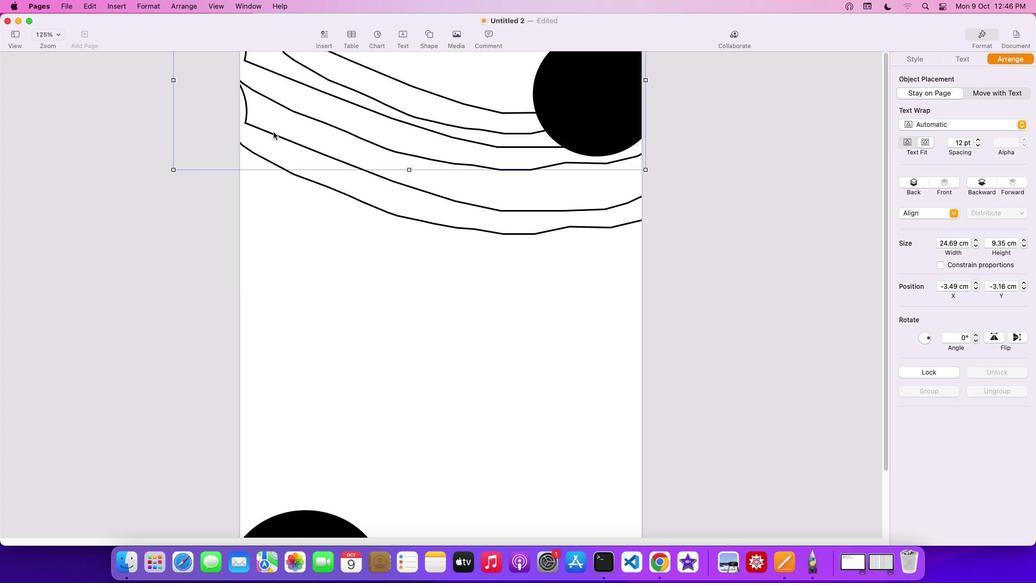 
Action: Mouse pressed left at (273, 131)
Screenshot: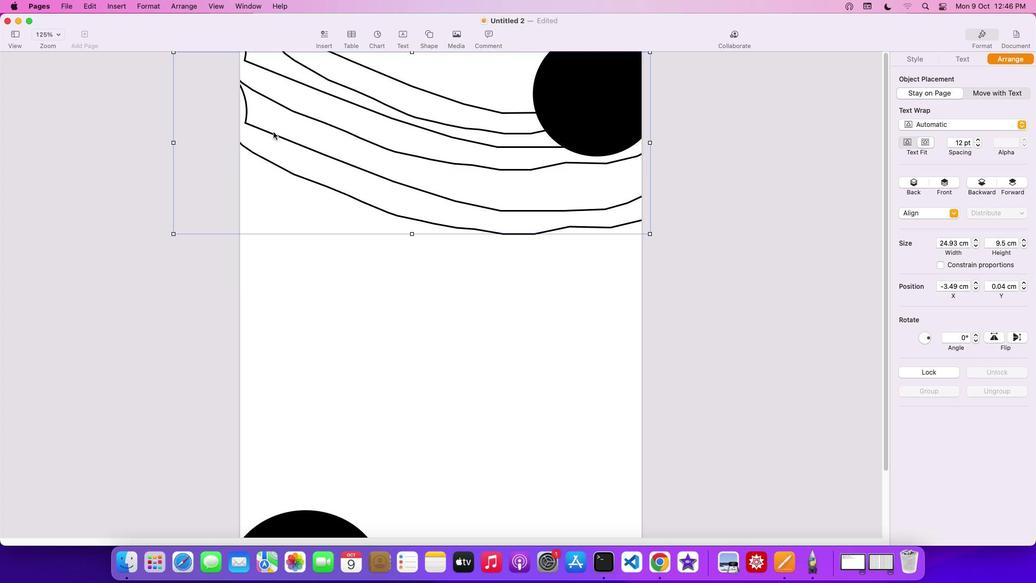 
Action: Mouse moved to (171, 232)
Screenshot: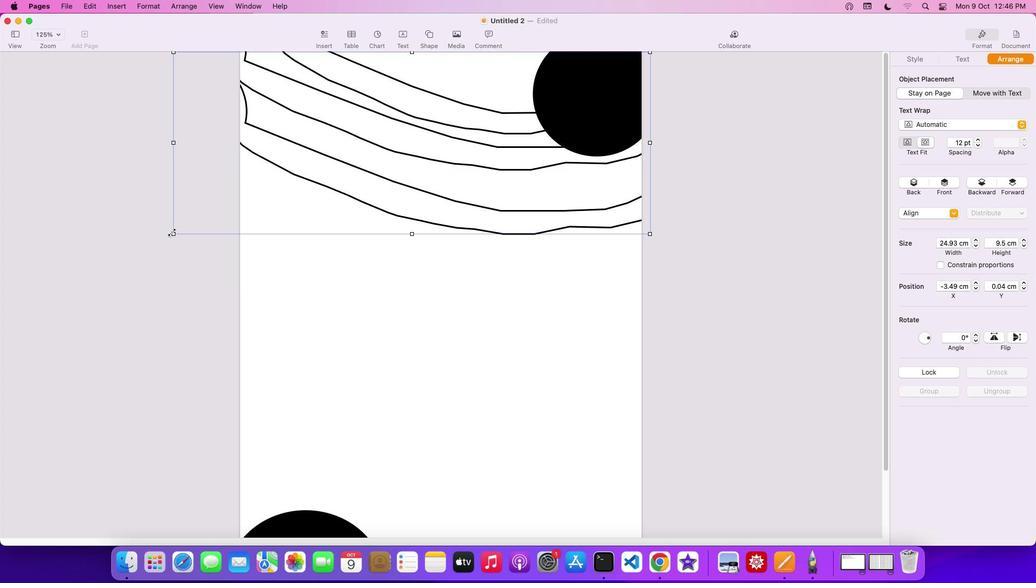 
Action: Mouse pressed left at (171, 232)
Screenshot: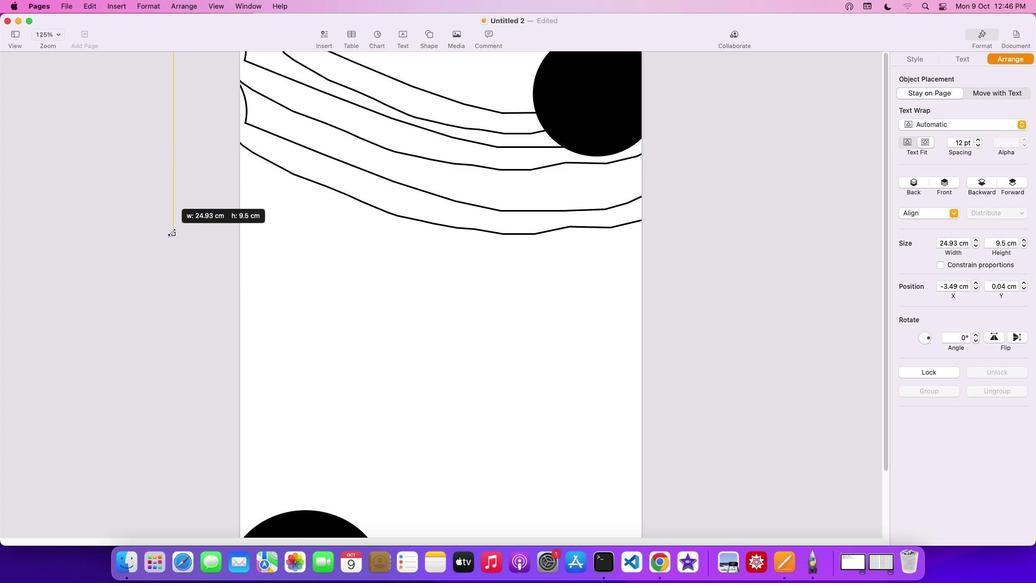 
Action: Mouse moved to (396, 293)
Screenshot: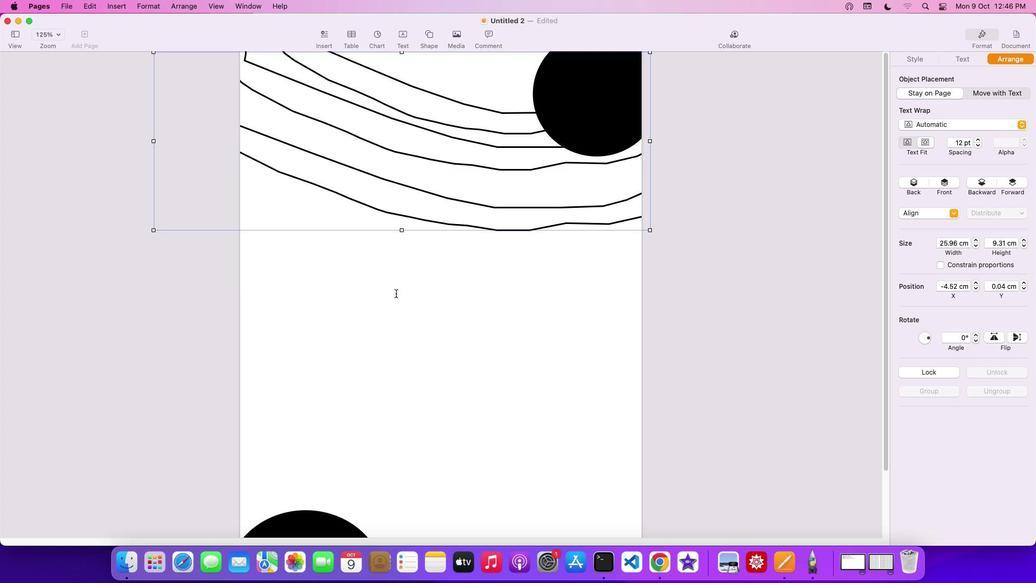 
Action: Key pressed Key.cmd'v'
Screenshot: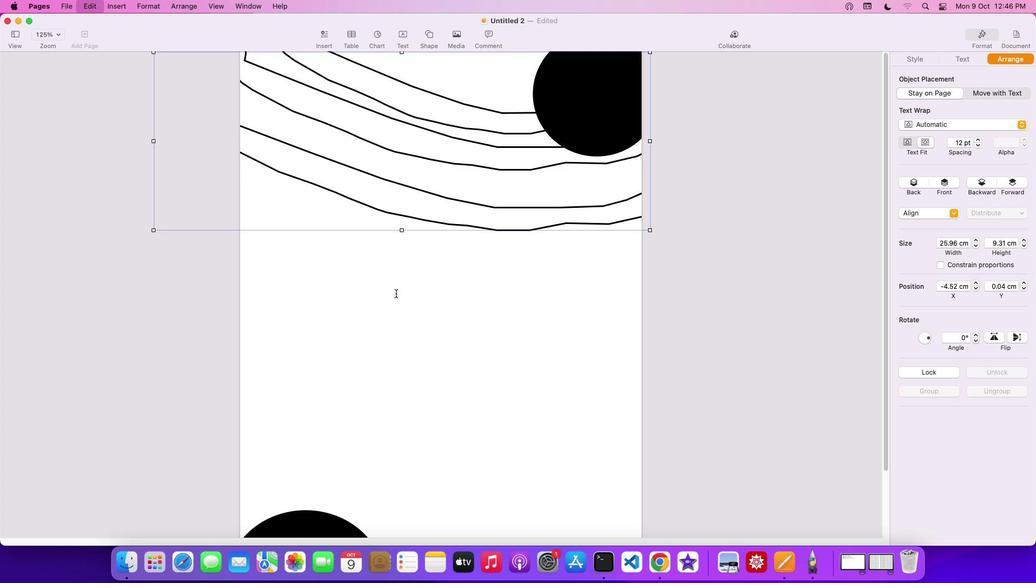 
Action: Mouse moved to (419, 172)
Screenshot: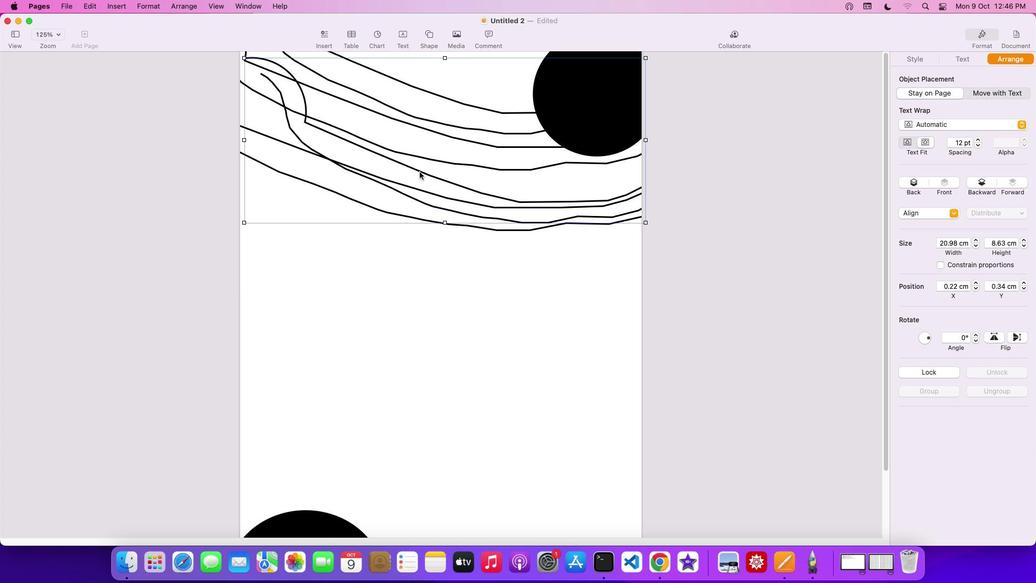 
Action: Mouse pressed left at (419, 172)
Screenshot: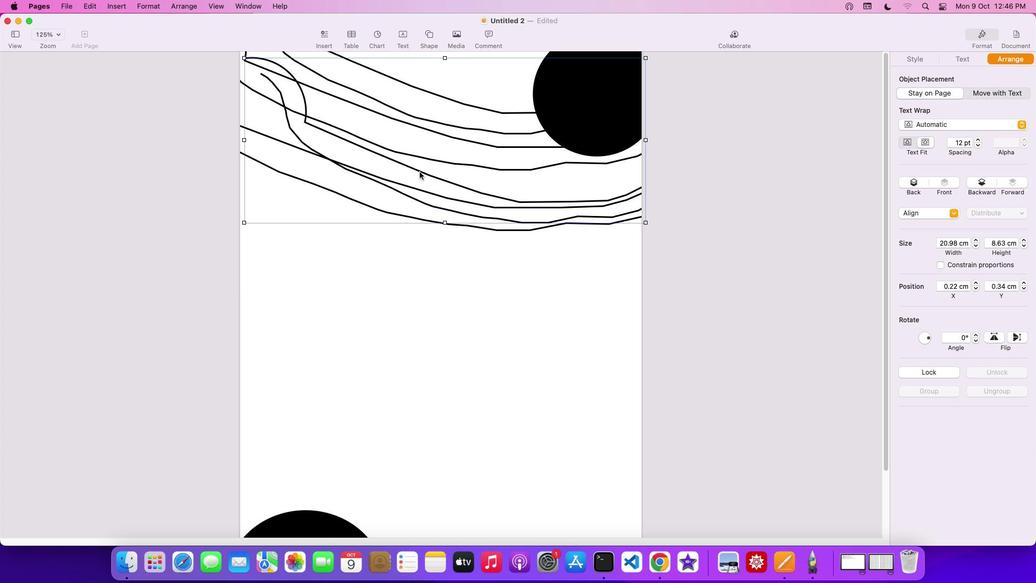 
Action: Mouse moved to (567, 280)
Screenshot: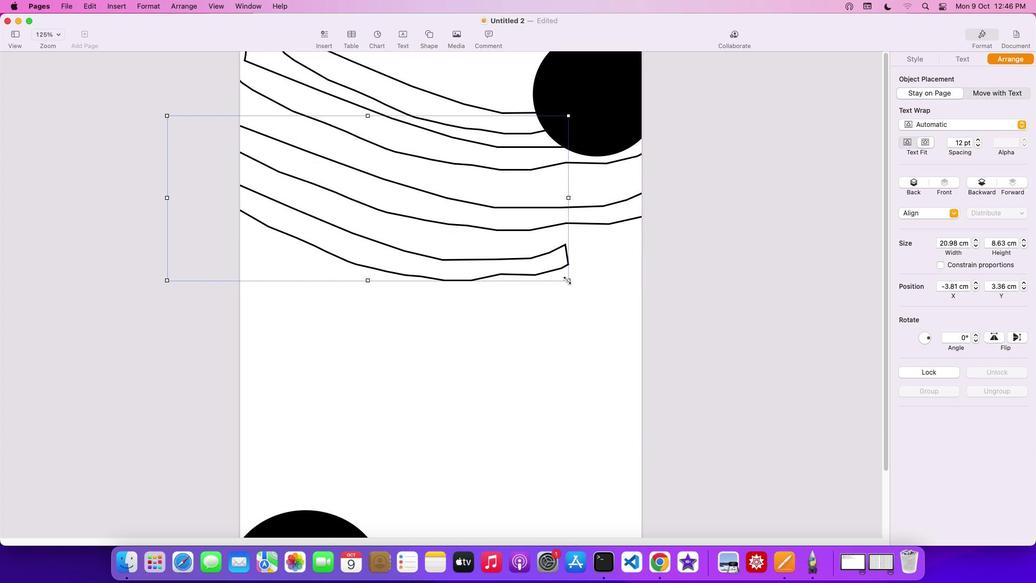 
Action: Mouse pressed left at (567, 280)
Screenshot: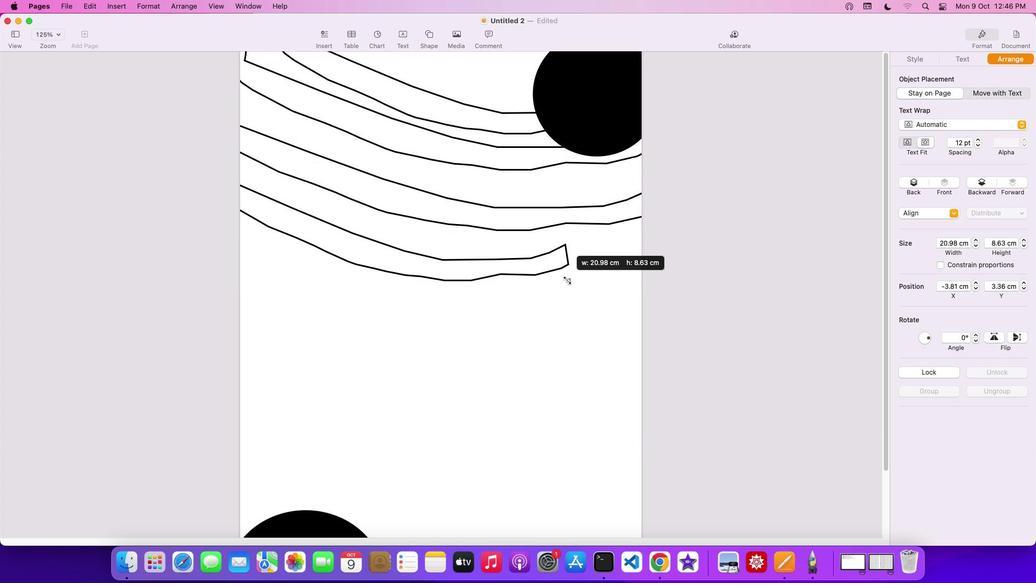
Action: Mouse moved to (644, 272)
